 Task: Create an itinerary for attending a professional seminar in San Francisco, California, highlighting Airbnb stays near the seminar location.
Action: Mouse moved to (475, 87)
Screenshot: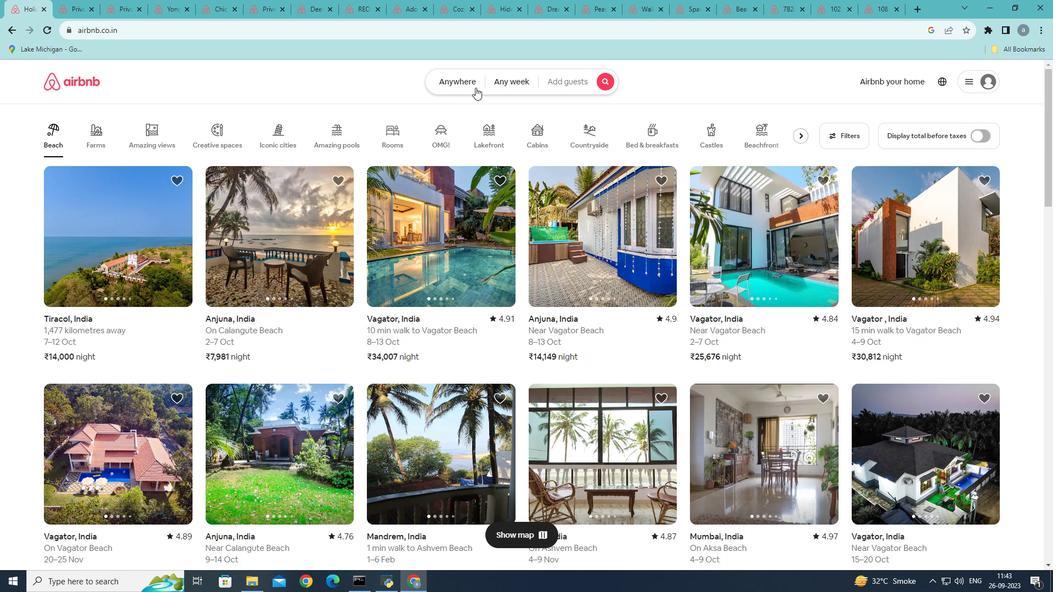
Action: Mouse pressed left at (475, 87)
Screenshot: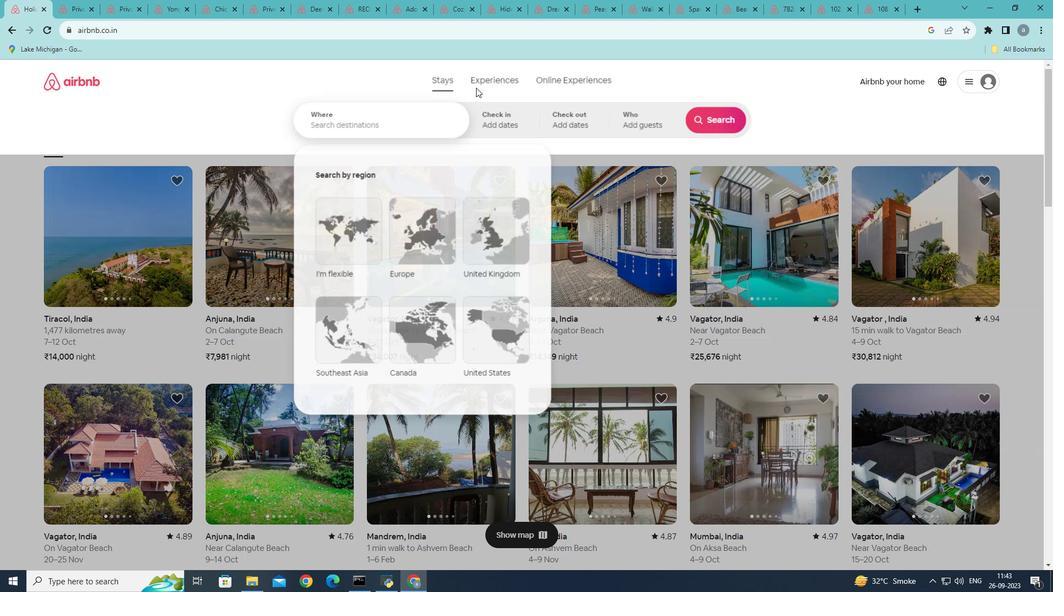 
Action: Mouse moved to (409, 121)
Screenshot: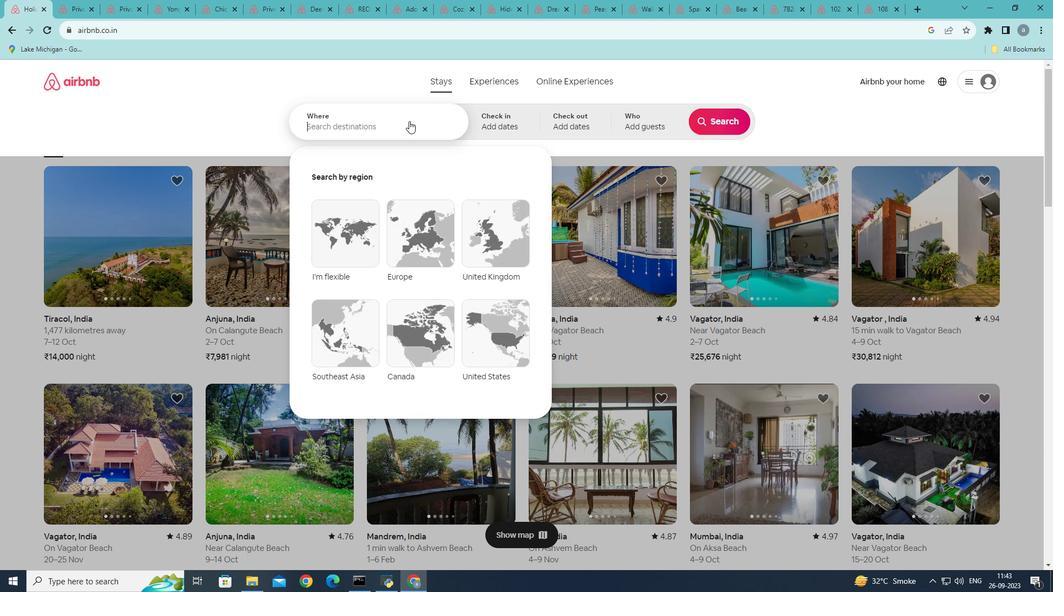 
Action: Mouse pressed left at (409, 121)
Screenshot: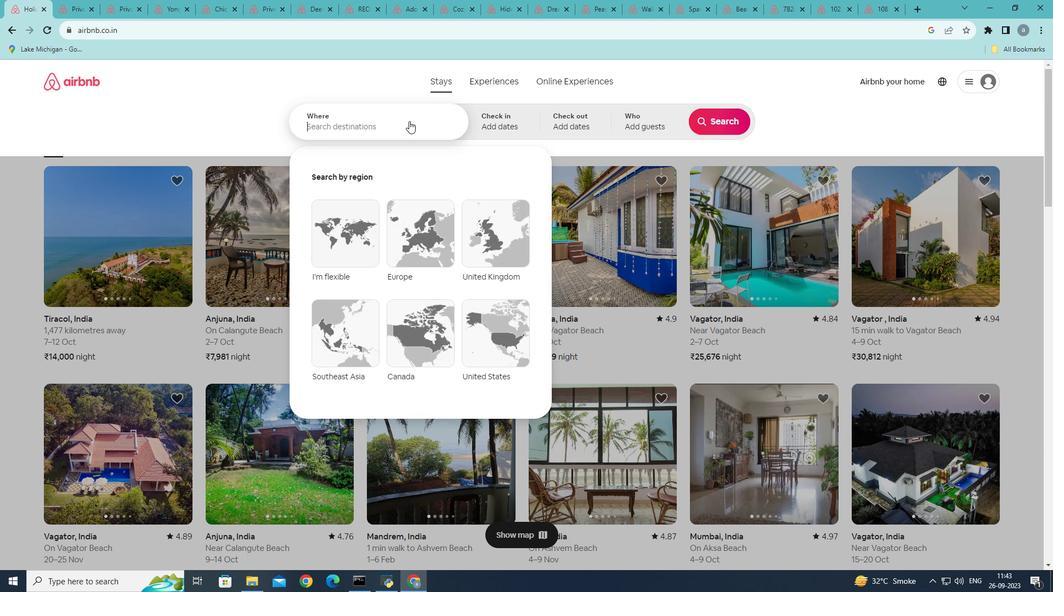 
Action: Key pressed <Key.shift><Key.shift>san<Key.space><Key.shift><Key.shift><Key.shift><Key.shift><Key.shift><Key.shift><Key.shift><Key.shift><Key.shift><Key.shift><Key.shift><Key.shift><Key.shift><Key.shift><Key.shift><Key.shift><Key.shift><Key.shift><Key.shift><Key.shift><Key.shift><Key.shift><Key.shift><Key.shift><Key.shift>Fransu<Key.backspace>
Screenshot: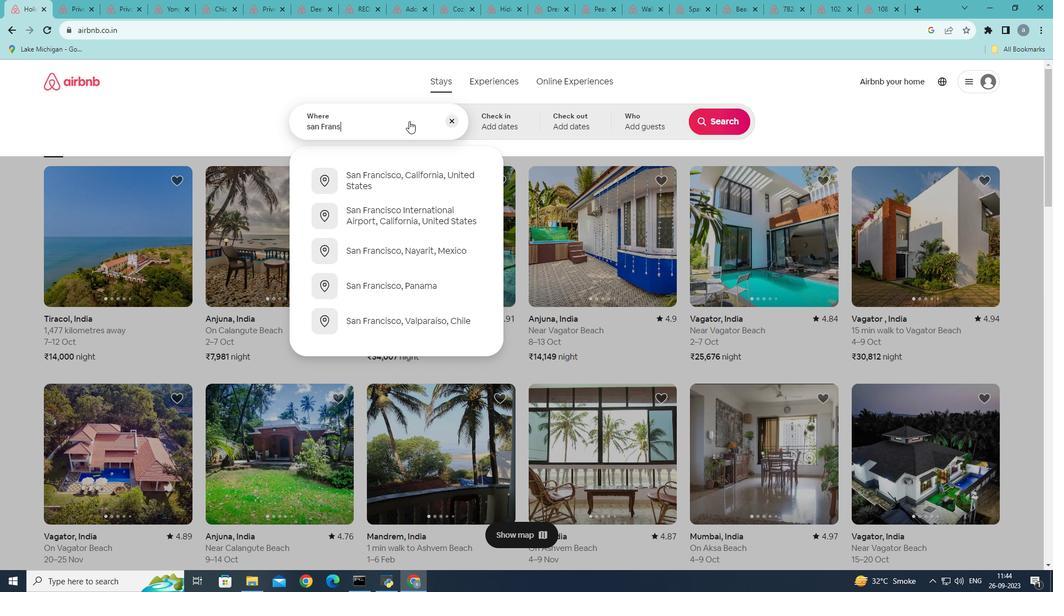 
Action: Mouse moved to (417, 194)
Screenshot: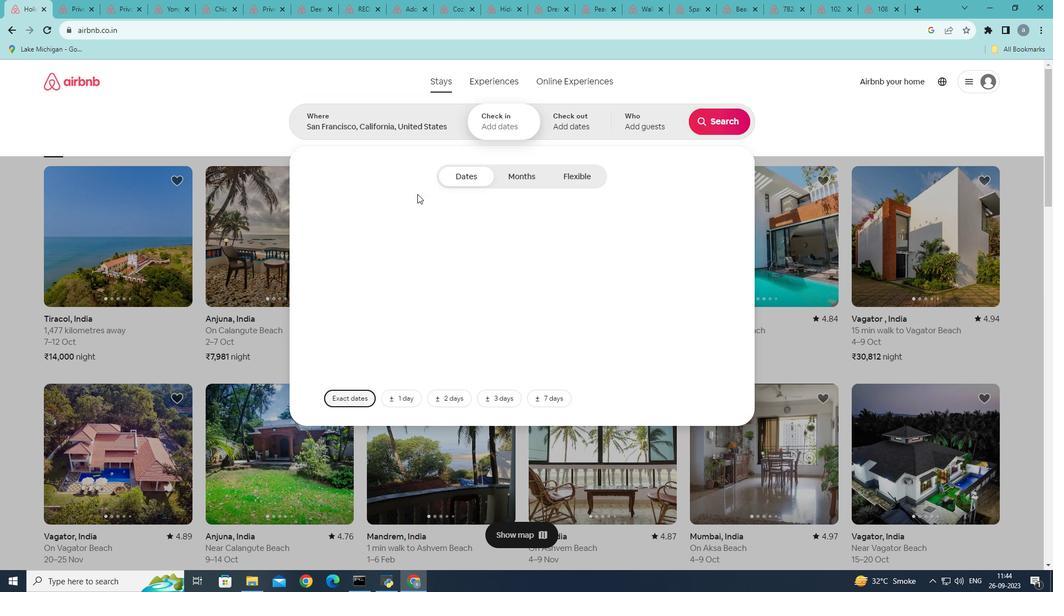 
Action: Mouse pressed left at (417, 194)
Screenshot: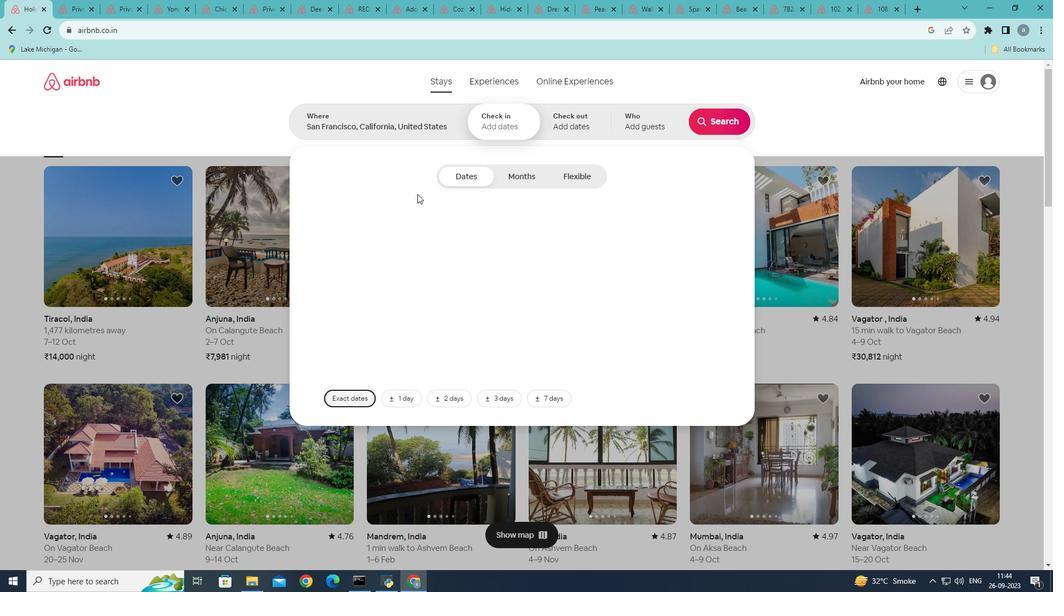 
Action: Mouse moved to (721, 128)
Screenshot: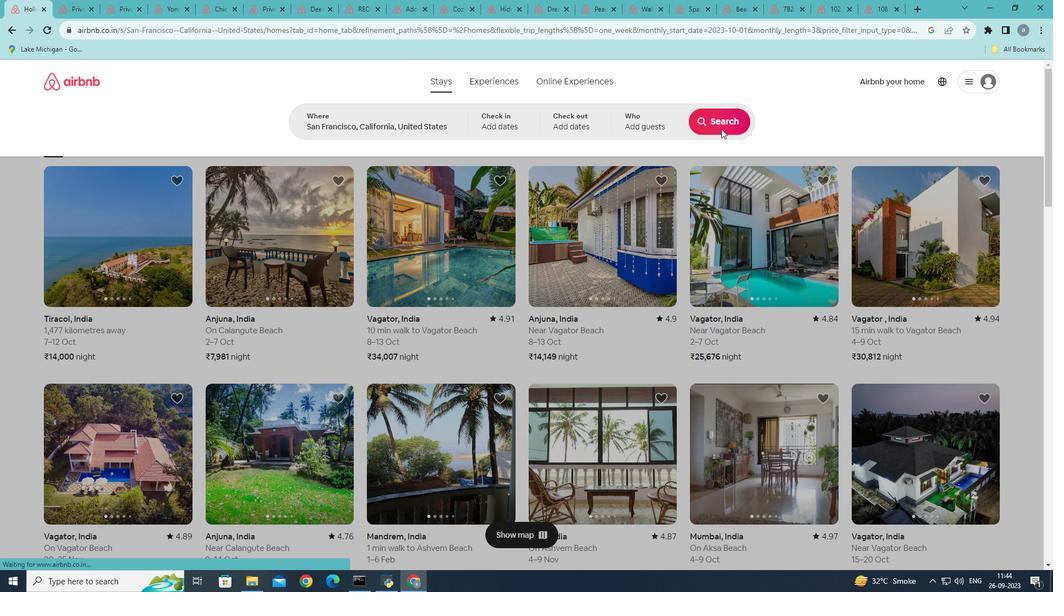 
Action: Mouse pressed left at (721, 128)
Screenshot: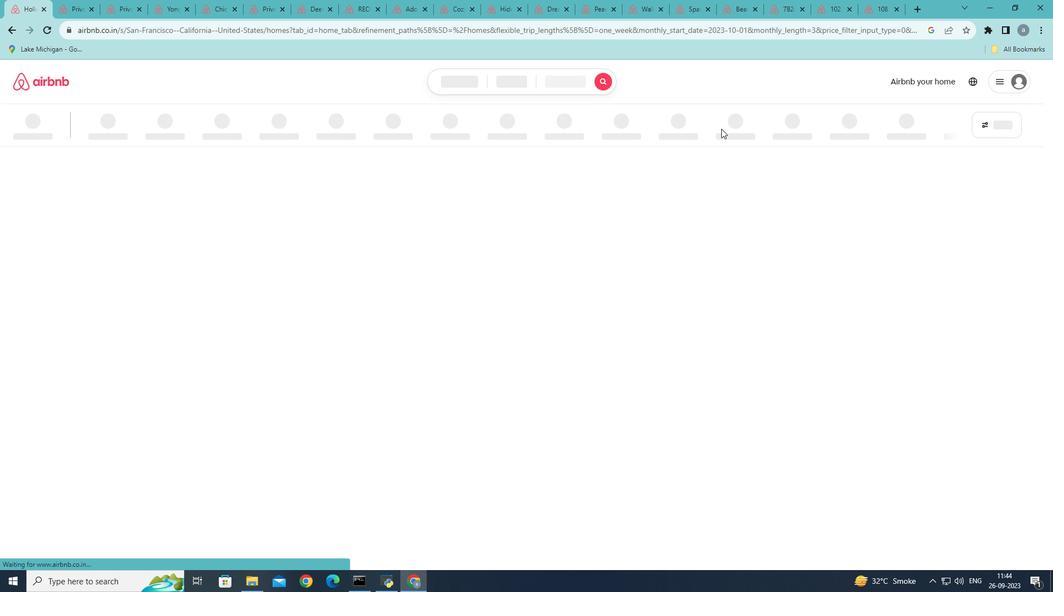 
Action: Mouse moved to (306, 273)
Screenshot: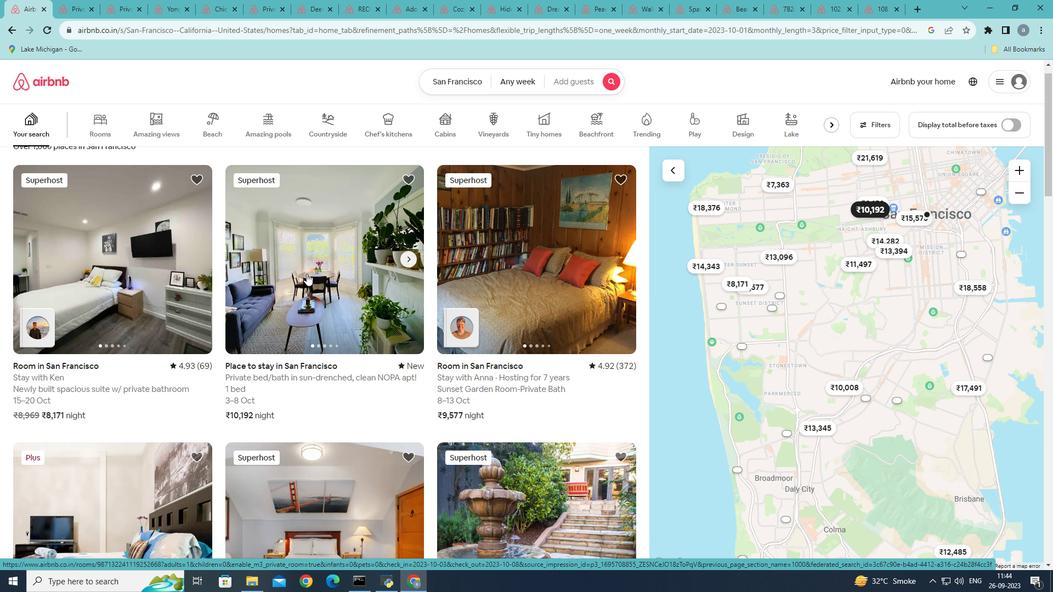 
Action: Mouse scrolled (306, 273) with delta (0, 0)
Screenshot: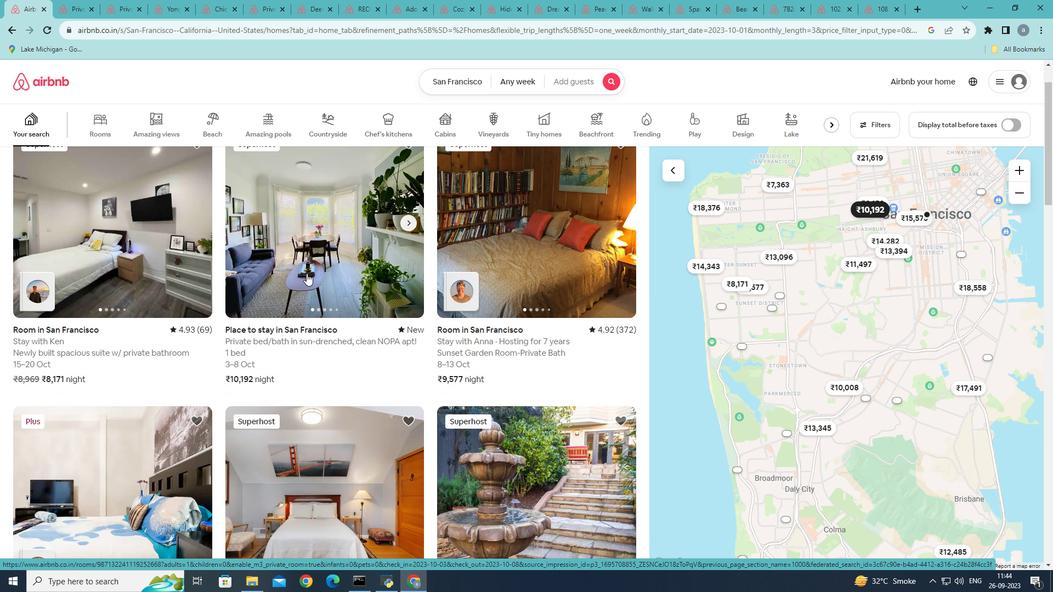 
Action: Mouse moved to (306, 276)
Screenshot: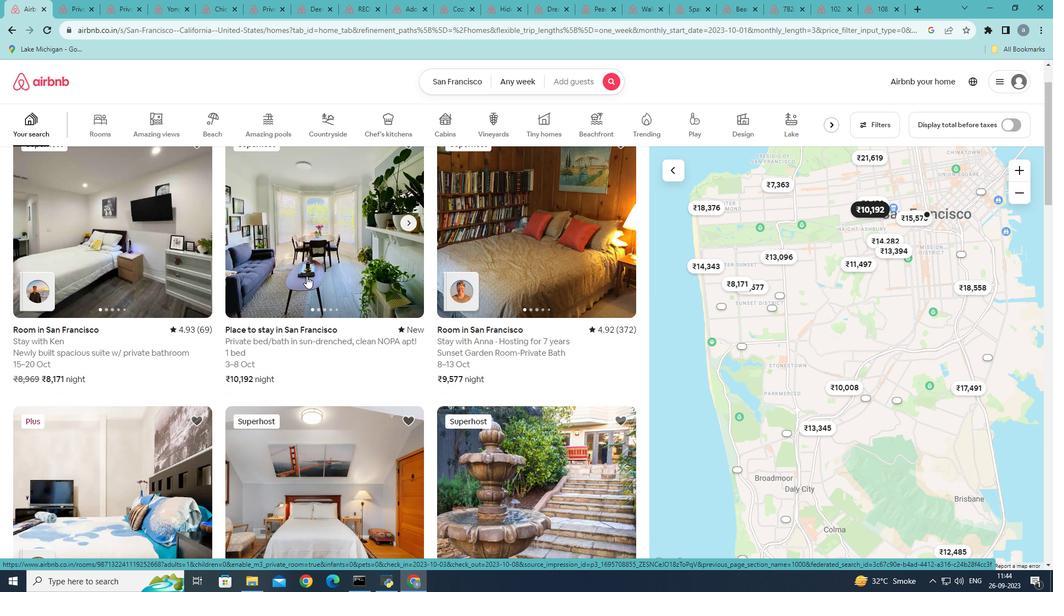 
Action: Mouse scrolled (306, 277) with delta (0, 0)
Screenshot: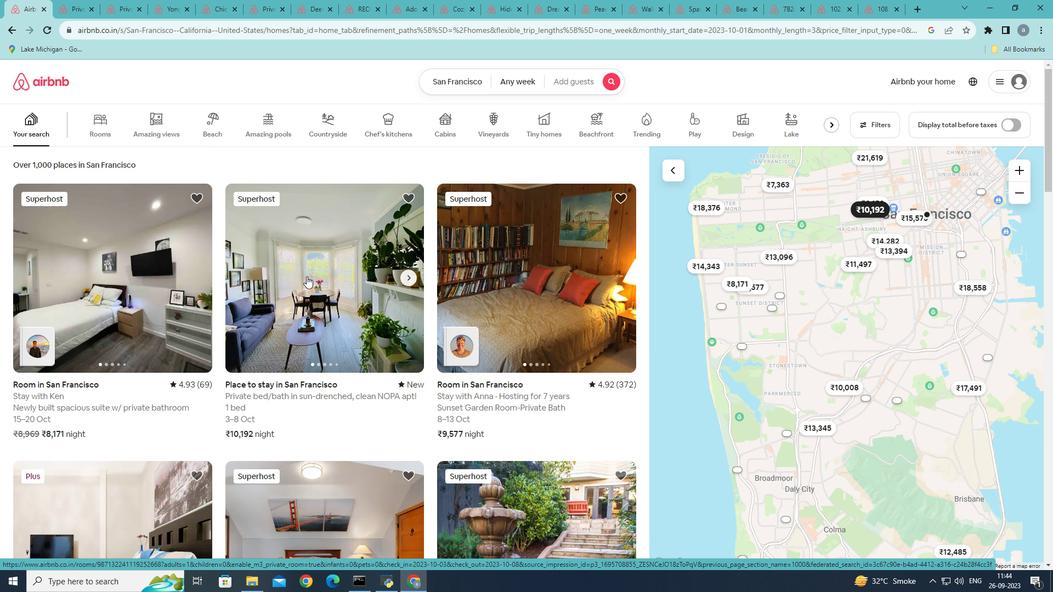 
Action: Mouse scrolled (306, 277) with delta (0, 0)
Screenshot: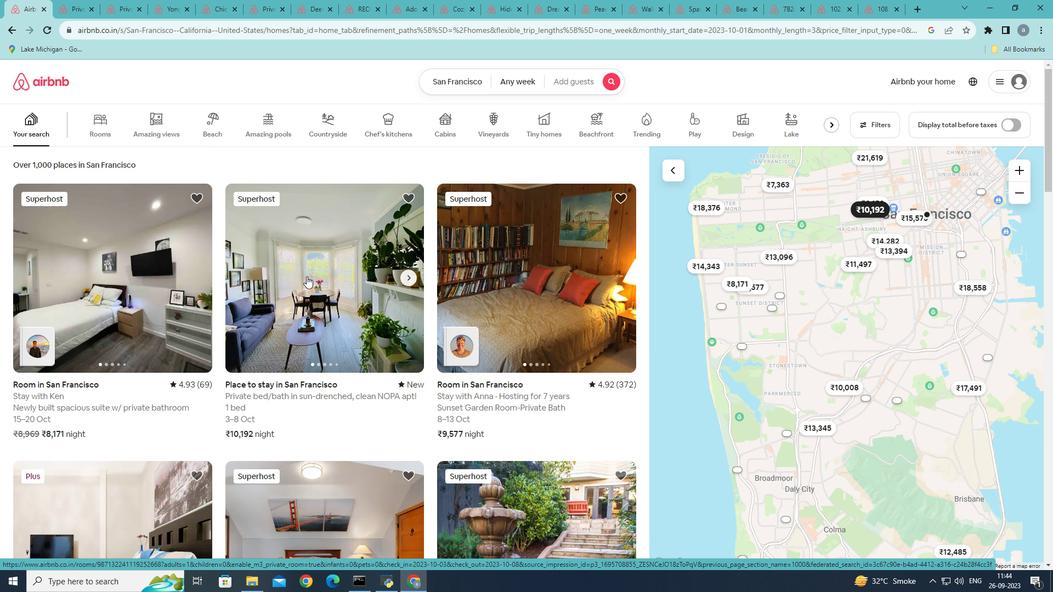 
Action: Mouse moved to (306, 278)
Screenshot: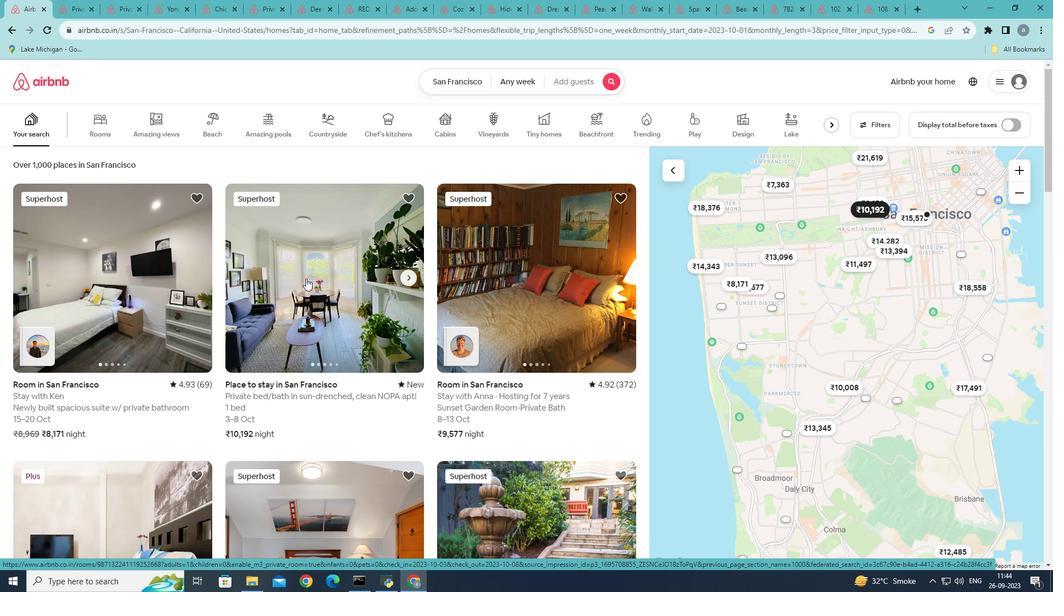 
Action: Mouse scrolled (306, 279) with delta (0, 0)
Screenshot: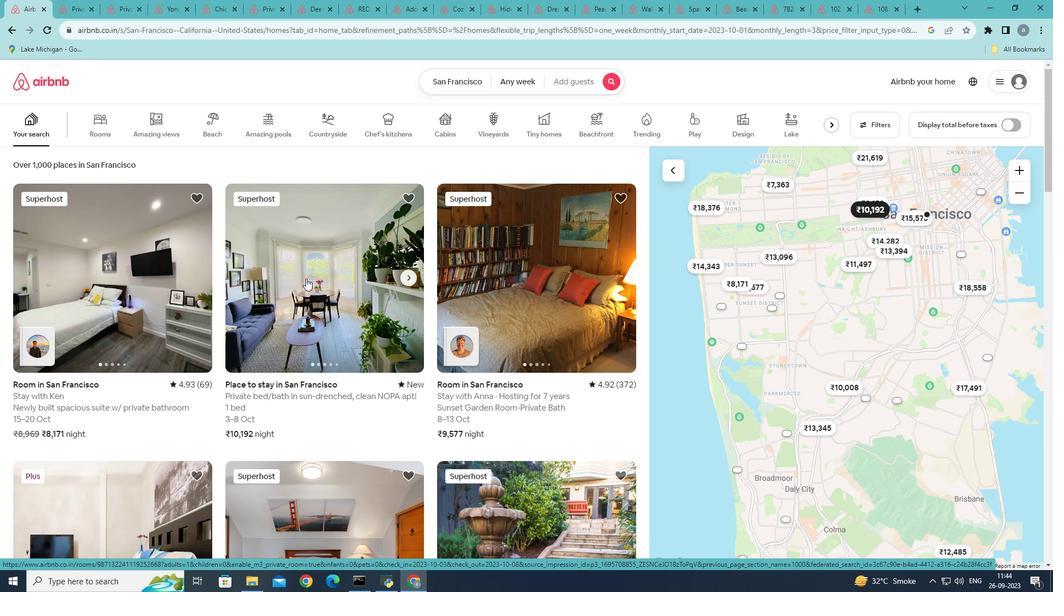 
Action: Mouse moved to (306, 278)
Screenshot: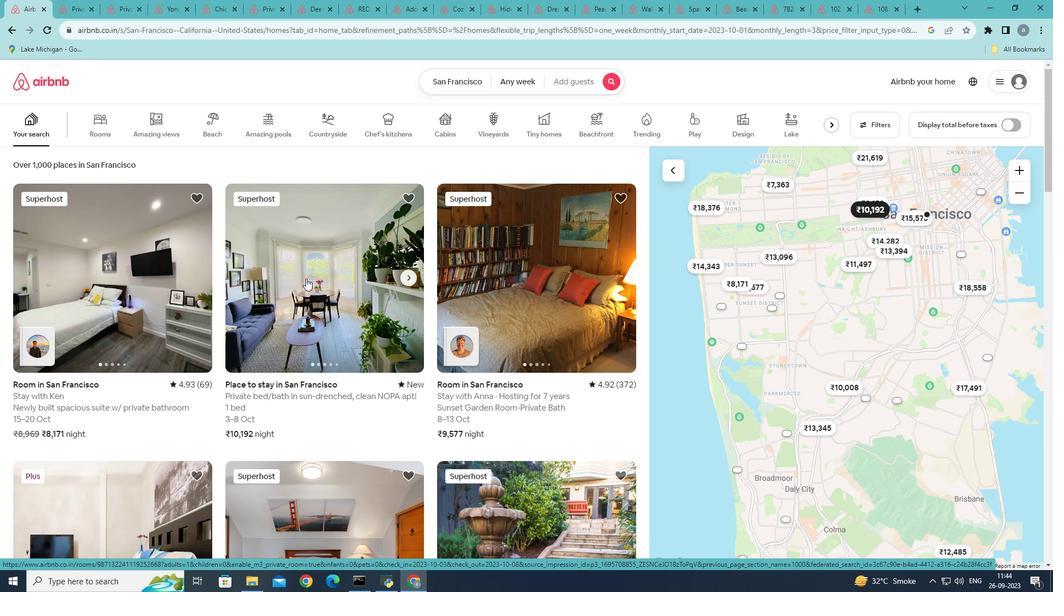 
Action: Mouse scrolled (306, 279) with delta (0, 0)
Screenshot: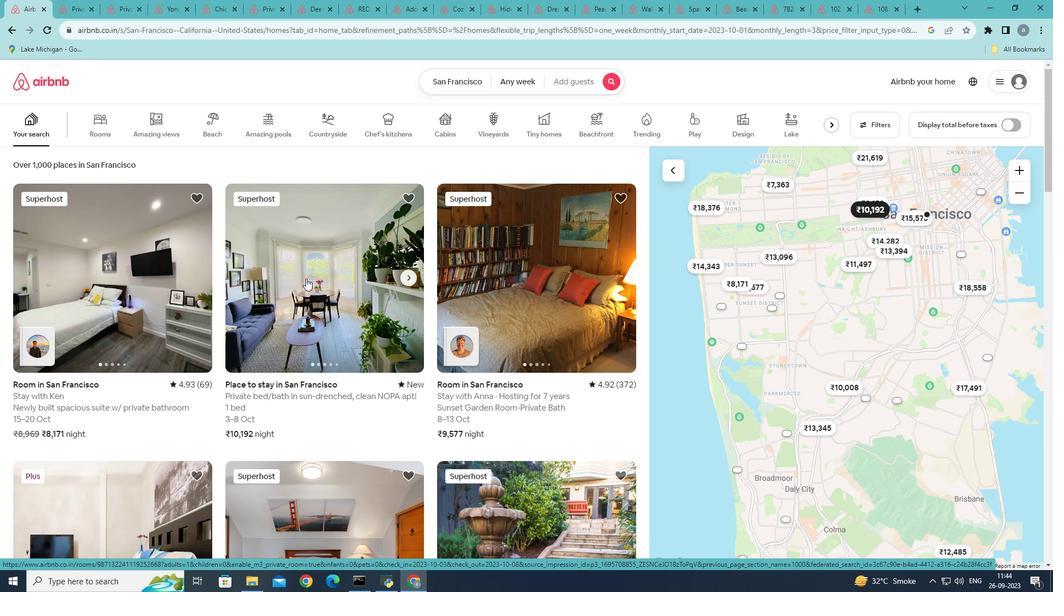 
Action: Mouse scrolled (306, 279) with delta (0, 0)
Screenshot: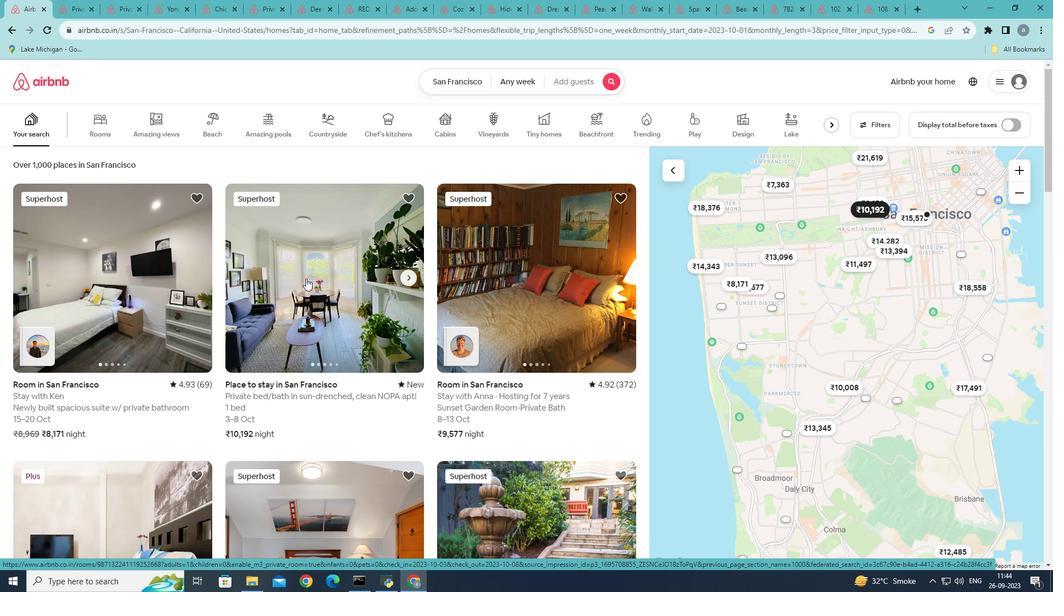 
Action: Mouse scrolled (306, 279) with delta (0, 0)
Screenshot: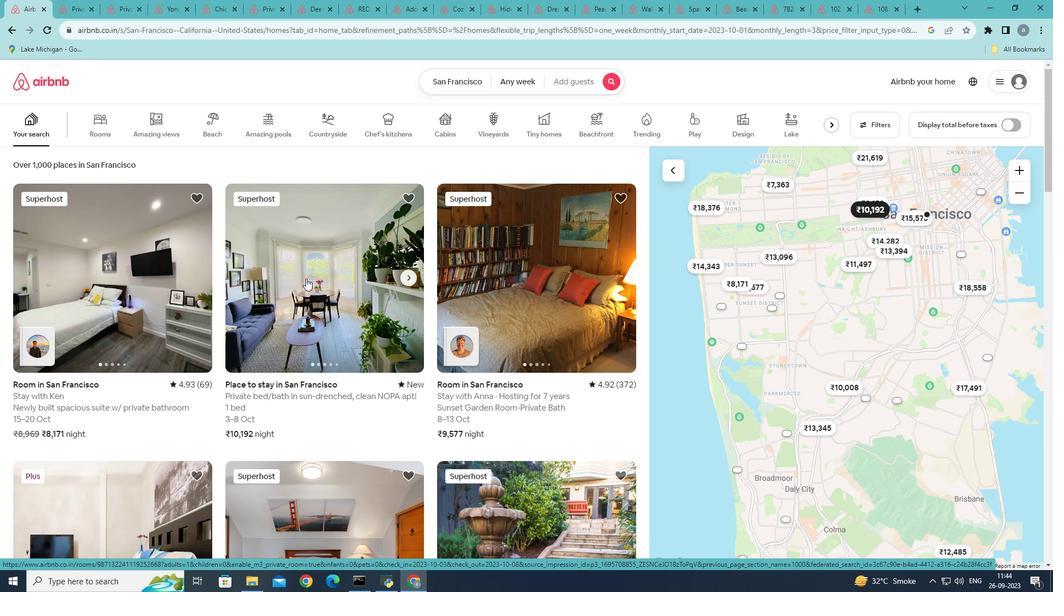 
Action: Mouse moved to (834, 126)
Screenshot: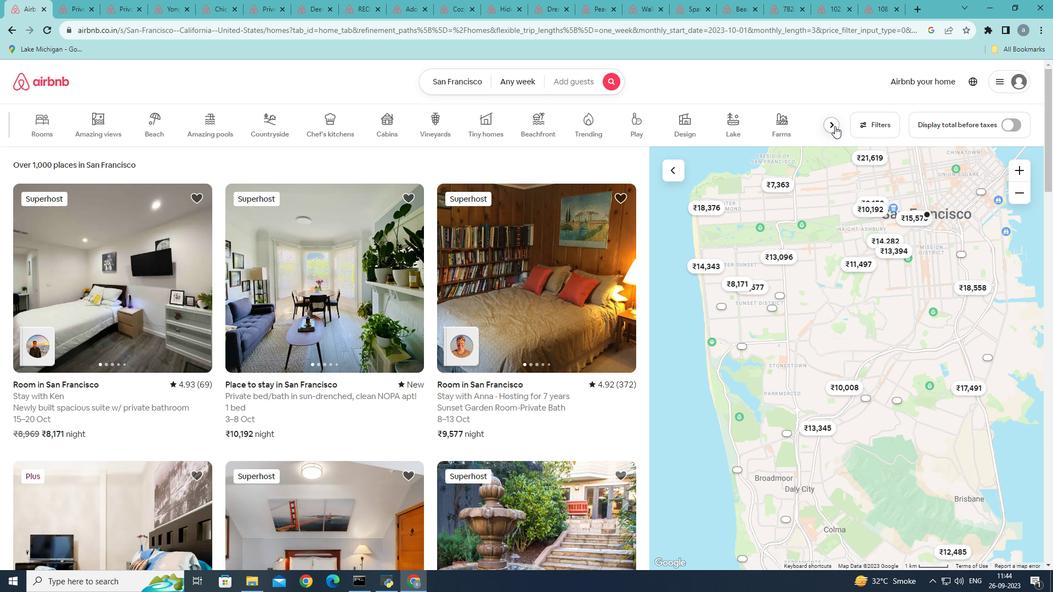 
Action: Mouse pressed left at (834, 126)
Screenshot: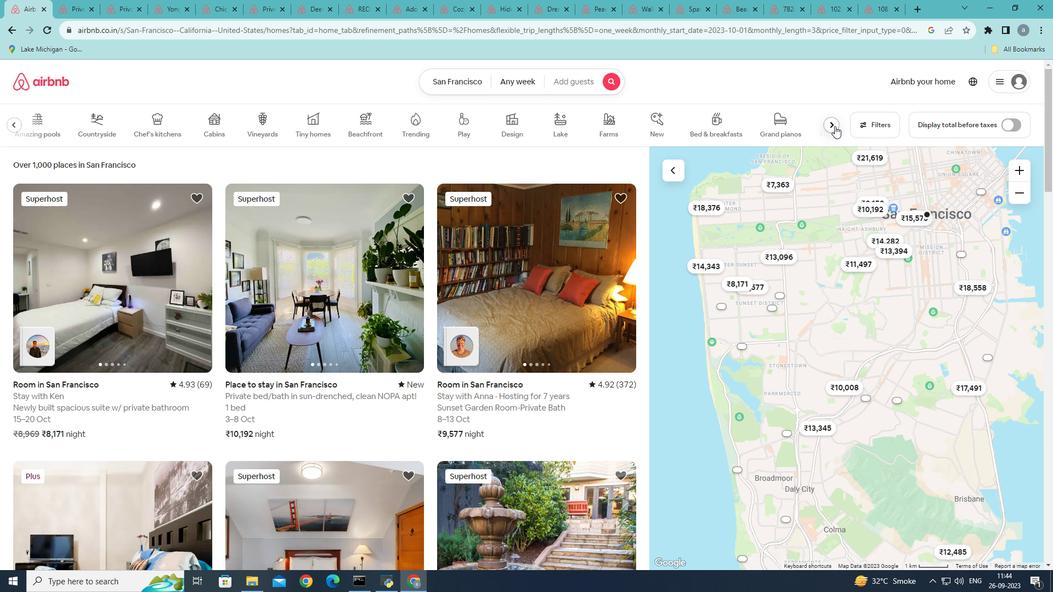 
Action: Mouse moved to (834, 128)
Screenshot: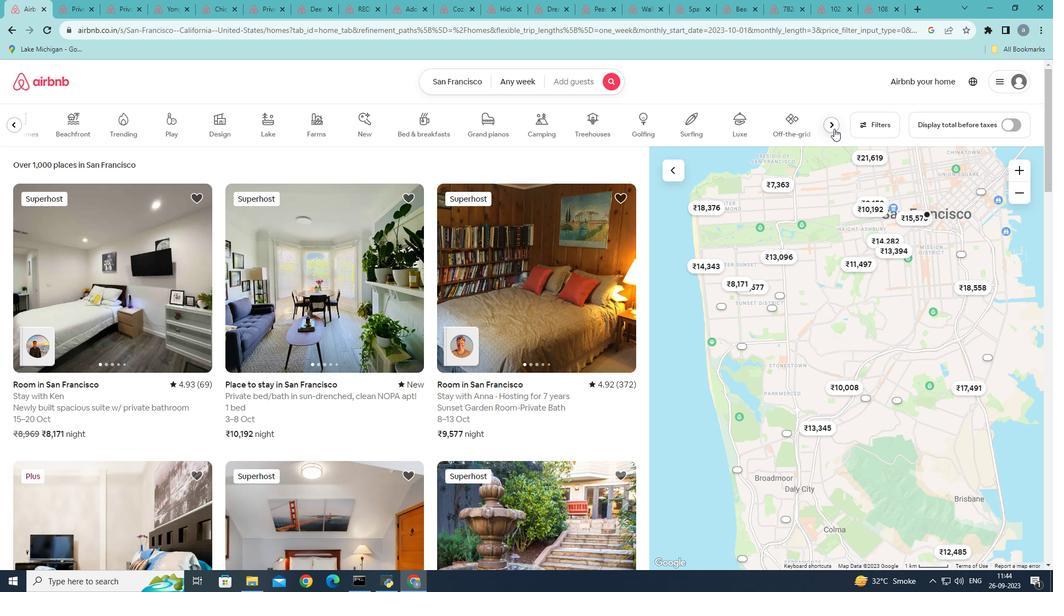 
Action: Mouse pressed left at (834, 128)
Screenshot: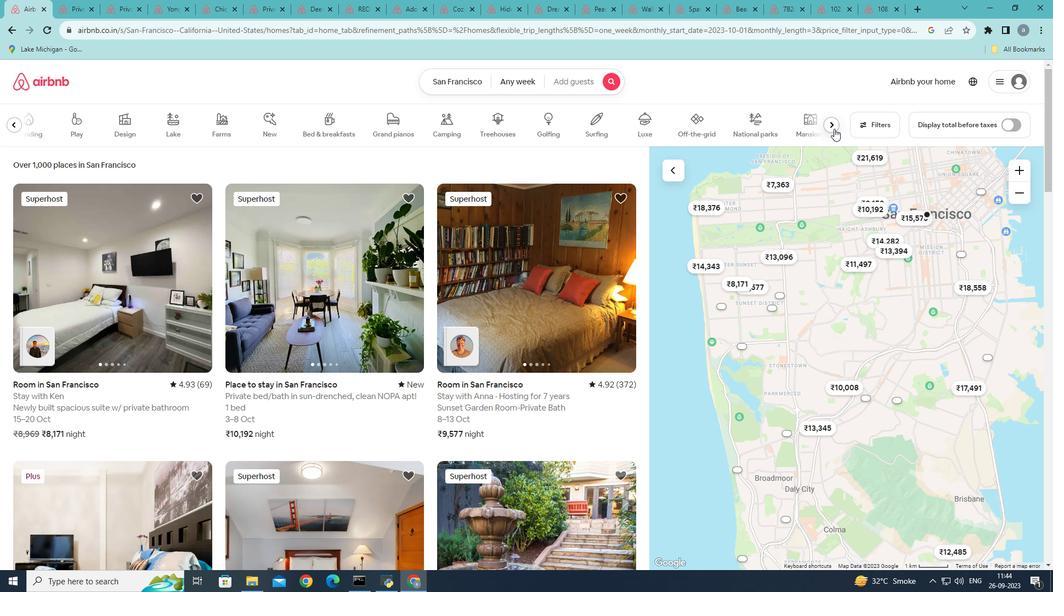 
Action: Mouse pressed left at (834, 128)
Screenshot: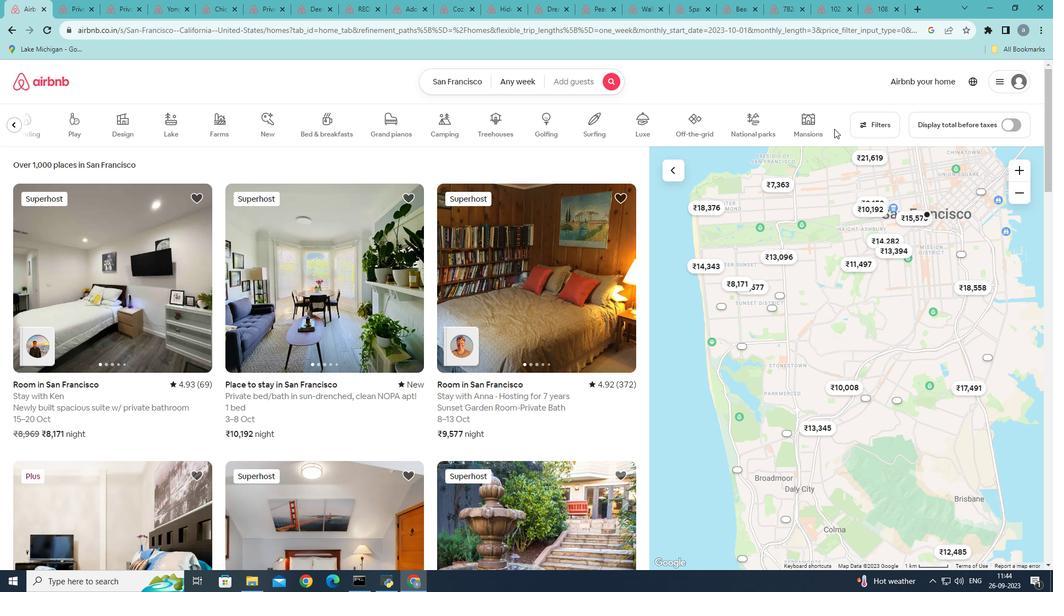 
Action: Mouse moved to (700, 131)
Screenshot: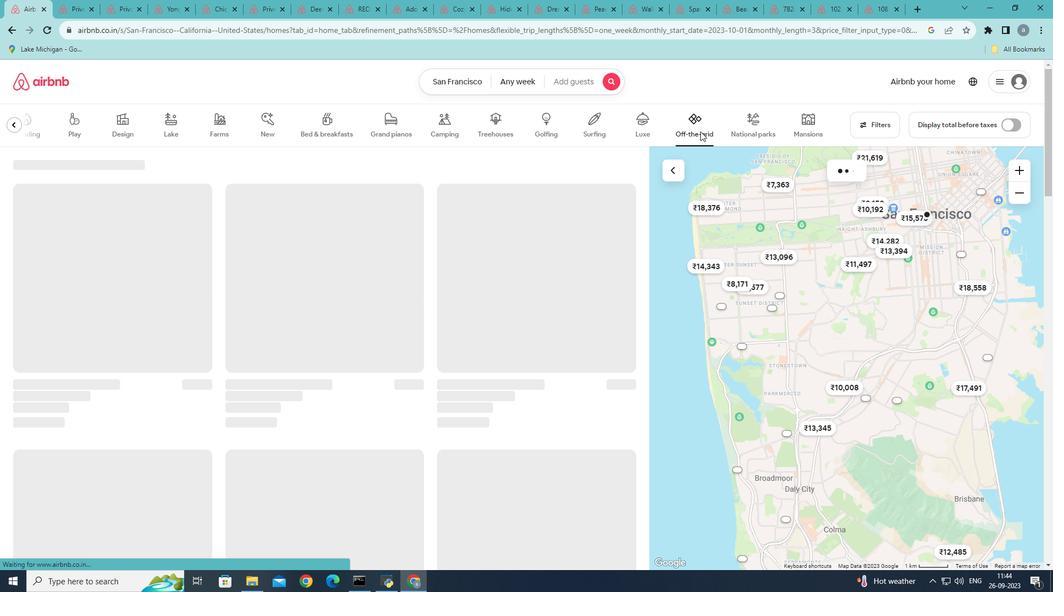 
Action: Mouse pressed left at (700, 131)
Screenshot: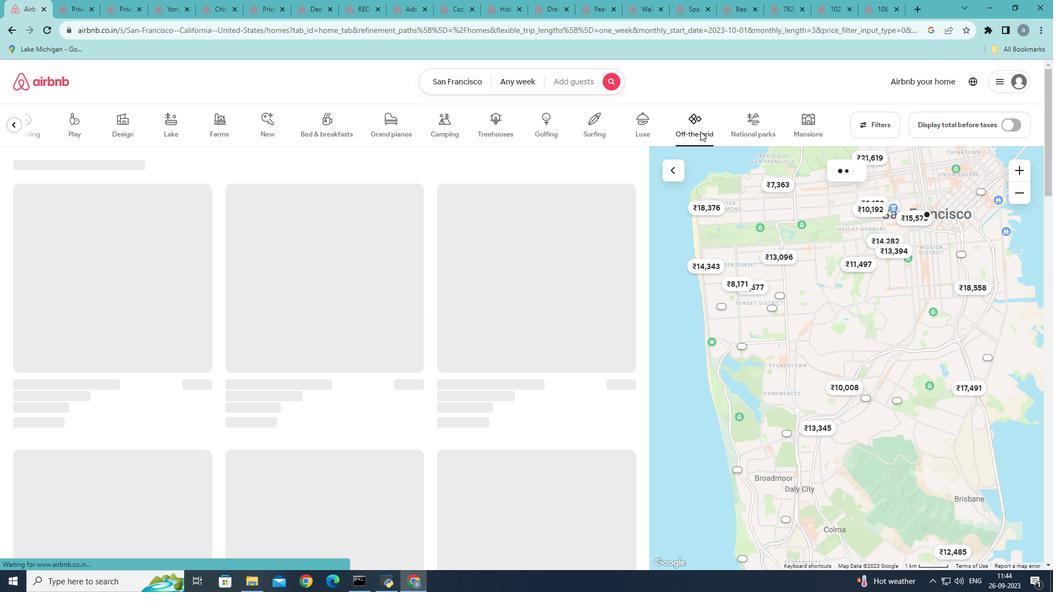 
Action: Mouse moved to (488, 265)
Screenshot: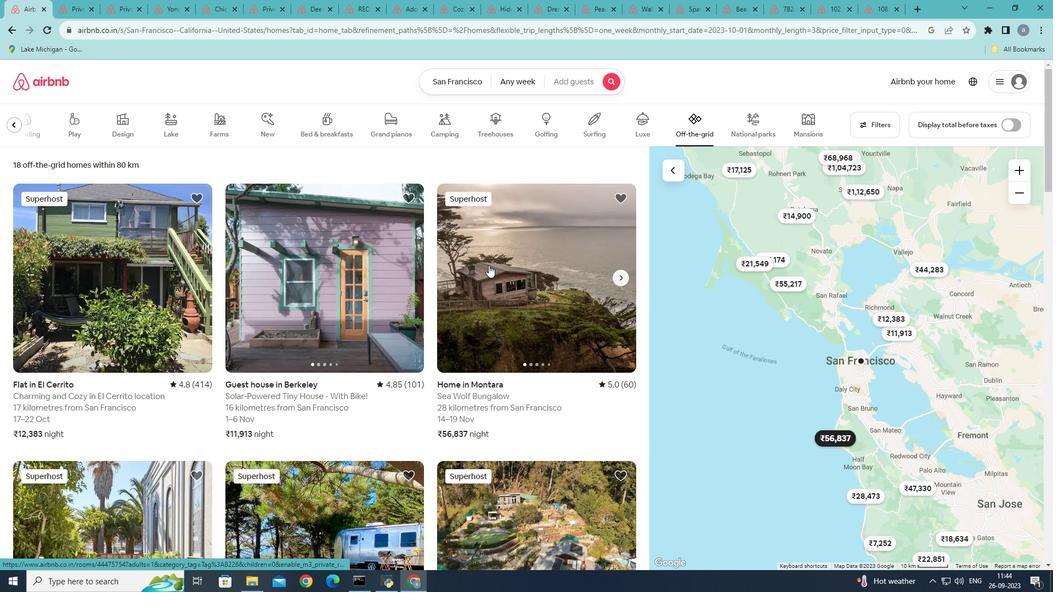 
Action: Mouse scrolled (488, 264) with delta (0, 0)
Screenshot: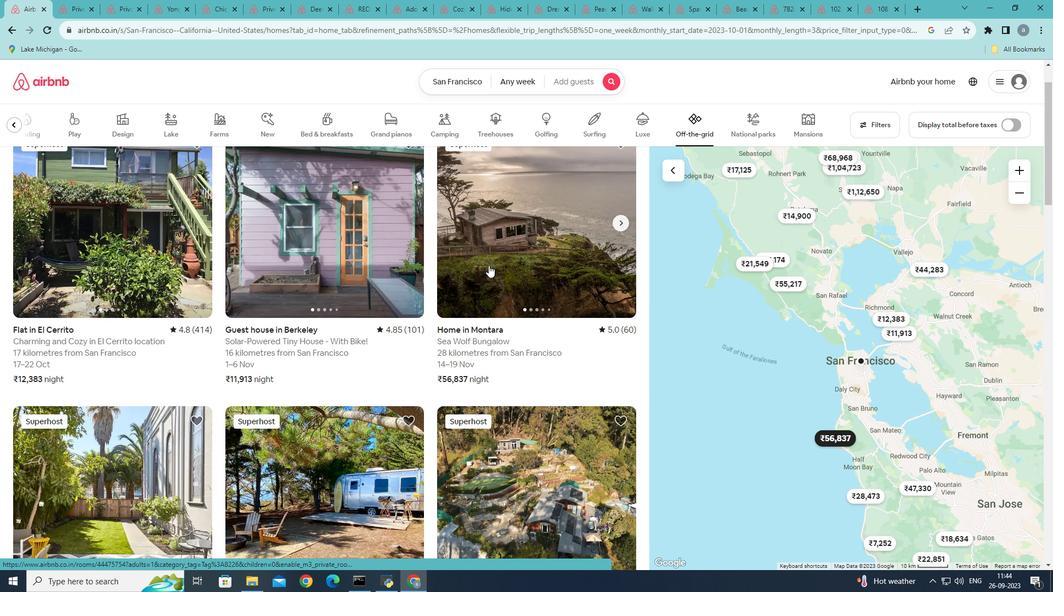 
Action: Mouse scrolled (488, 264) with delta (0, 0)
Screenshot: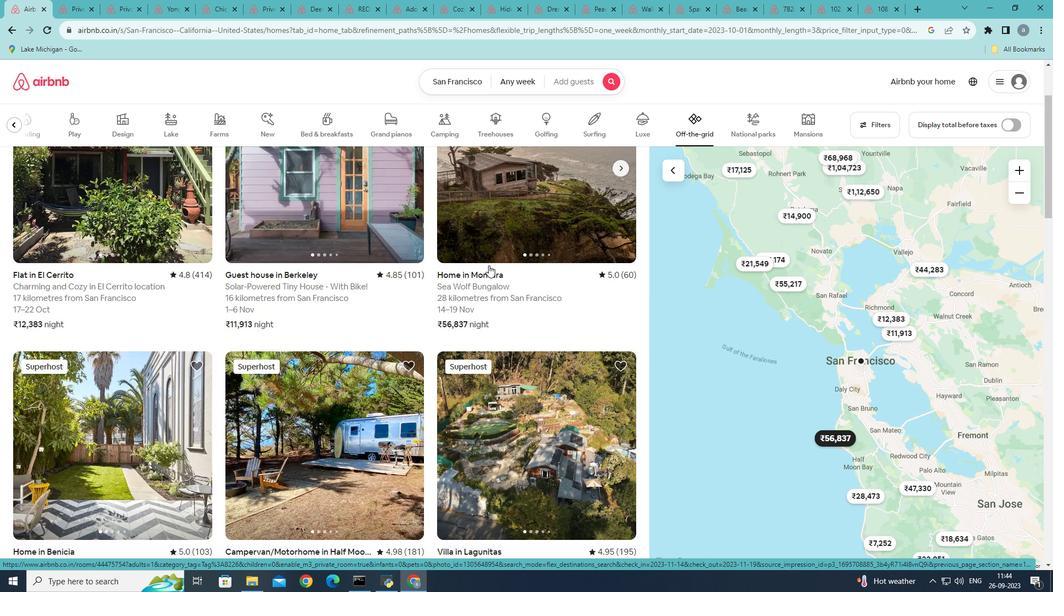 
Action: Mouse scrolled (488, 264) with delta (0, 0)
Screenshot: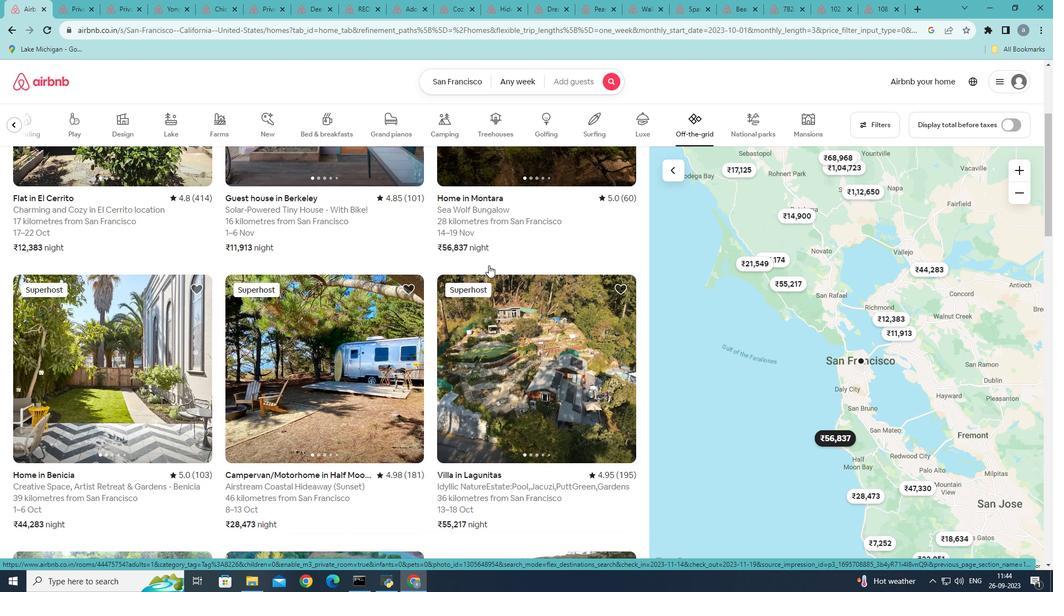 
Action: Mouse scrolled (488, 264) with delta (0, 0)
Screenshot: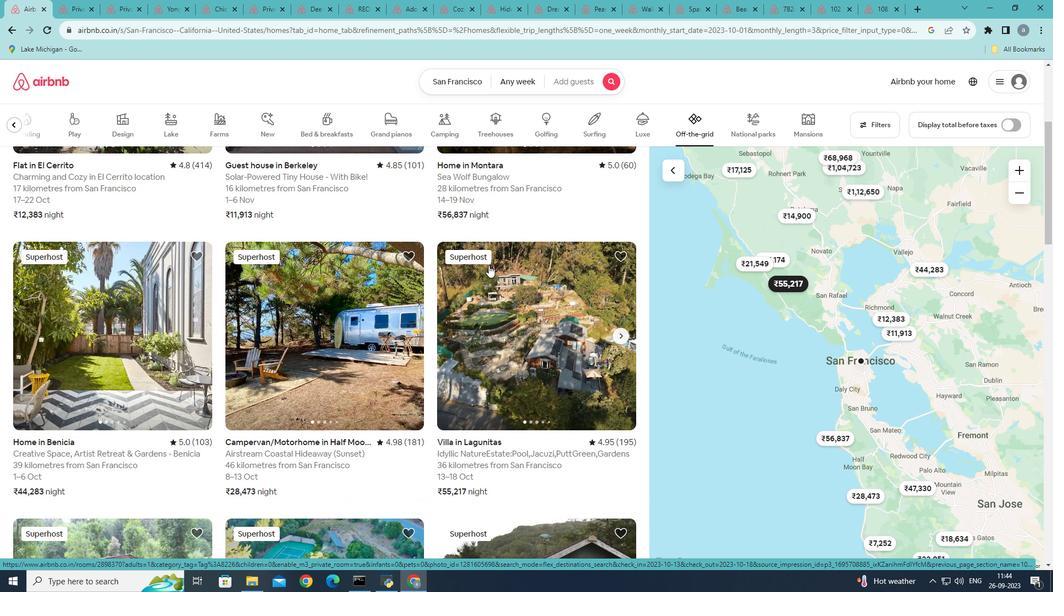 
Action: Mouse scrolled (488, 266) with delta (0, 0)
Screenshot: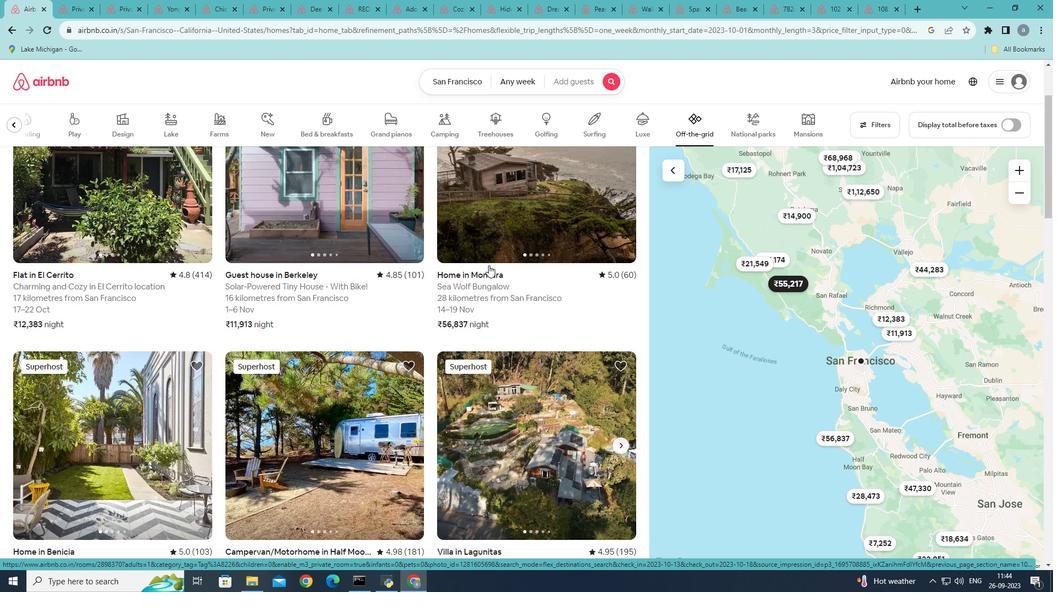 
Action: Mouse scrolled (488, 266) with delta (0, 0)
Screenshot: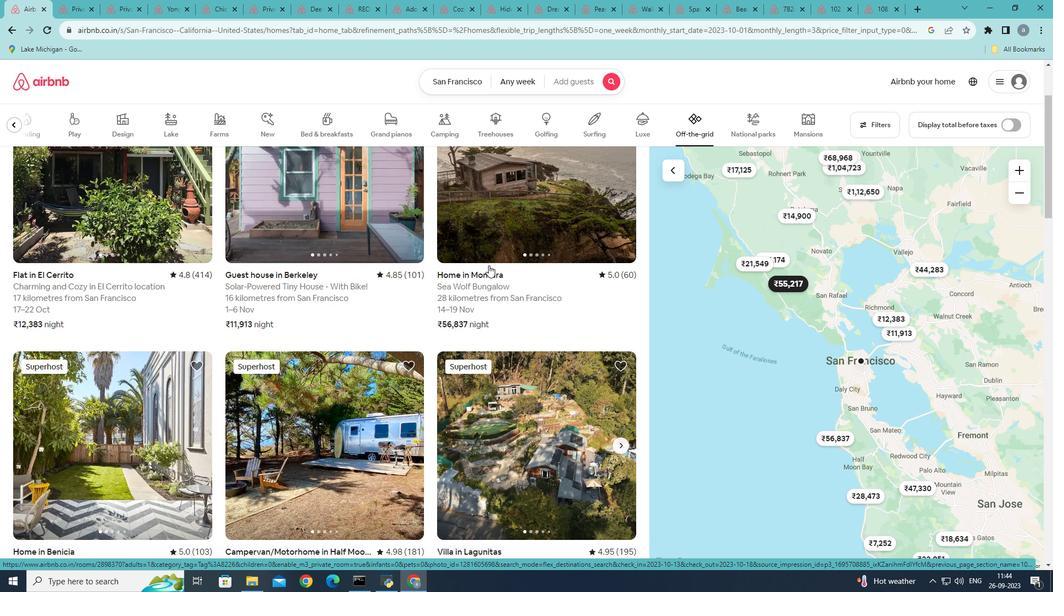 
Action: Mouse scrolled (488, 266) with delta (0, 0)
Screenshot: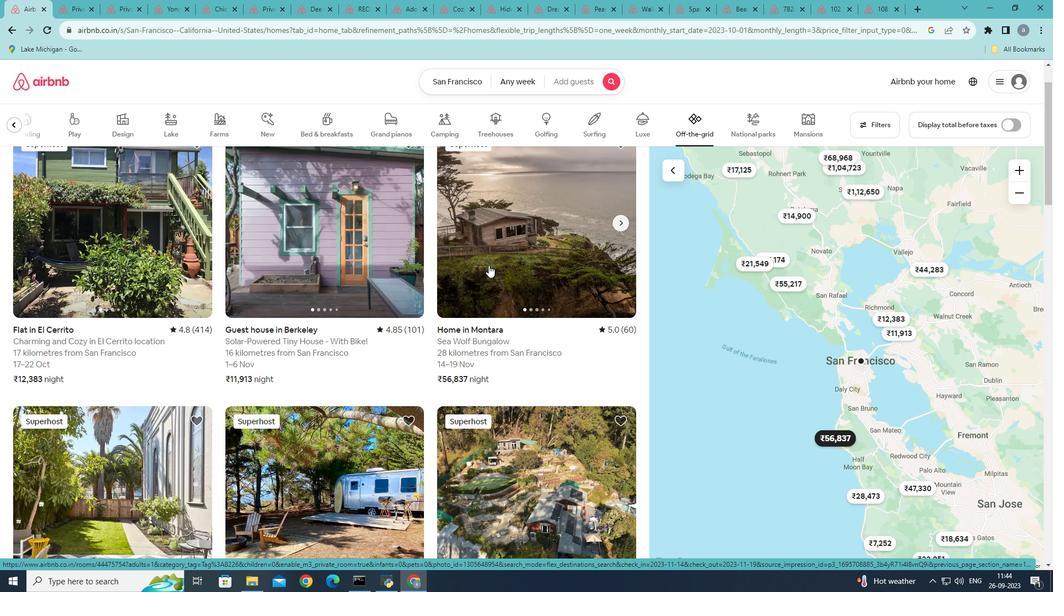 
Action: Mouse scrolled (488, 266) with delta (0, 0)
Screenshot: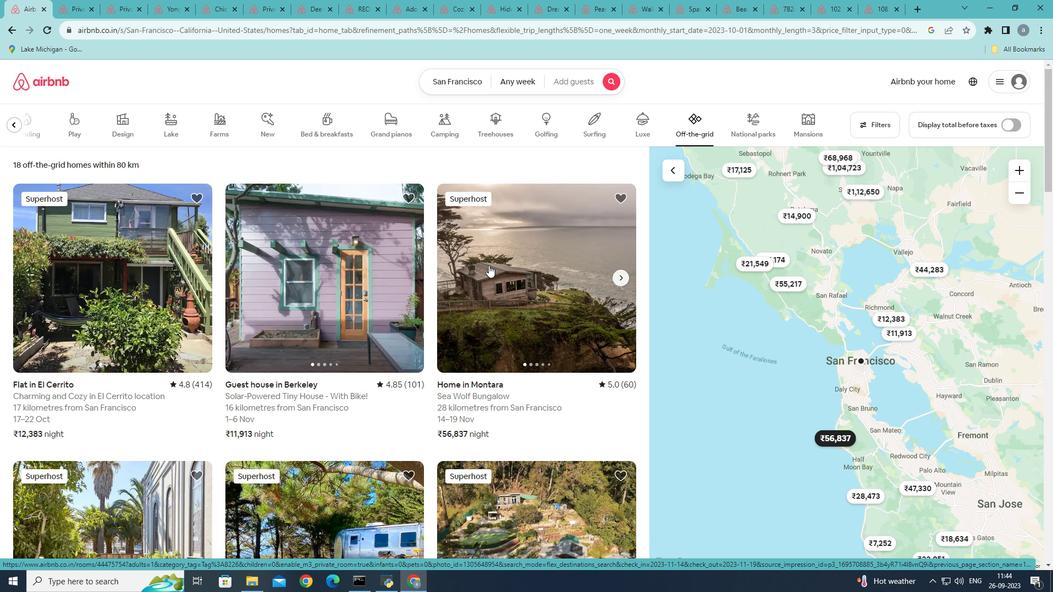 
Action: Mouse scrolled (488, 266) with delta (0, 0)
Screenshot: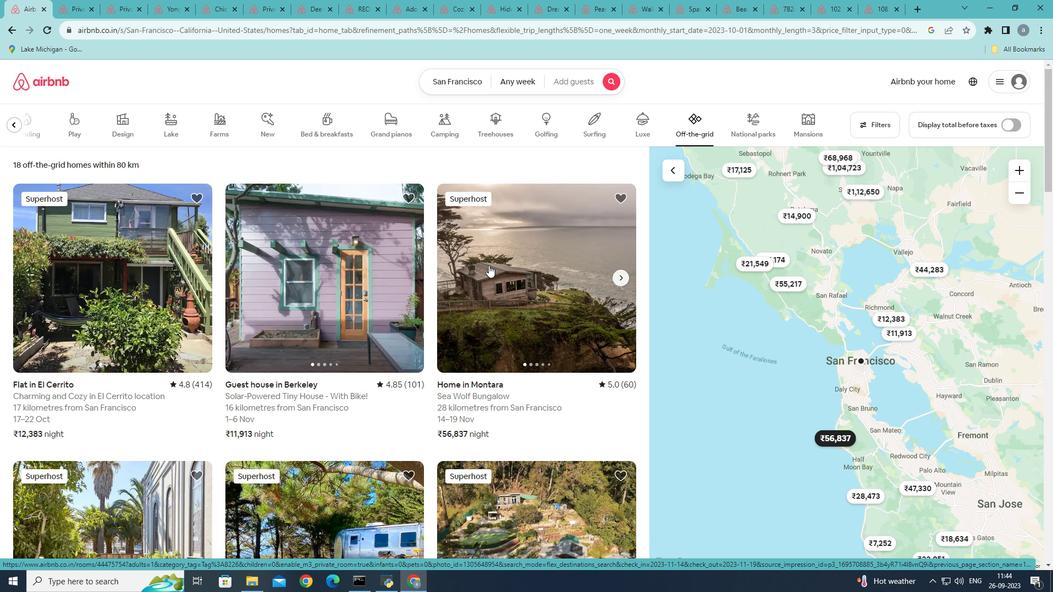 
Action: Mouse scrolled (488, 266) with delta (0, 0)
Screenshot: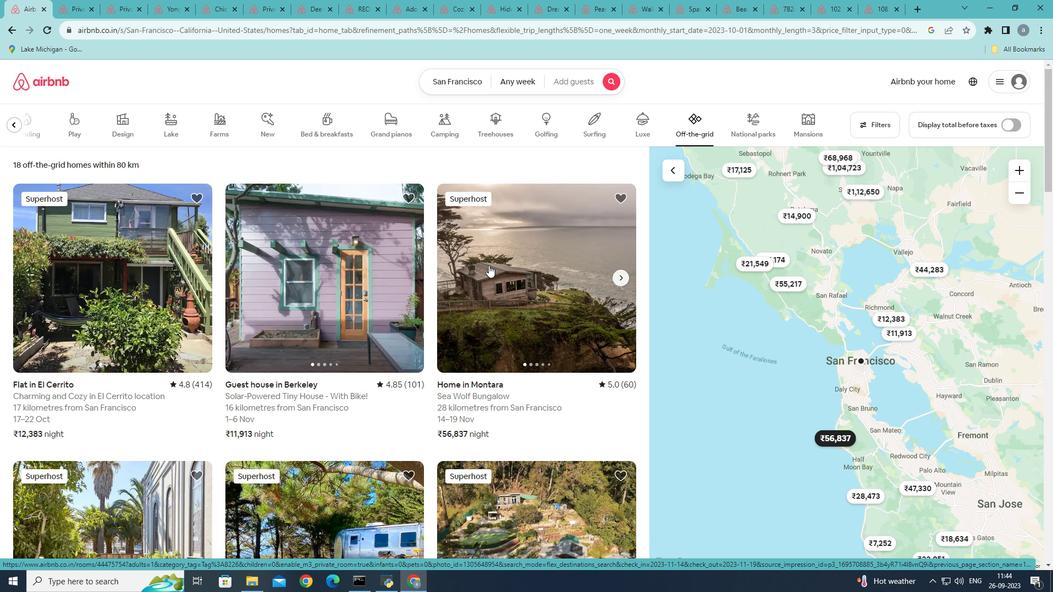 
Action: Mouse scrolled (488, 266) with delta (0, 0)
Screenshot: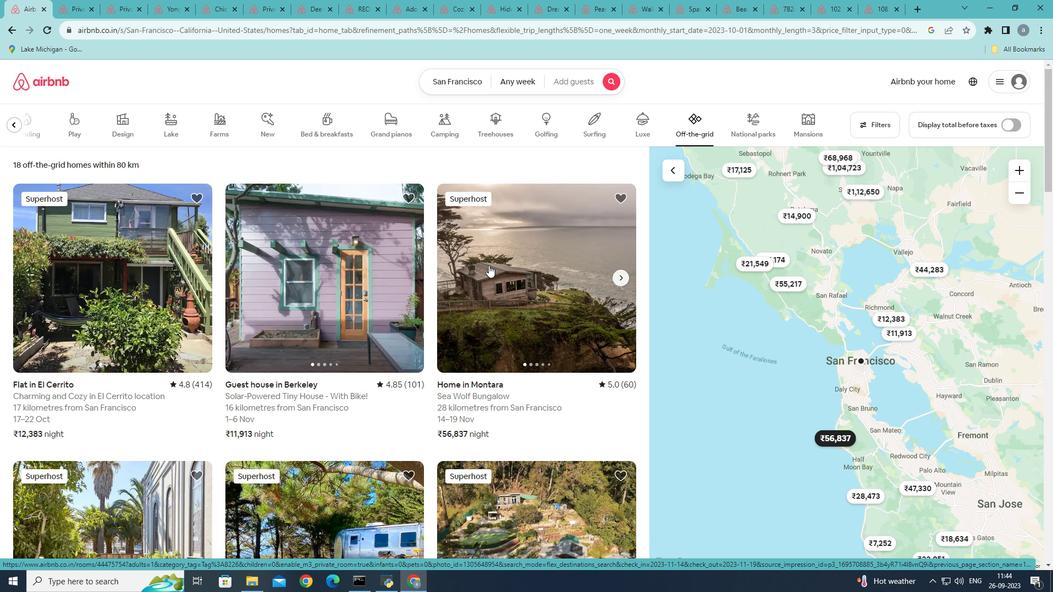 
Action: Mouse scrolled (488, 266) with delta (0, 0)
Screenshot: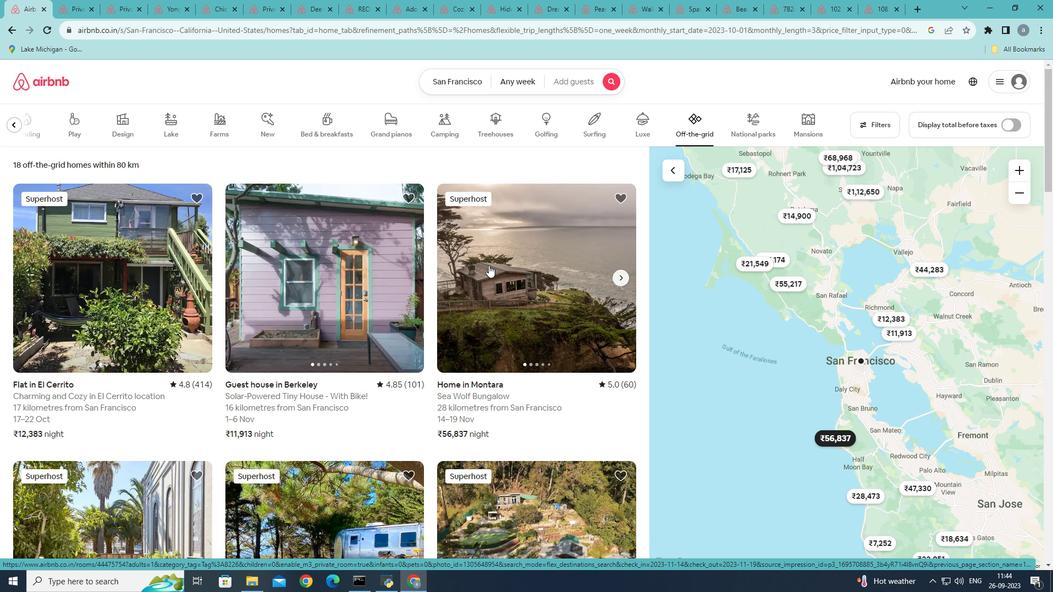 
Action: Mouse moved to (15, 122)
Screenshot: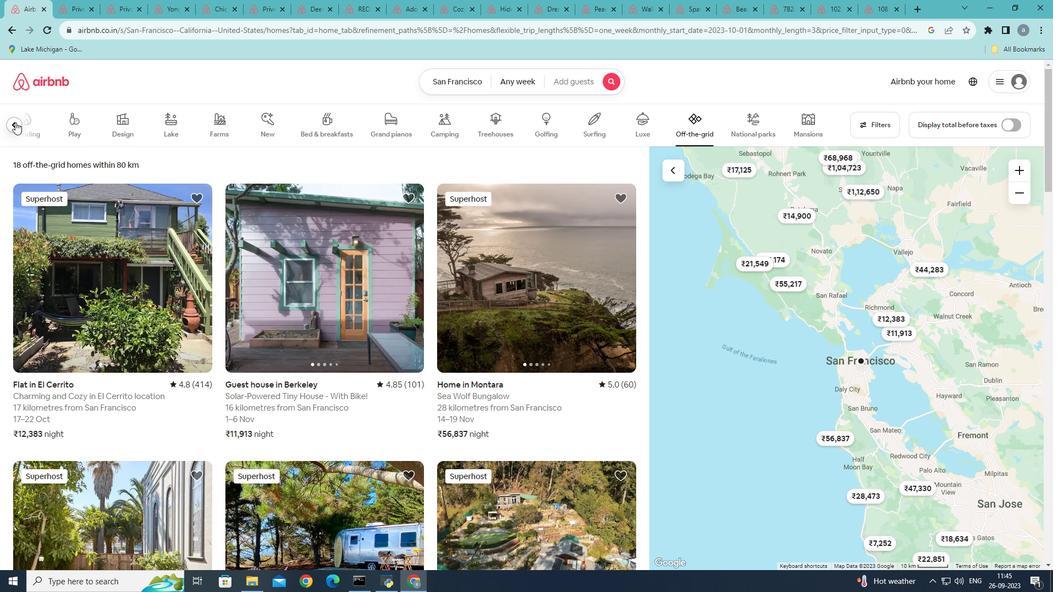 
Action: Mouse pressed left at (15, 122)
Screenshot: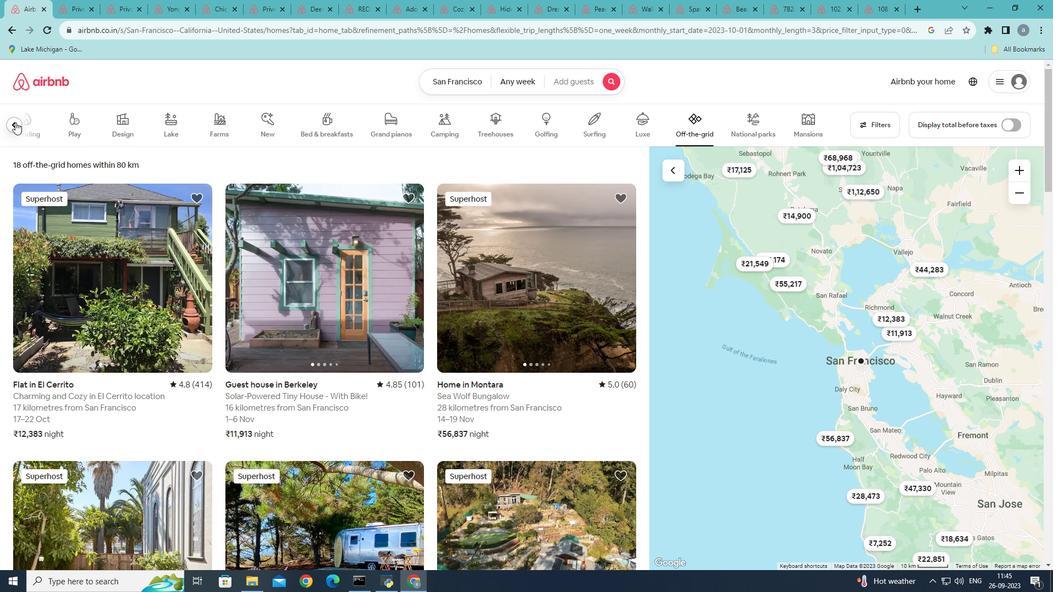 
Action: Mouse moved to (117, 212)
Screenshot: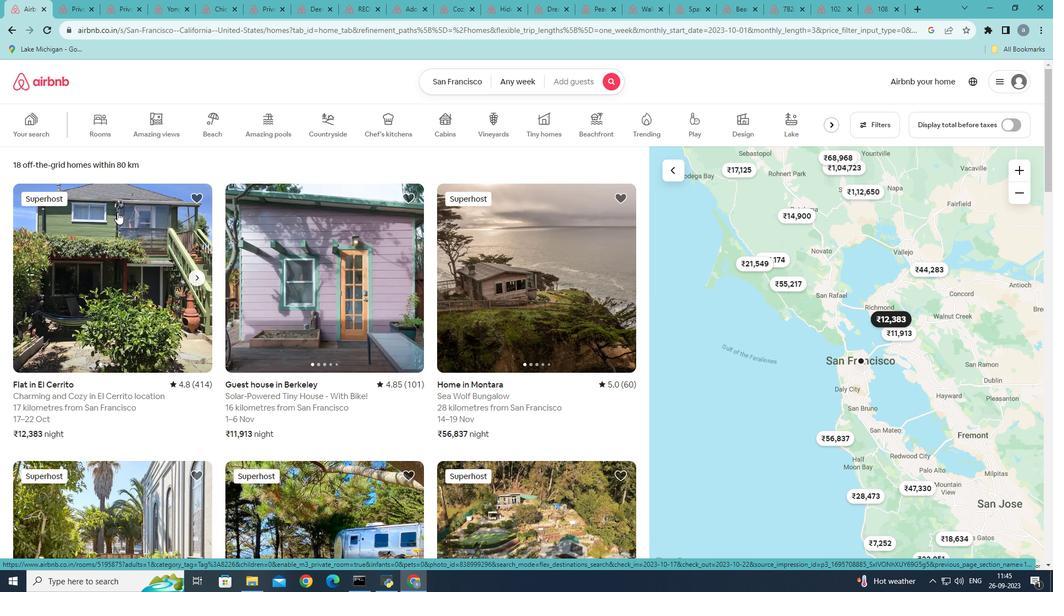 
Action: Mouse scrolled (117, 212) with delta (0, 0)
Screenshot: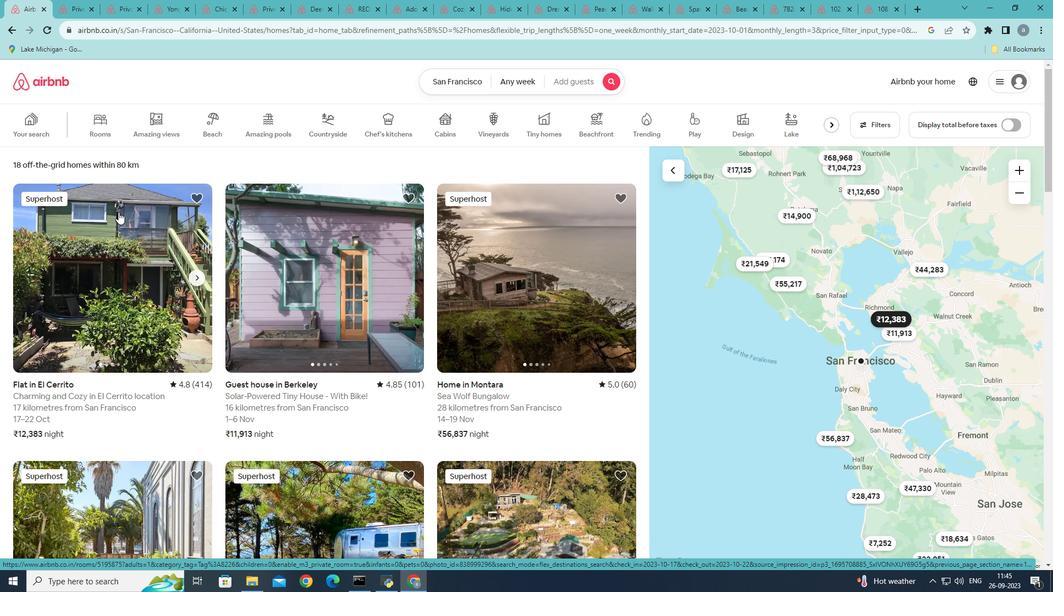 
Action: Mouse moved to (117, 212)
Screenshot: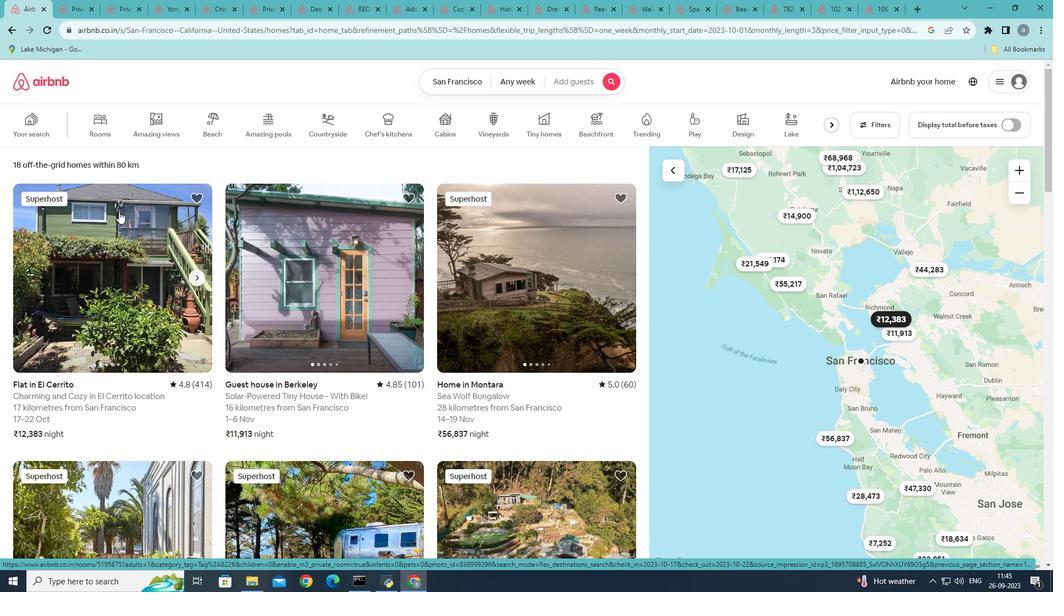 
Action: Mouse scrolled (117, 212) with delta (0, 0)
Screenshot: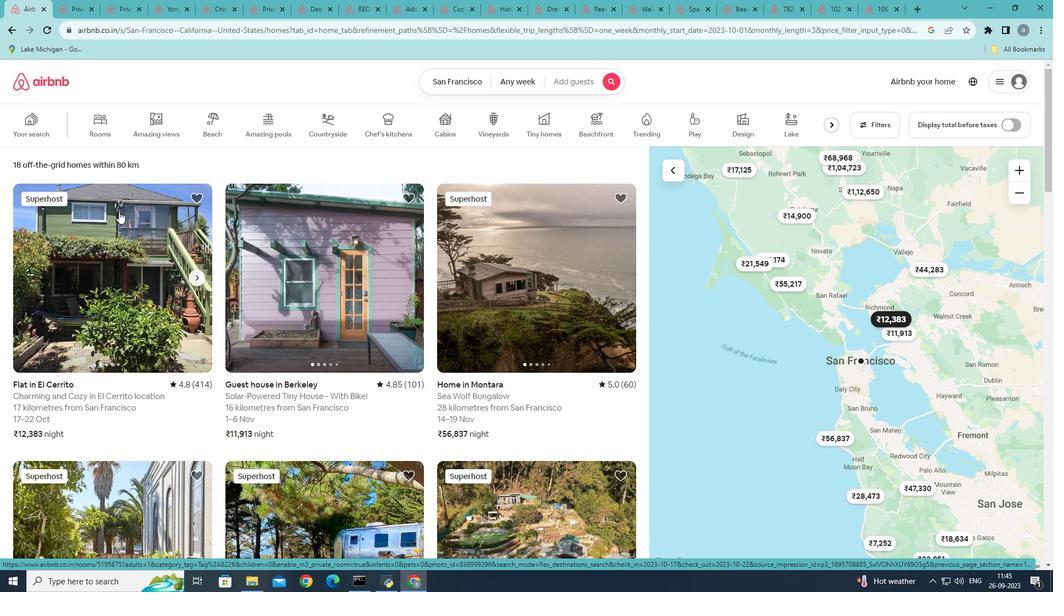 
Action: Mouse moved to (119, 211)
Screenshot: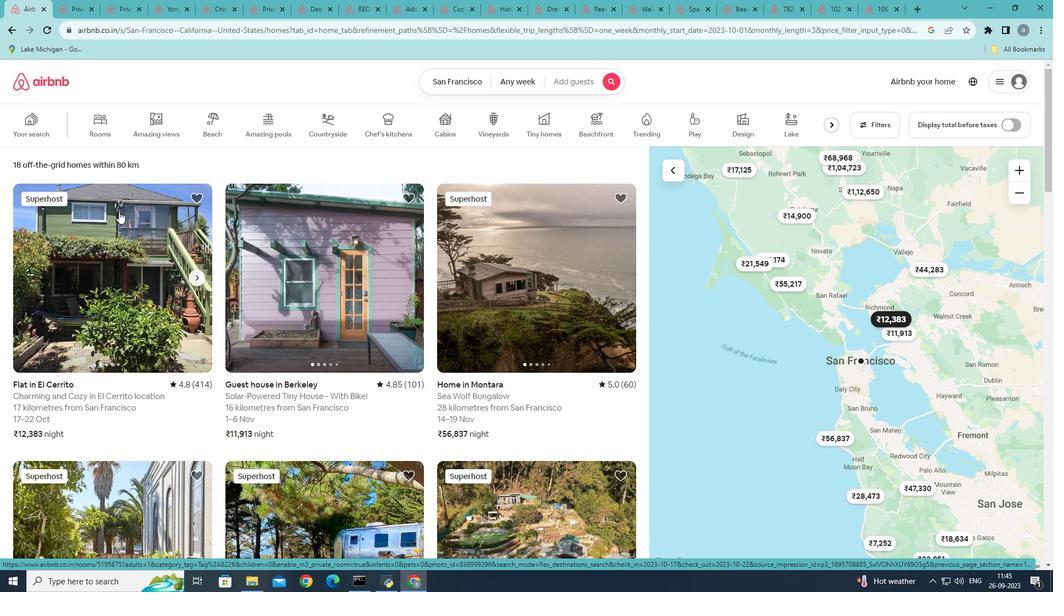 
Action: Mouse scrolled (119, 211) with delta (0, 0)
Screenshot: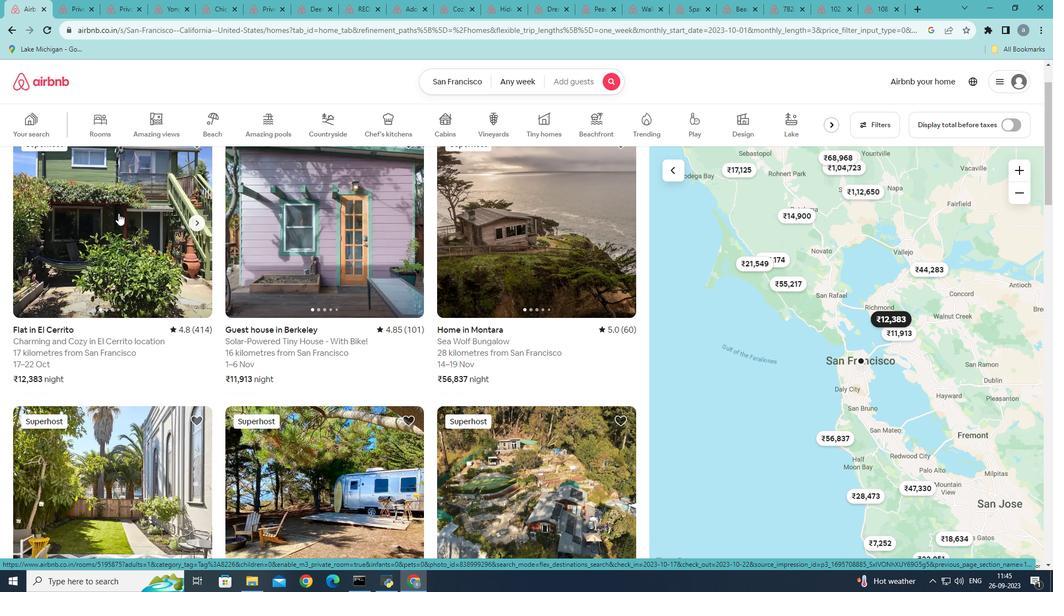 
Action: Mouse moved to (118, 213)
Screenshot: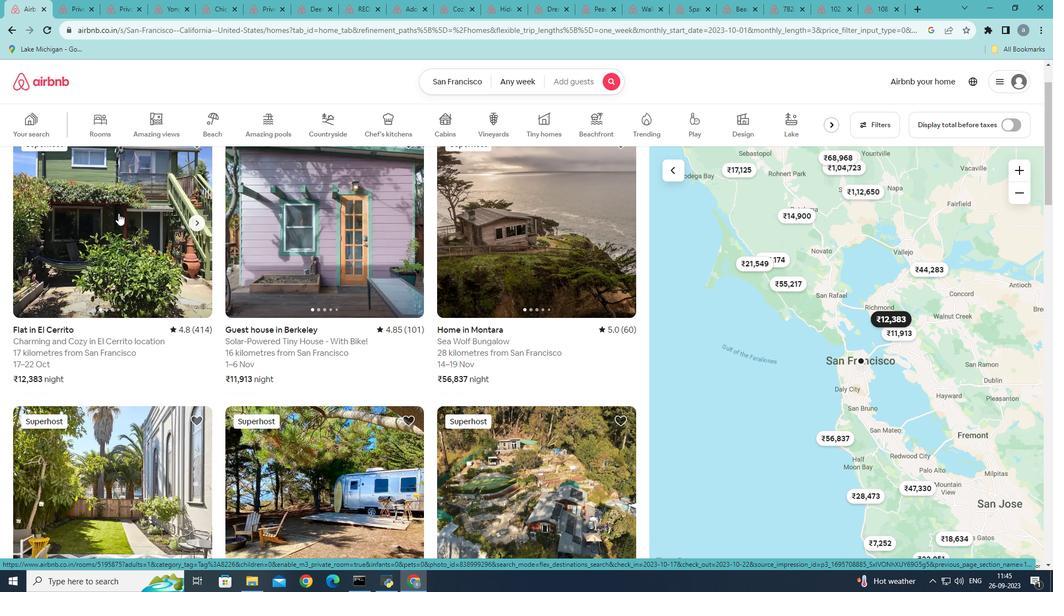 
Action: Mouse pressed left at (118, 213)
Screenshot: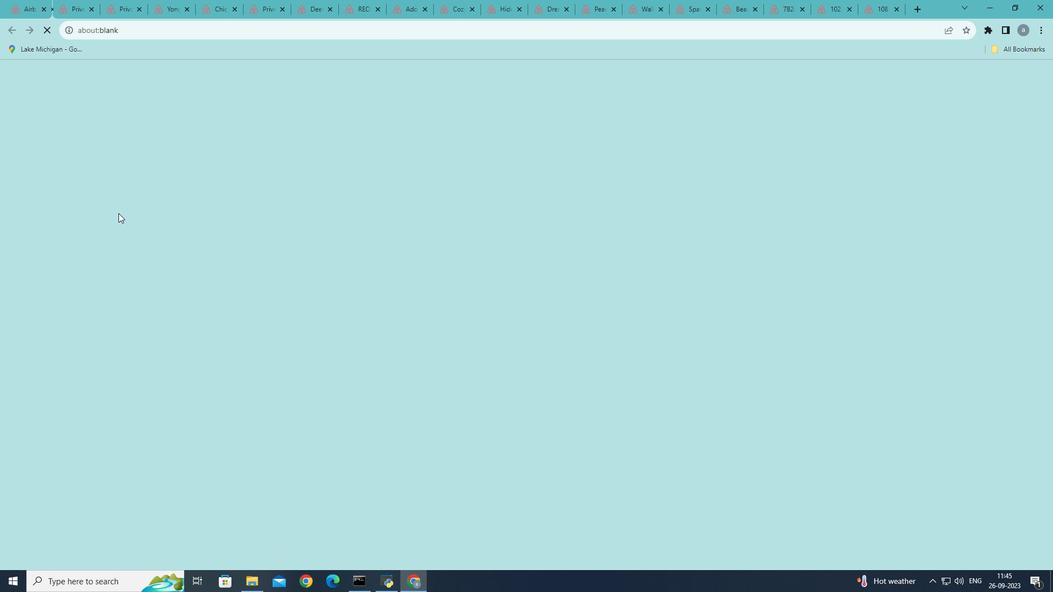 
Action: Mouse moved to (776, 397)
Screenshot: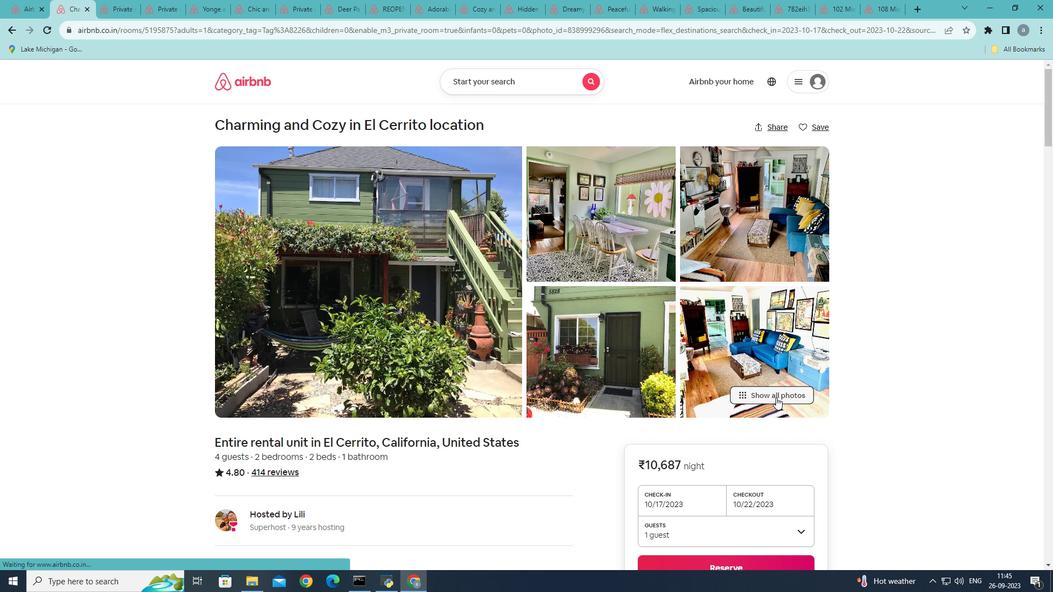 
Action: Mouse pressed left at (776, 397)
Screenshot: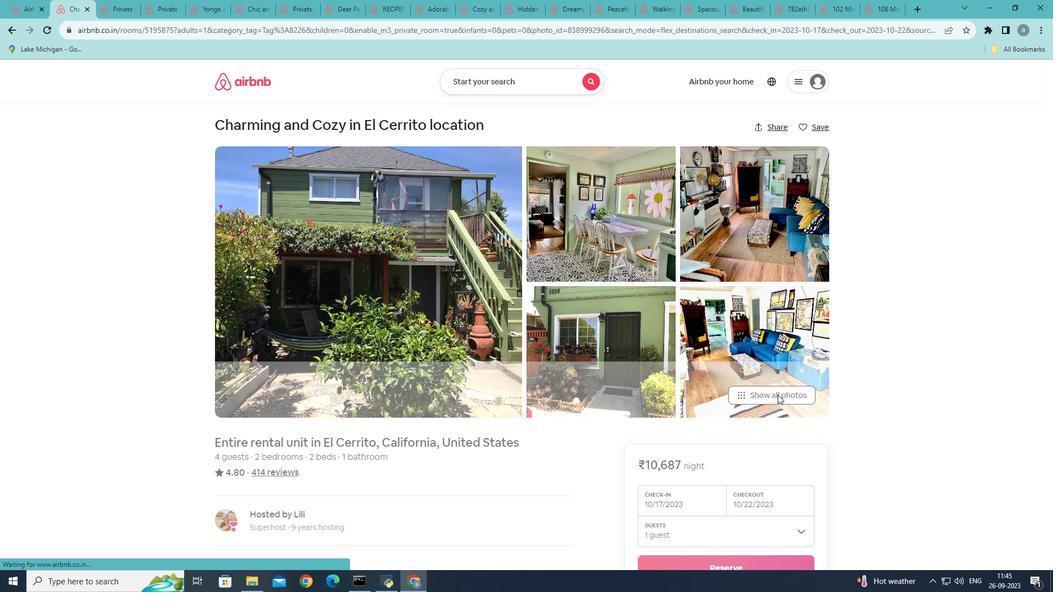 
Action: Mouse moved to (770, 355)
Screenshot: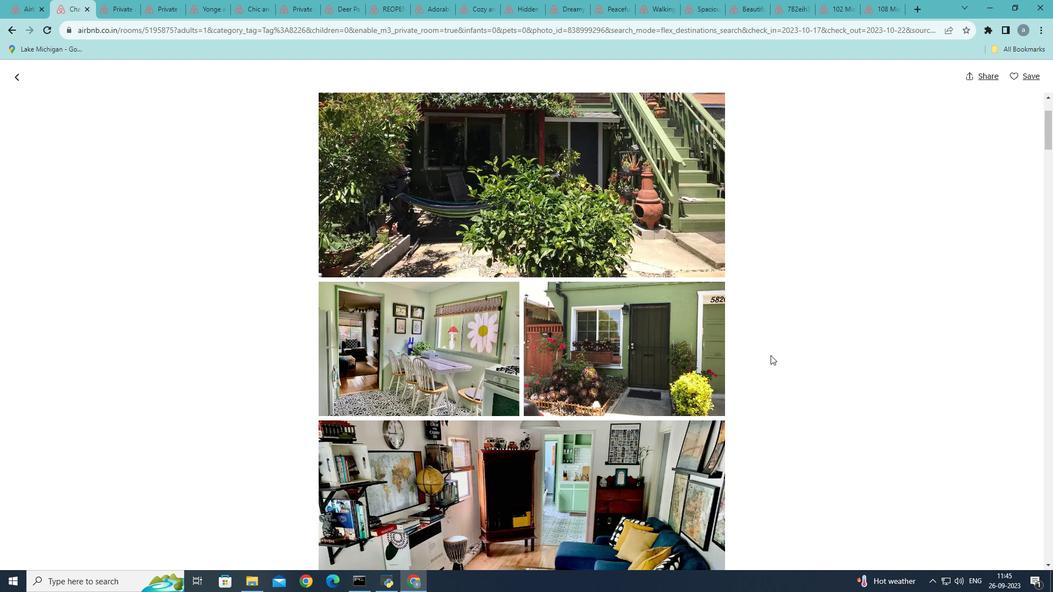 
Action: Mouse scrolled (770, 354) with delta (0, 0)
Screenshot: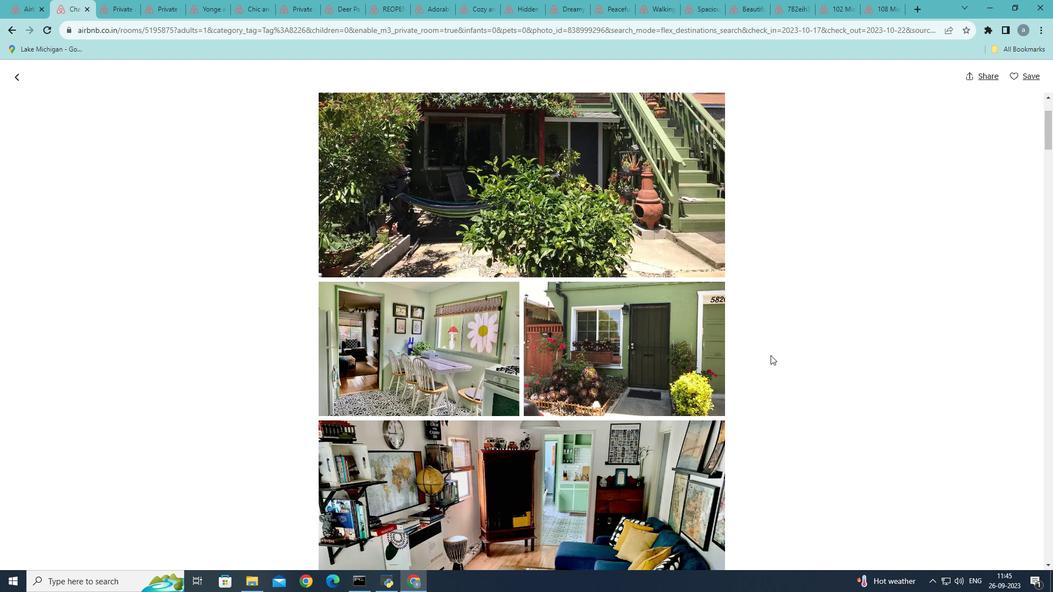
Action: Mouse scrolled (770, 354) with delta (0, 0)
Screenshot: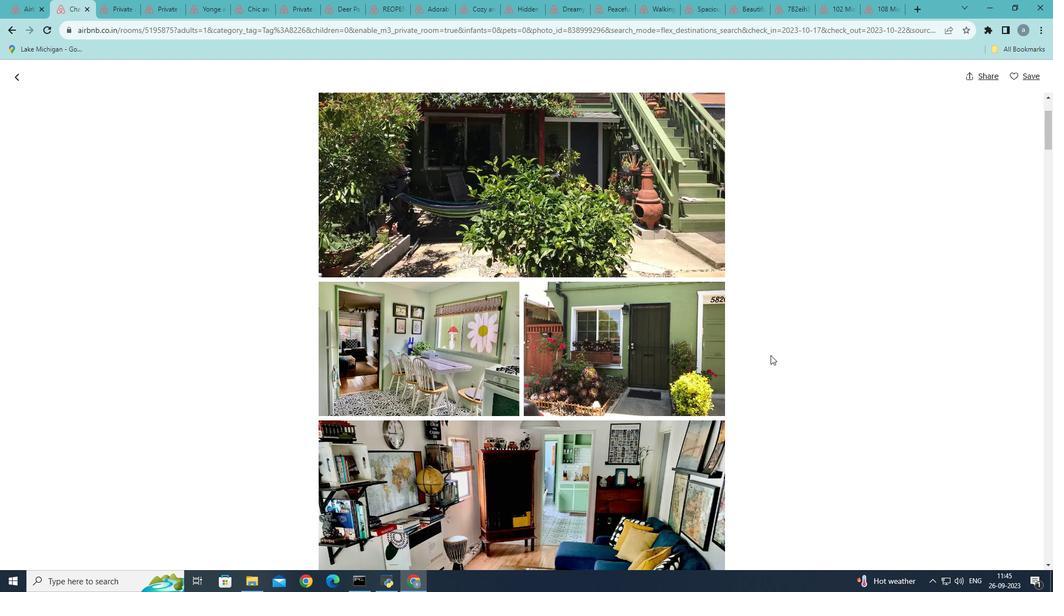 
Action: Mouse moved to (775, 332)
Screenshot: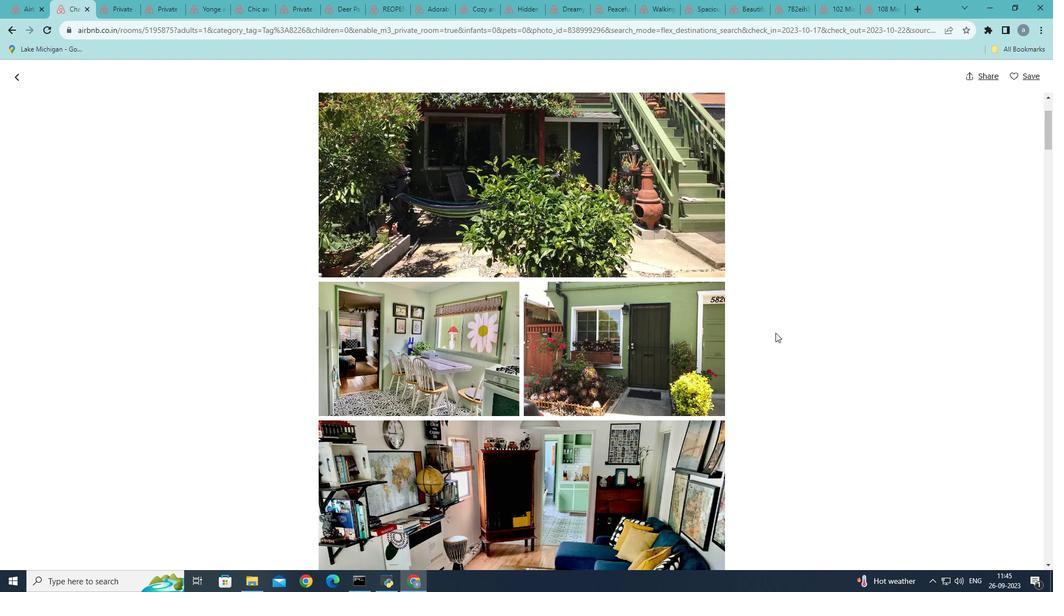 
Action: Mouse scrolled (775, 332) with delta (0, 0)
Screenshot: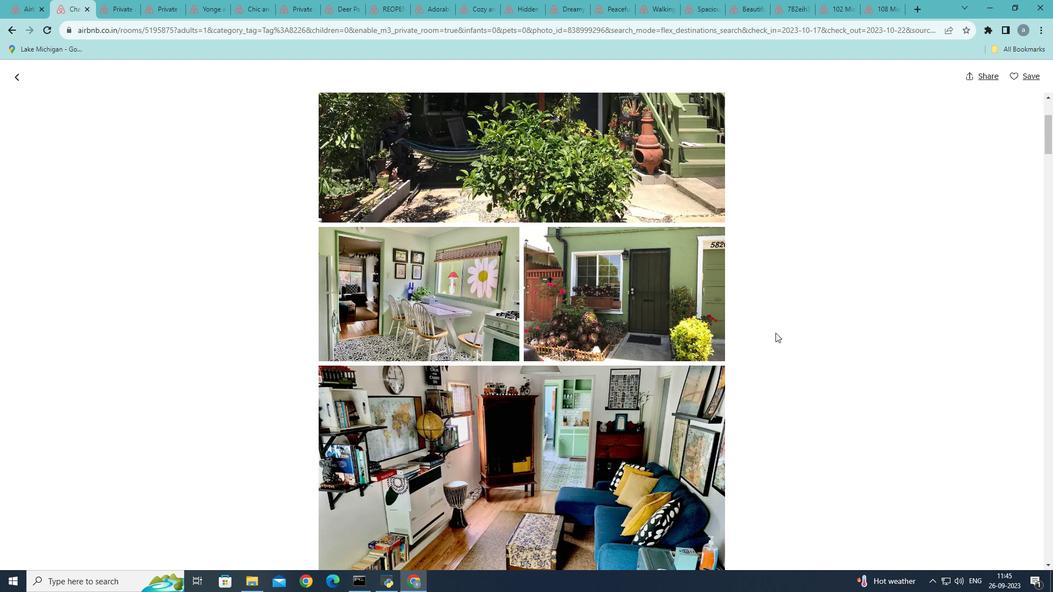 
Action: Mouse scrolled (775, 332) with delta (0, 0)
Screenshot: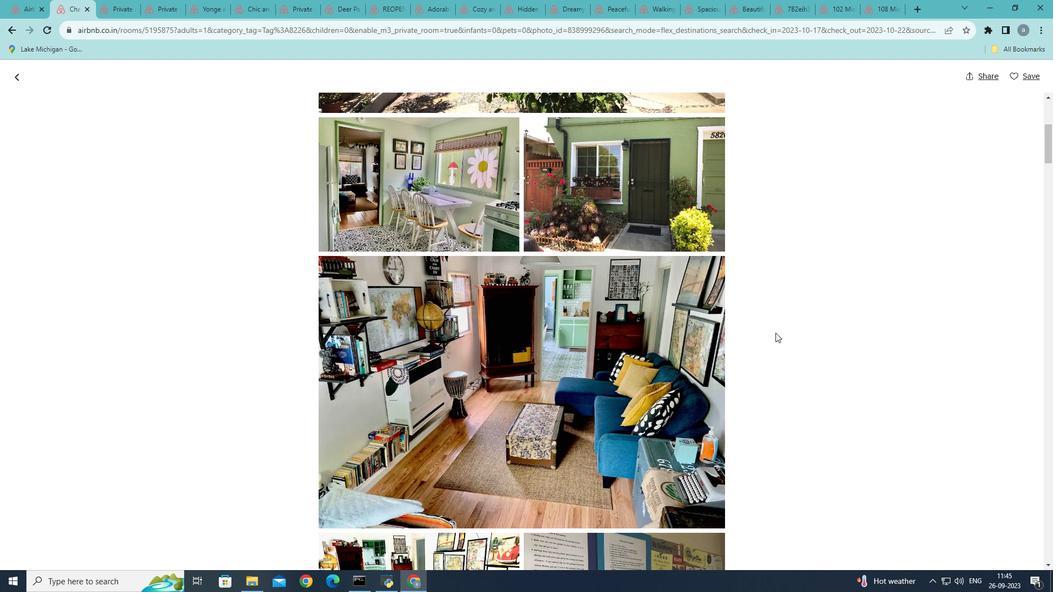 
Action: Mouse scrolled (775, 332) with delta (0, 0)
Screenshot: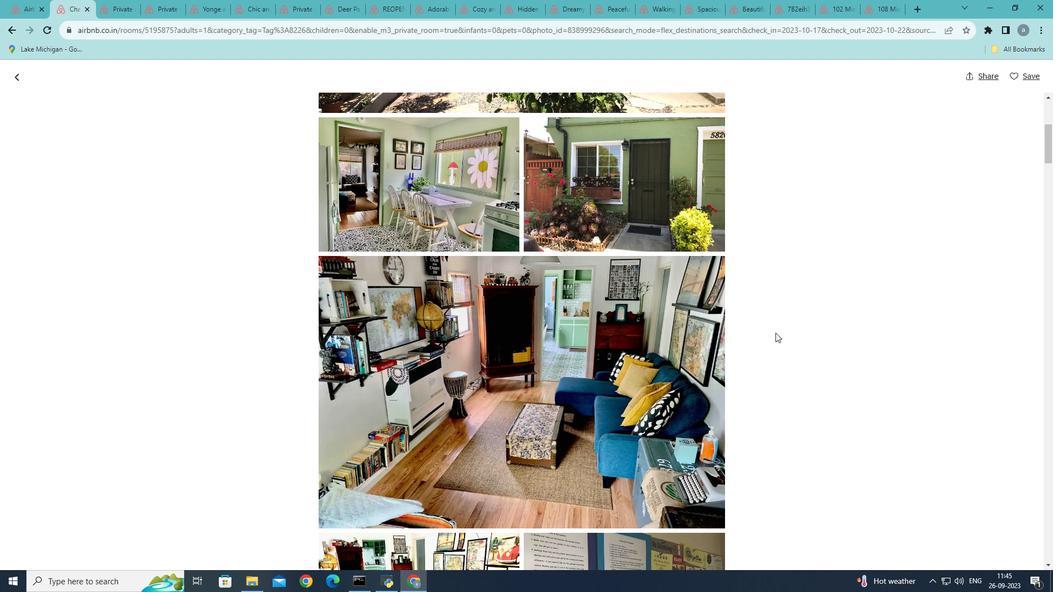 
Action: Mouse moved to (775, 332)
Screenshot: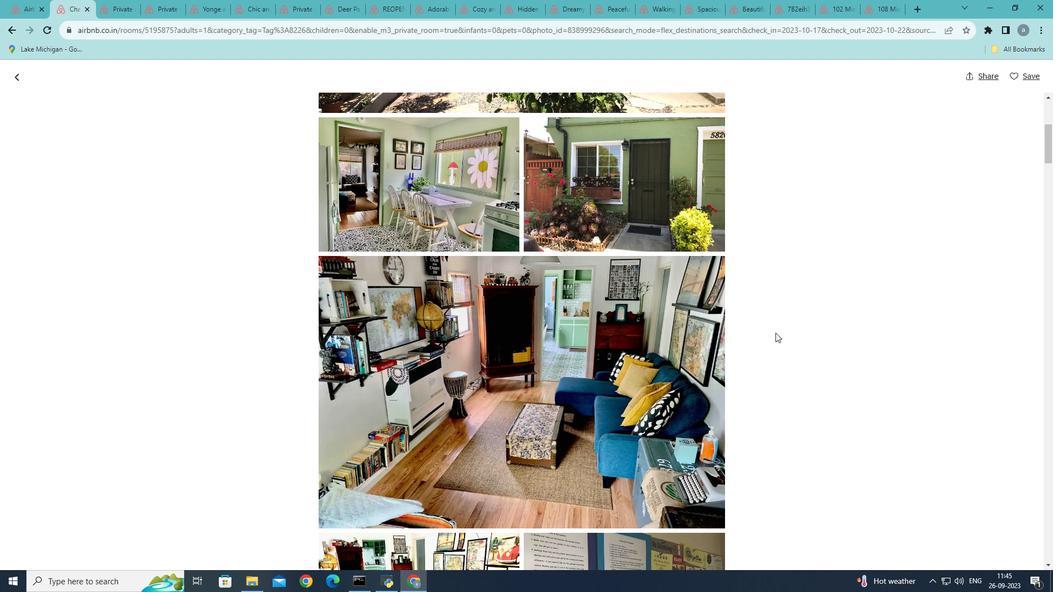 
Action: Mouse scrolled (775, 332) with delta (0, 0)
Screenshot: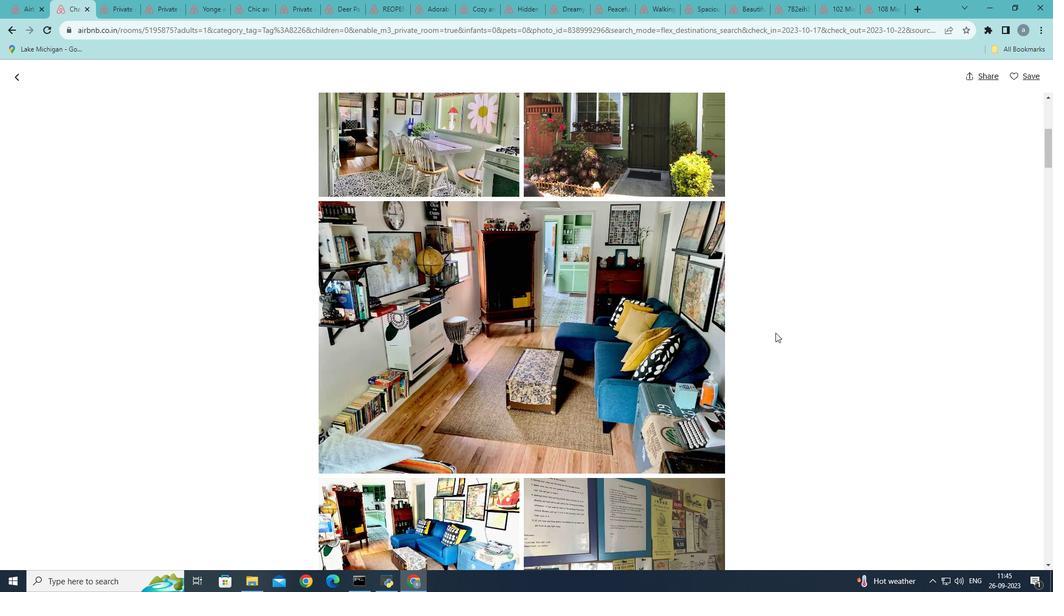 
Action: Mouse moved to (778, 311)
Screenshot: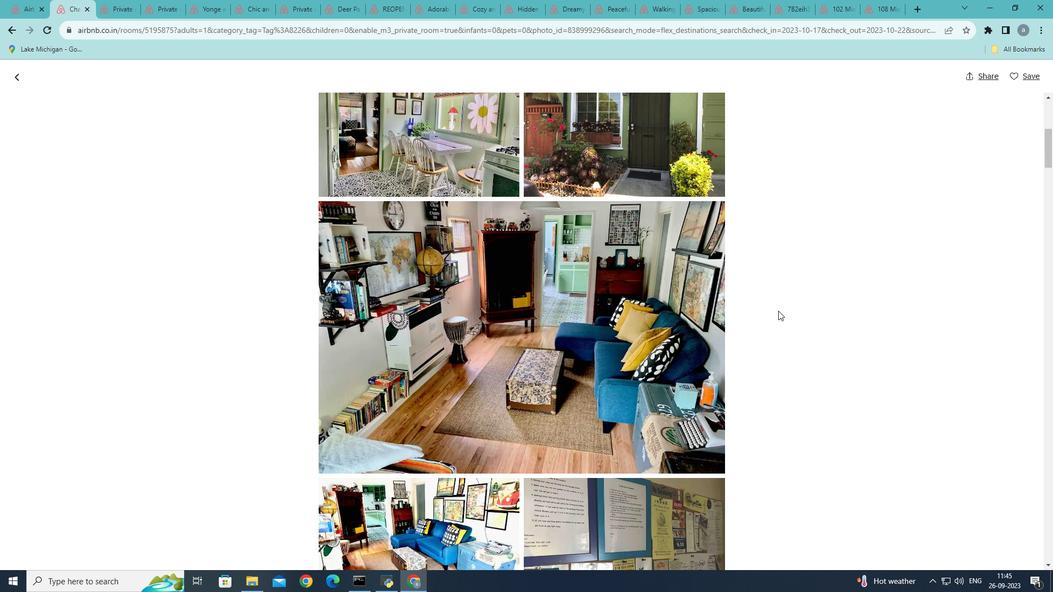 
Action: Mouse scrolled (778, 310) with delta (0, 0)
Screenshot: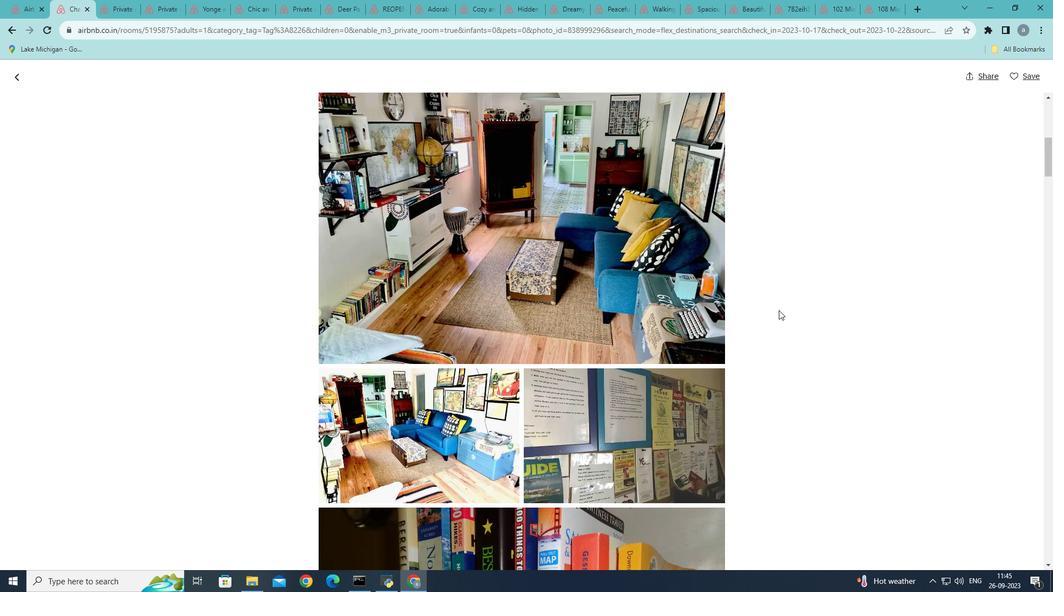 
Action: Mouse scrolled (778, 310) with delta (0, 0)
Screenshot: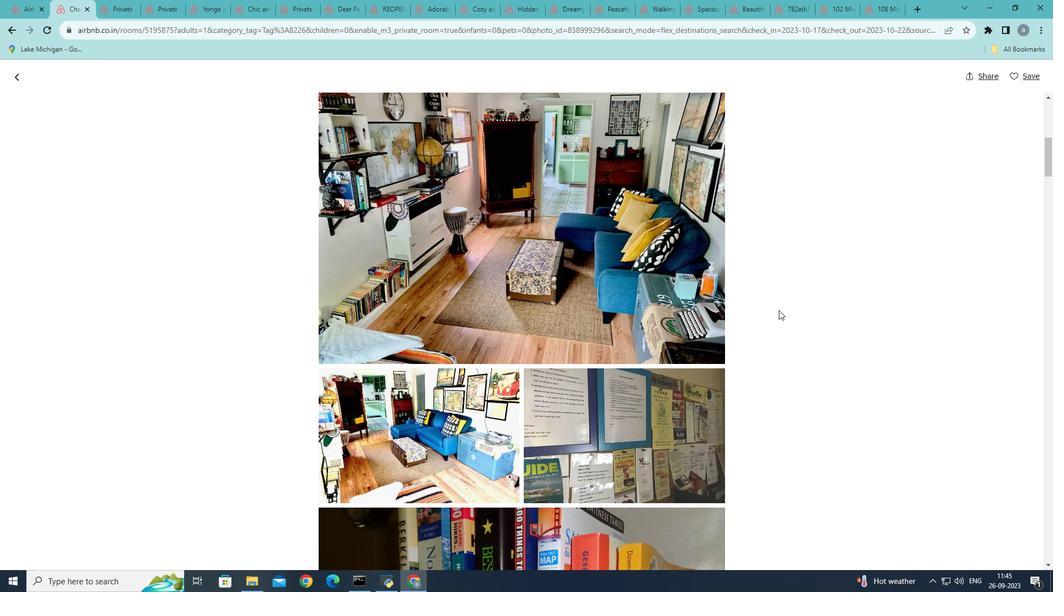 
Action: Mouse moved to (778, 310)
Screenshot: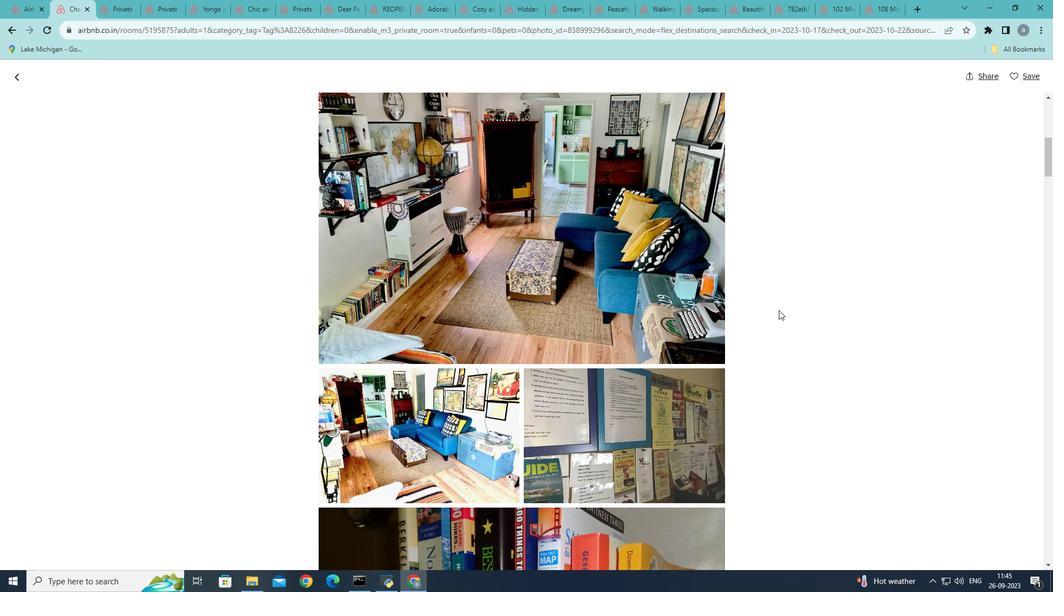 
Action: Mouse scrolled (778, 309) with delta (0, 0)
Screenshot: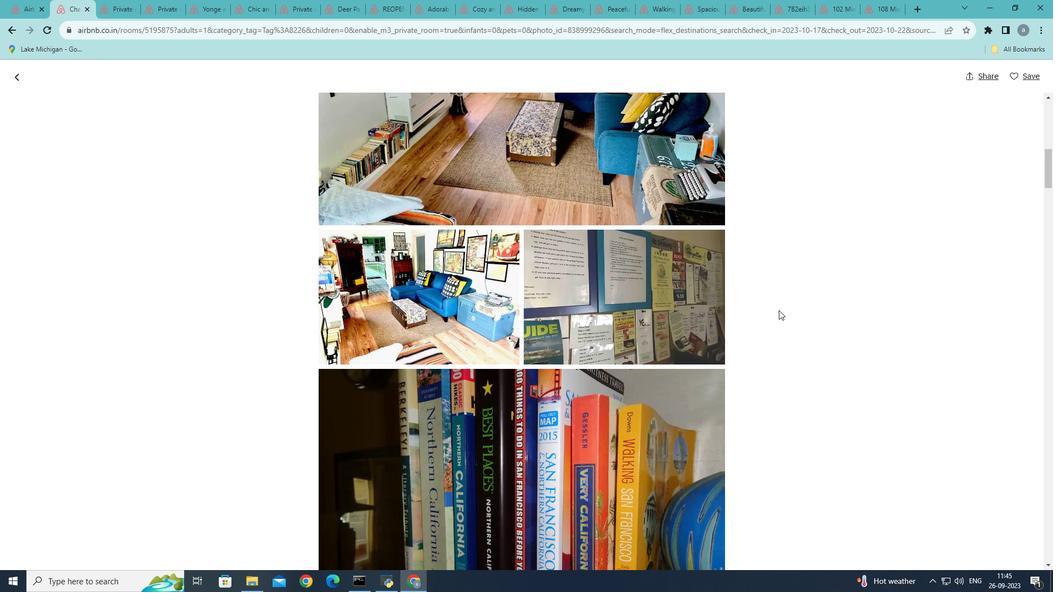
Action: Mouse scrolled (778, 309) with delta (0, 0)
Screenshot: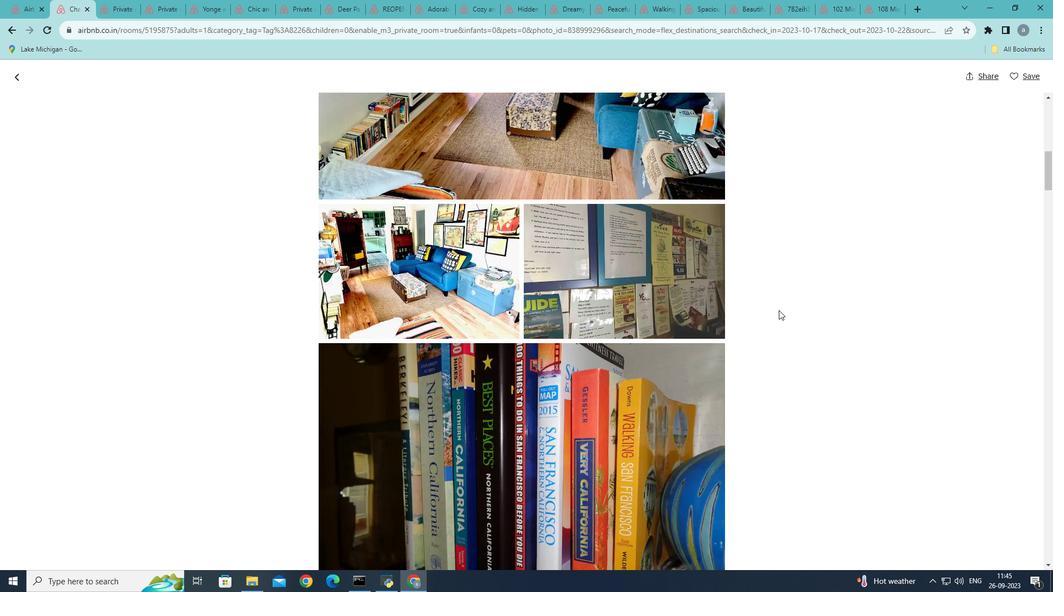 
Action: Mouse scrolled (778, 309) with delta (0, 0)
Screenshot: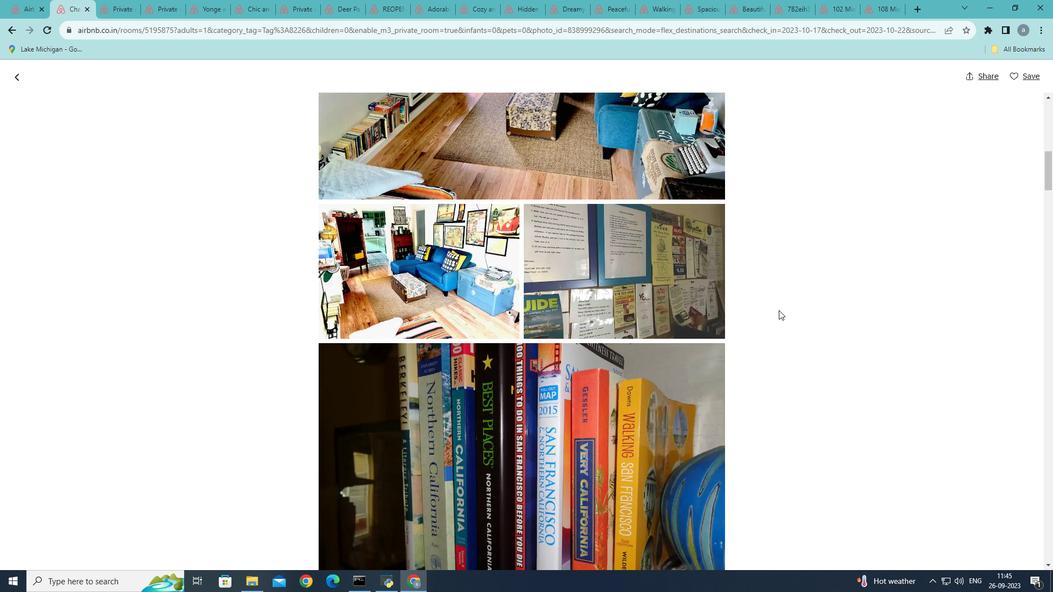 
Action: Mouse scrolled (778, 309) with delta (0, 0)
Screenshot: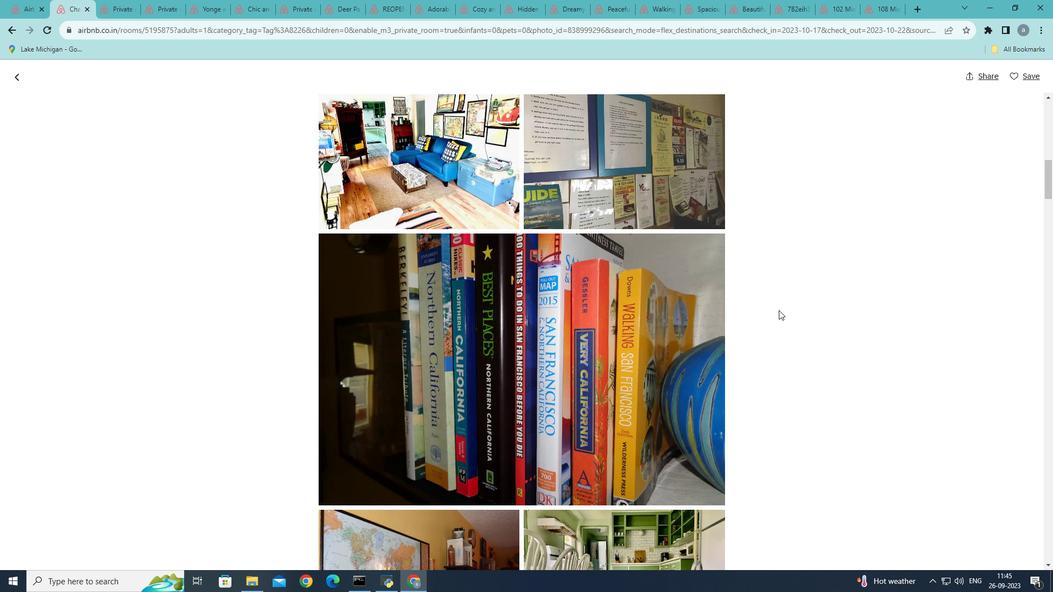 
Action: Mouse scrolled (778, 309) with delta (0, 0)
Screenshot: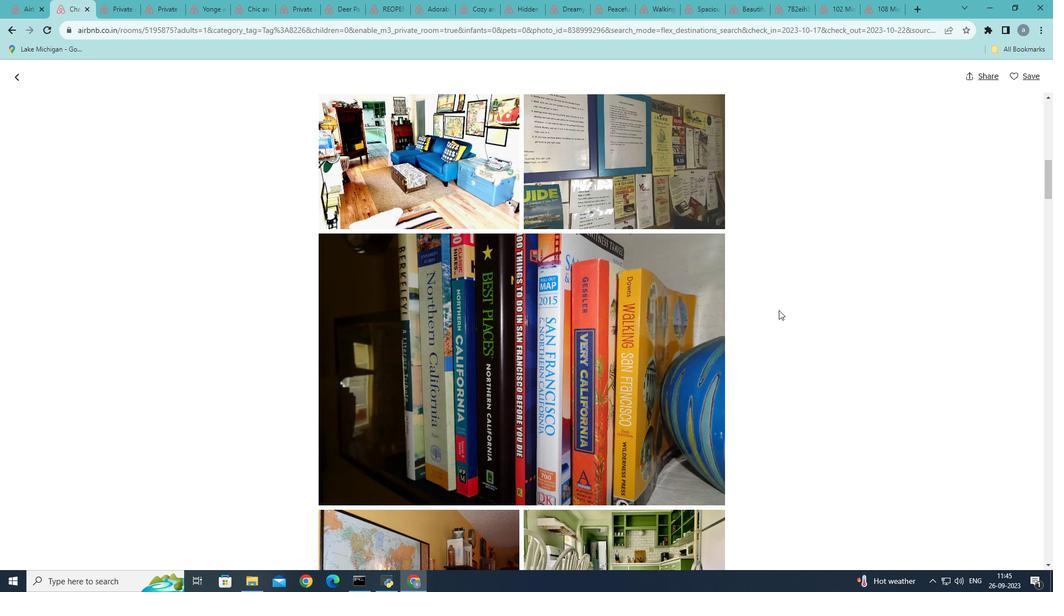 
Action: Mouse moved to (752, 295)
Screenshot: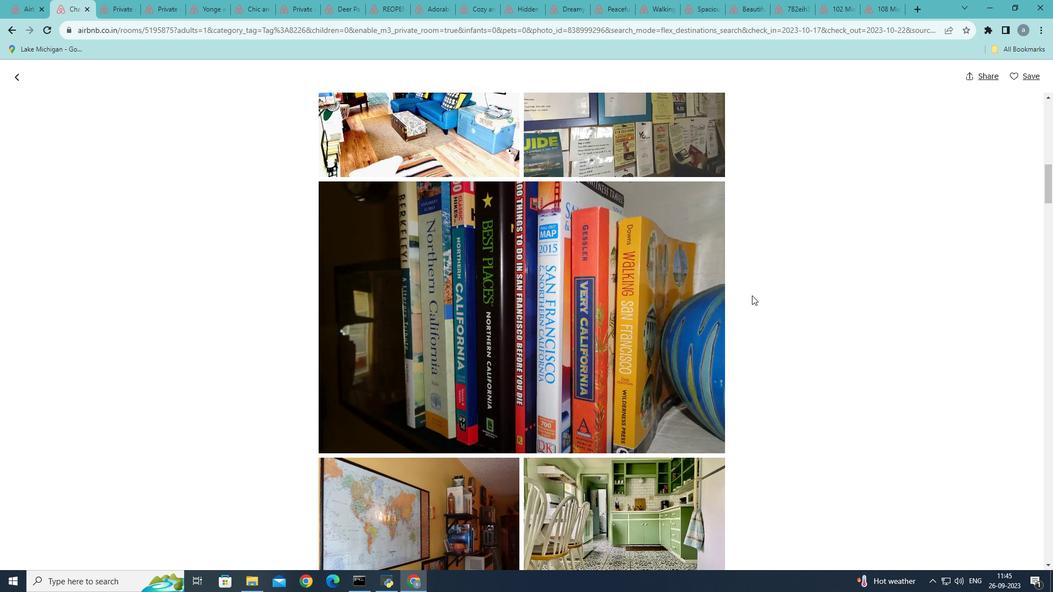 
Action: Mouse scrolled (752, 295) with delta (0, 0)
Screenshot: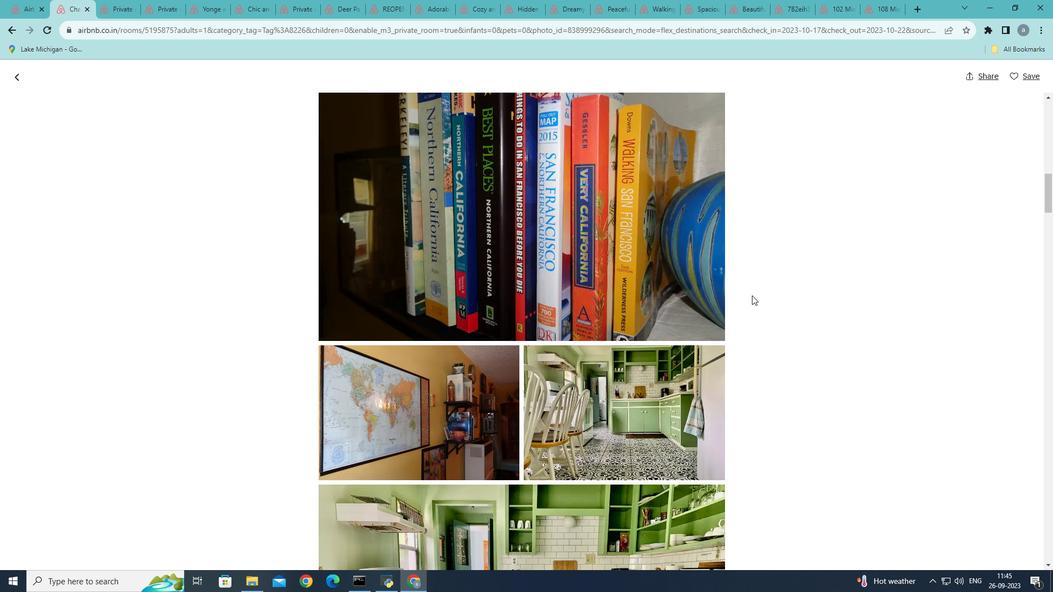 
Action: Mouse scrolled (752, 295) with delta (0, 0)
Screenshot: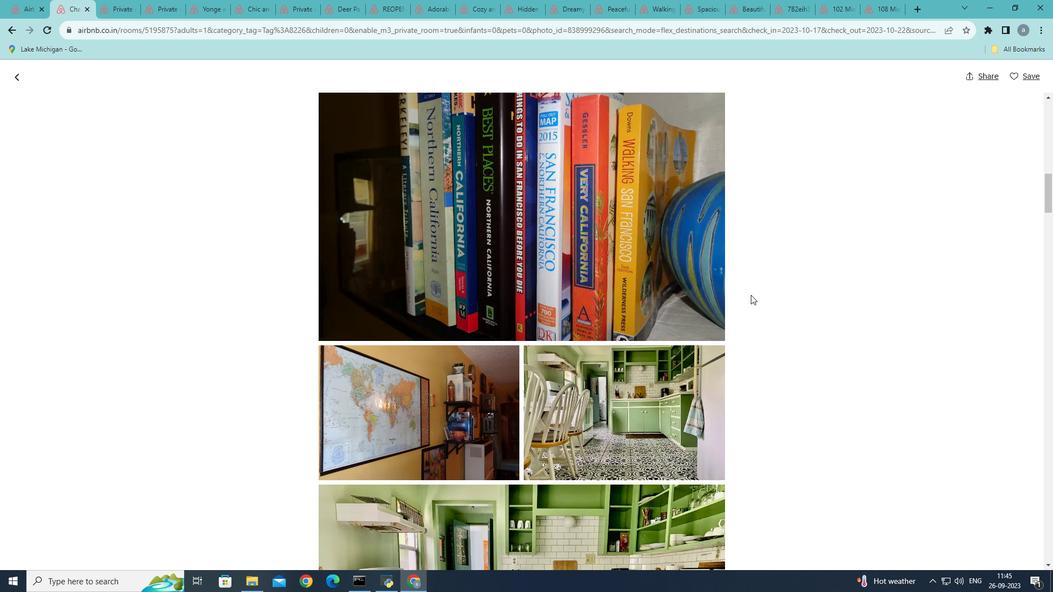 
Action: Mouse scrolled (752, 295) with delta (0, 0)
Screenshot: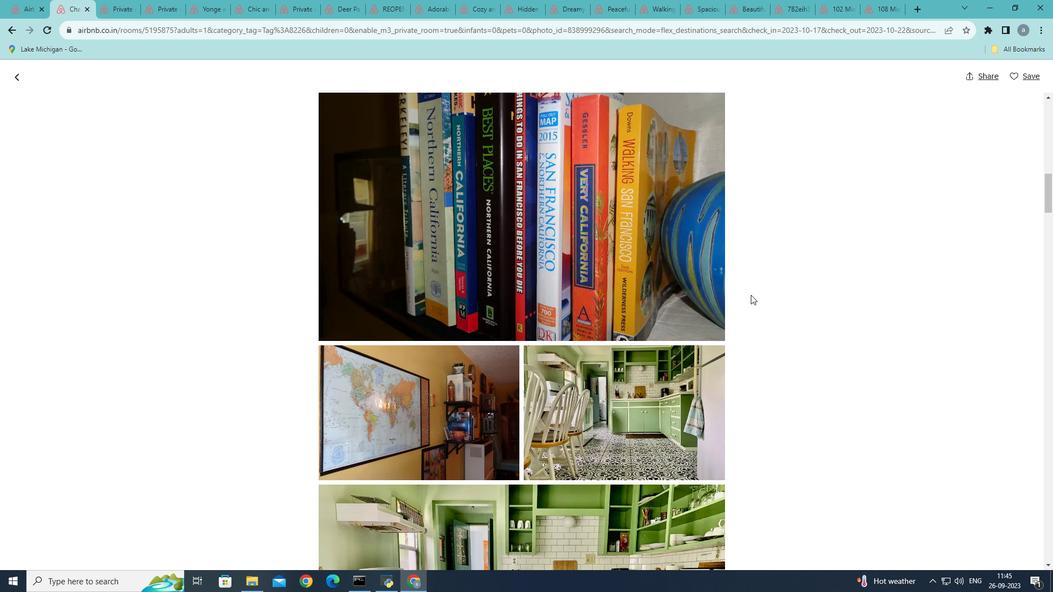 
Action: Mouse moved to (743, 290)
Screenshot: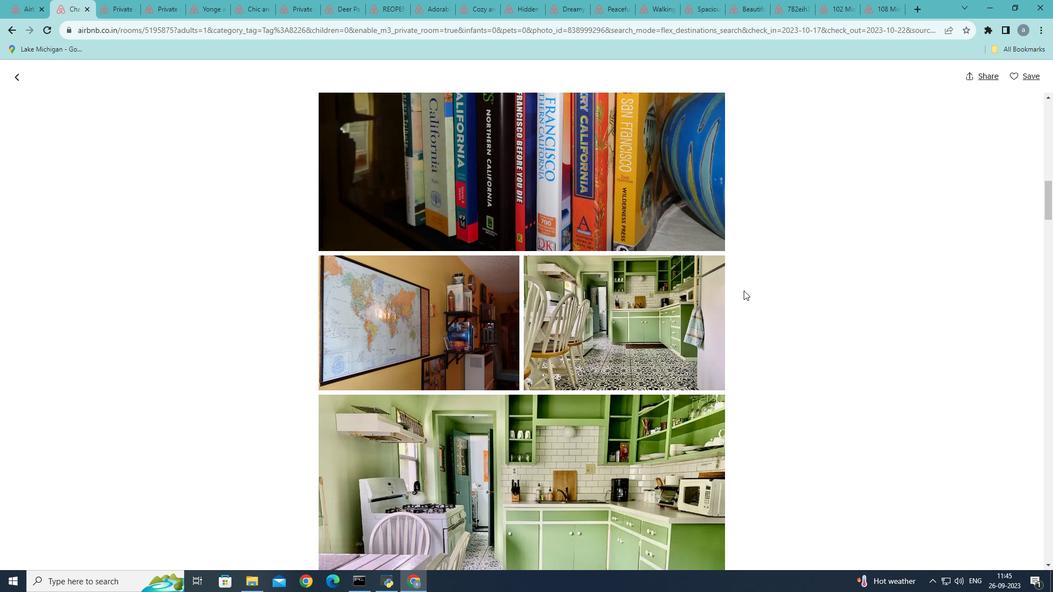 
Action: Mouse scrolled (743, 290) with delta (0, 0)
Screenshot: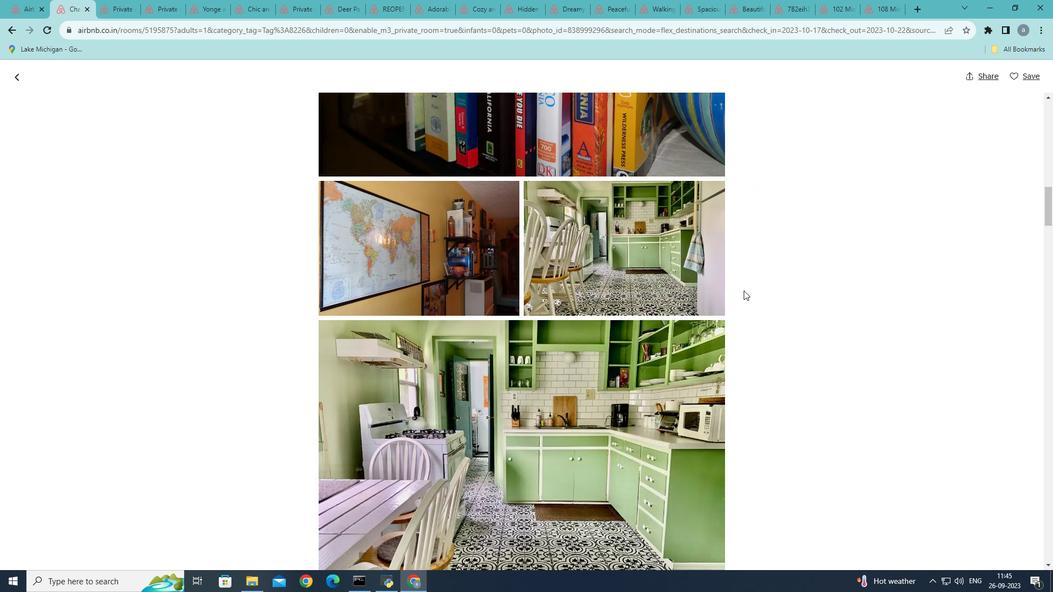 
Action: Mouse scrolled (743, 290) with delta (0, 0)
Screenshot: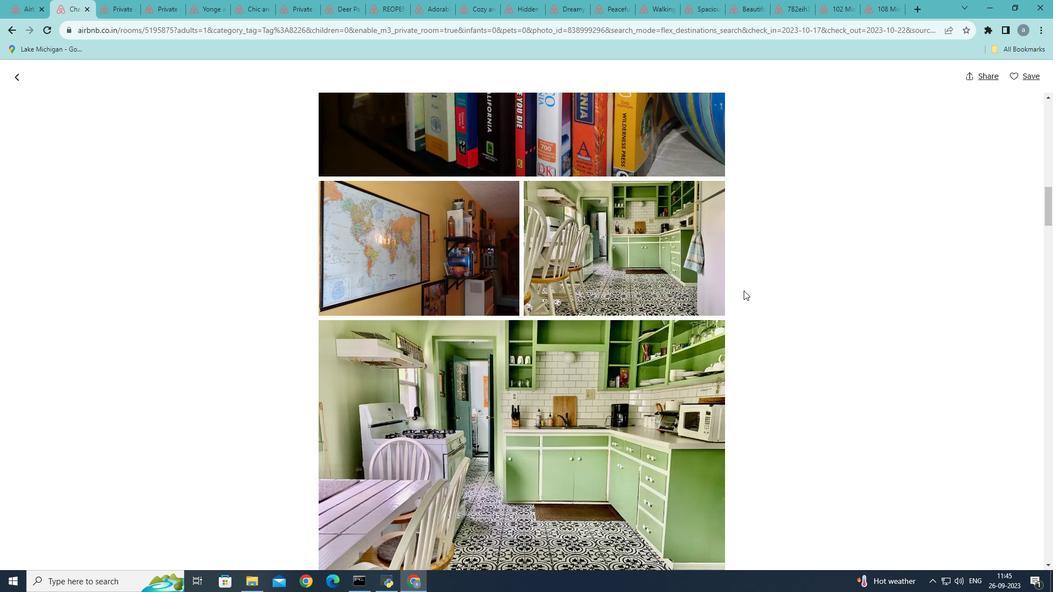 
Action: Mouse scrolled (743, 290) with delta (0, 0)
Screenshot: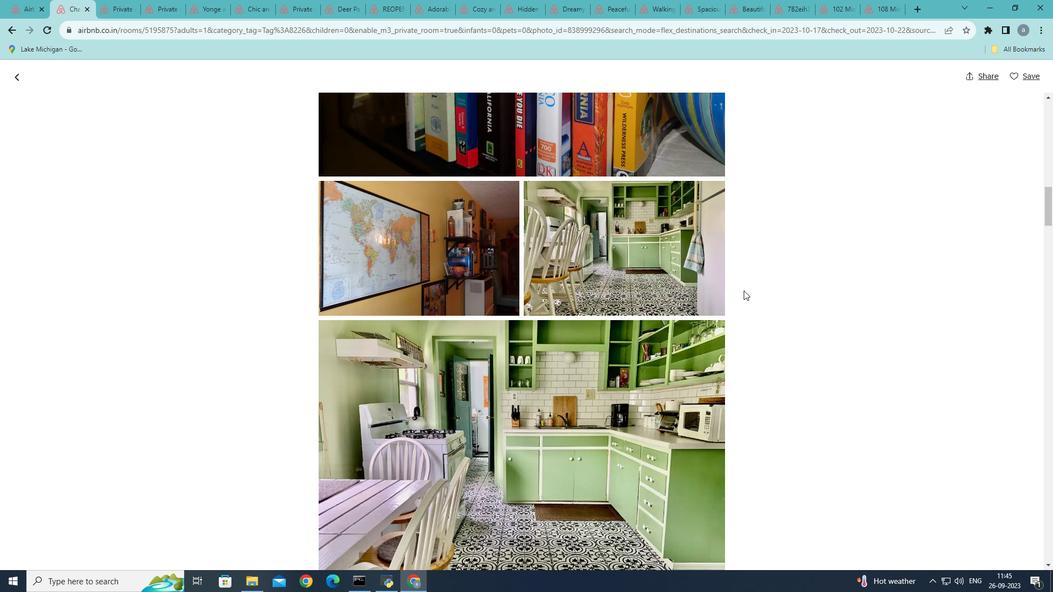 
Action: Mouse scrolled (743, 290) with delta (0, 0)
Screenshot: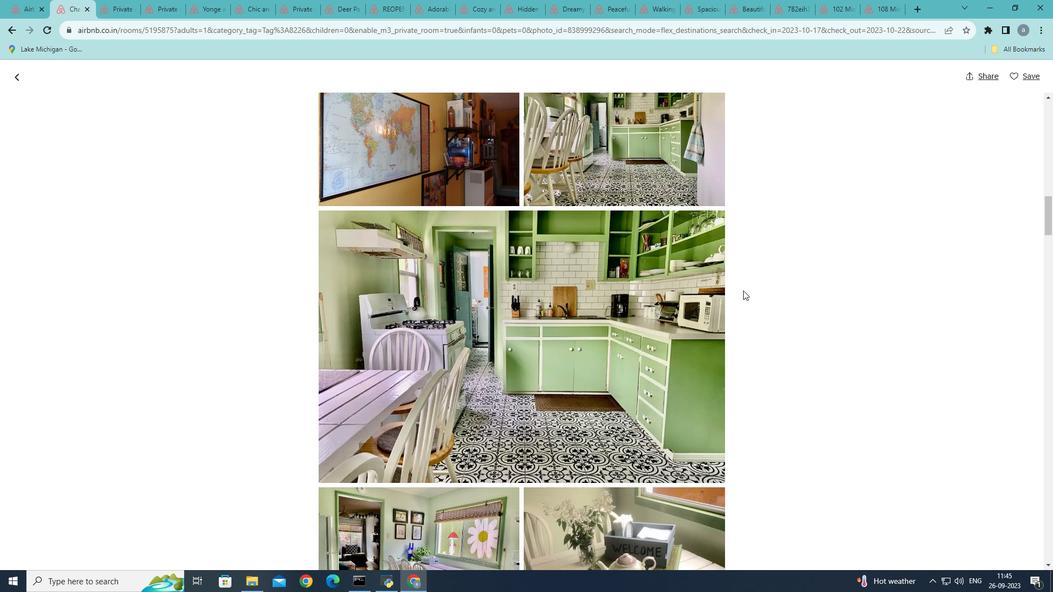 
Action: Mouse scrolled (743, 290) with delta (0, 0)
Screenshot: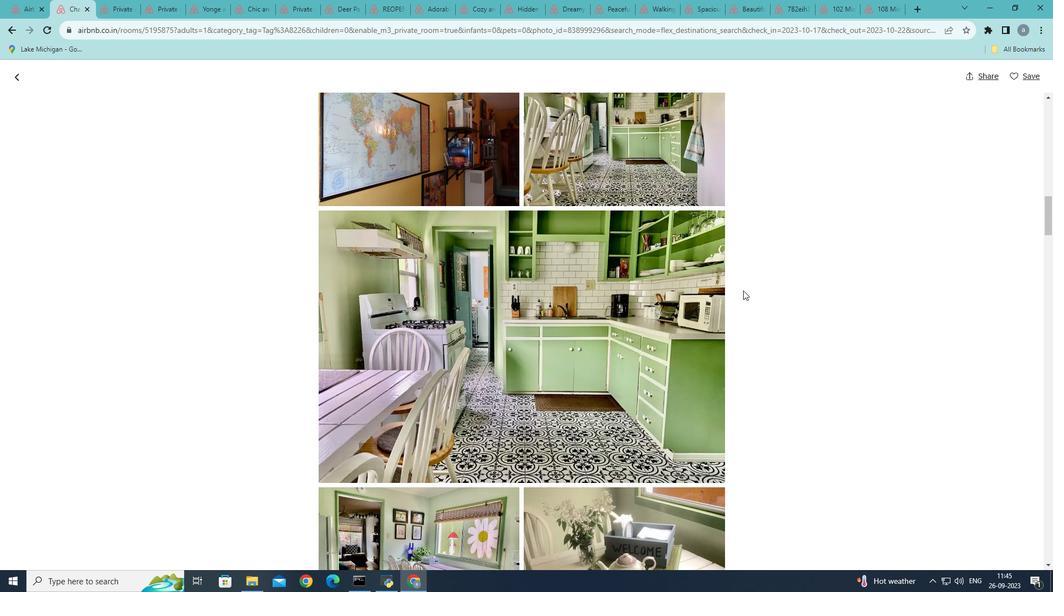 
Action: Mouse moved to (742, 290)
Screenshot: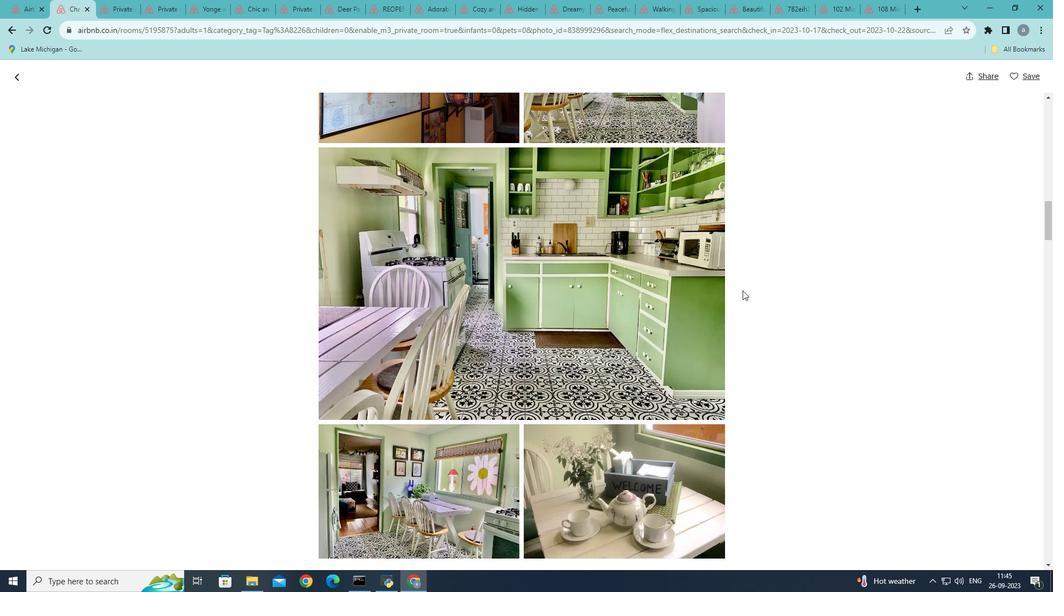 
Action: Mouse scrolled (742, 290) with delta (0, 0)
Screenshot: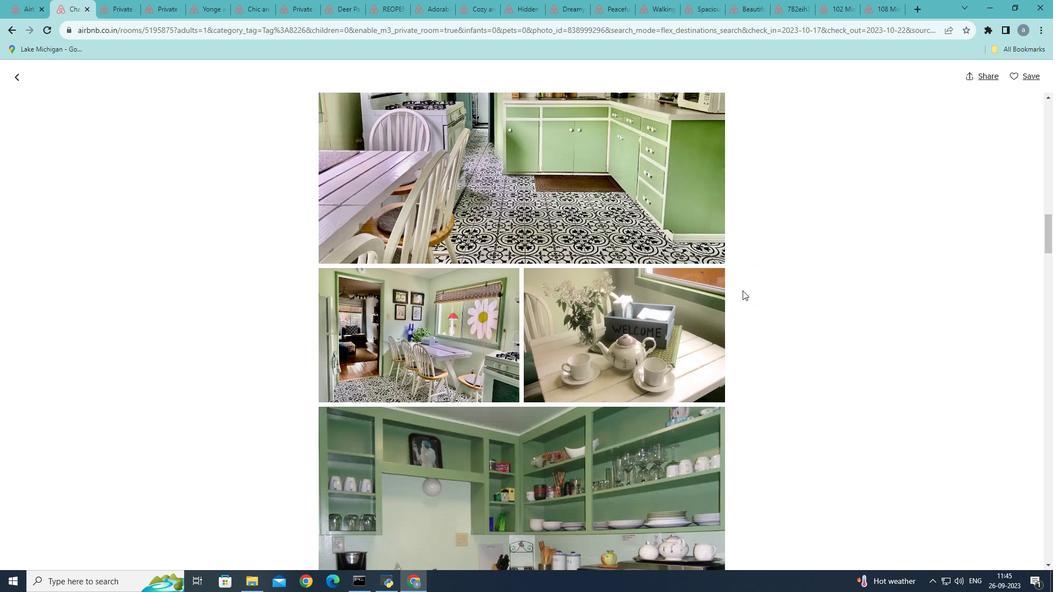 
Action: Mouse scrolled (742, 290) with delta (0, 0)
Screenshot: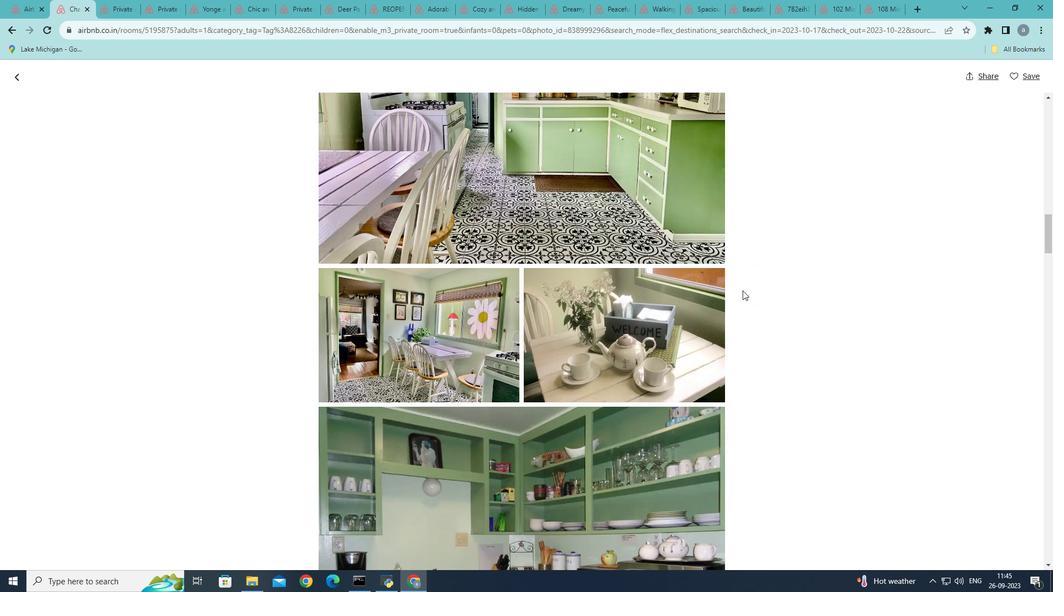 
Action: Mouse scrolled (742, 290) with delta (0, 0)
Screenshot: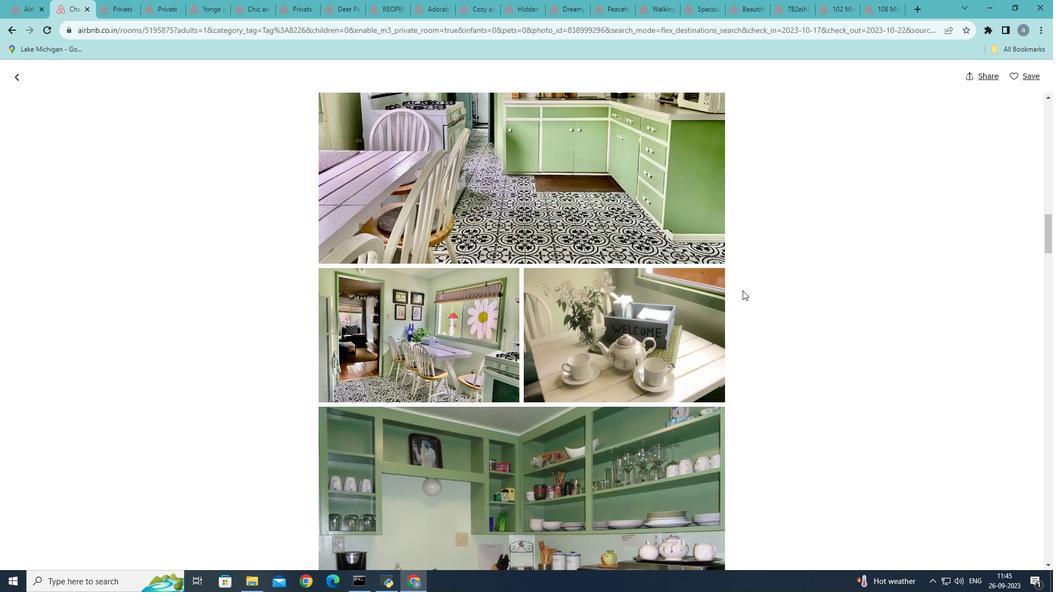 
Action: Mouse scrolled (742, 290) with delta (0, 0)
Screenshot: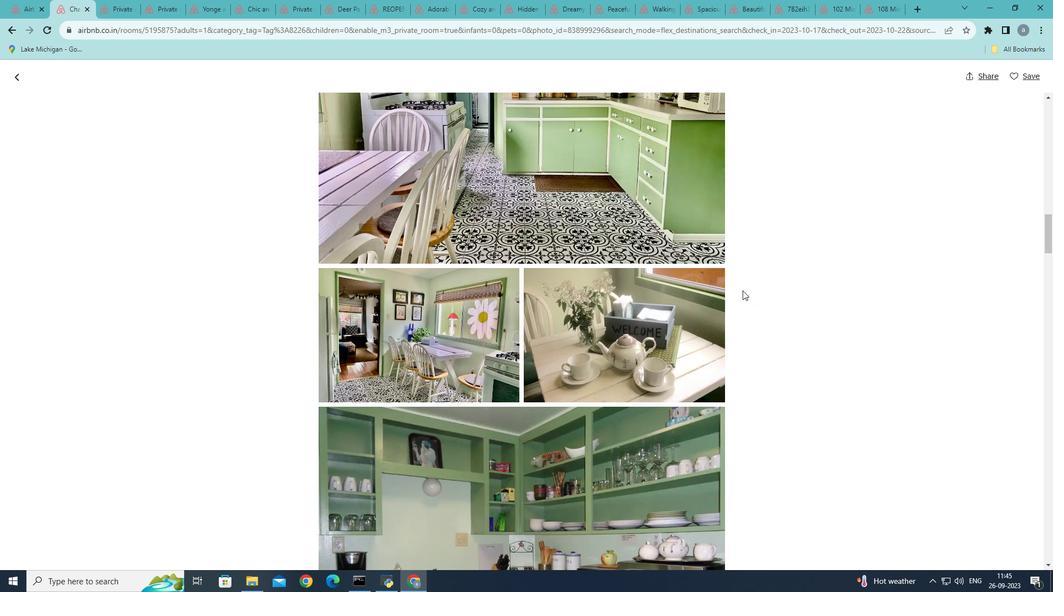 
Action: Mouse scrolled (742, 290) with delta (0, 0)
Screenshot: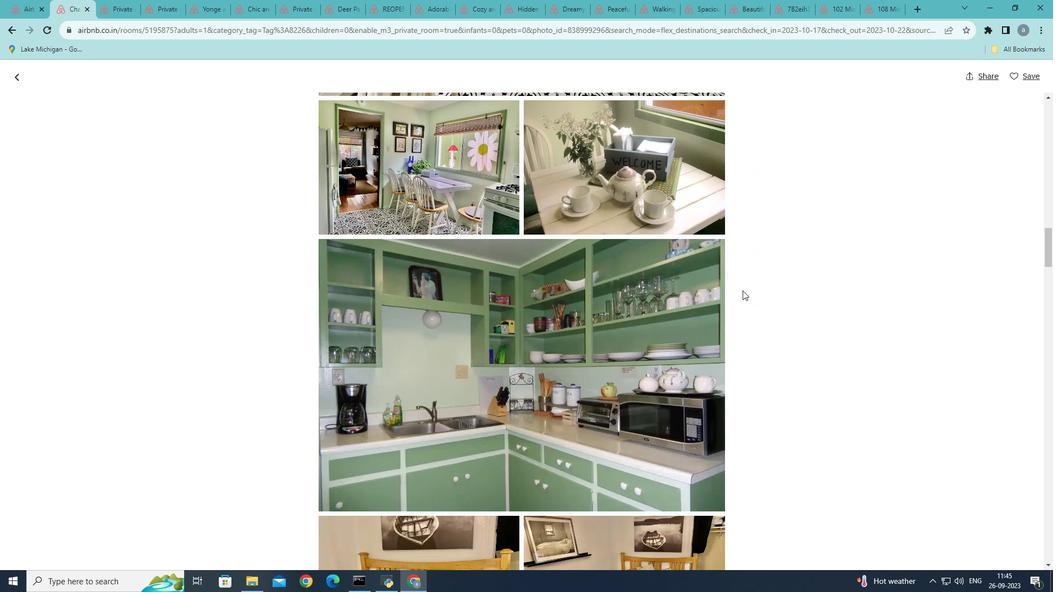 
Action: Mouse scrolled (742, 290) with delta (0, 0)
Screenshot: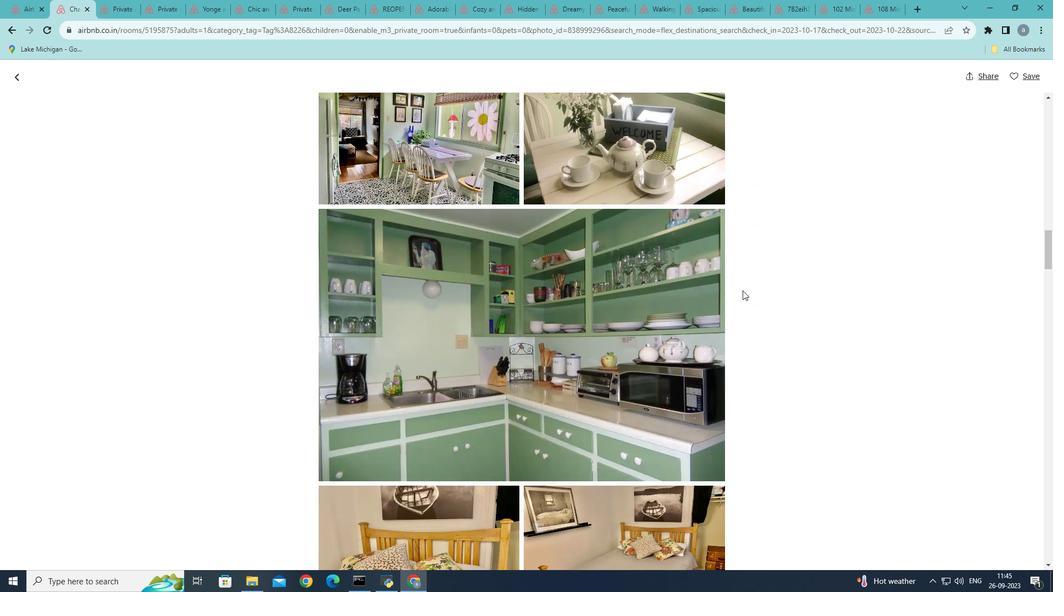 
Action: Mouse scrolled (742, 290) with delta (0, 0)
Screenshot: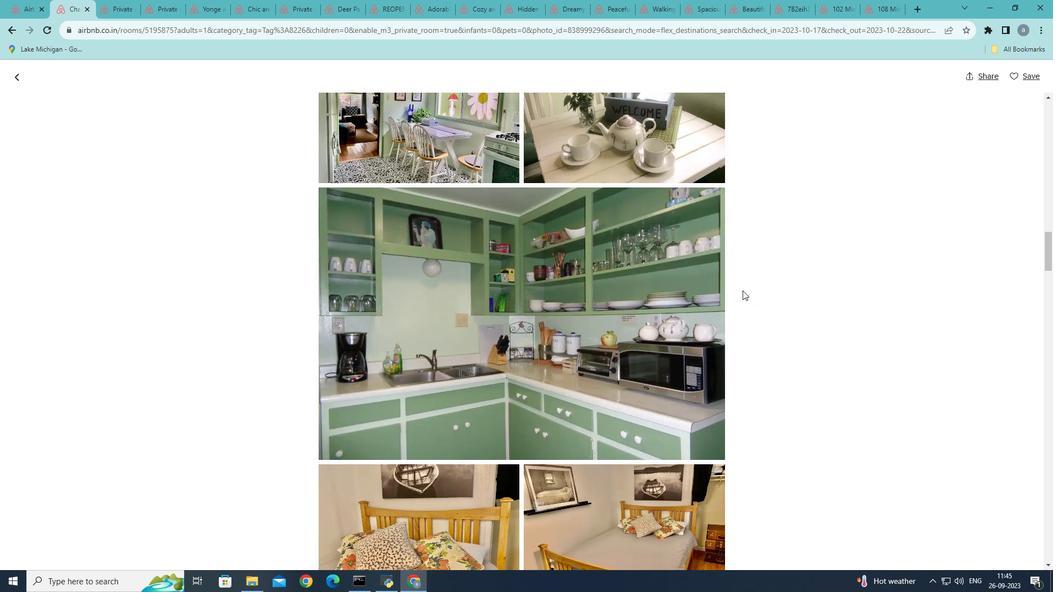 
Action: Mouse scrolled (742, 290) with delta (0, 0)
Screenshot: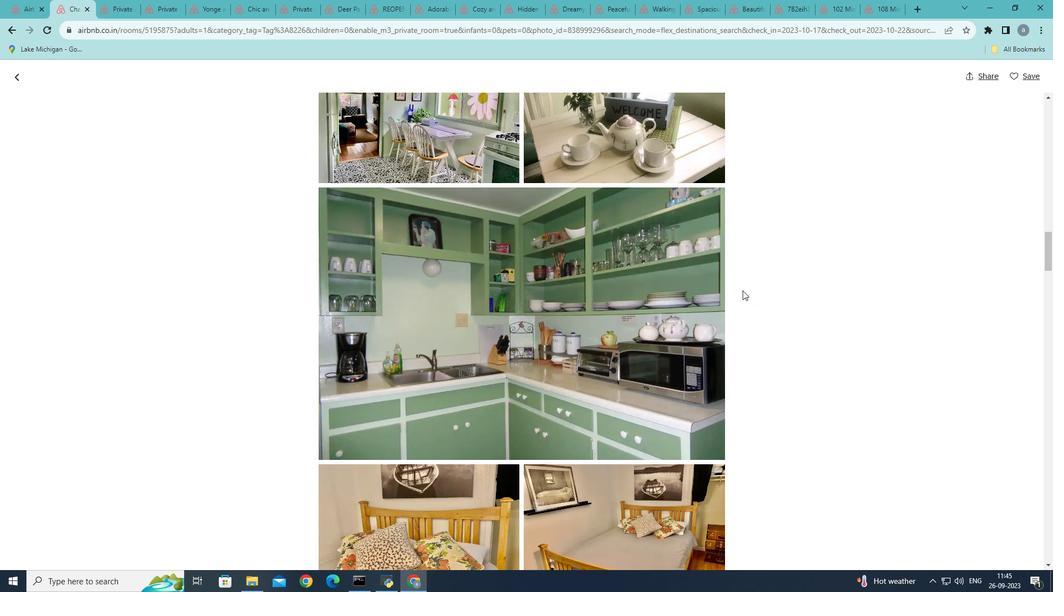 
Action: Mouse moved to (742, 290)
Screenshot: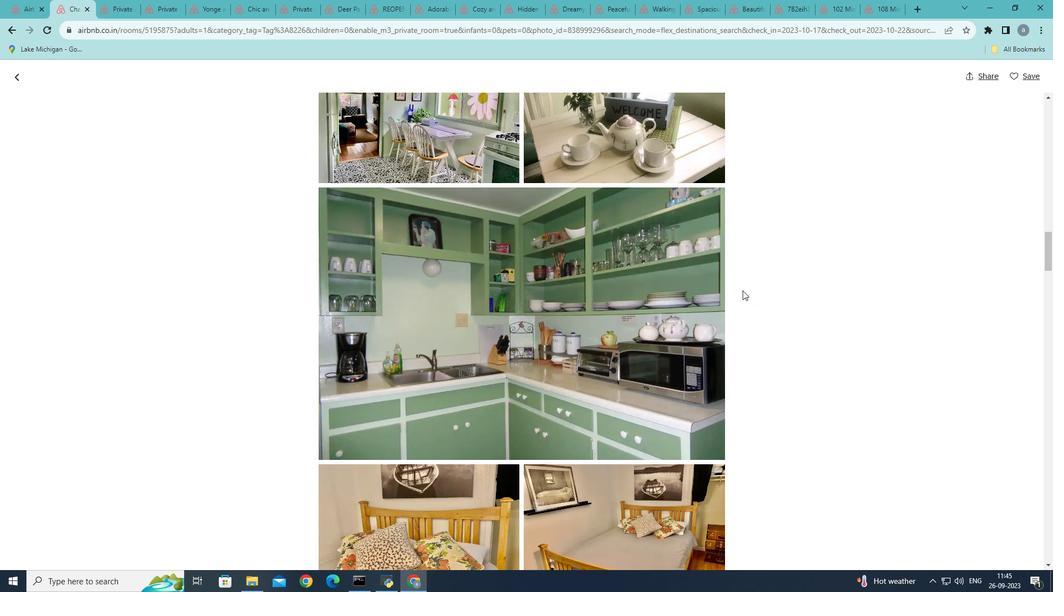 
Action: Mouse scrolled (742, 290) with delta (0, 0)
Screenshot: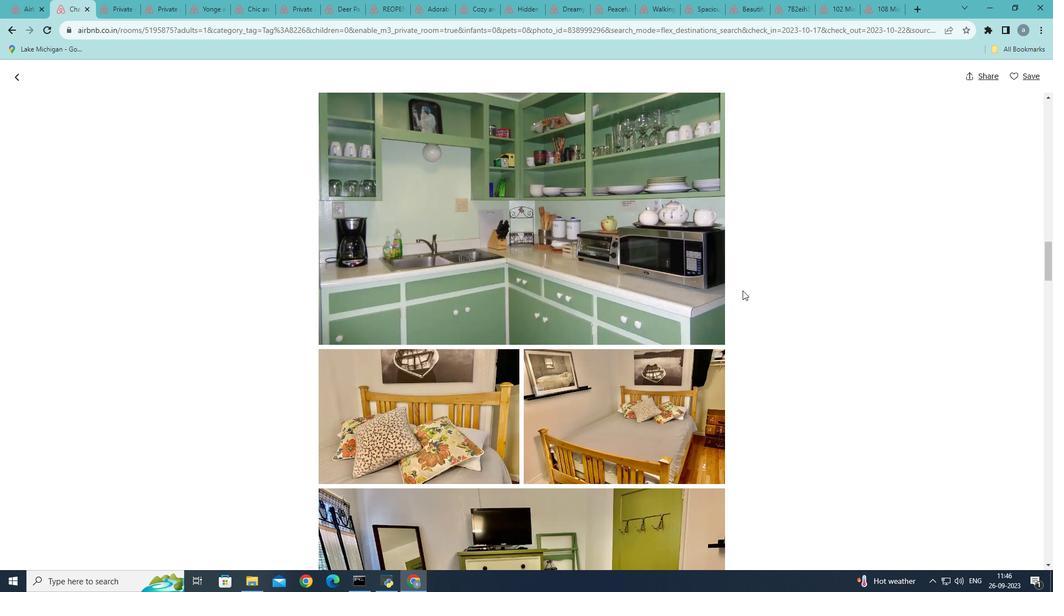 
Action: Mouse scrolled (742, 290) with delta (0, 0)
Screenshot: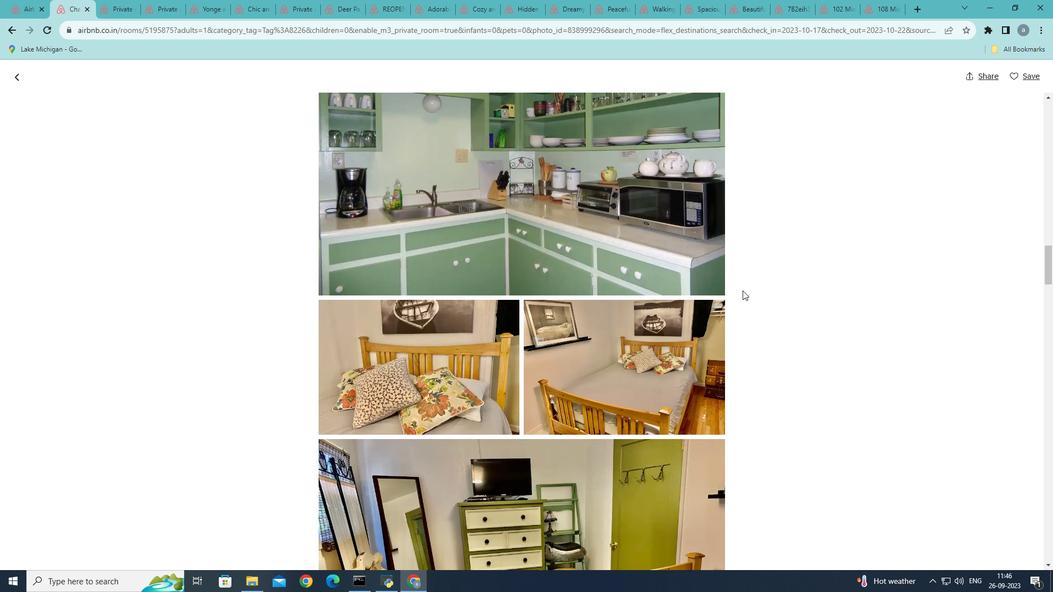 
Action: Mouse scrolled (742, 290) with delta (0, 0)
Screenshot: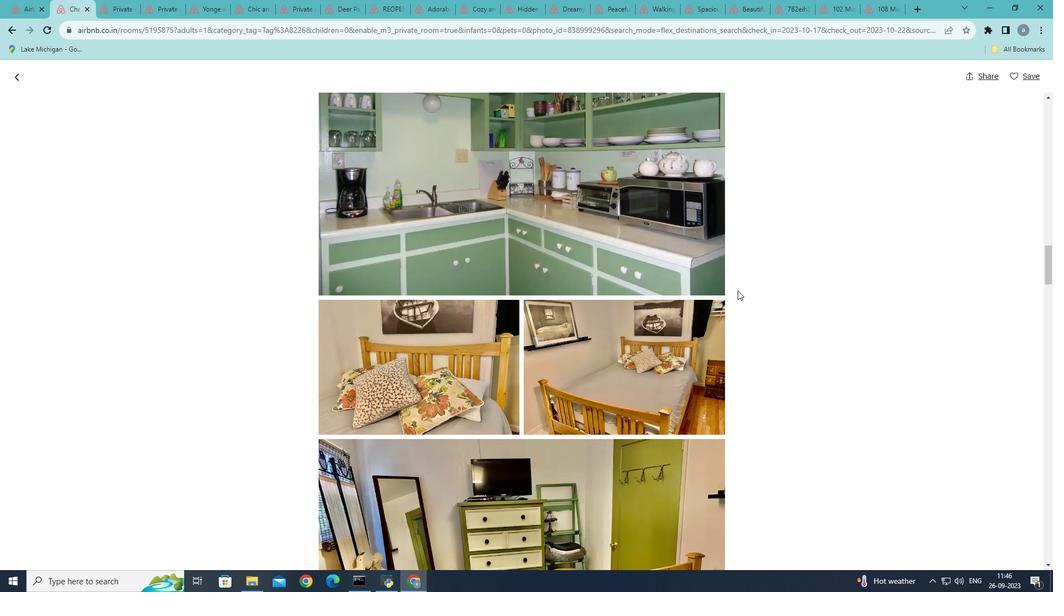 
Action: Mouse moved to (737, 290)
Screenshot: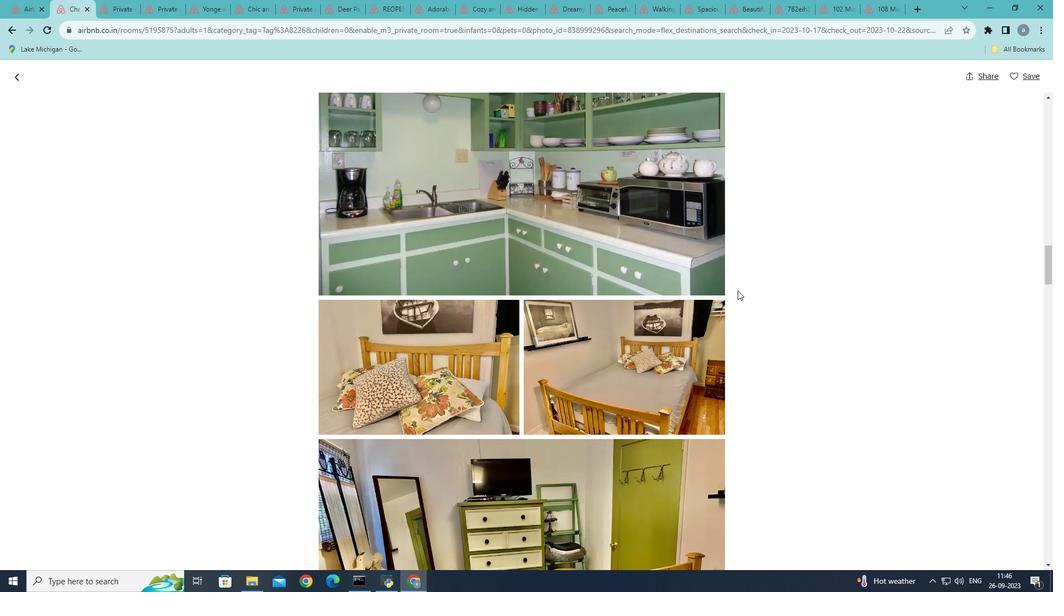 
Action: Mouse scrolled (737, 290) with delta (0, 0)
Screenshot: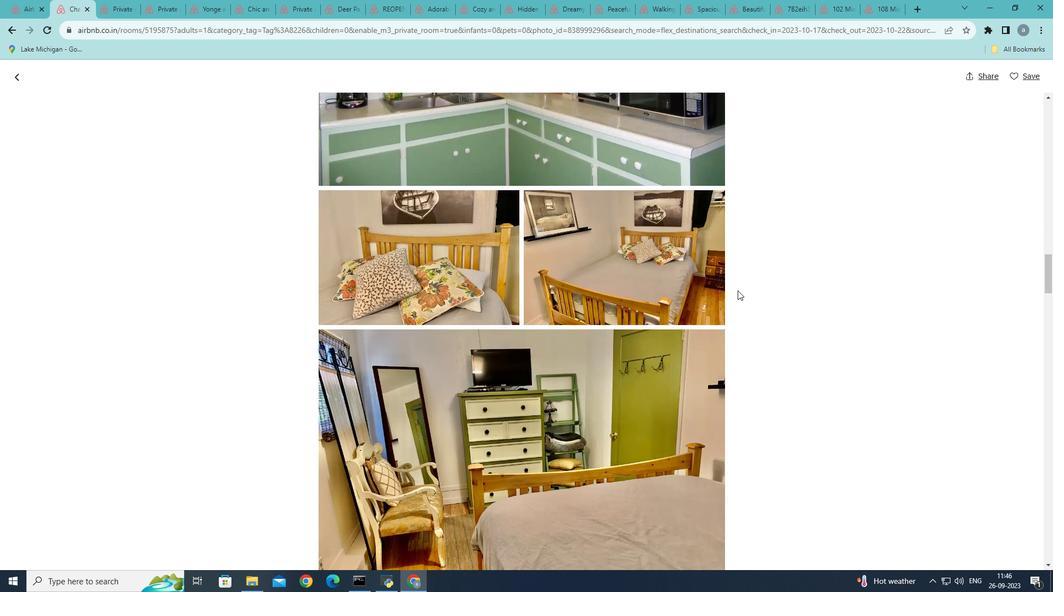 
Action: Mouse scrolled (737, 290) with delta (0, 0)
Screenshot: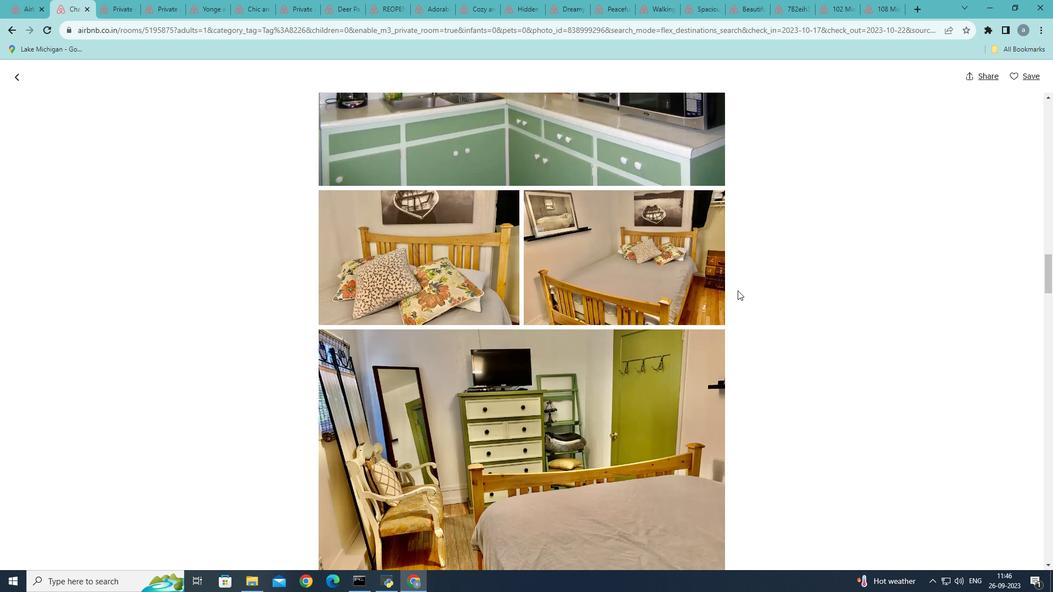 
Action: Mouse scrolled (737, 290) with delta (0, 0)
Screenshot: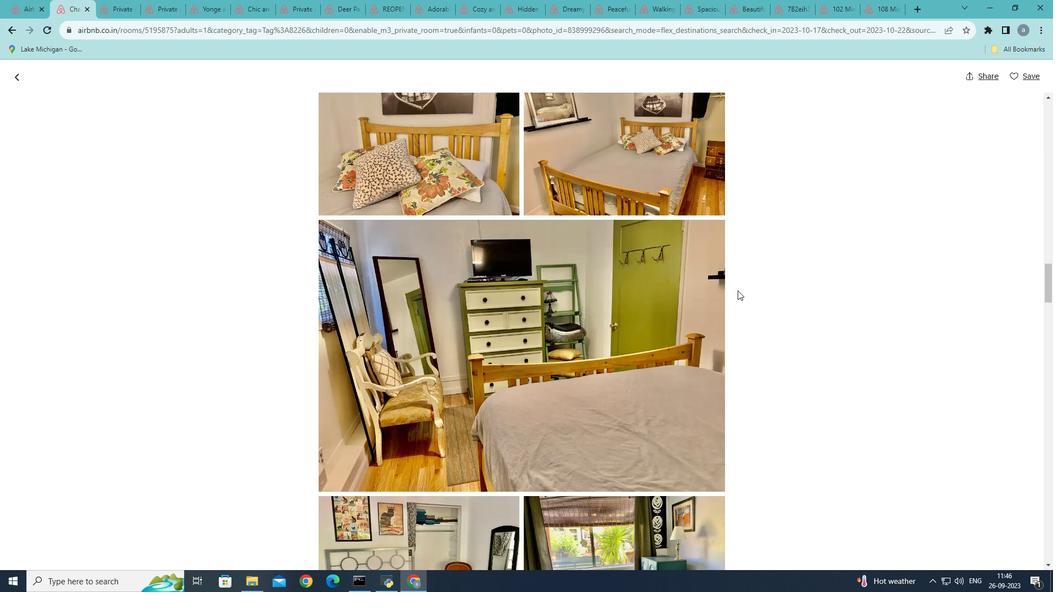 
Action: Mouse scrolled (737, 290) with delta (0, 0)
Screenshot: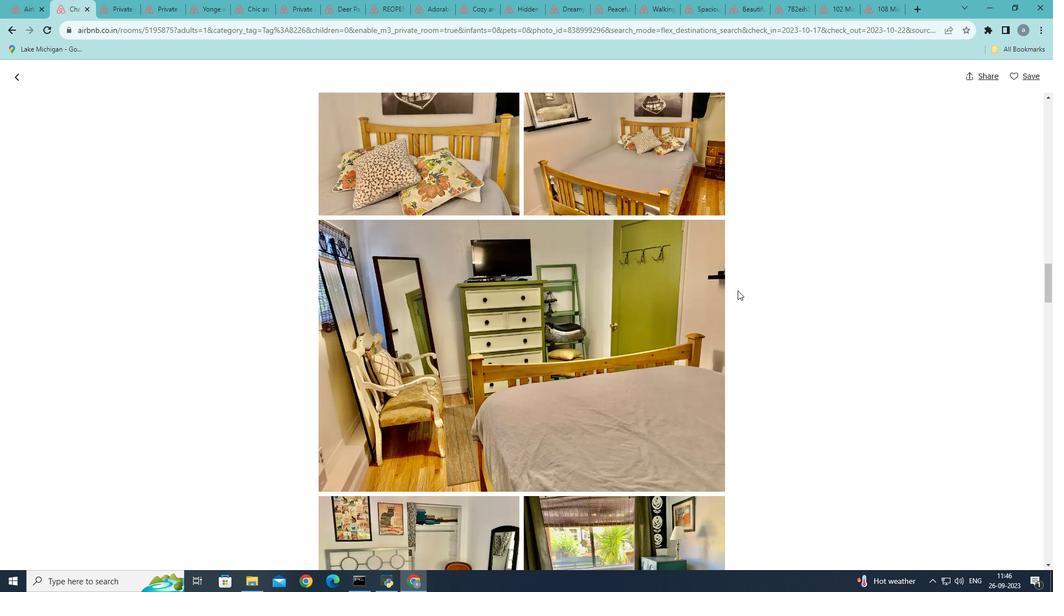 
Action: Mouse scrolled (737, 290) with delta (0, 0)
Screenshot: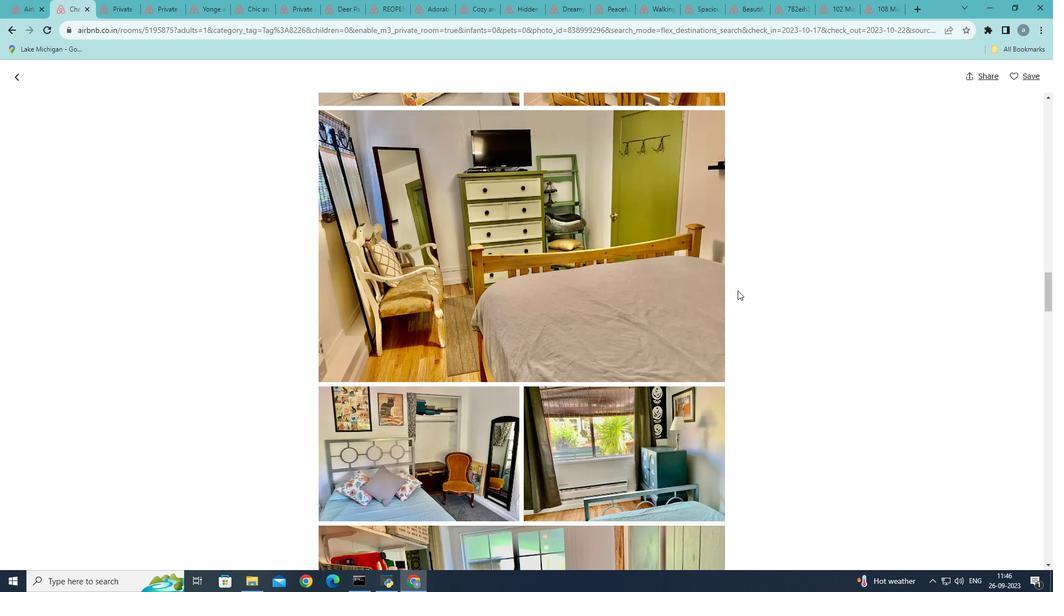 
Action: Mouse scrolled (737, 290) with delta (0, 0)
Screenshot: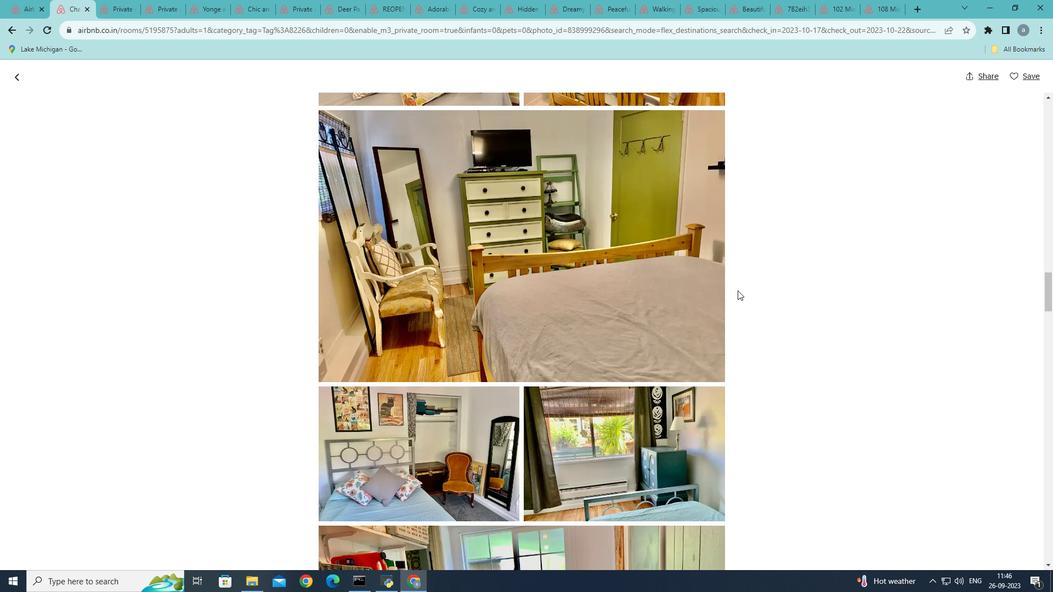 
Action: Mouse scrolled (737, 290) with delta (0, 0)
Screenshot: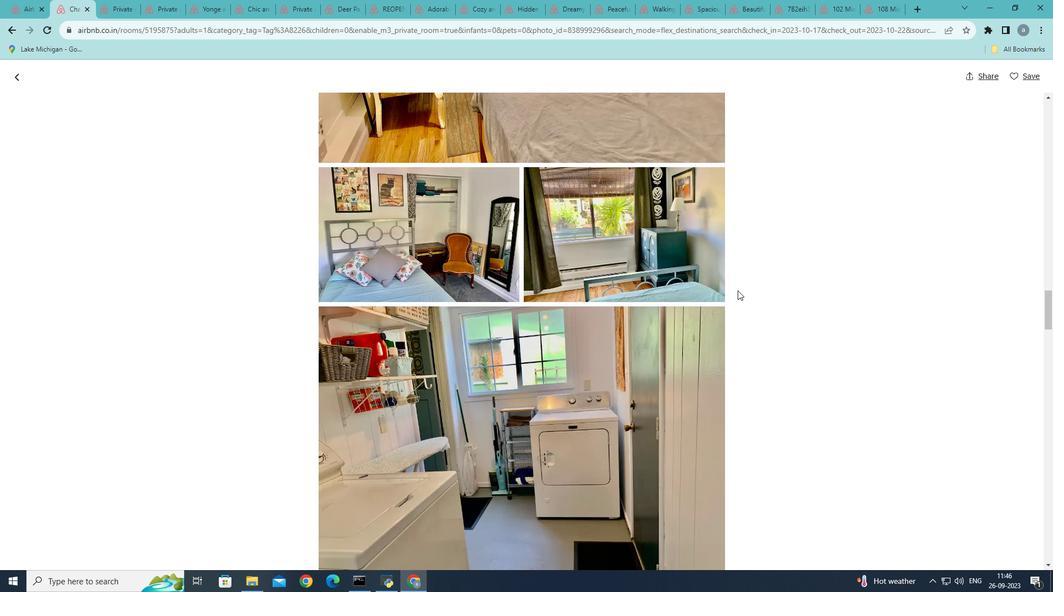 
Action: Mouse scrolled (737, 290) with delta (0, 0)
Screenshot: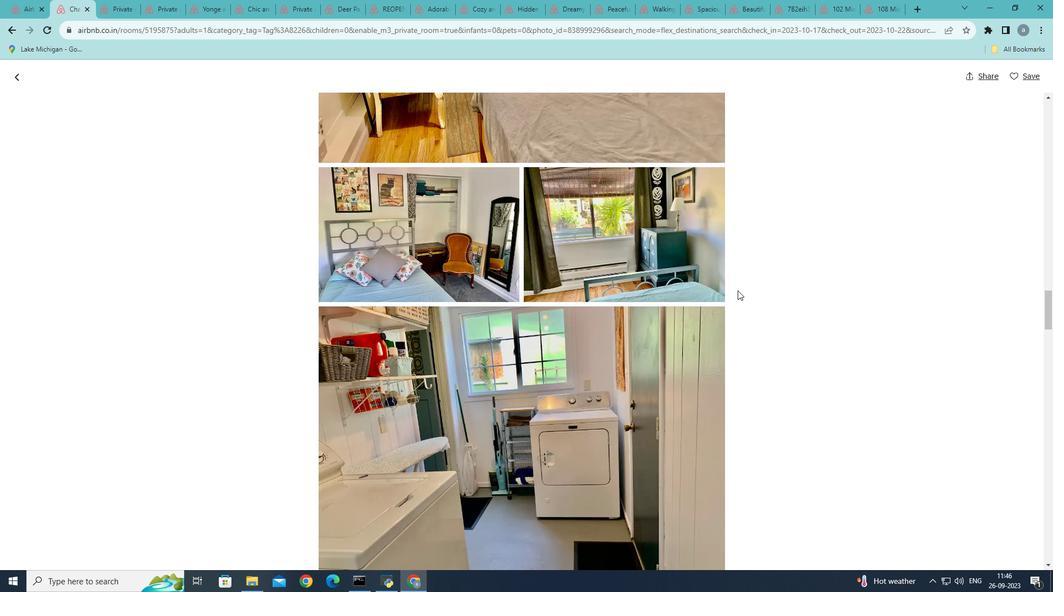 
Action: Mouse scrolled (737, 290) with delta (0, 0)
Screenshot: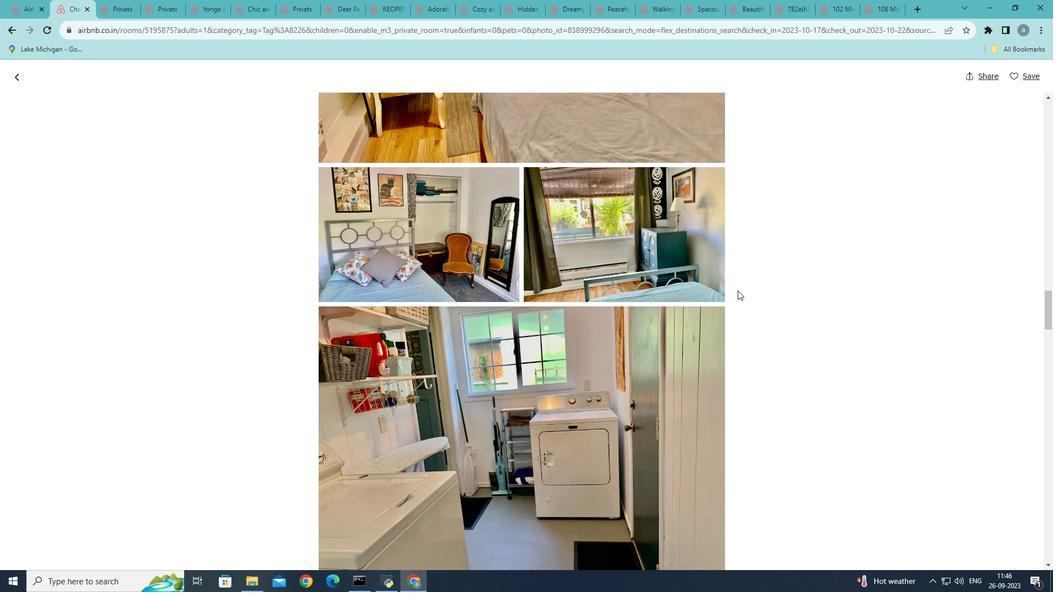 
Action: Mouse scrolled (737, 290) with delta (0, 0)
Screenshot: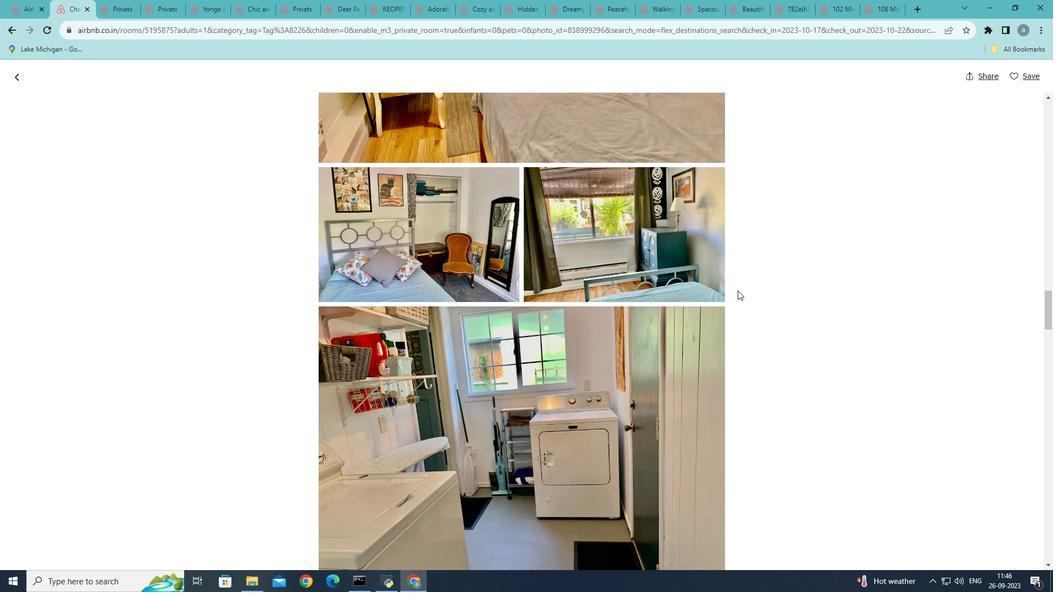 
Action: Mouse scrolled (737, 290) with delta (0, 0)
Screenshot: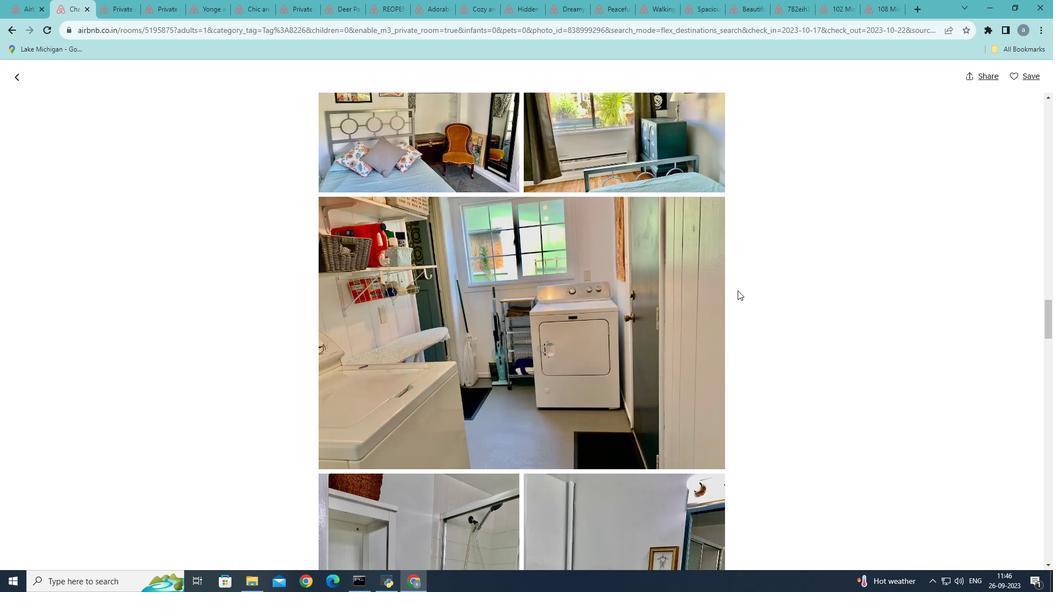 
Action: Mouse scrolled (737, 290) with delta (0, 0)
Screenshot: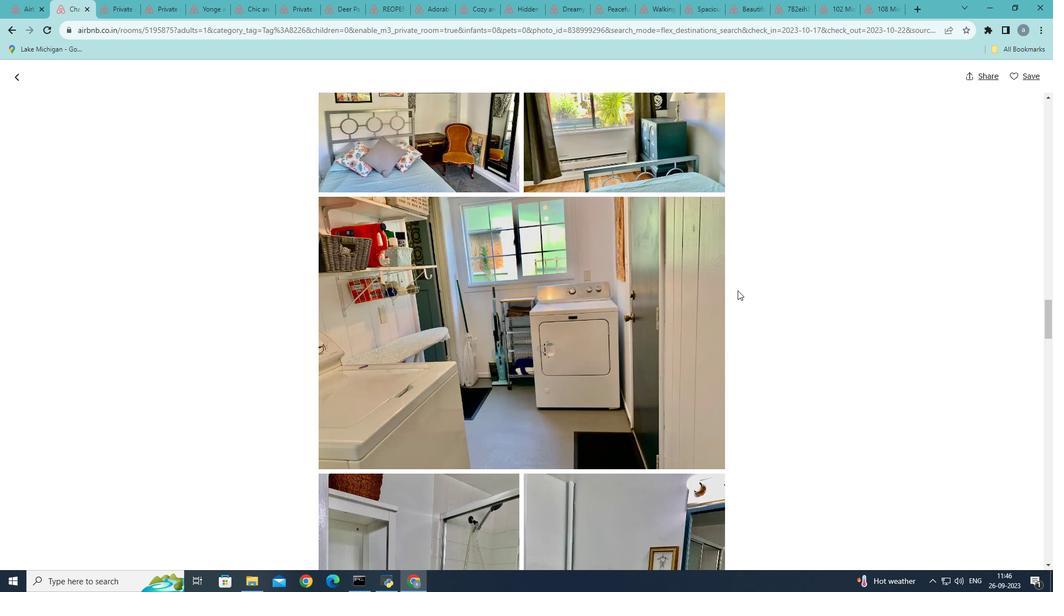 
Action: Mouse moved to (737, 290)
Screenshot: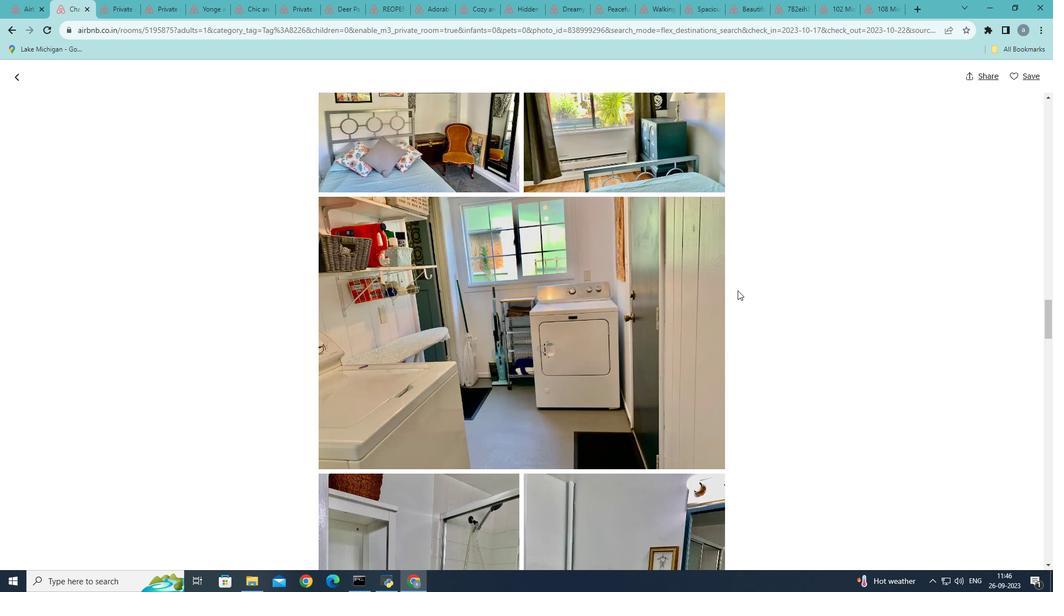 
Action: Mouse scrolled (737, 290) with delta (0, 0)
Screenshot: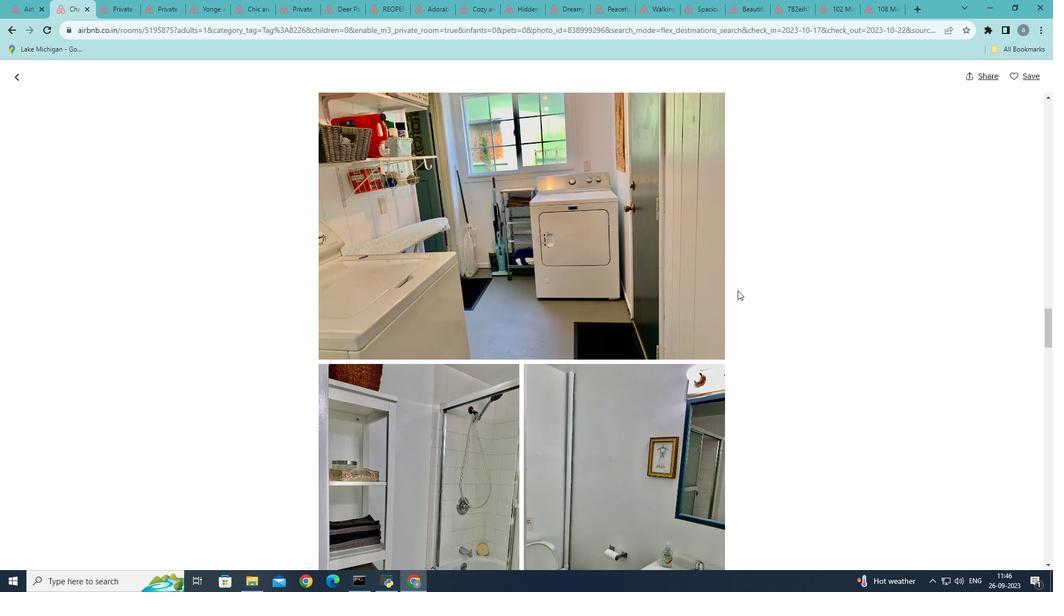 
Action: Mouse scrolled (737, 290) with delta (0, 0)
Screenshot: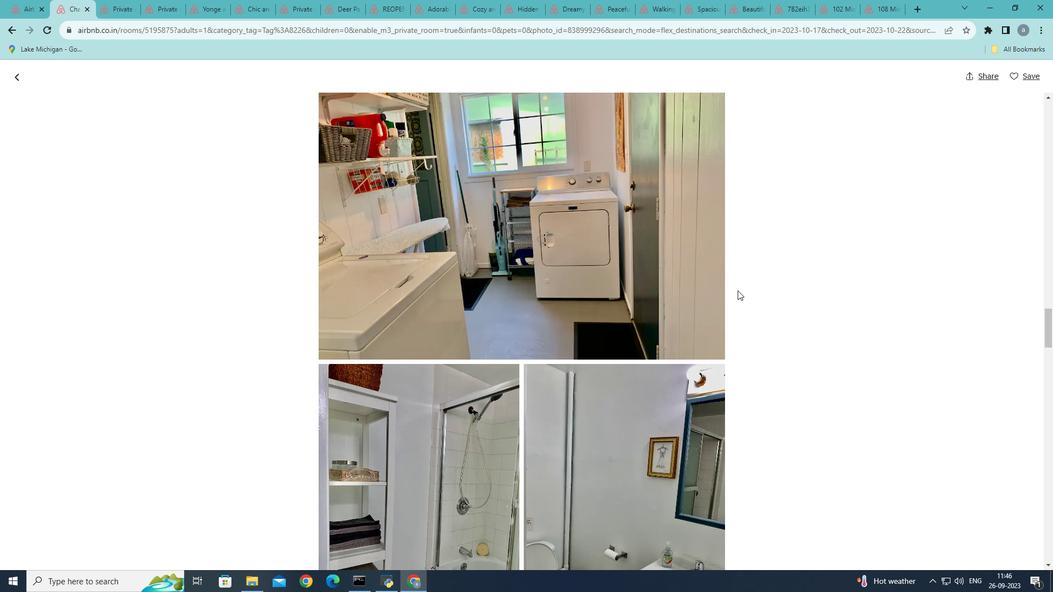 
Action: Mouse scrolled (737, 290) with delta (0, 0)
Screenshot: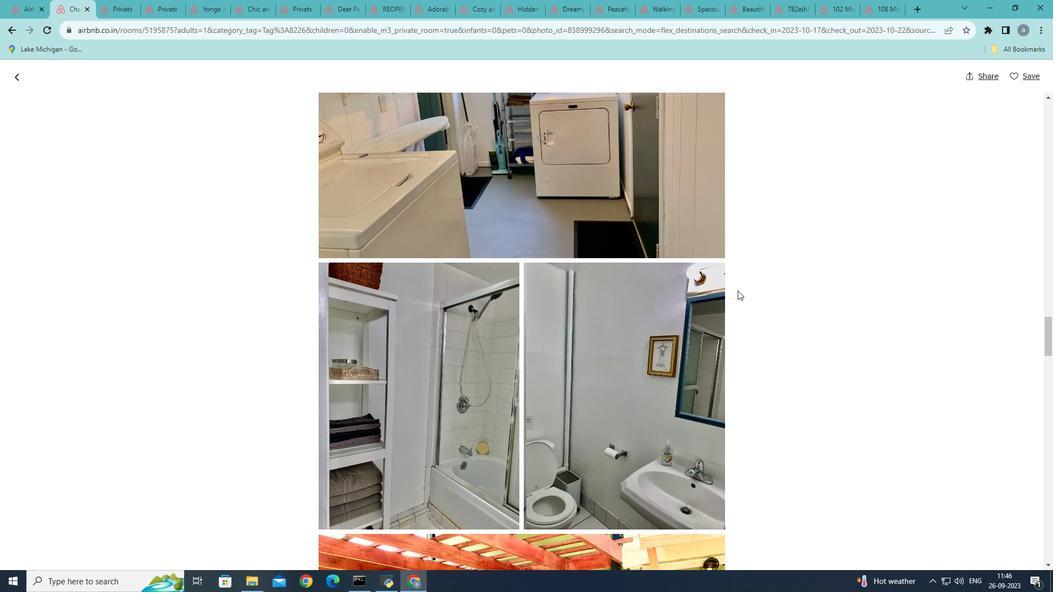 
Action: Mouse scrolled (737, 290) with delta (0, 0)
Screenshot: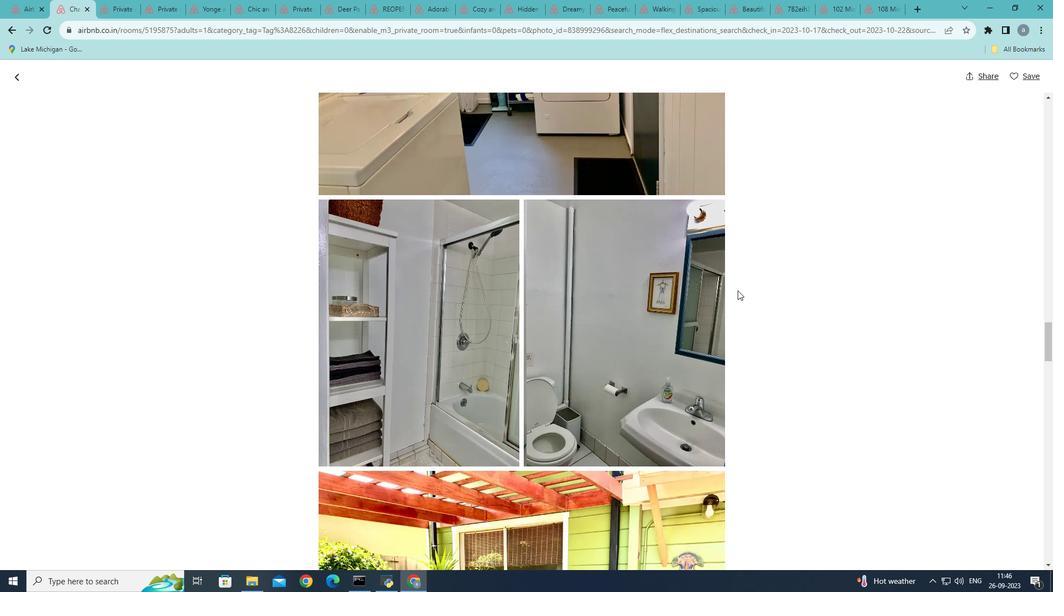 
Action: Mouse scrolled (737, 290) with delta (0, 0)
Screenshot: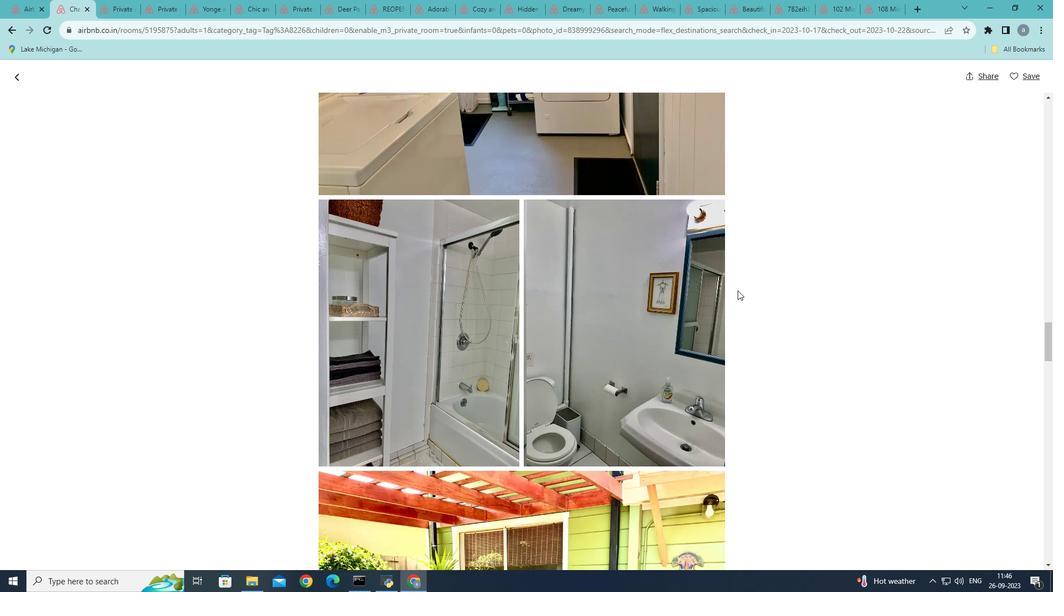 
Action: Mouse moved to (729, 284)
Screenshot: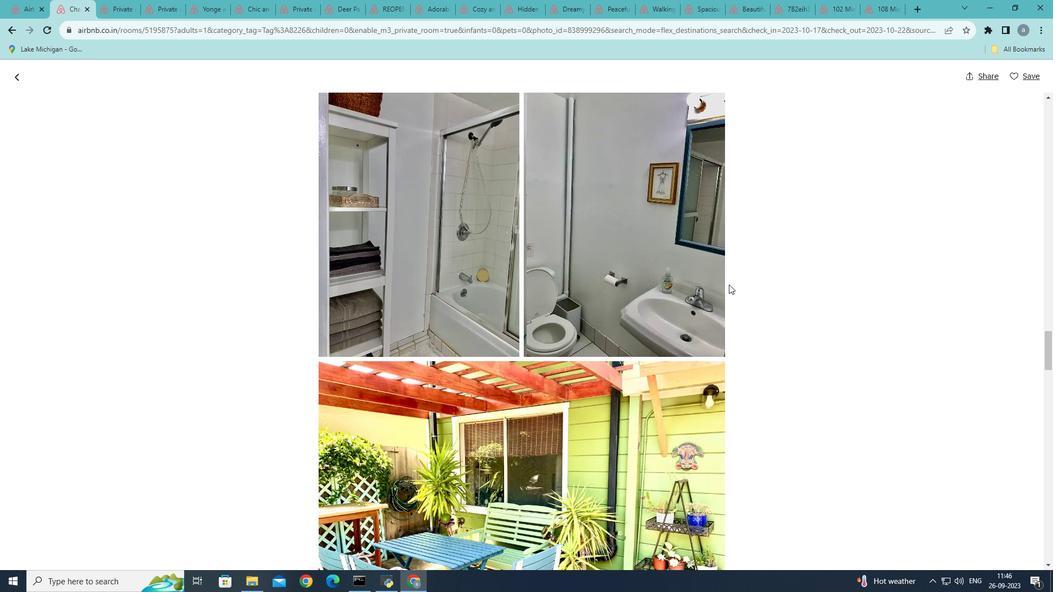 
Action: Mouse scrolled (729, 284) with delta (0, 0)
Screenshot: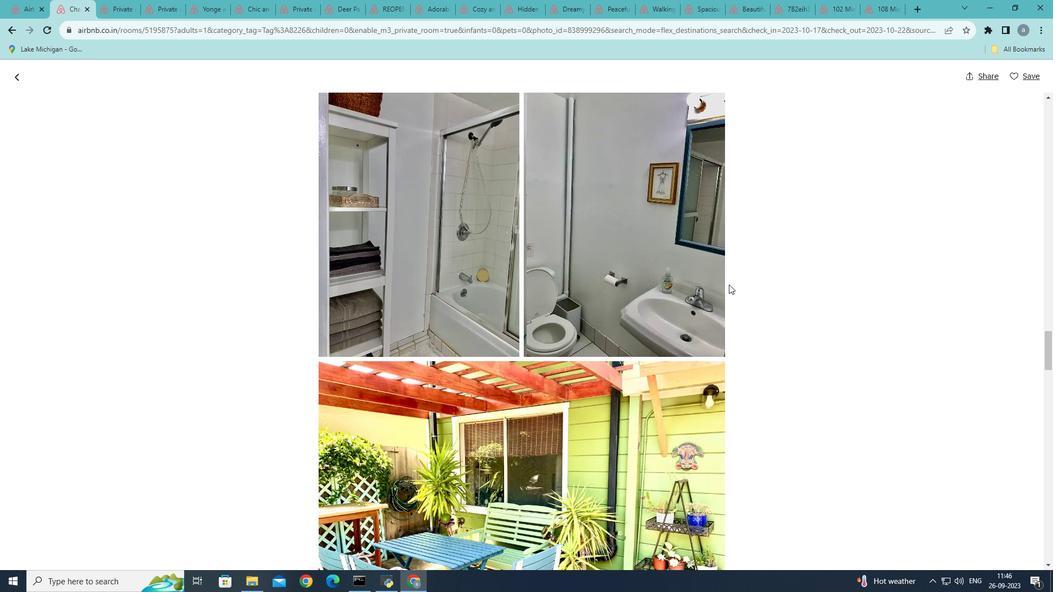 
Action: Mouse scrolled (729, 284) with delta (0, 0)
Screenshot: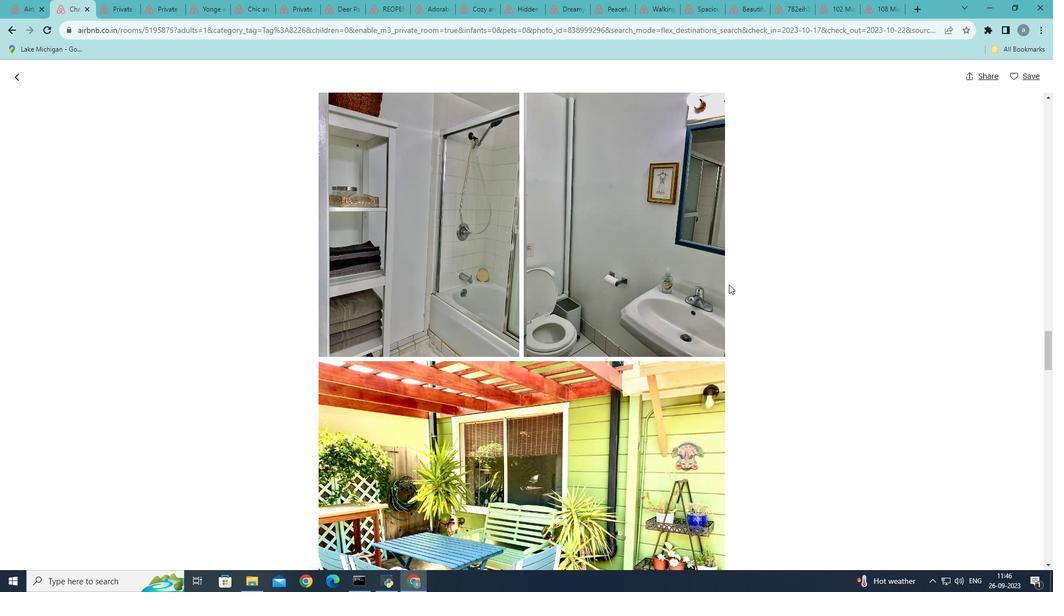 
Action: Mouse moved to (733, 277)
Screenshot: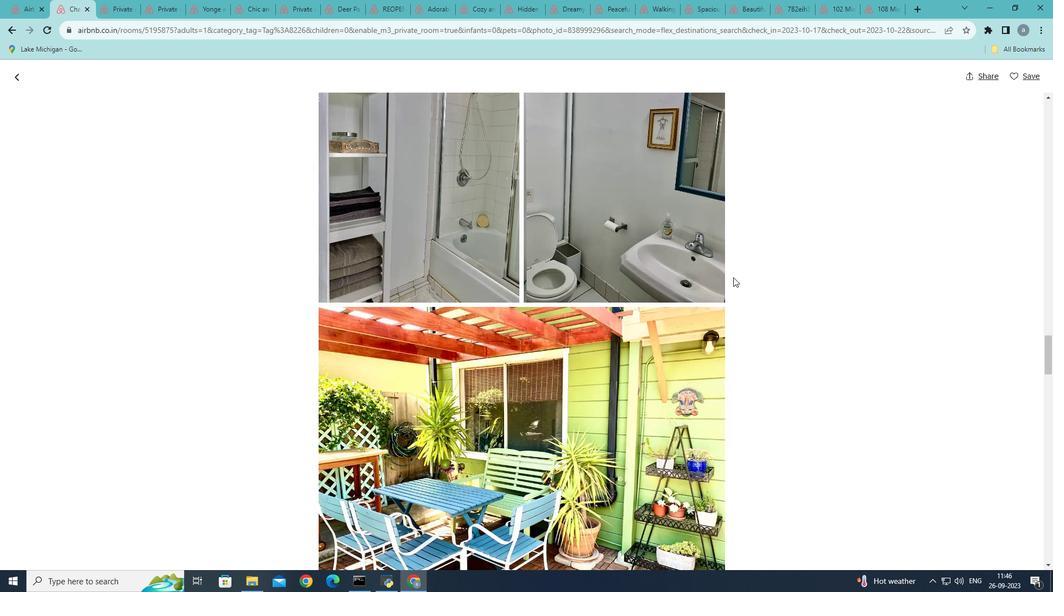 
Action: Mouse scrolled (733, 277) with delta (0, 0)
Screenshot: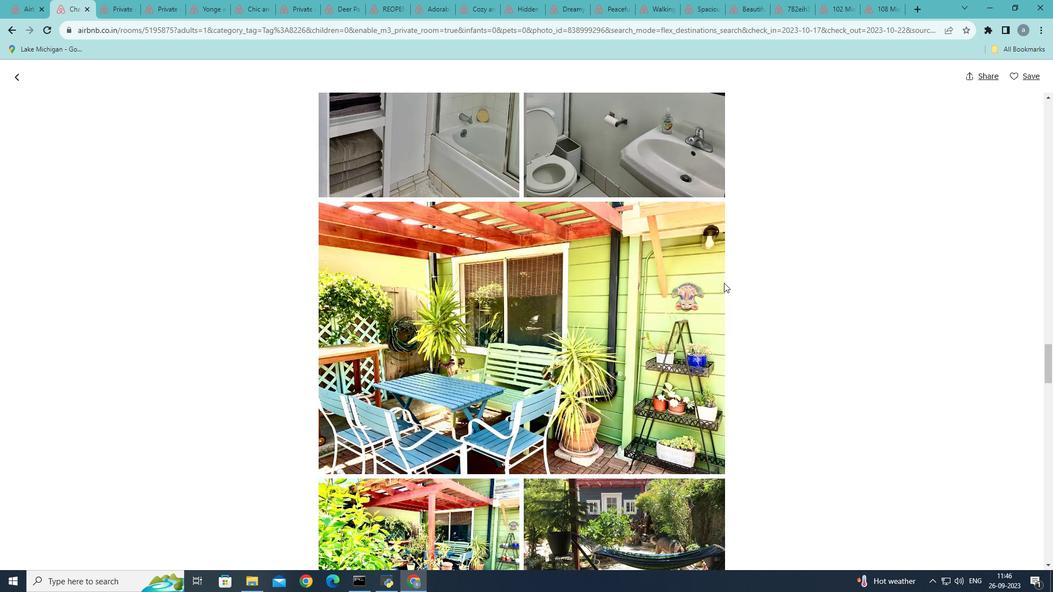 
Action: Mouse scrolled (733, 277) with delta (0, 0)
Screenshot: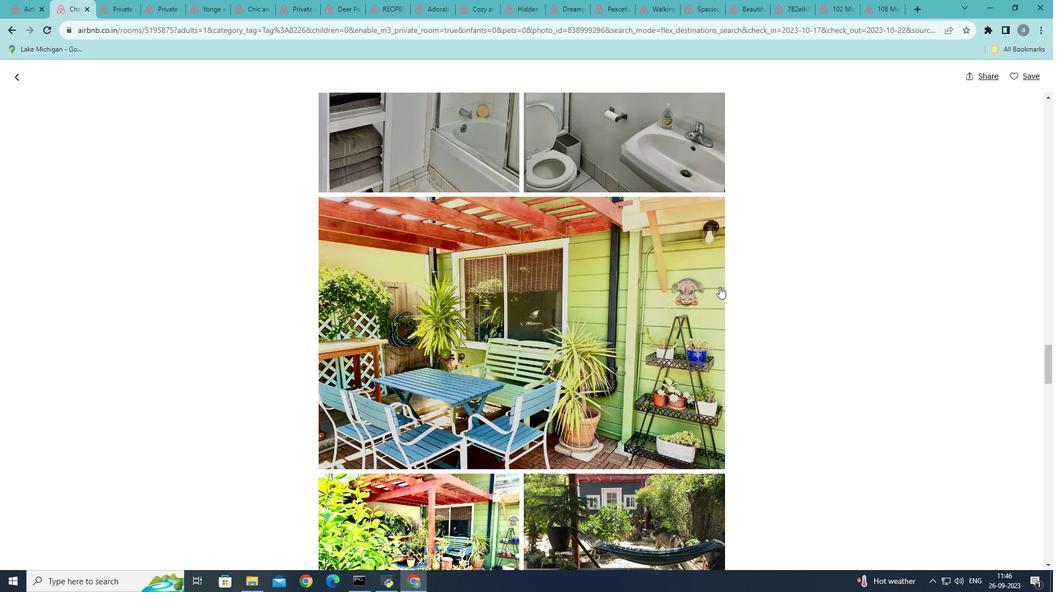 
Action: Mouse moved to (733, 277)
Screenshot: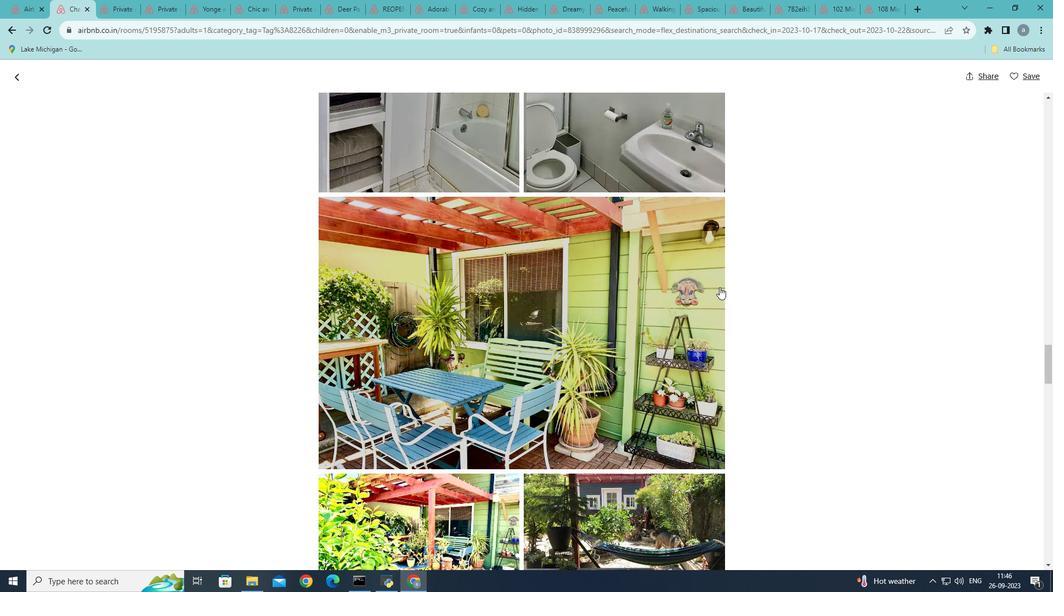 
Action: Mouse scrolled (733, 276) with delta (0, 0)
Screenshot: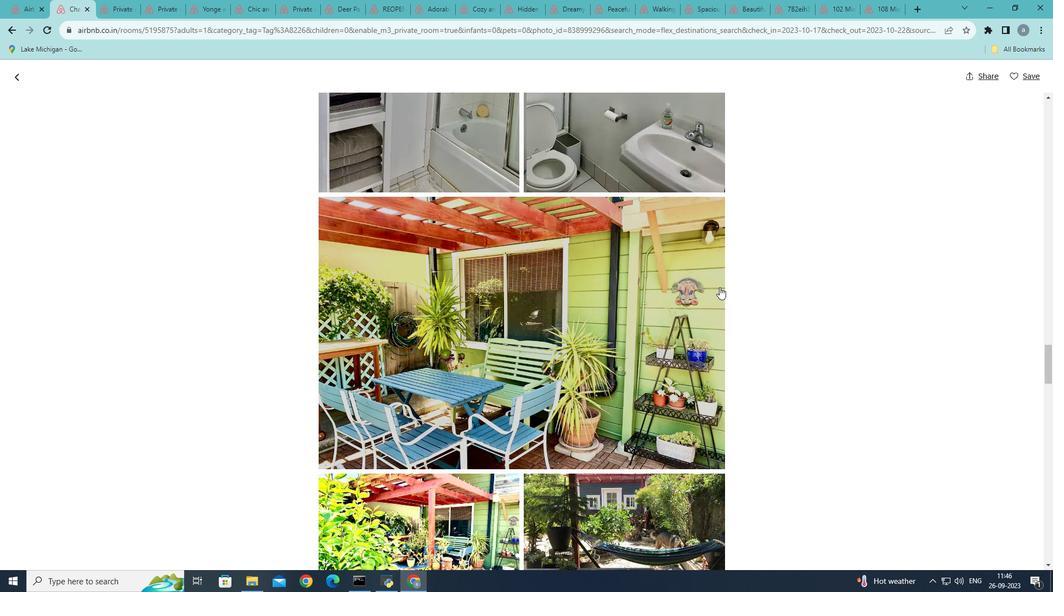
Action: Mouse moved to (703, 293)
Screenshot: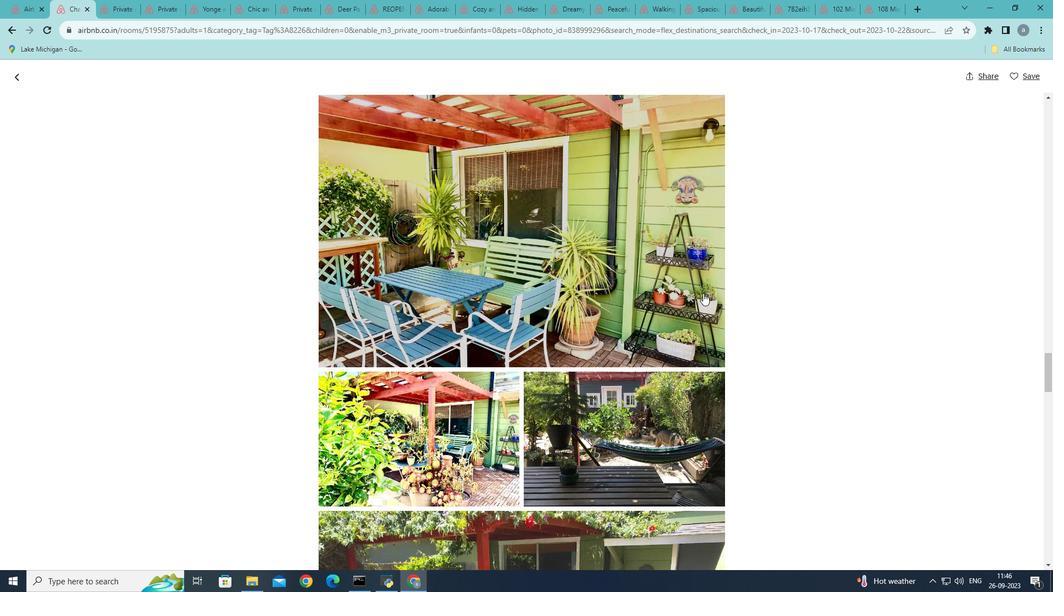 
Action: Mouse scrolled (703, 292) with delta (0, 0)
Screenshot: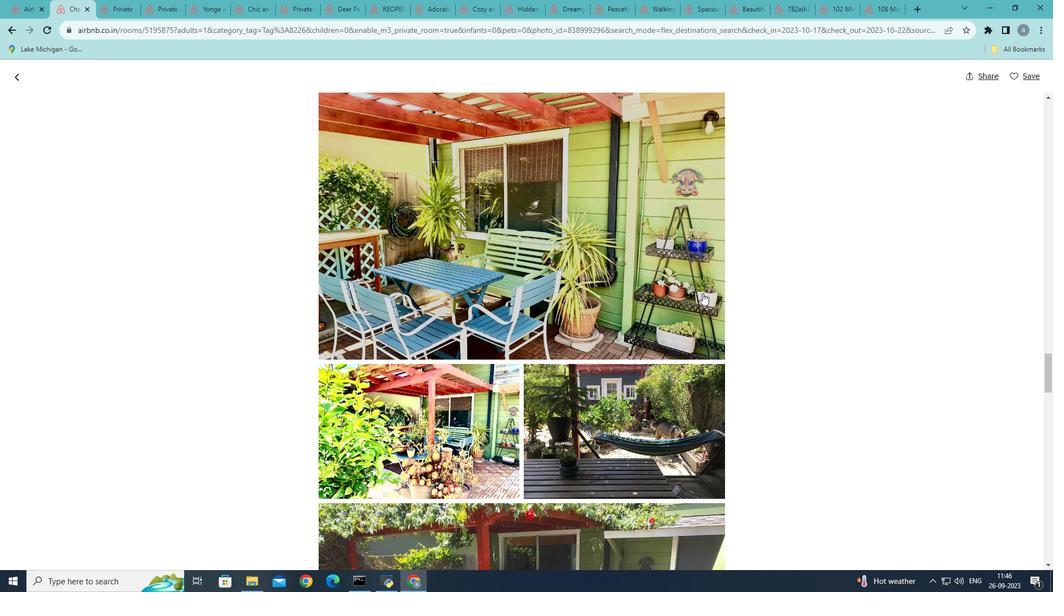 
Action: Mouse scrolled (703, 292) with delta (0, 0)
Screenshot: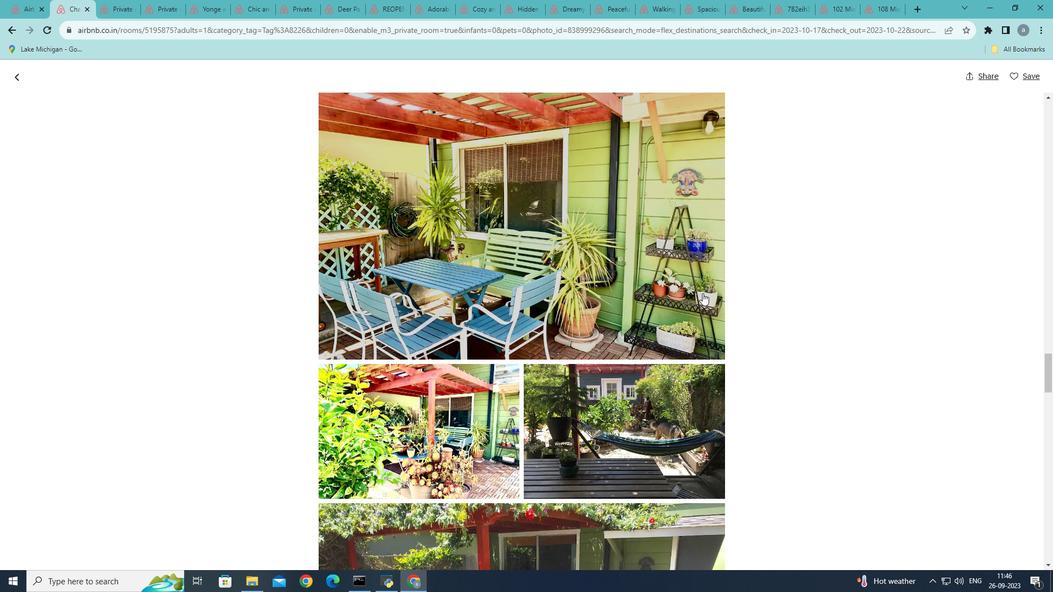 
Action: Mouse moved to (702, 292)
Screenshot: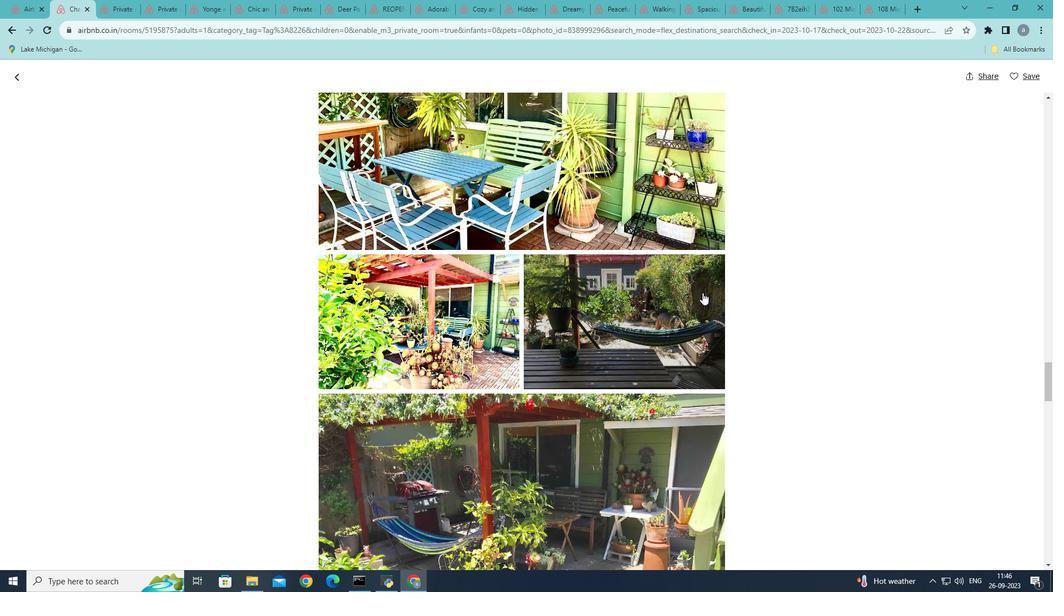 
Action: Mouse scrolled (702, 292) with delta (0, 0)
Screenshot: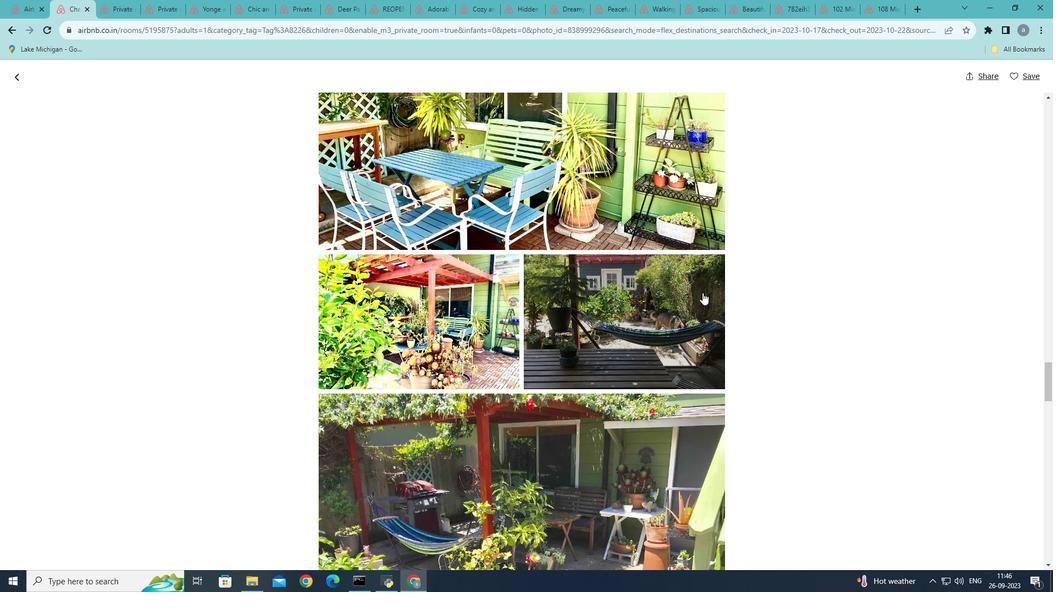 
Action: Mouse scrolled (702, 292) with delta (0, 0)
Screenshot: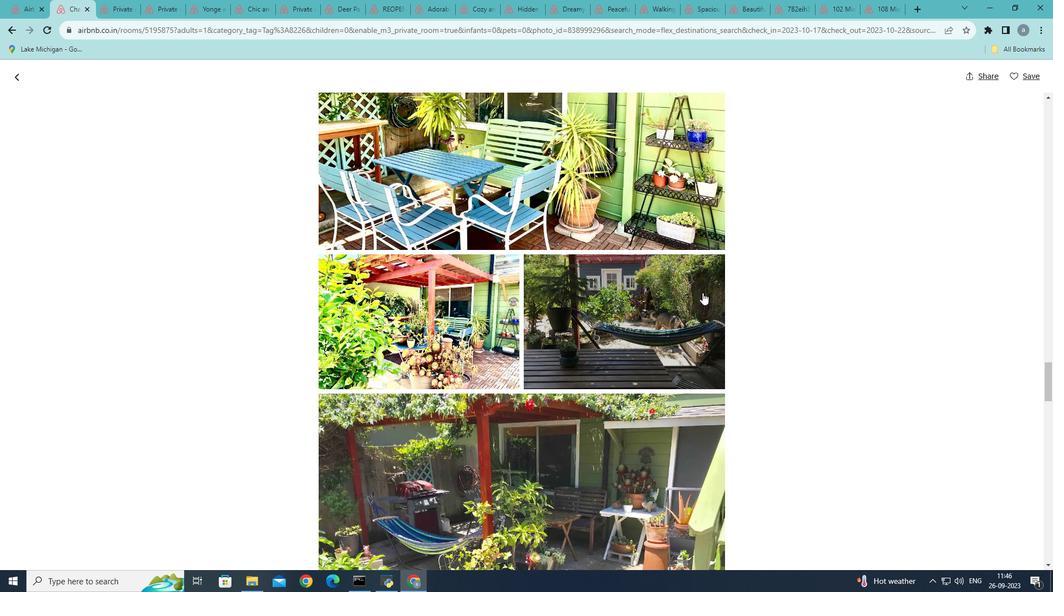 
Action: Mouse moved to (691, 303)
Screenshot: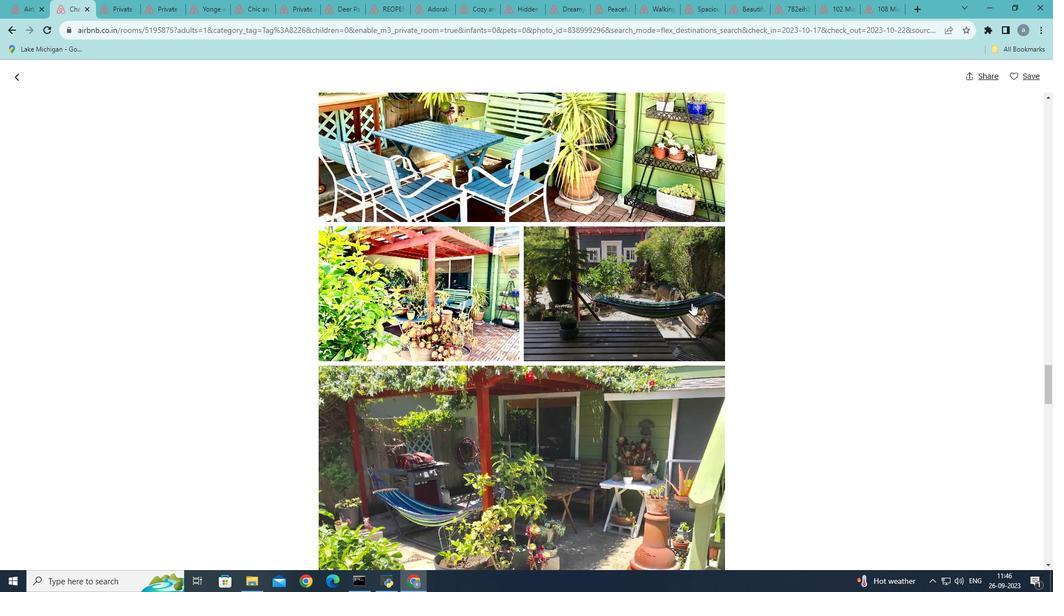 
Action: Mouse scrolled (691, 302) with delta (0, 0)
Screenshot: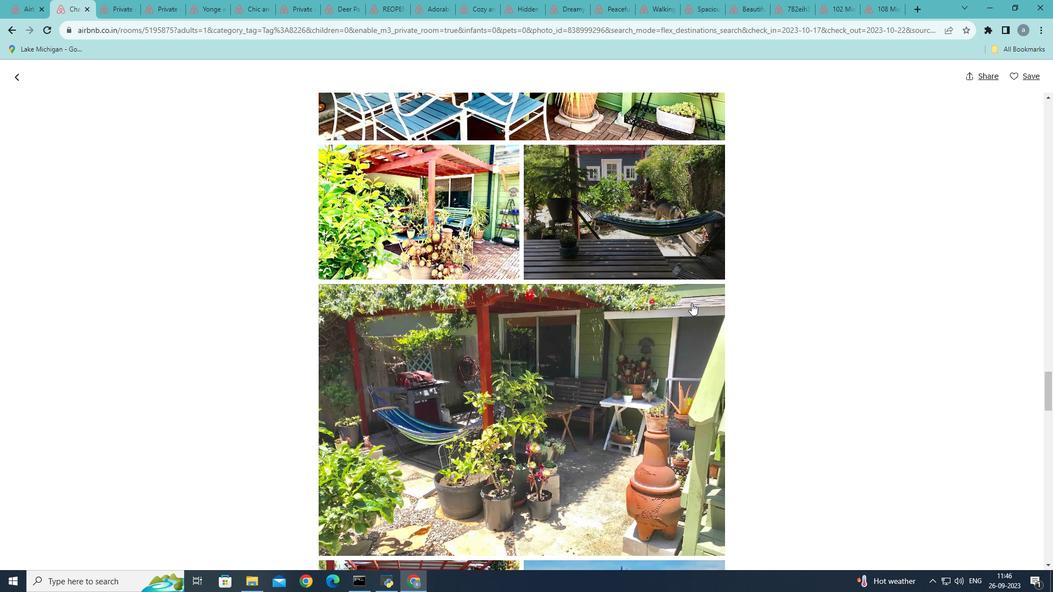 
Action: Mouse scrolled (691, 302) with delta (0, 0)
Screenshot: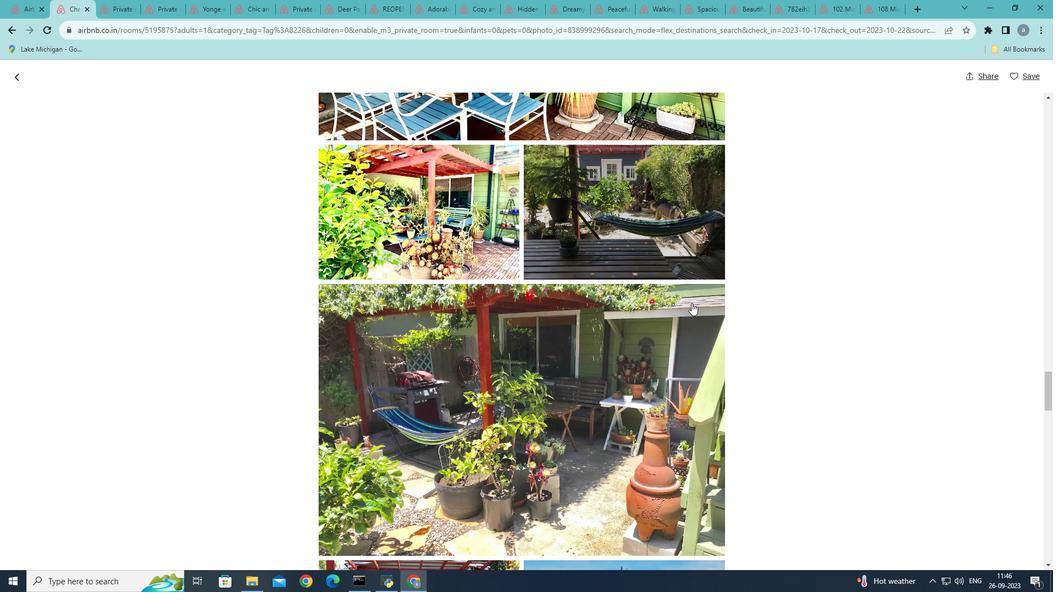 
Action: Mouse moved to (680, 302)
Screenshot: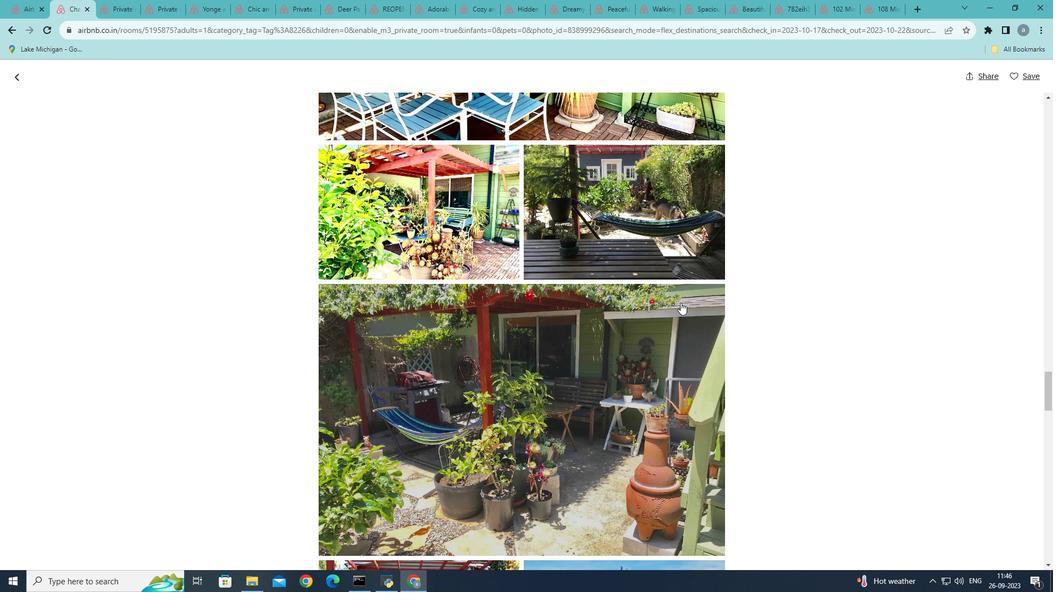 
Action: Mouse scrolled (680, 302) with delta (0, 0)
Screenshot: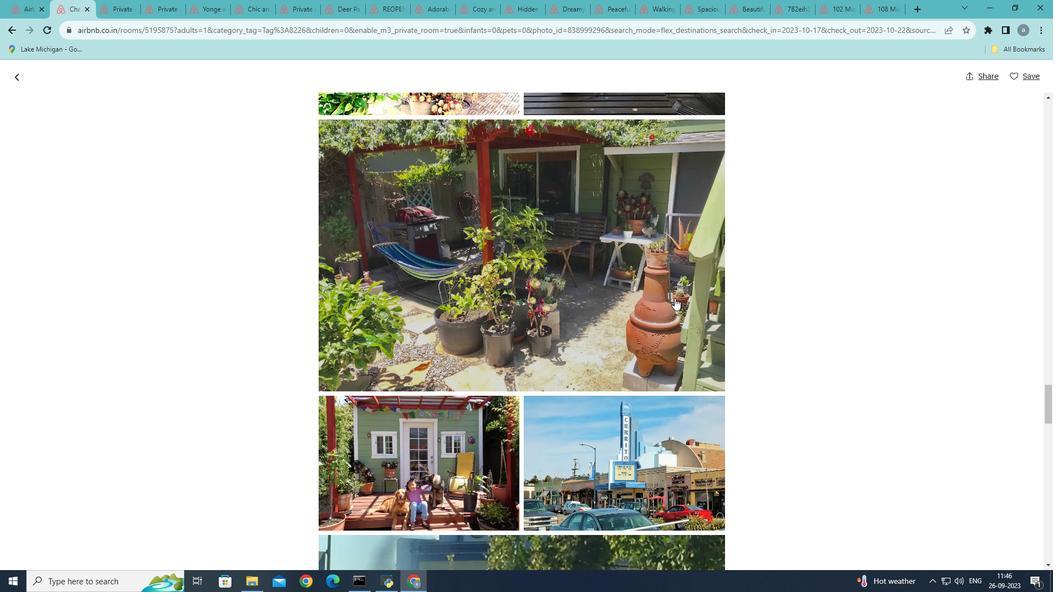 
Action: Mouse scrolled (680, 302) with delta (0, 0)
Screenshot: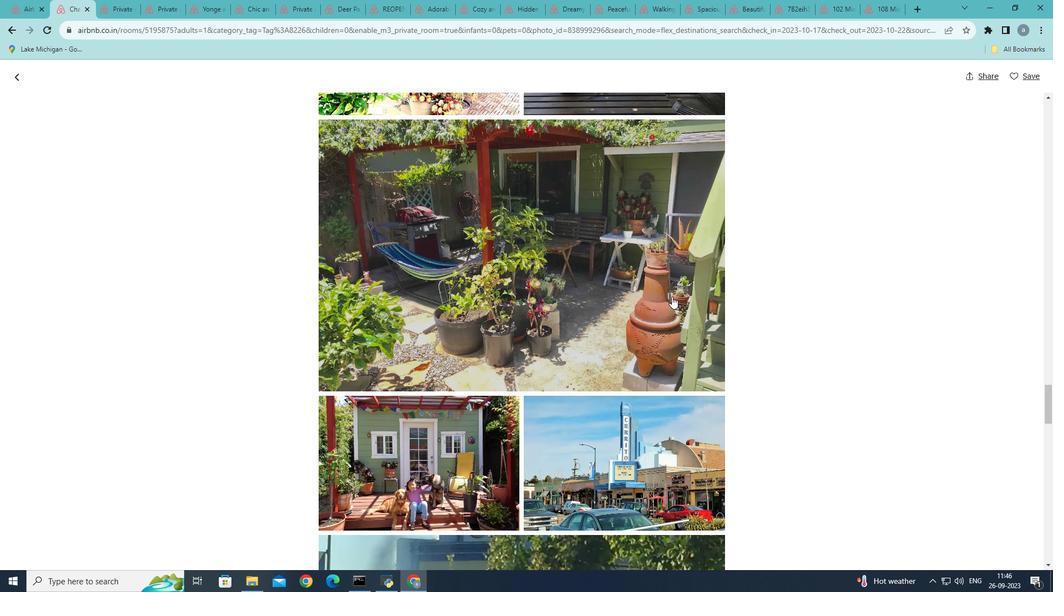 
Action: Mouse scrolled (680, 302) with delta (0, 0)
Screenshot: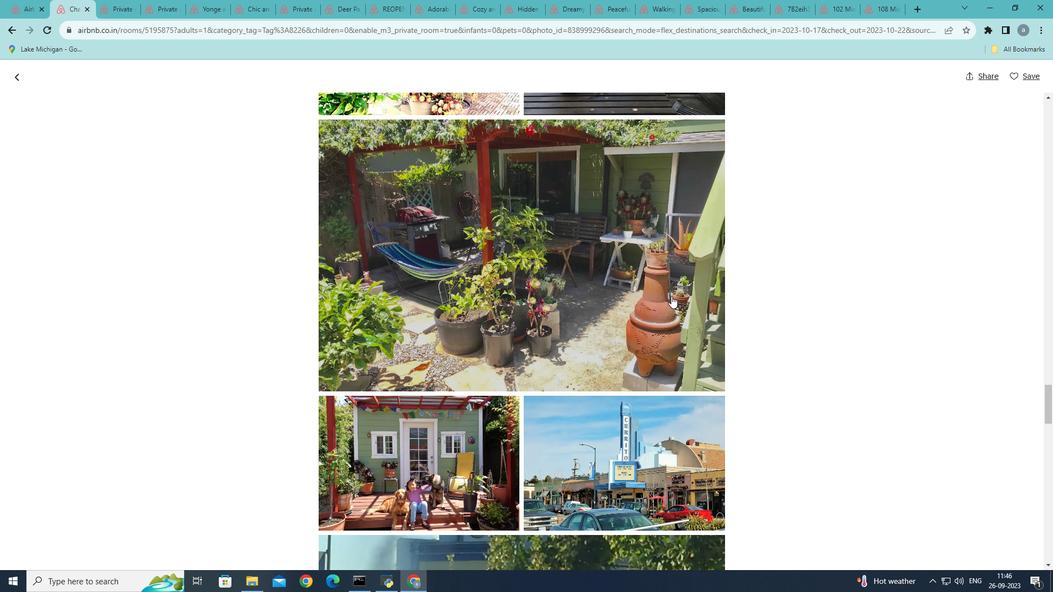 
Action: Mouse moved to (664, 286)
Screenshot: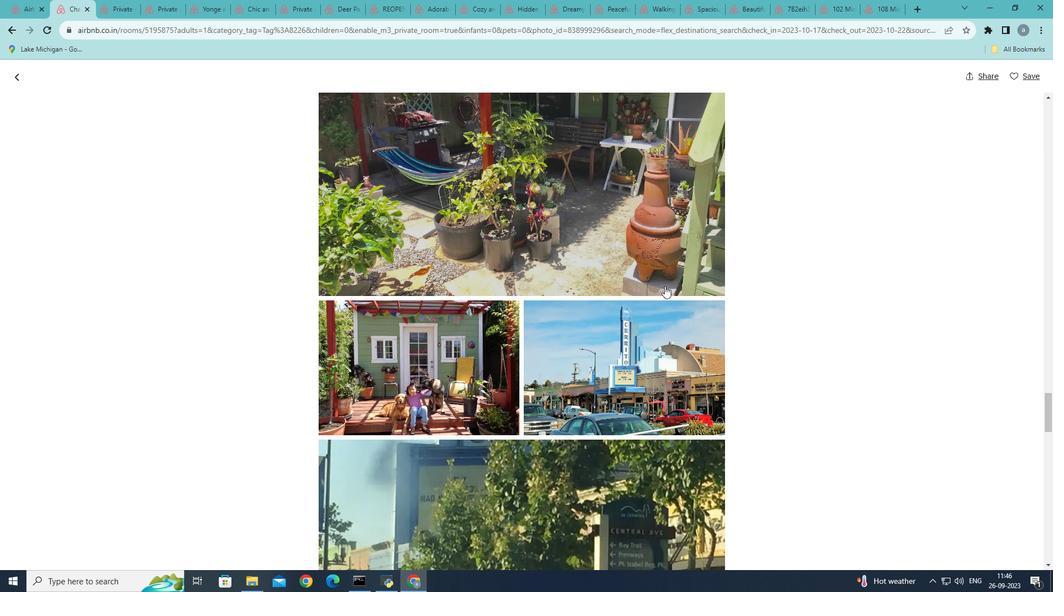 
Action: Mouse scrolled (664, 285) with delta (0, 0)
Screenshot: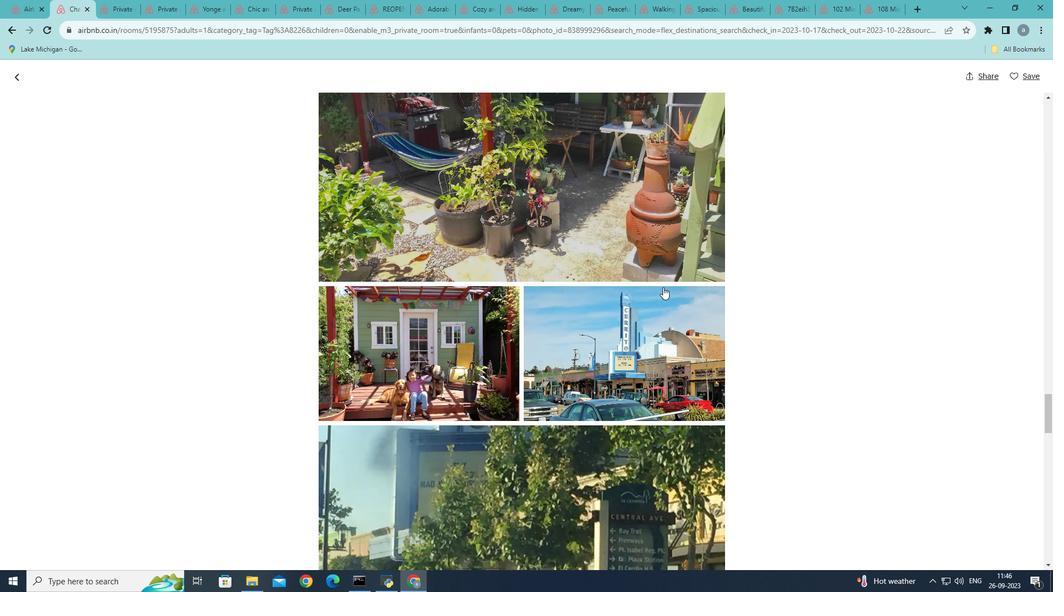 
Action: Mouse scrolled (664, 285) with delta (0, 0)
Screenshot: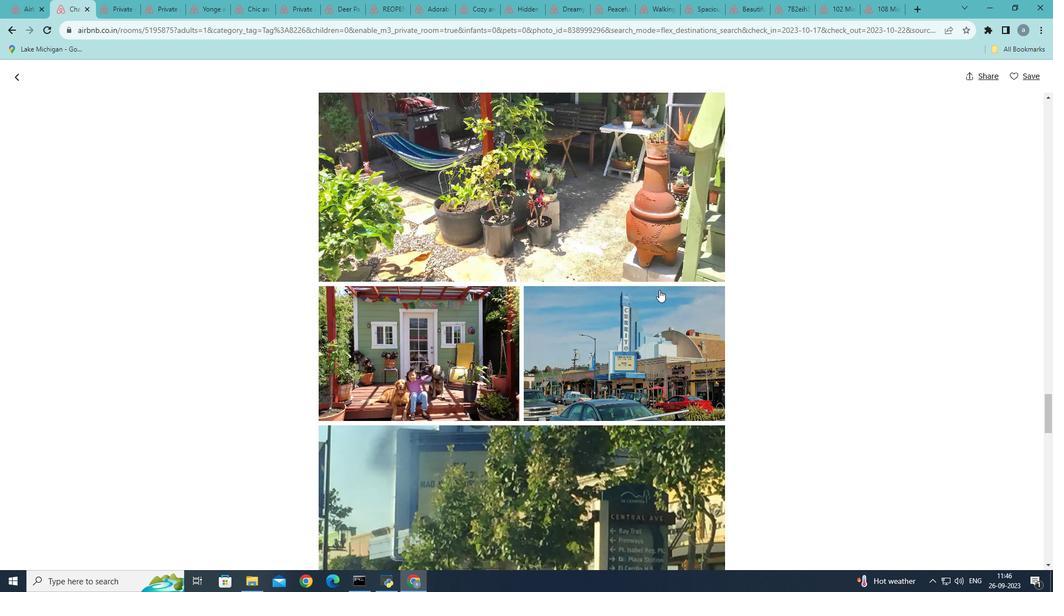 
Action: Mouse moved to (654, 293)
Screenshot: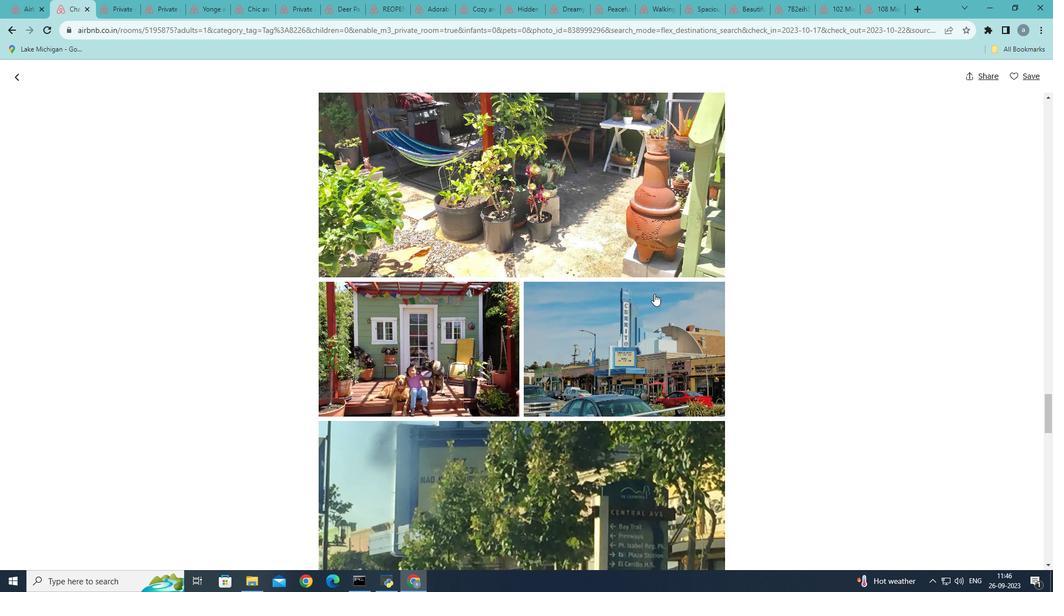 
Action: Mouse scrolled (654, 292) with delta (0, 0)
Screenshot: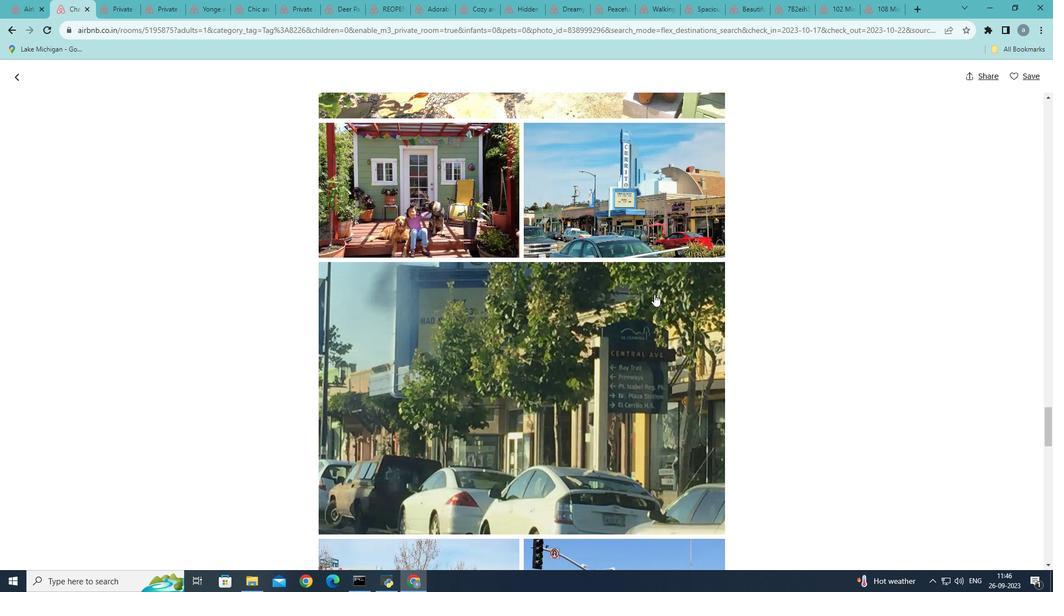 
Action: Mouse moved to (654, 294)
Screenshot: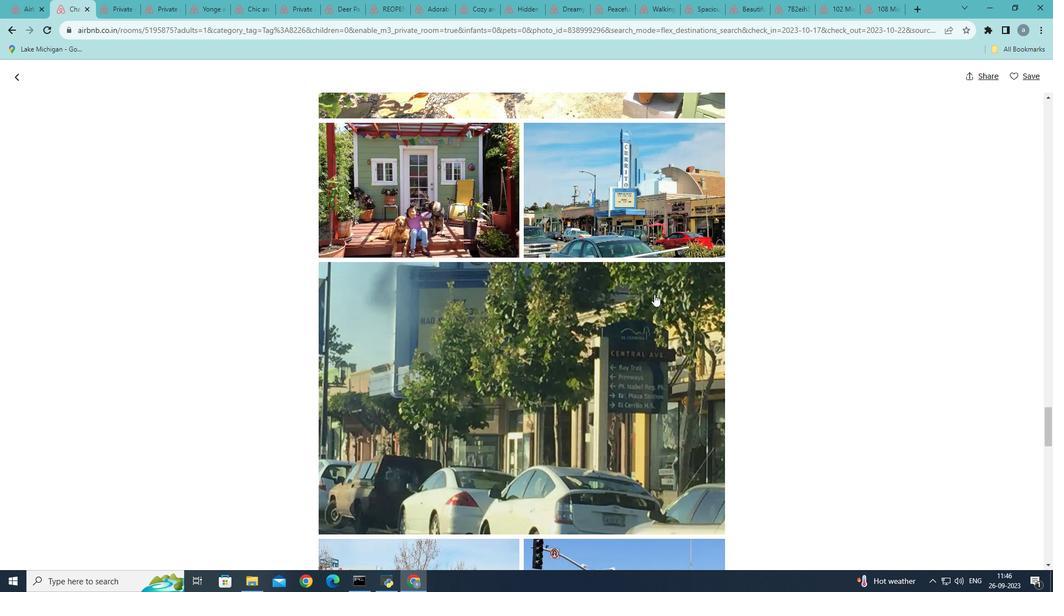 
Action: Mouse scrolled (654, 293) with delta (0, 0)
Screenshot: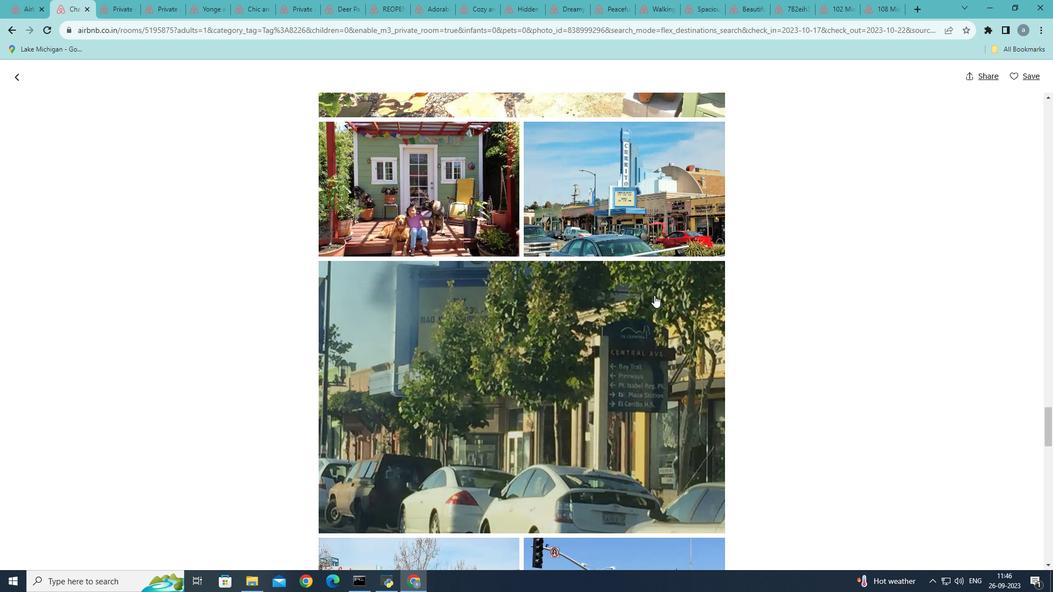 
Action: Mouse scrolled (654, 293) with delta (0, 0)
Screenshot: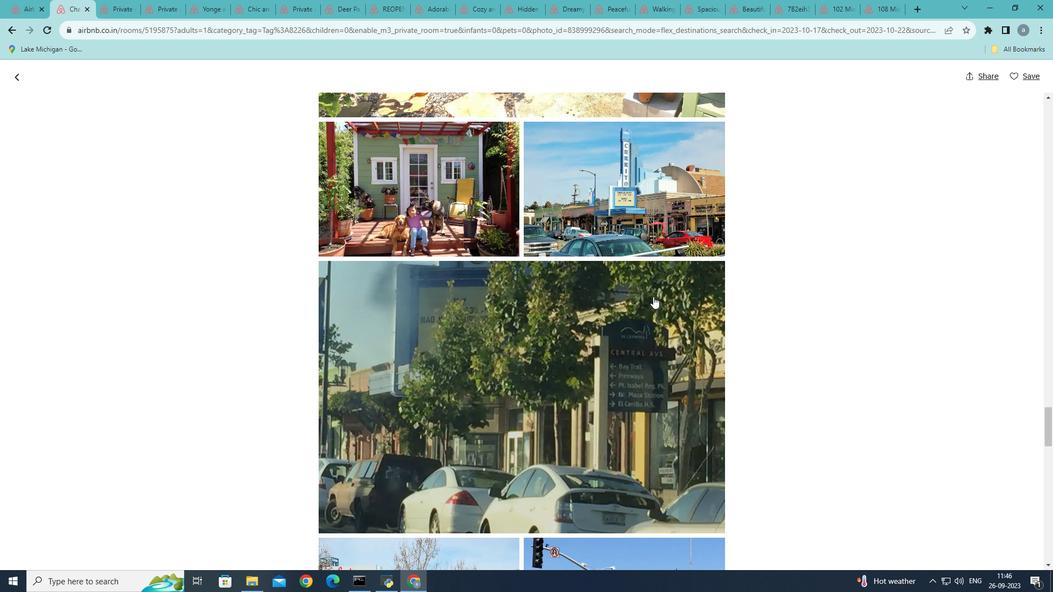 
Action: Mouse moved to (653, 296)
Screenshot: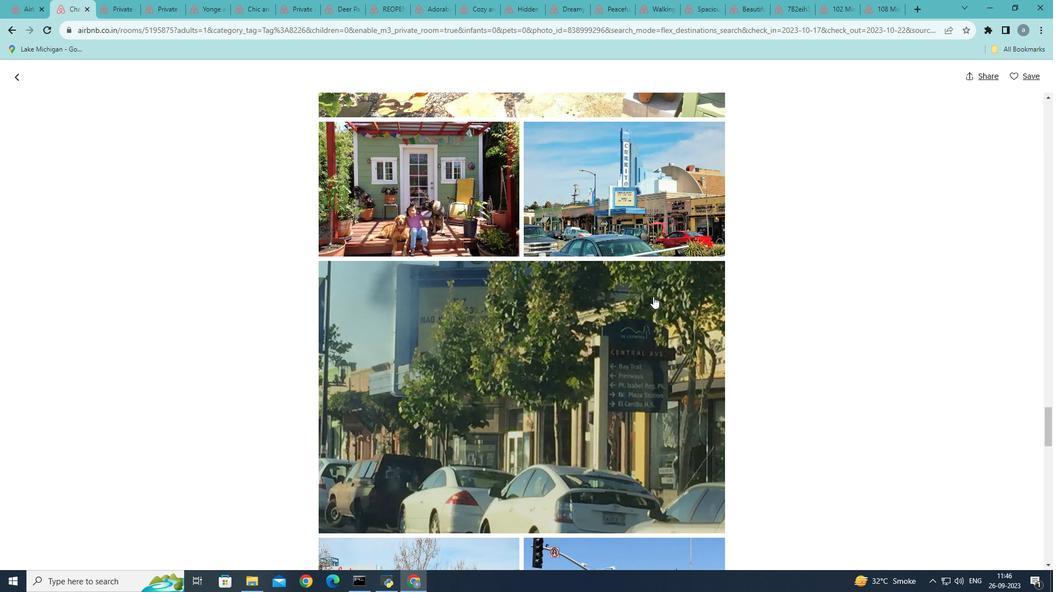 
Action: Mouse scrolled (653, 296) with delta (0, 0)
Screenshot: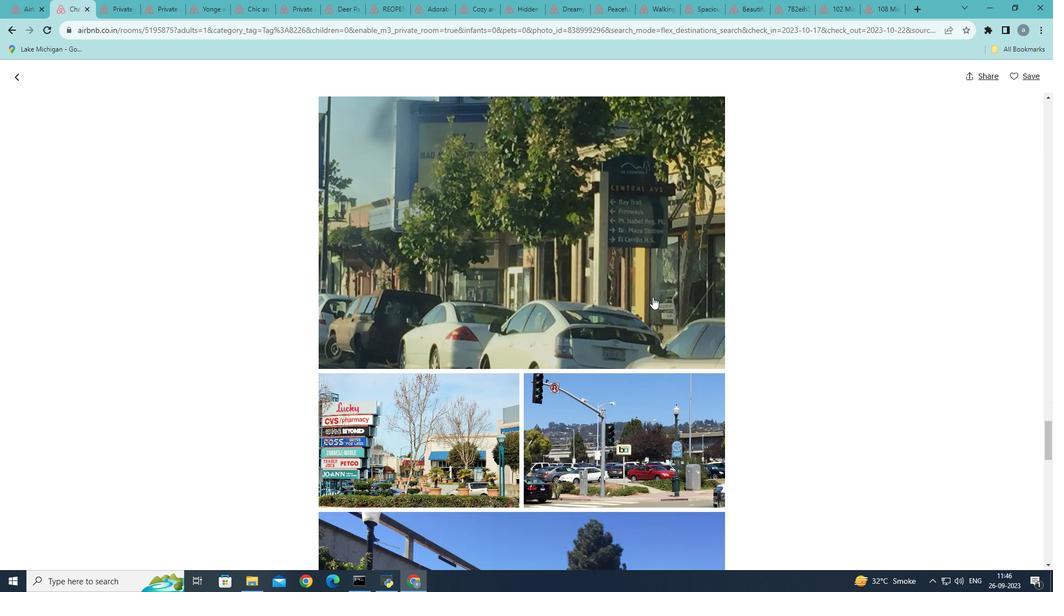 
Action: Mouse scrolled (653, 296) with delta (0, 0)
Screenshot: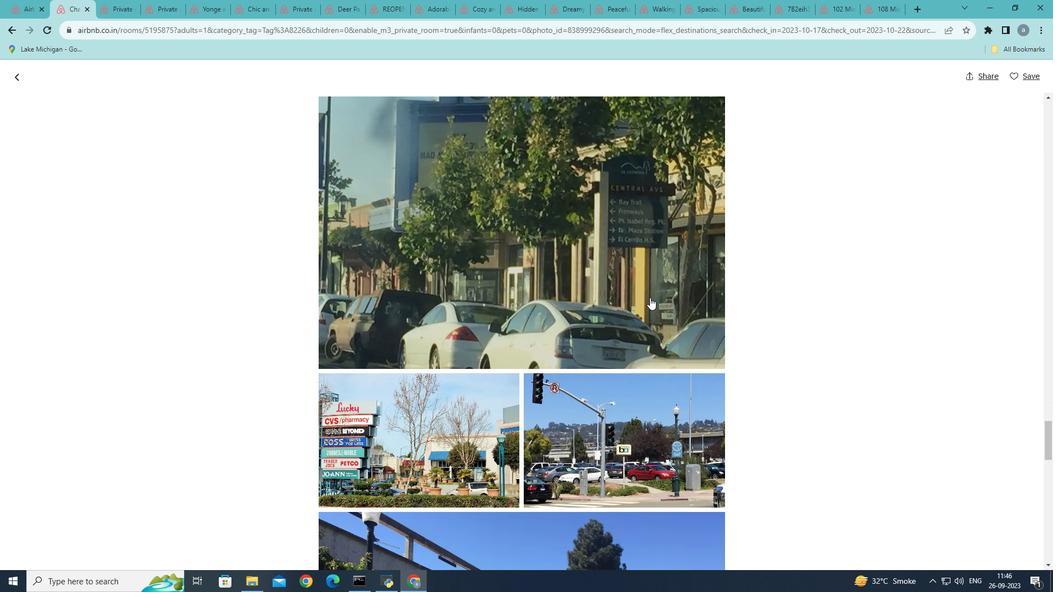 
Action: Mouse scrolled (653, 296) with delta (0, 0)
Screenshot: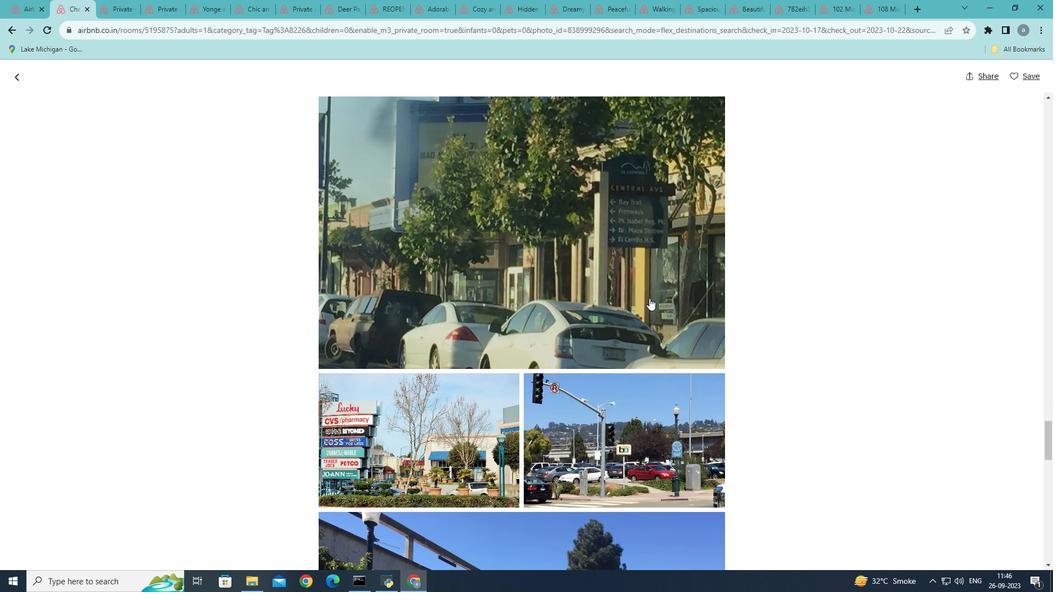 
Action: Mouse moved to (645, 300)
Screenshot: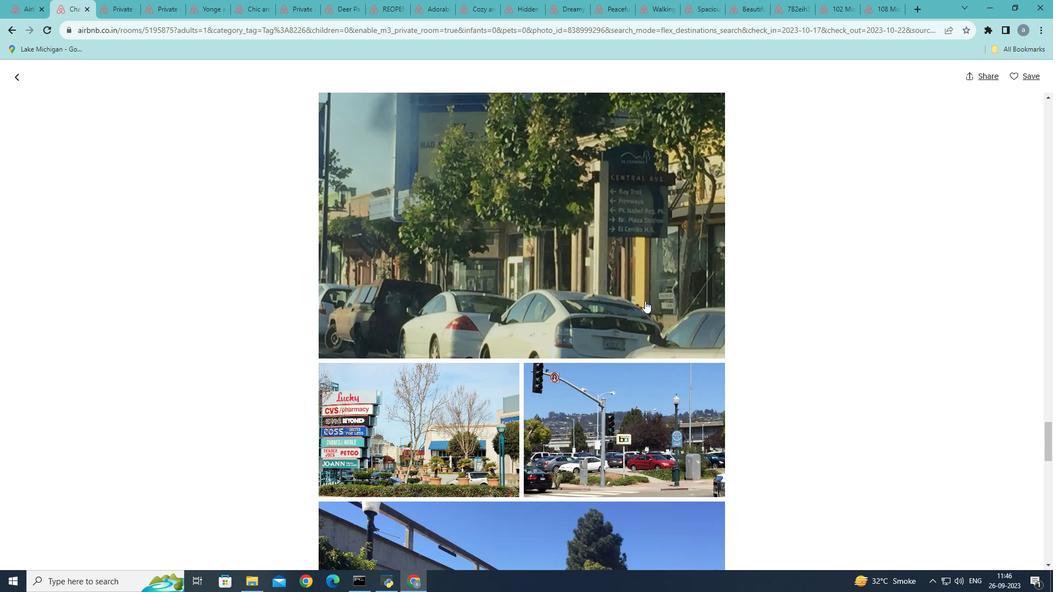 
Action: Mouse scrolled (645, 299) with delta (0, 0)
Screenshot: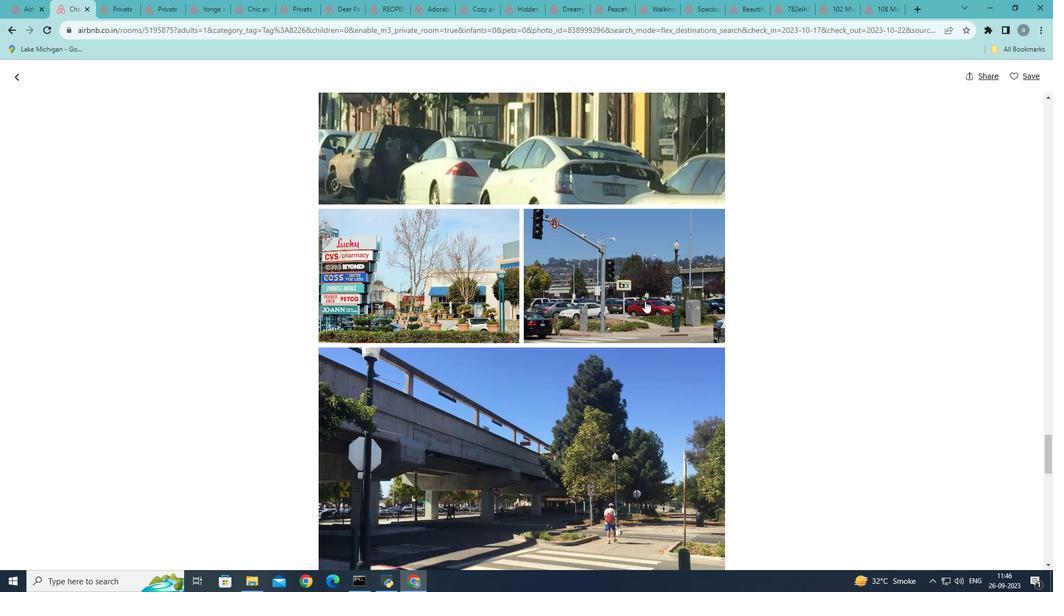
Action: Mouse moved to (645, 301)
Screenshot: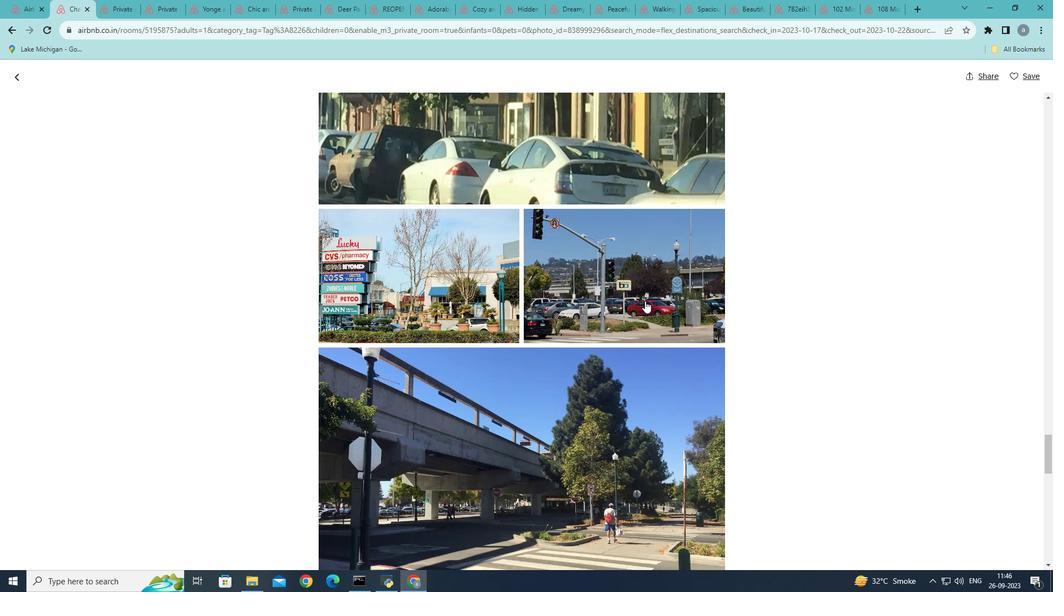 
Action: Mouse scrolled (645, 300) with delta (0, 0)
Screenshot: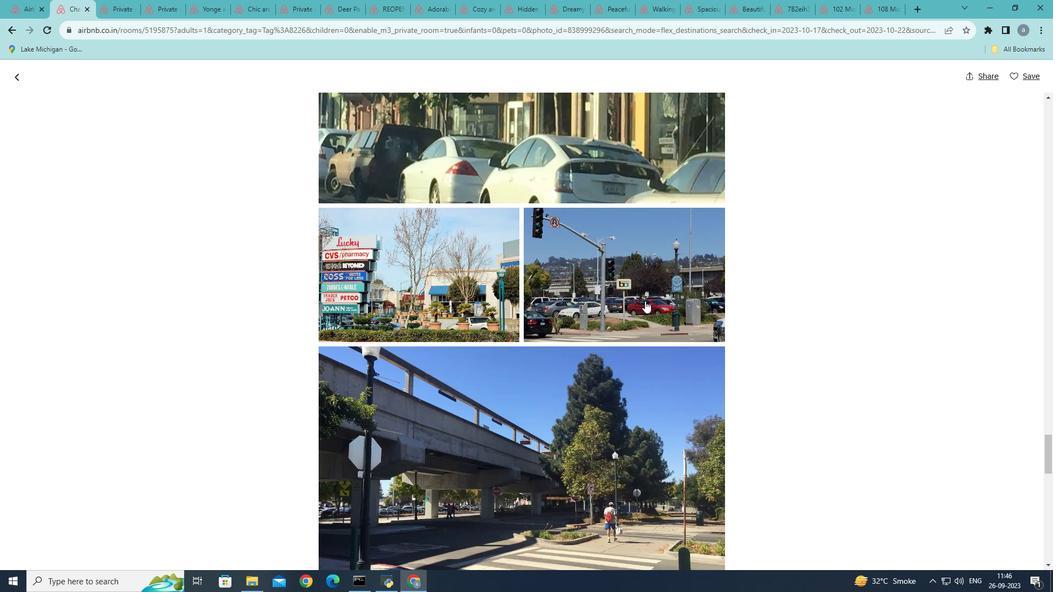 
Action: Mouse scrolled (645, 300) with delta (0, 0)
Screenshot: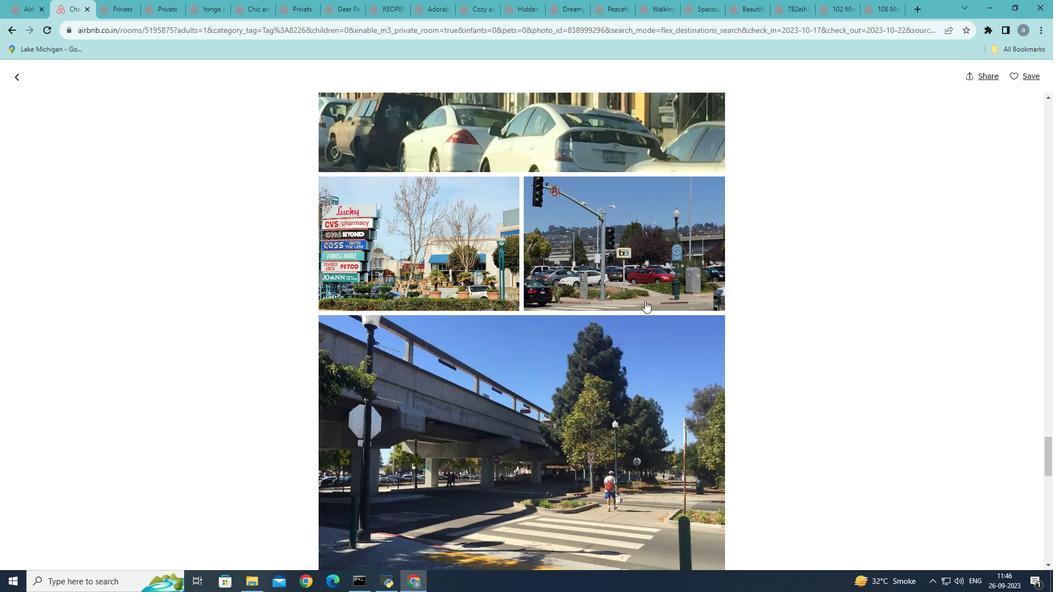 
Action: Mouse scrolled (645, 300) with delta (0, 0)
Screenshot: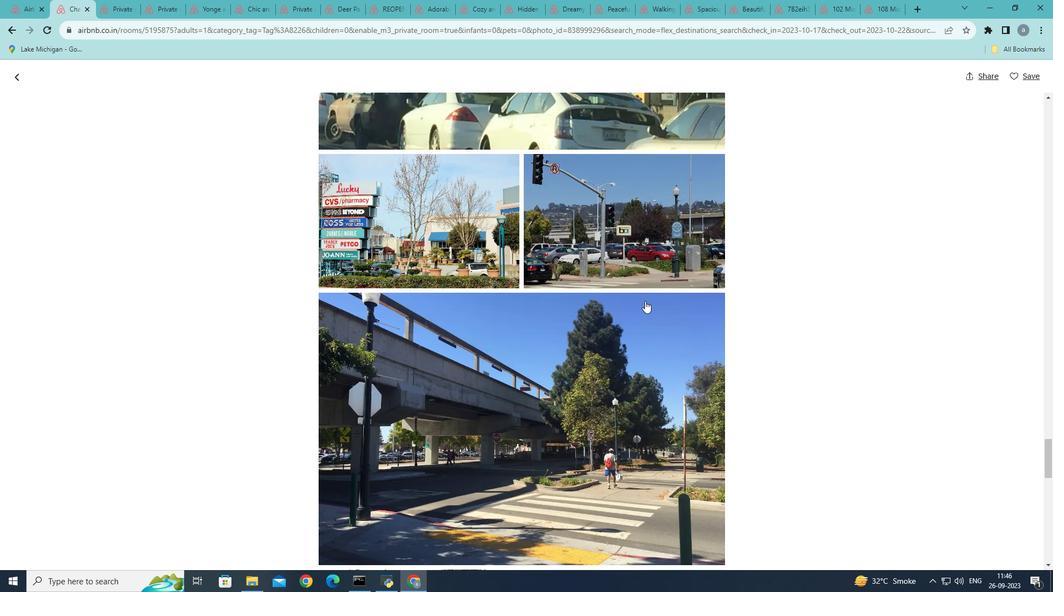 
Action: Mouse scrolled (645, 300) with delta (0, 0)
Screenshot: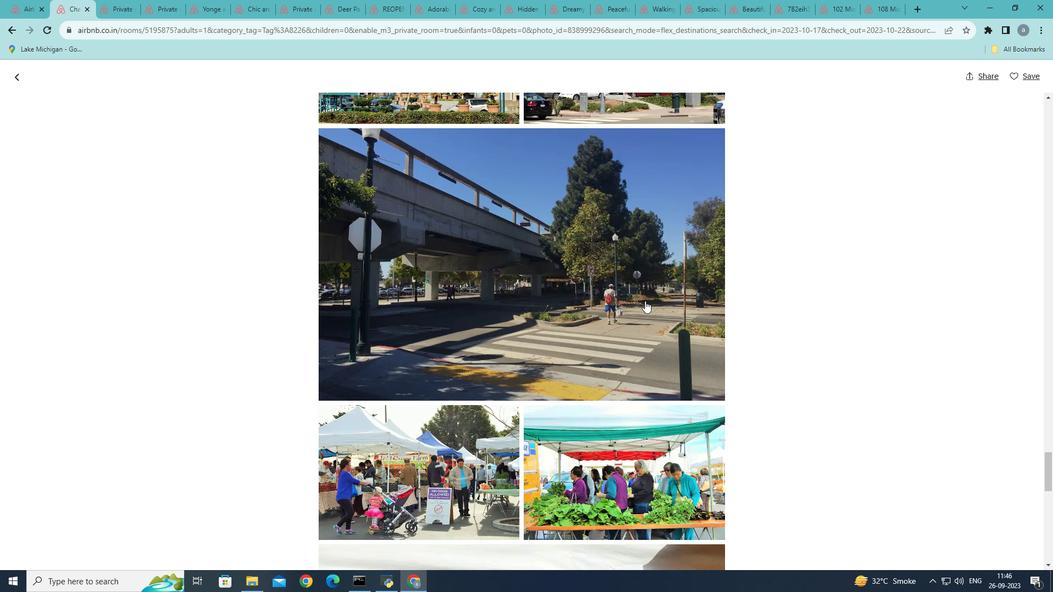 
Action: Mouse scrolled (645, 300) with delta (0, 0)
Screenshot: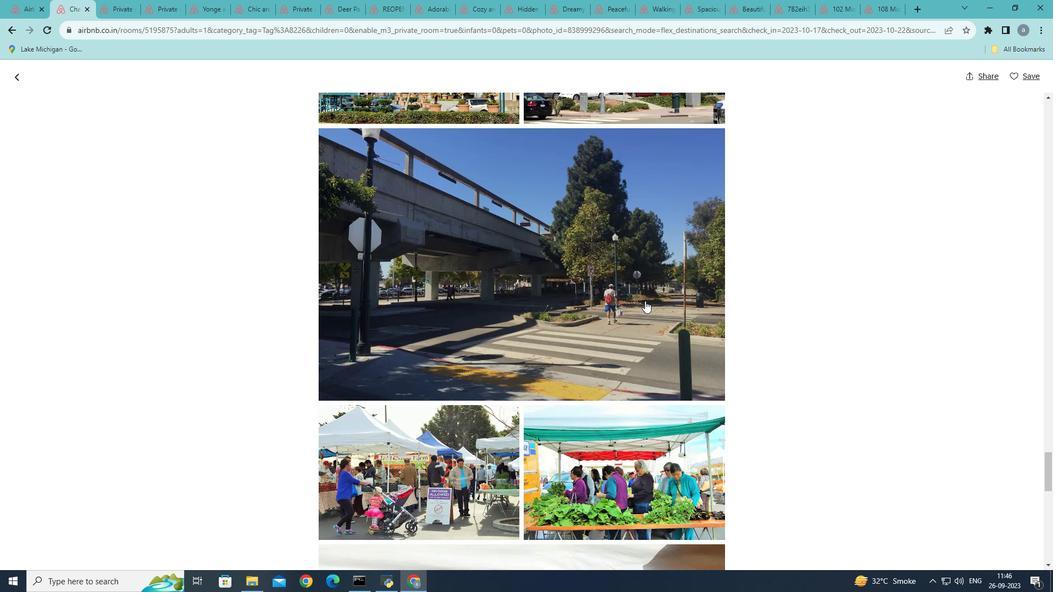
Action: Mouse scrolled (645, 300) with delta (0, 0)
Screenshot: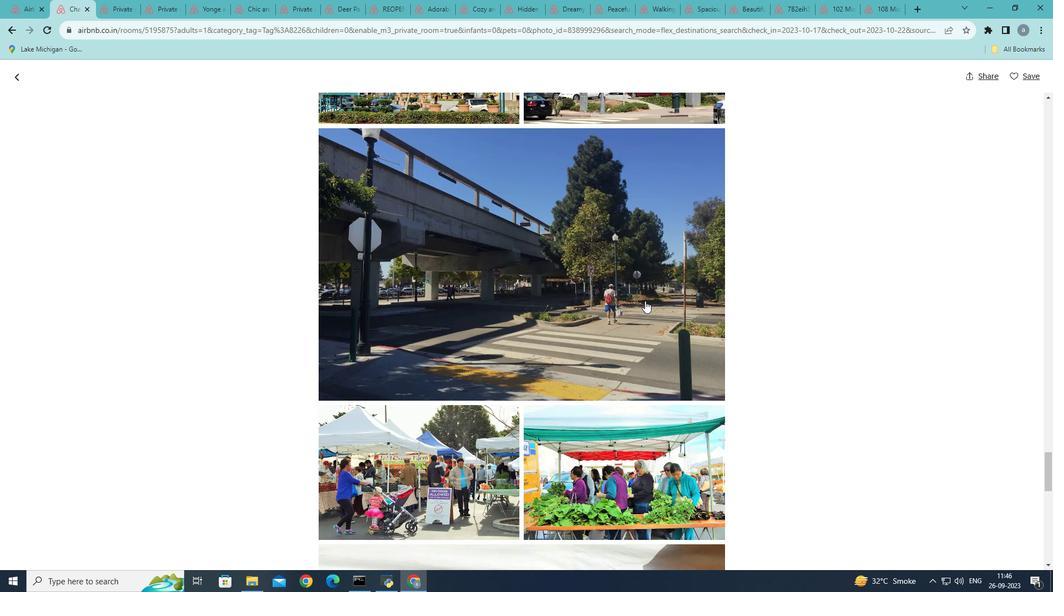 
Action: Mouse scrolled (645, 300) with delta (0, 0)
Screenshot: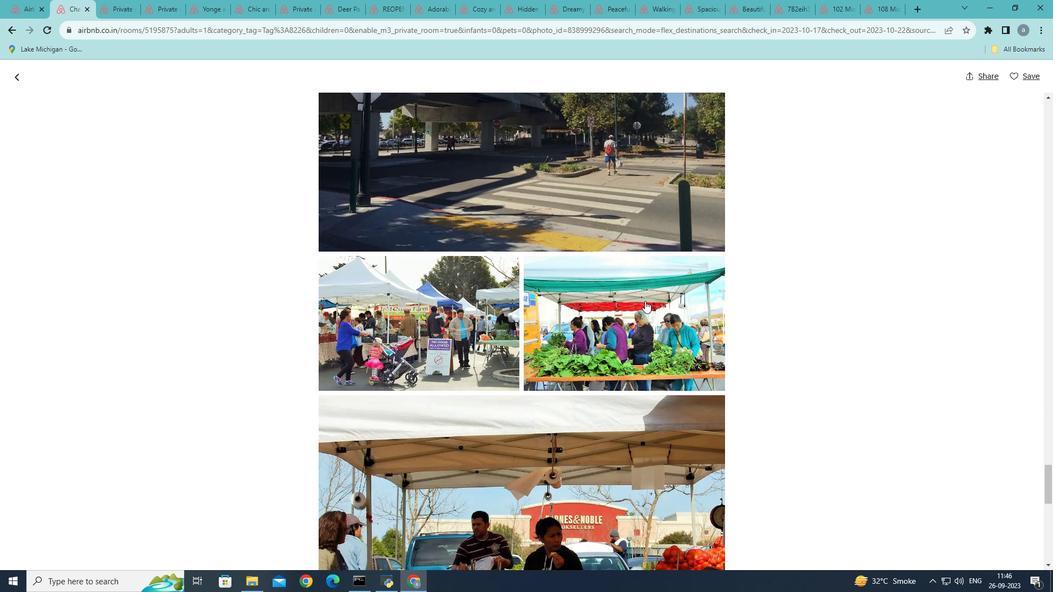 
Action: Mouse scrolled (645, 300) with delta (0, 0)
Screenshot: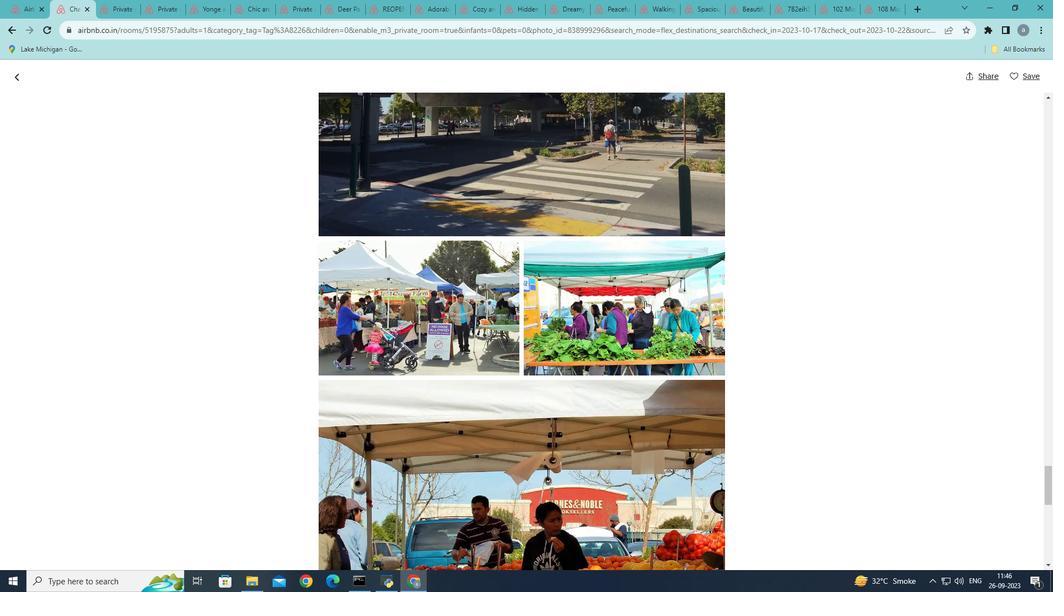 
Action: Mouse scrolled (645, 300) with delta (0, 0)
Screenshot: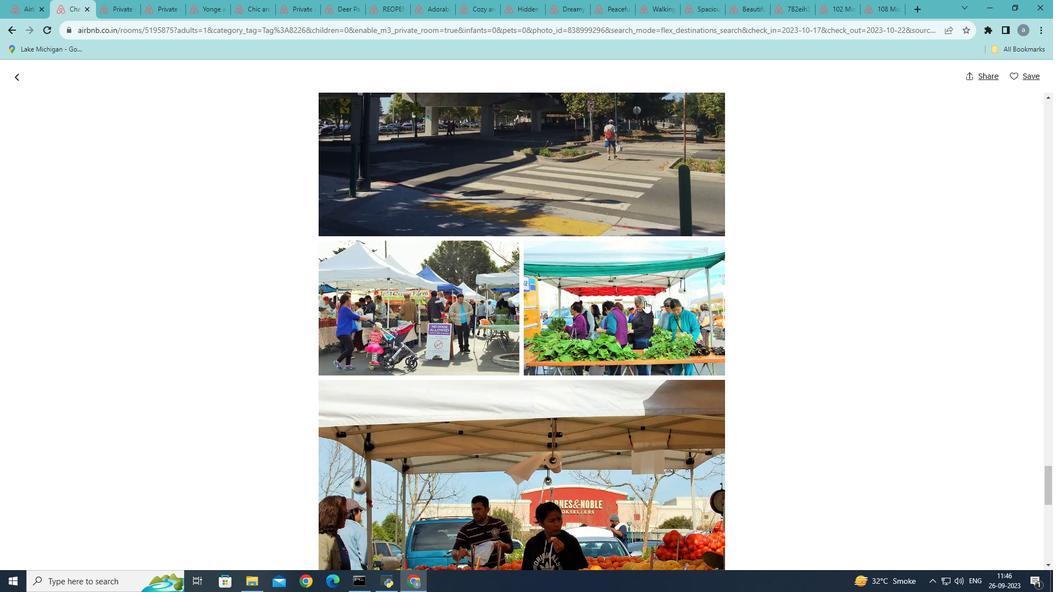 
Action: Mouse scrolled (645, 300) with delta (0, 0)
Screenshot: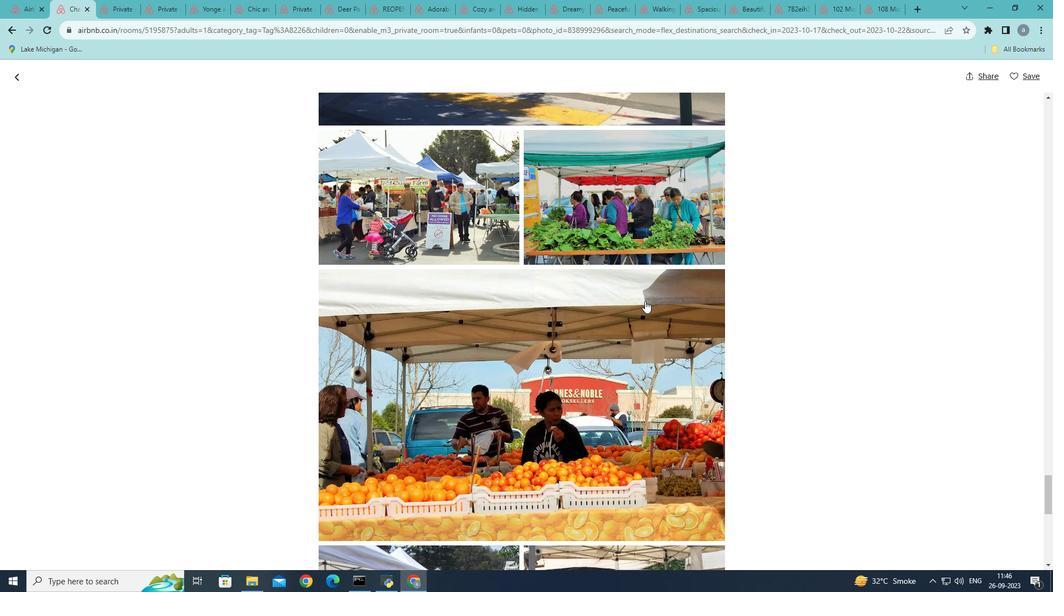 
Action: Mouse scrolled (645, 300) with delta (0, 0)
Screenshot: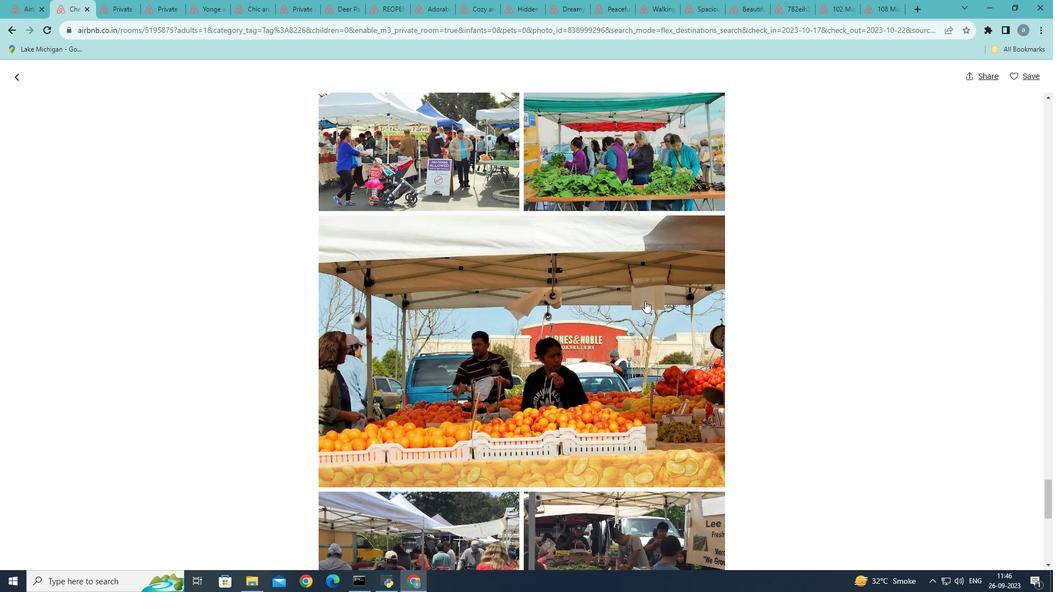 
Action: Mouse scrolled (645, 300) with delta (0, 0)
Screenshot: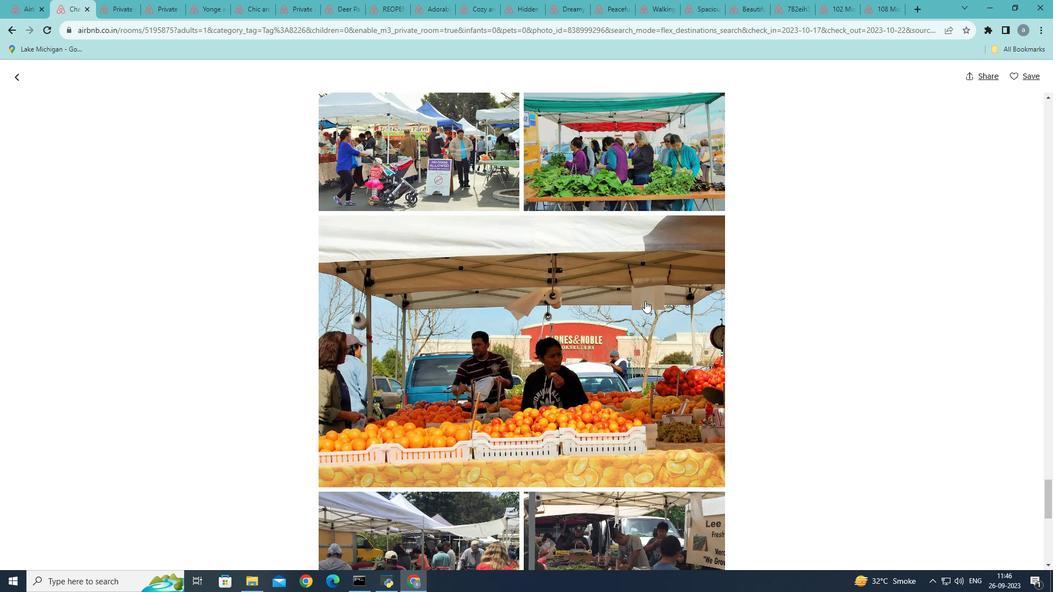 
Action: Mouse moved to (641, 303)
Screenshot: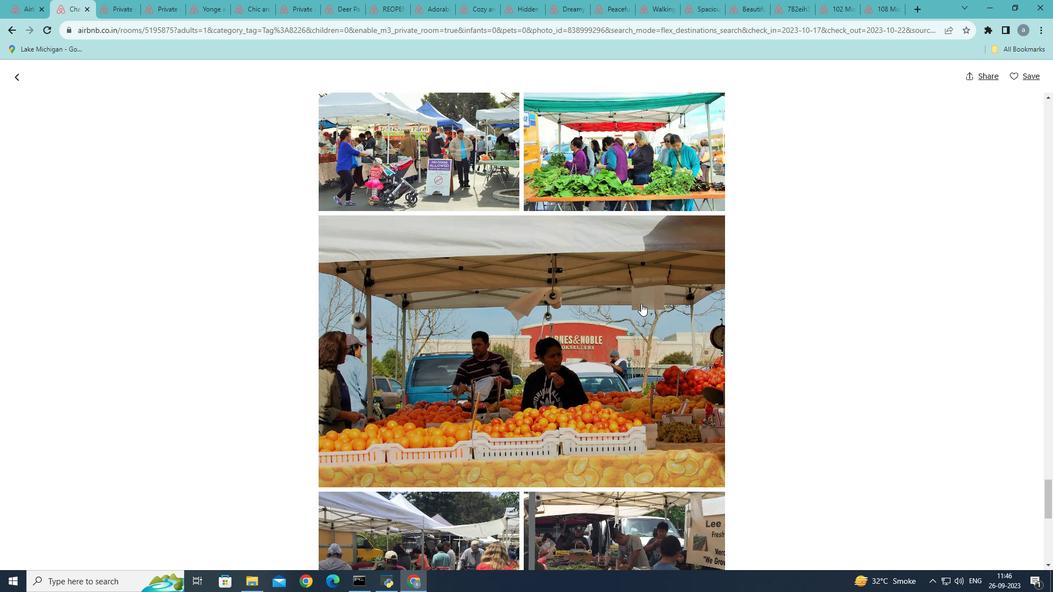 
Action: Mouse scrolled (641, 303) with delta (0, 0)
Screenshot: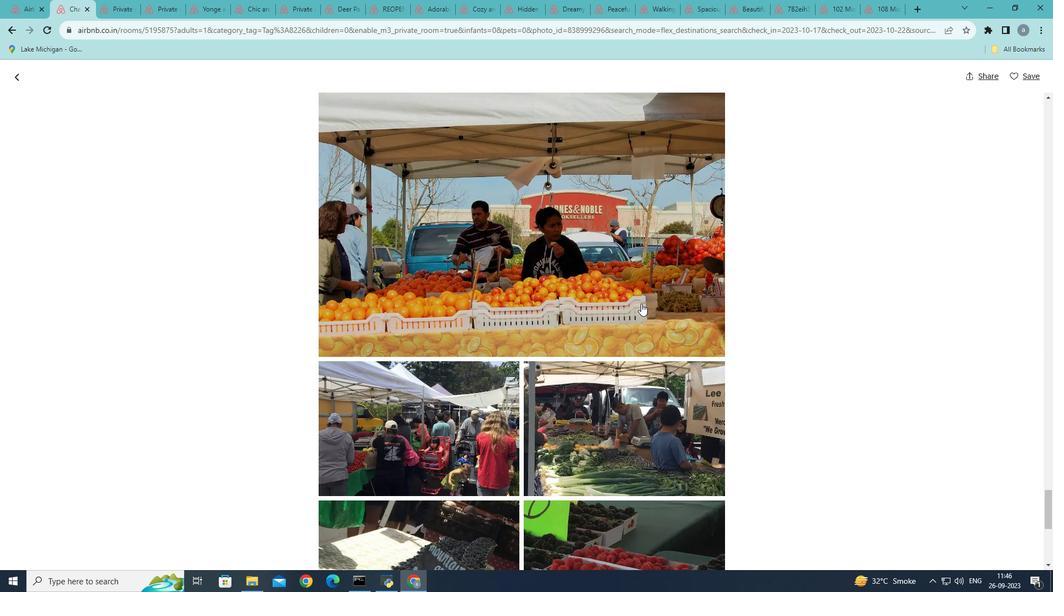 
Action: Mouse scrolled (641, 303) with delta (0, 0)
Screenshot: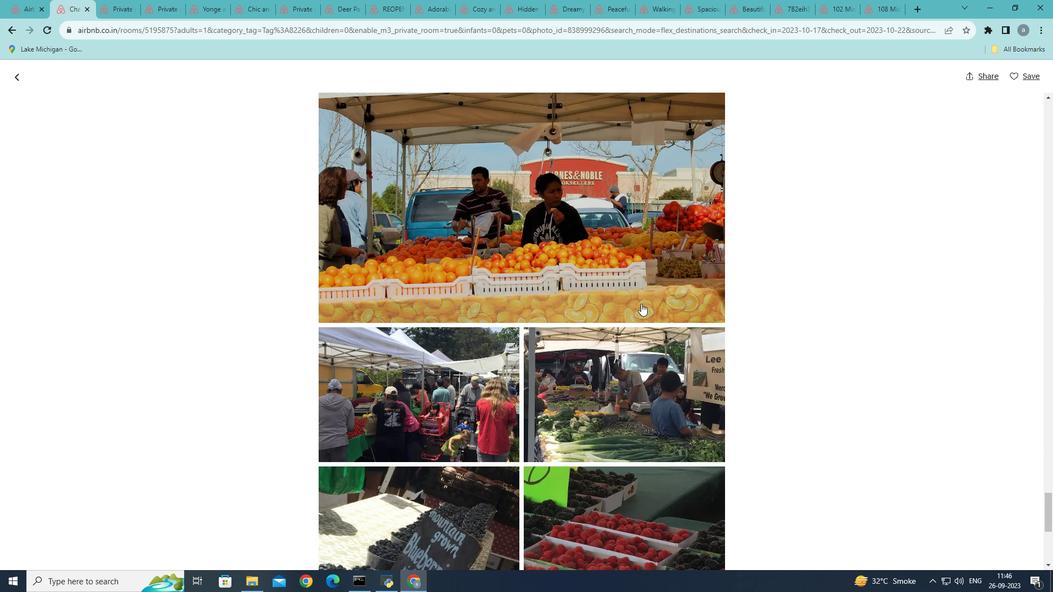 
Action: Mouse scrolled (641, 303) with delta (0, 0)
Screenshot: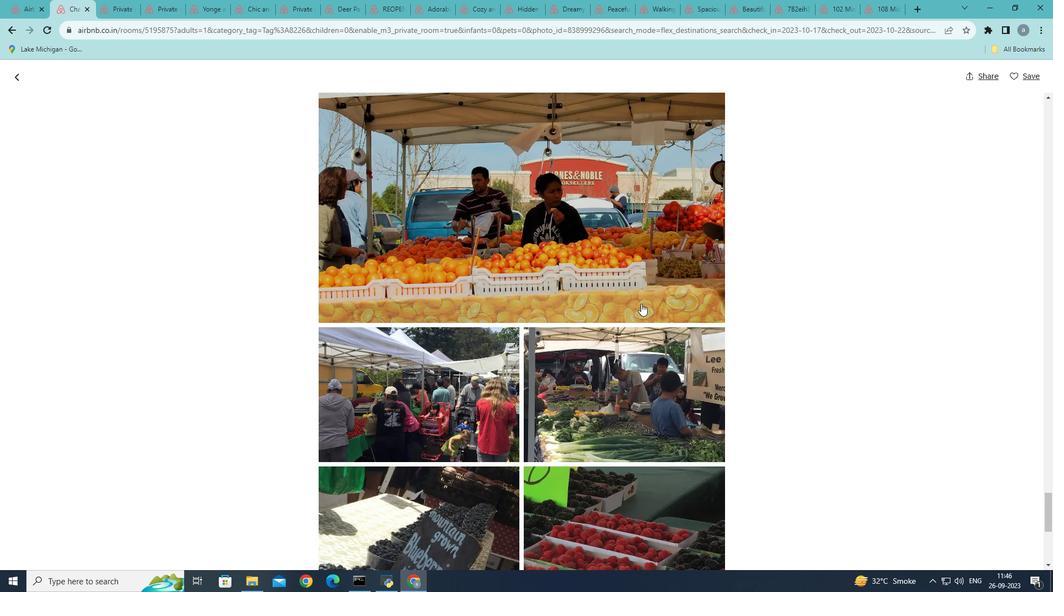 
Action: Mouse scrolled (641, 303) with delta (0, 0)
Screenshot: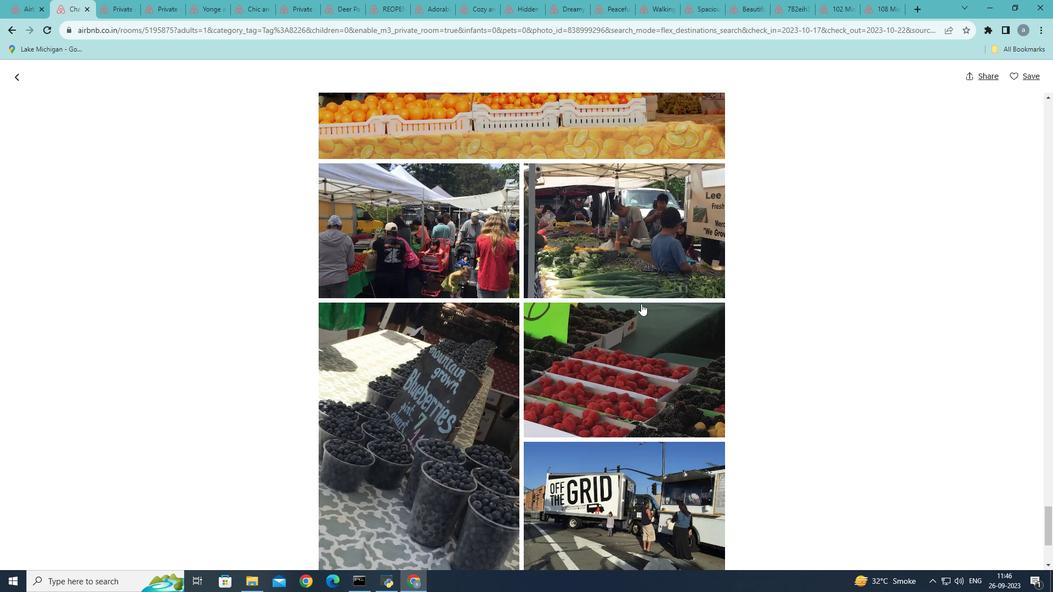 
Action: Mouse scrolled (641, 303) with delta (0, 0)
Screenshot: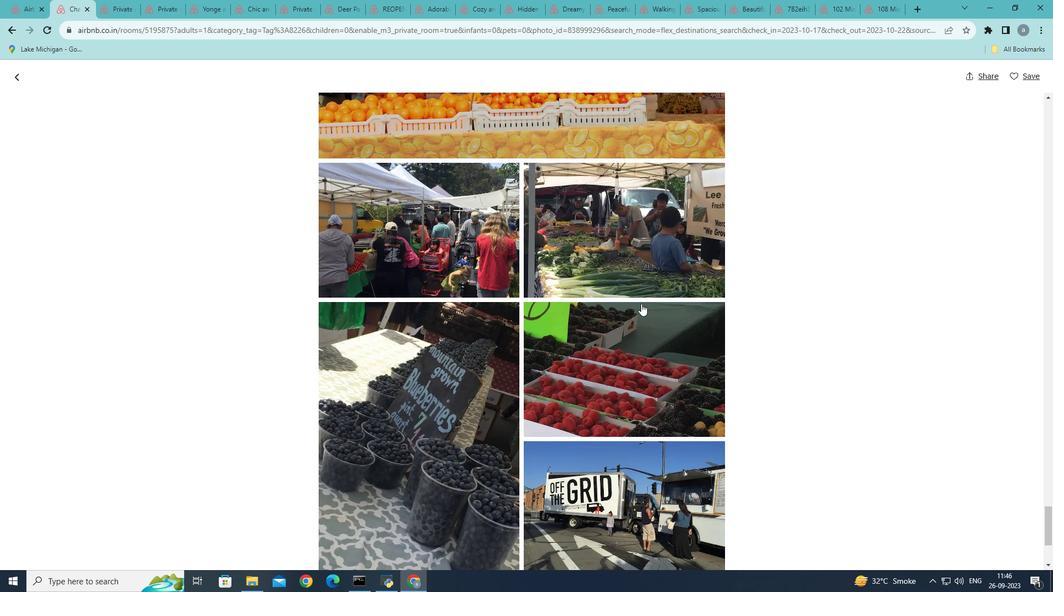 
Action: Mouse scrolled (641, 303) with delta (0, 0)
Screenshot: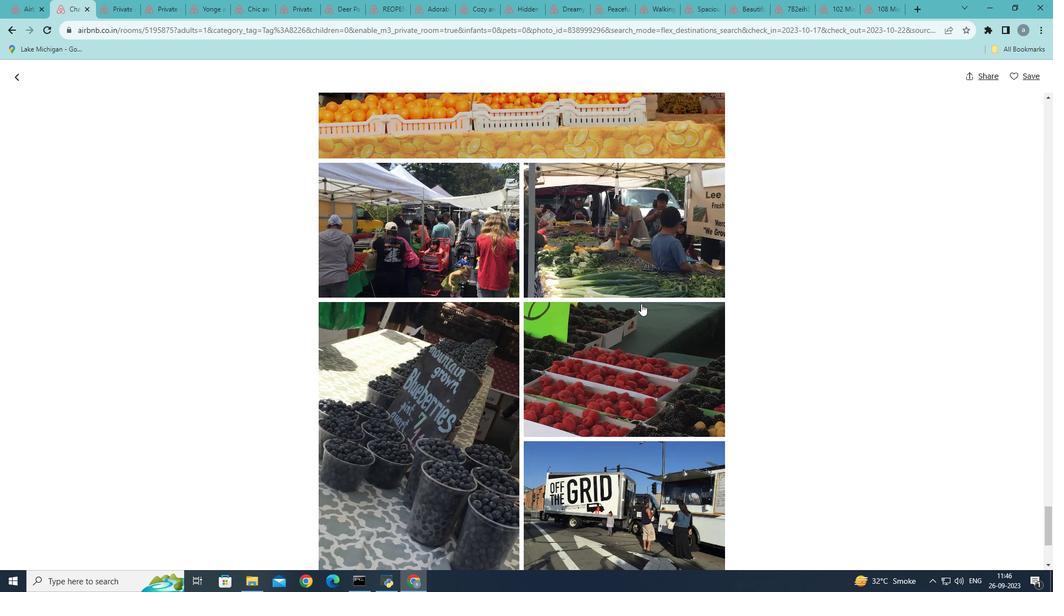 
Action: Mouse scrolled (641, 303) with delta (0, 0)
Screenshot: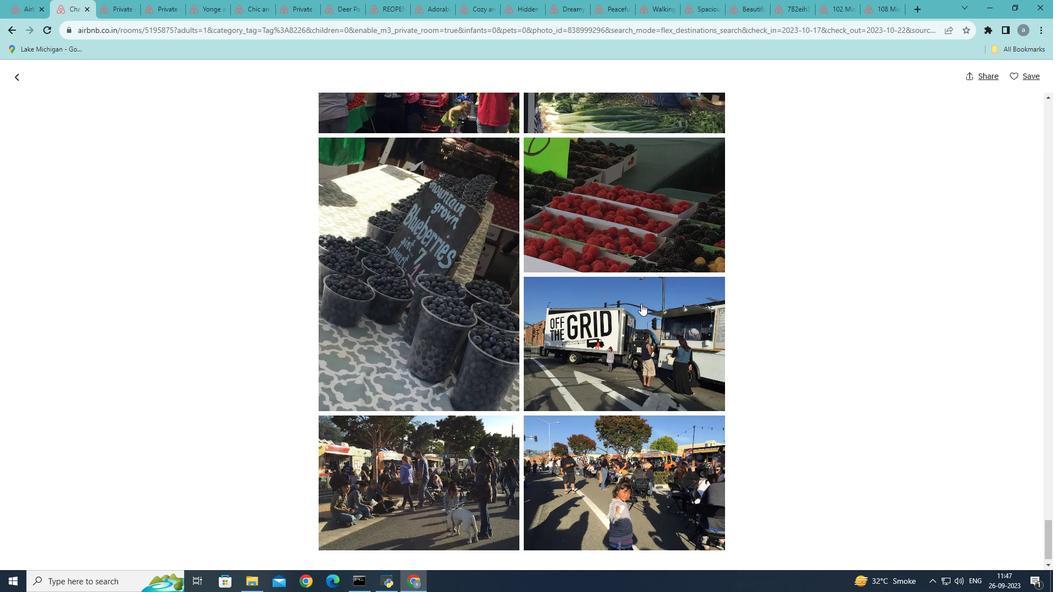 
Action: Mouse scrolled (641, 303) with delta (0, 0)
Screenshot: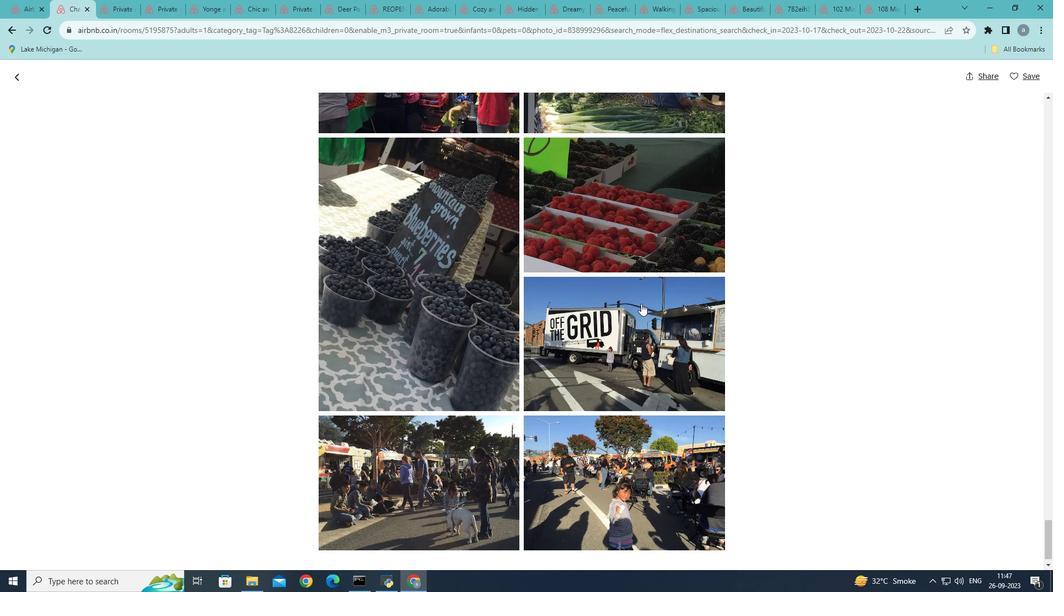 
Action: Mouse scrolled (641, 303) with delta (0, 0)
Screenshot: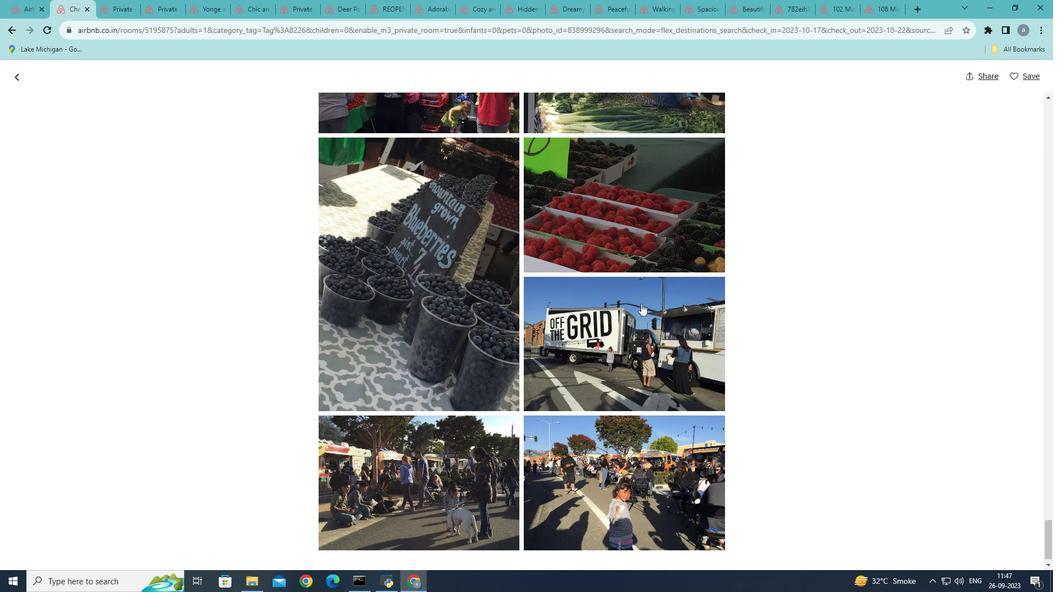 
Action: Mouse scrolled (641, 303) with delta (0, 0)
Screenshot: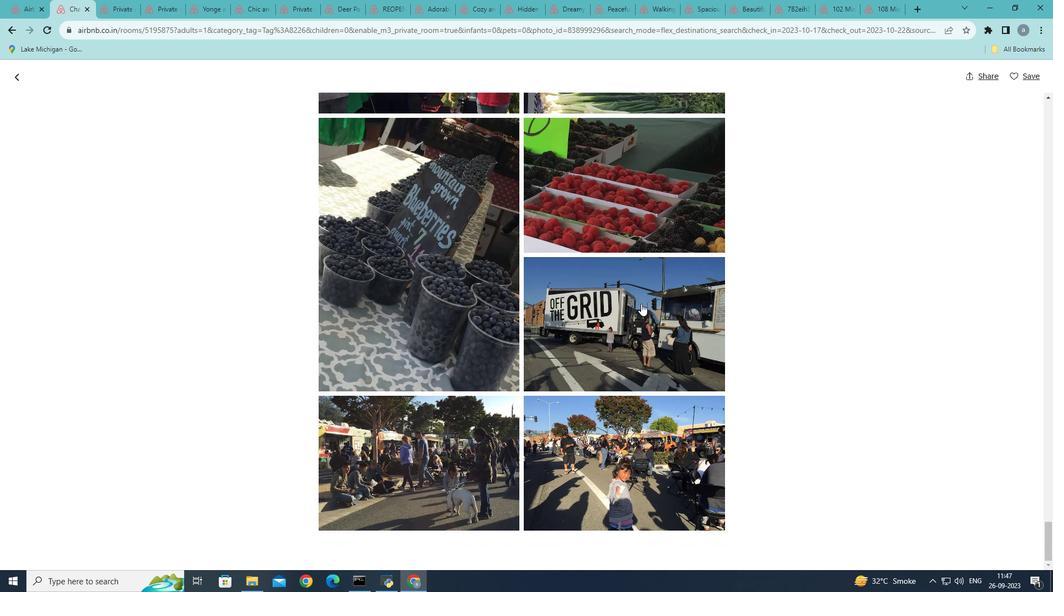 
Action: Mouse scrolled (641, 303) with delta (0, 0)
Screenshot: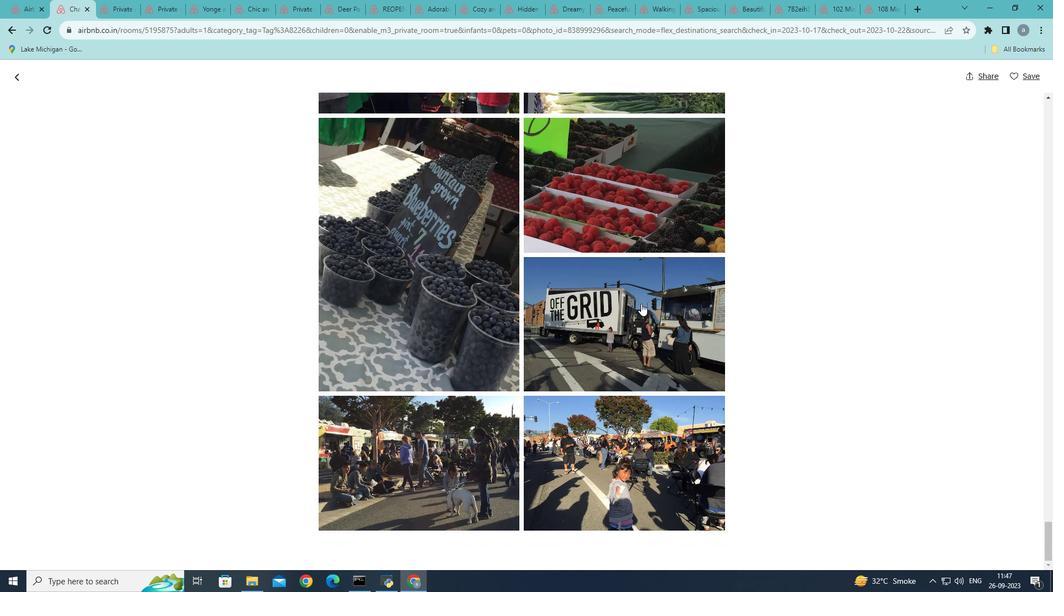 
Action: Mouse scrolled (641, 303) with delta (0, 0)
Screenshot: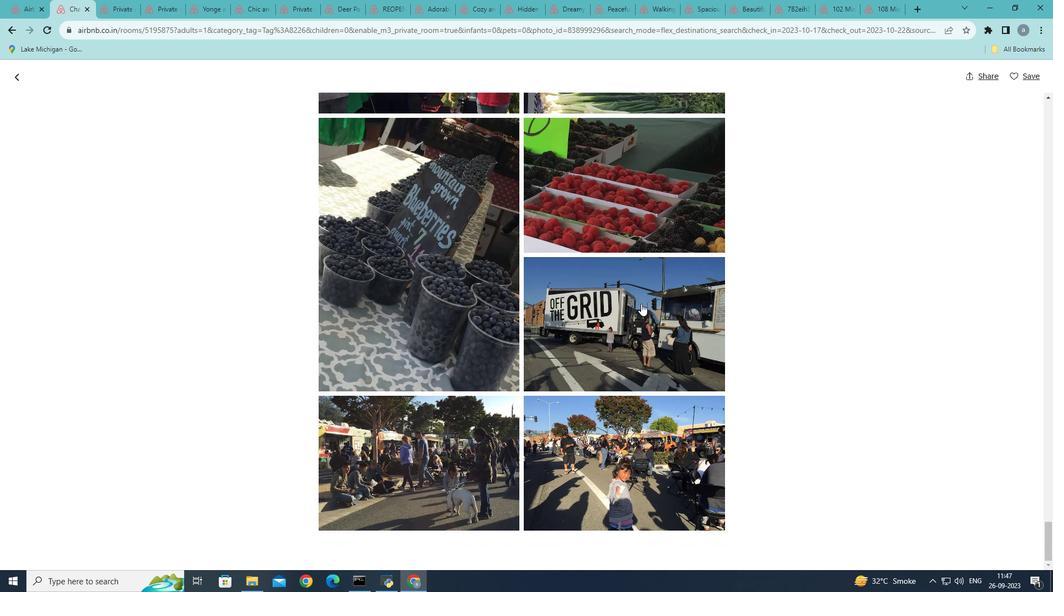 
Action: Mouse scrolled (641, 303) with delta (0, 0)
Screenshot: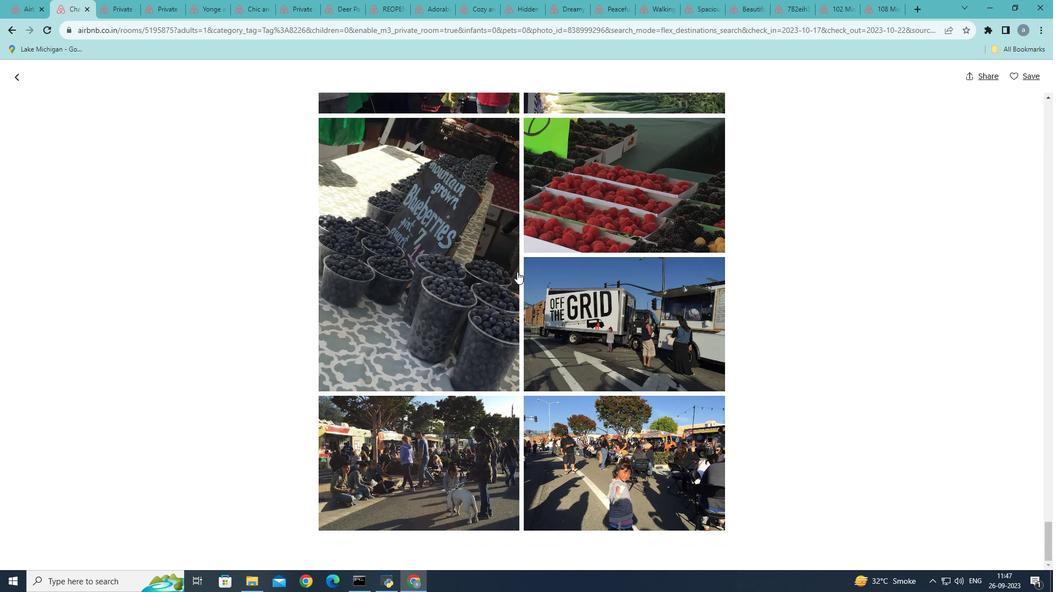 
Action: Mouse scrolled (641, 303) with delta (0, 0)
Screenshot: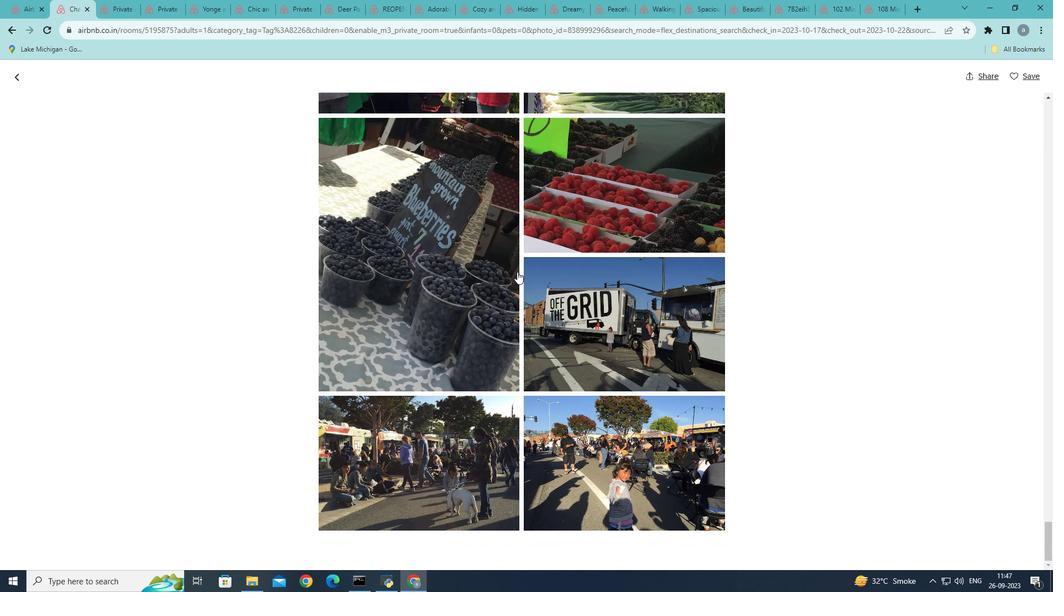 
Action: Mouse scrolled (641, 303) with delta (0, 0)
Screenshot: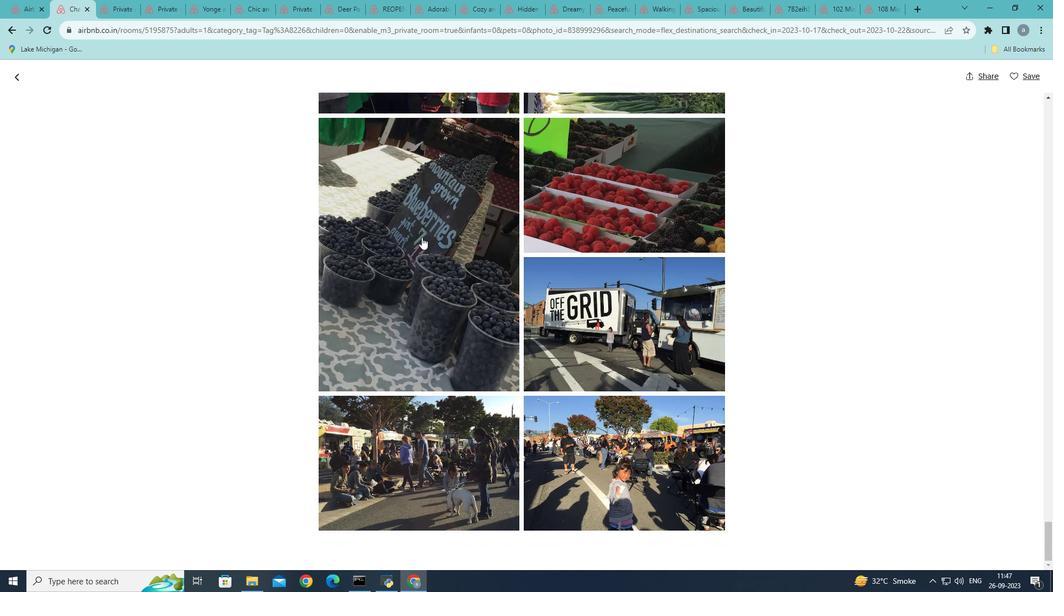 
Action: Mouse scrolled (641, 303) with delta (0, 0)
Screenshot: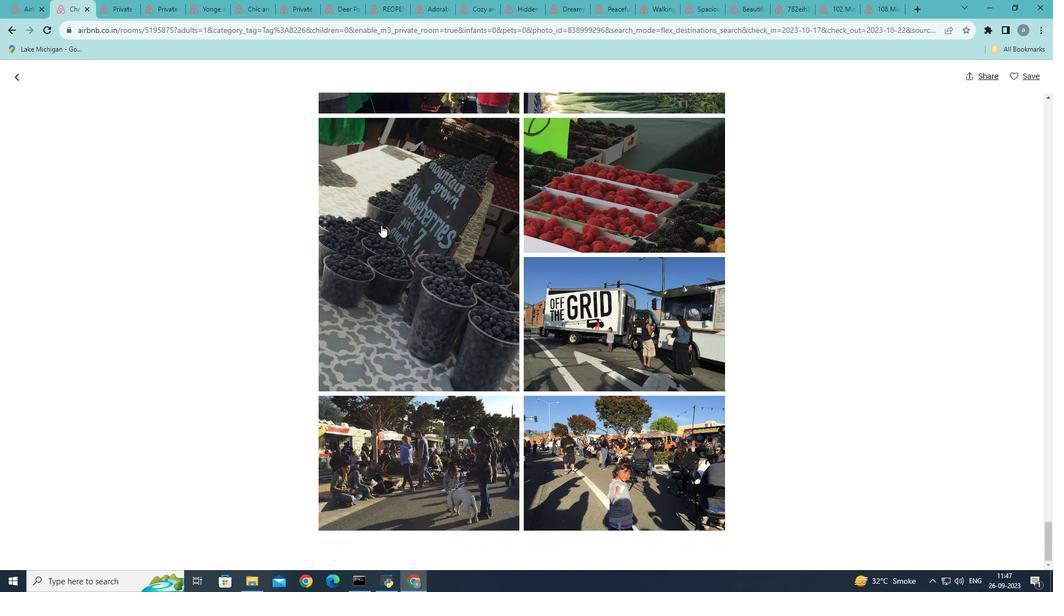 
Action: Mouse moved to (14, 78)
Screenshot: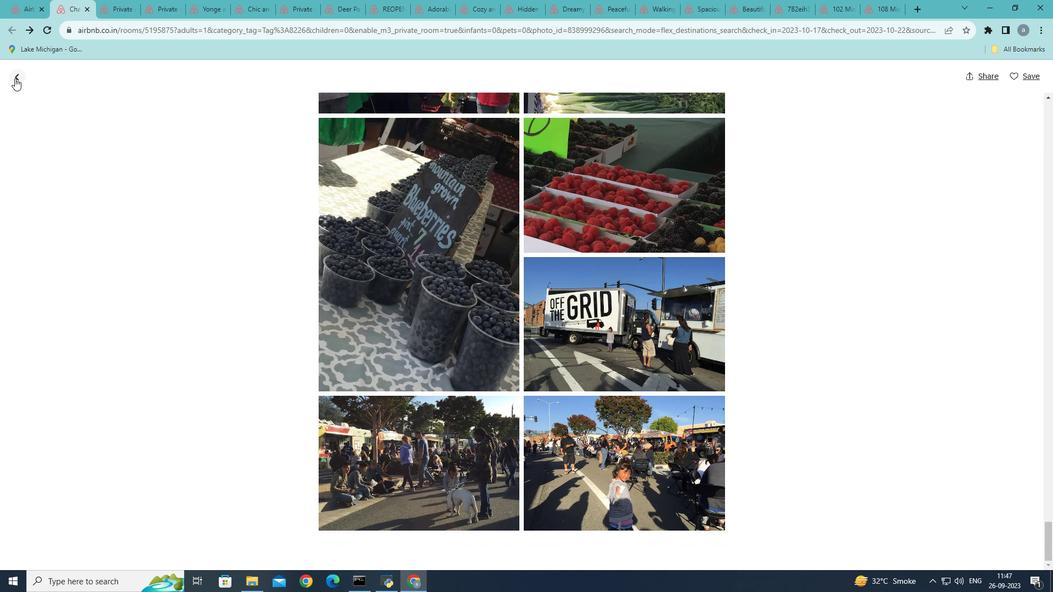 
Action: Mouse pressed left at (14, 78)
Screenshot: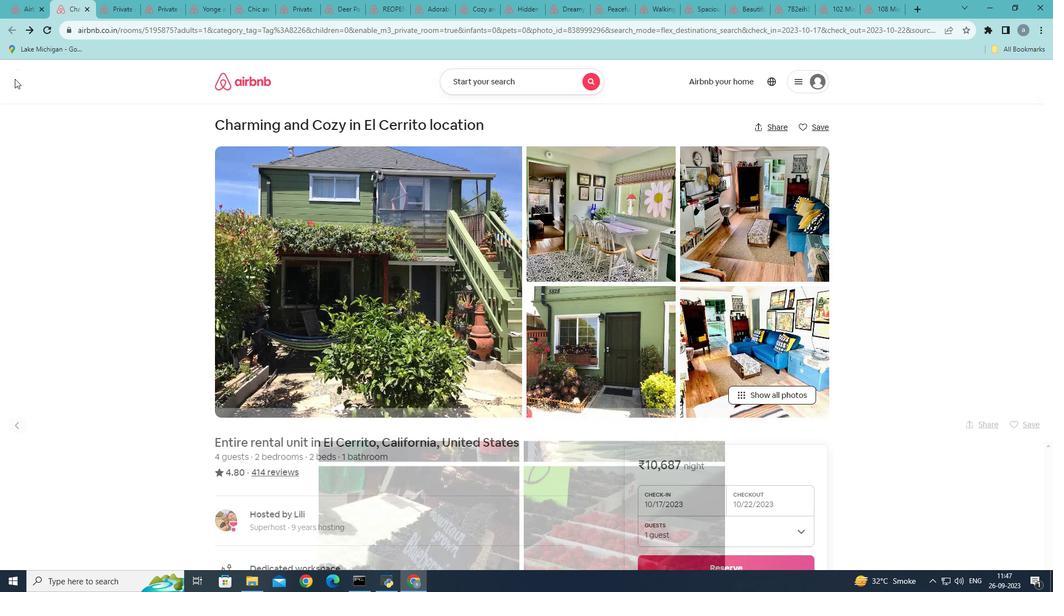 
Action: Mouse moved to (318, 140)
Screenshot: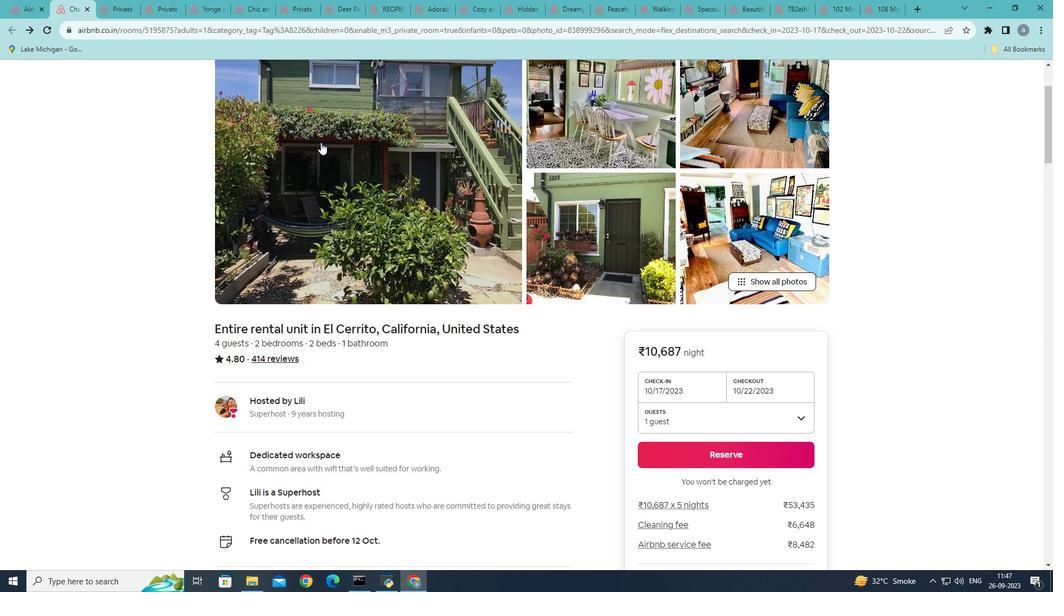 
Action: Mouse scrolled (318, 140) with delta (0, 0)
Screenshot: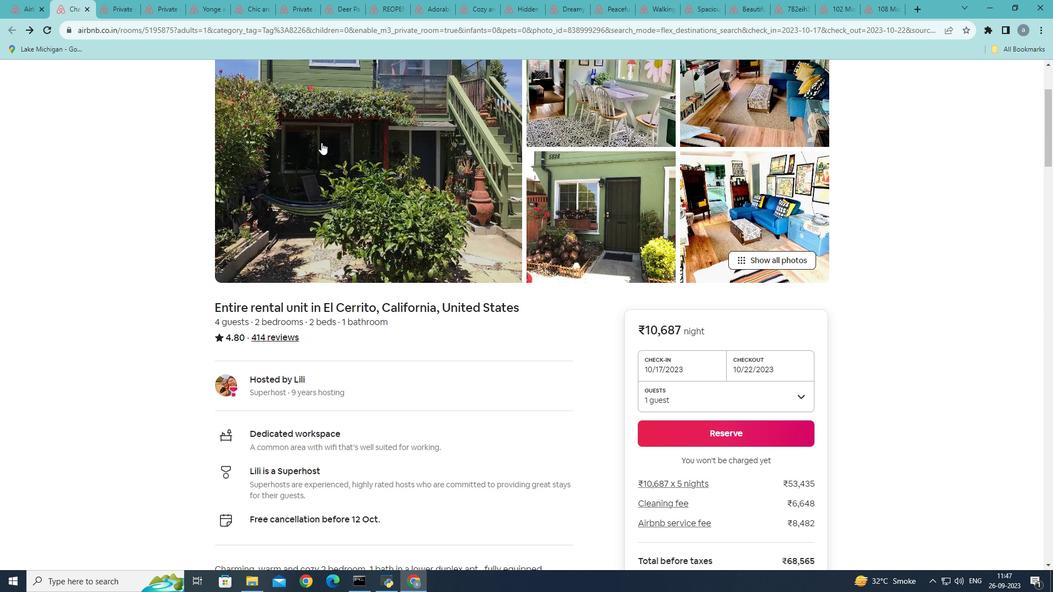 
Action: Mouse moved to (319, 141)
Screenshot: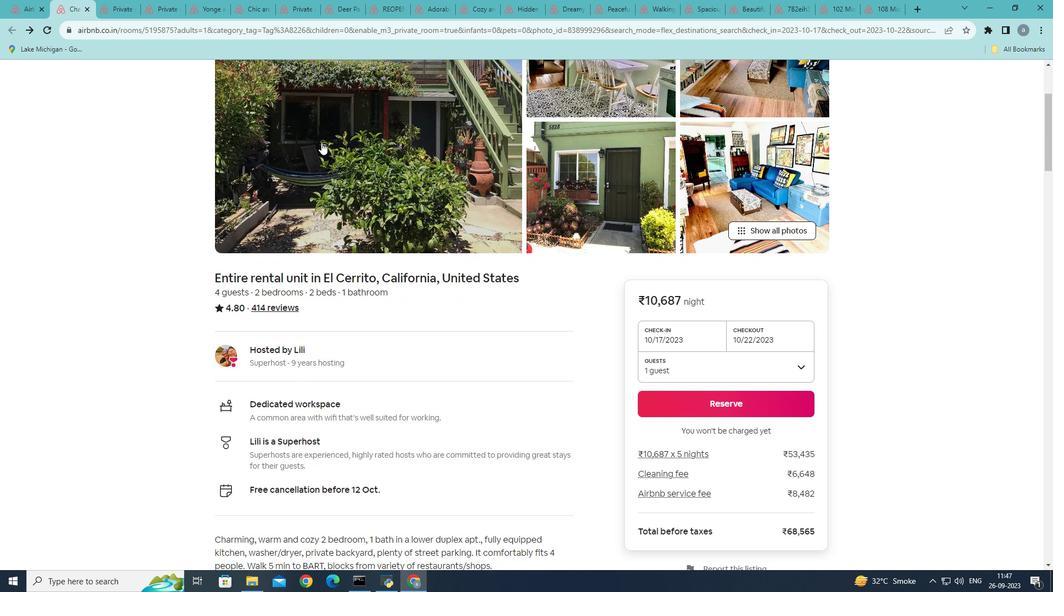 
Action: Mouse scrolled (319, 140) with delta (0, 0)
Screenshot: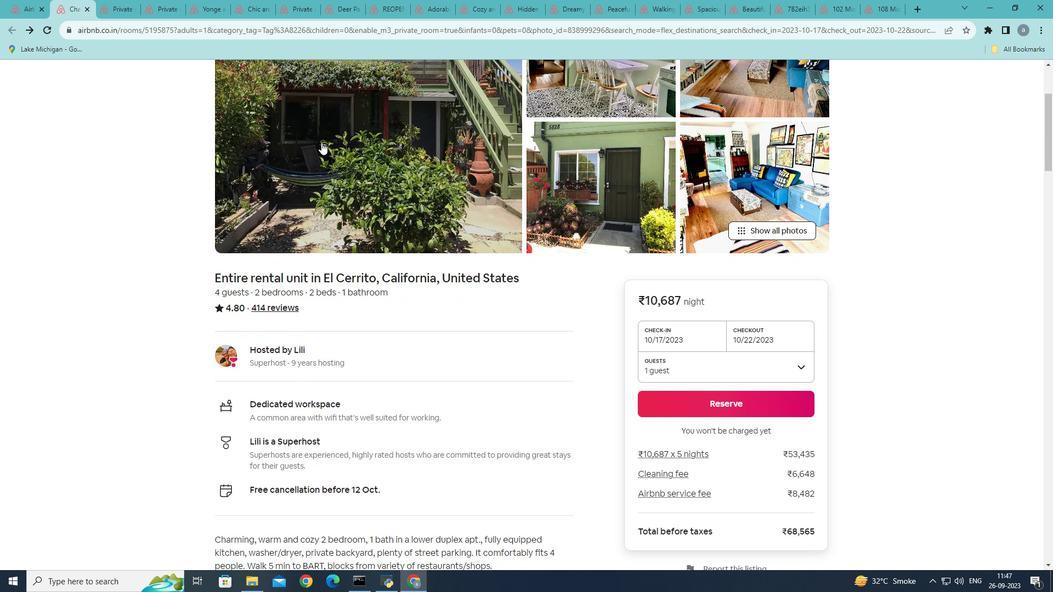 
Action: Mouse moved to (319, 141)
Screenshot: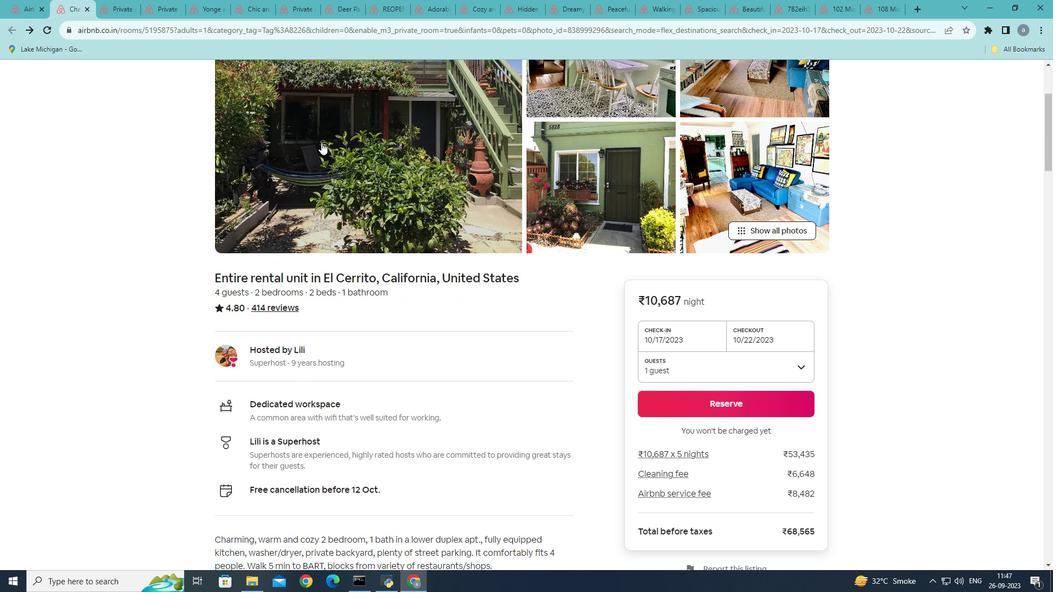 
Action: Mouse scrolled (319, 140) with delta (0, 0)
Screenshot: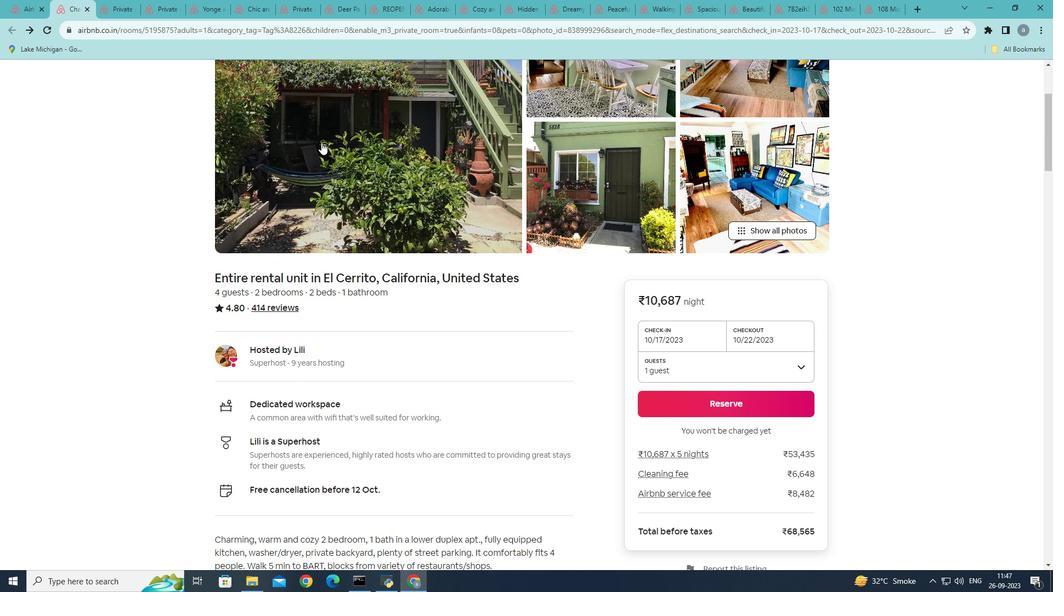 
Action: Mouse moved to (321, 142)
Screenshot: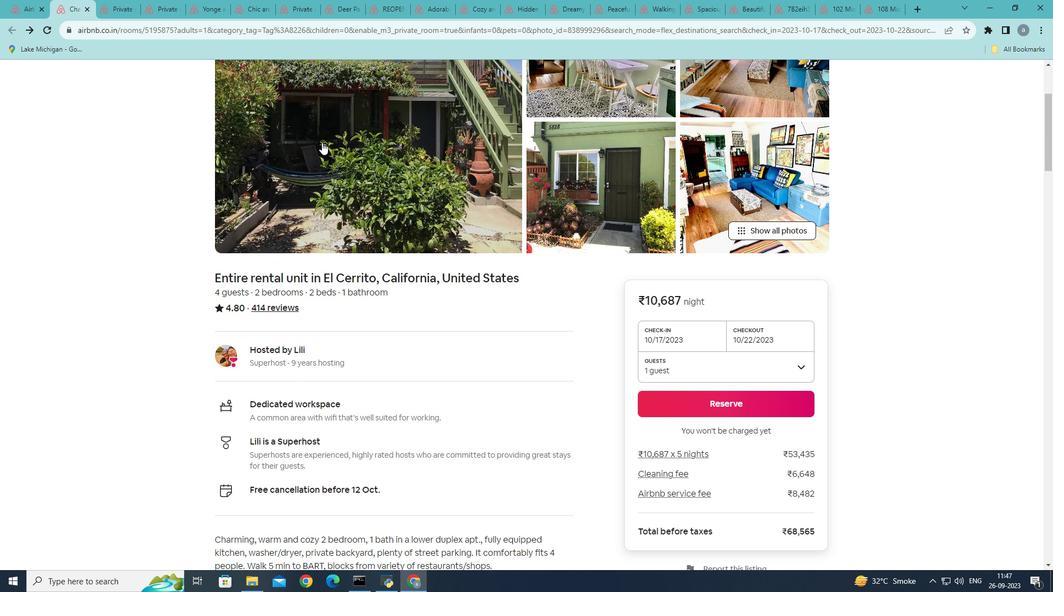 
Action: Mouse scrolled (321, 142) with delta (0, 0)
Screenshot: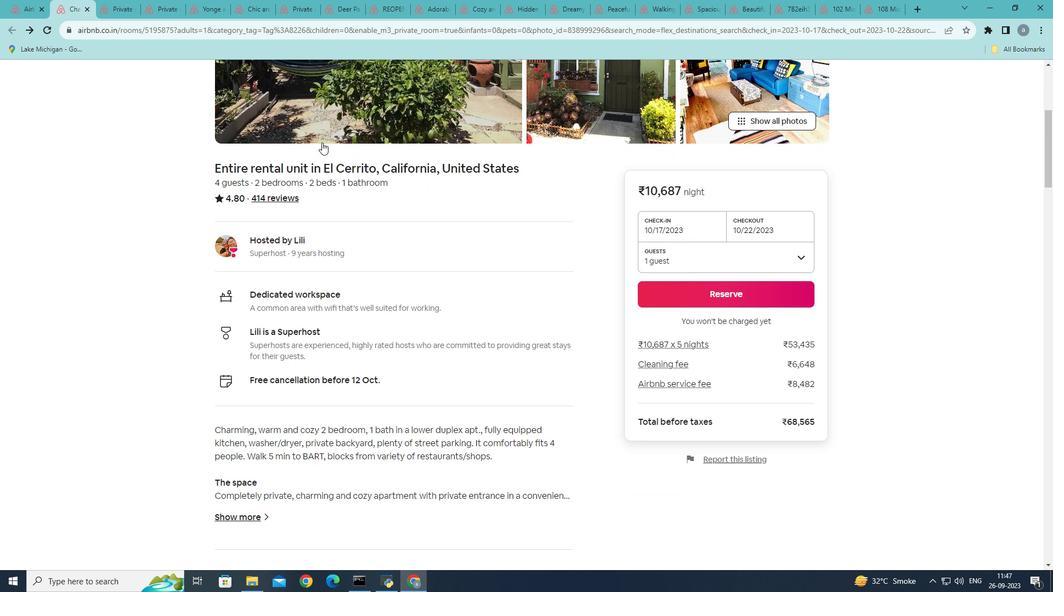 
Action: Mouse scrolled (321, 142) with delta (0, 0)
Screenshot: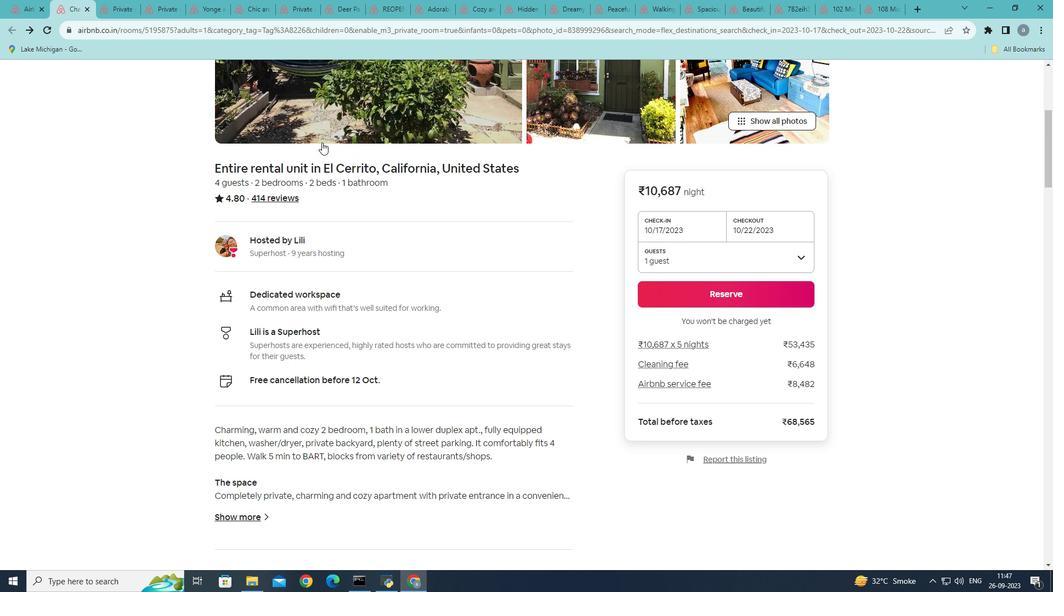 
Action: Mouse moved to (326, 136)
Screenshot: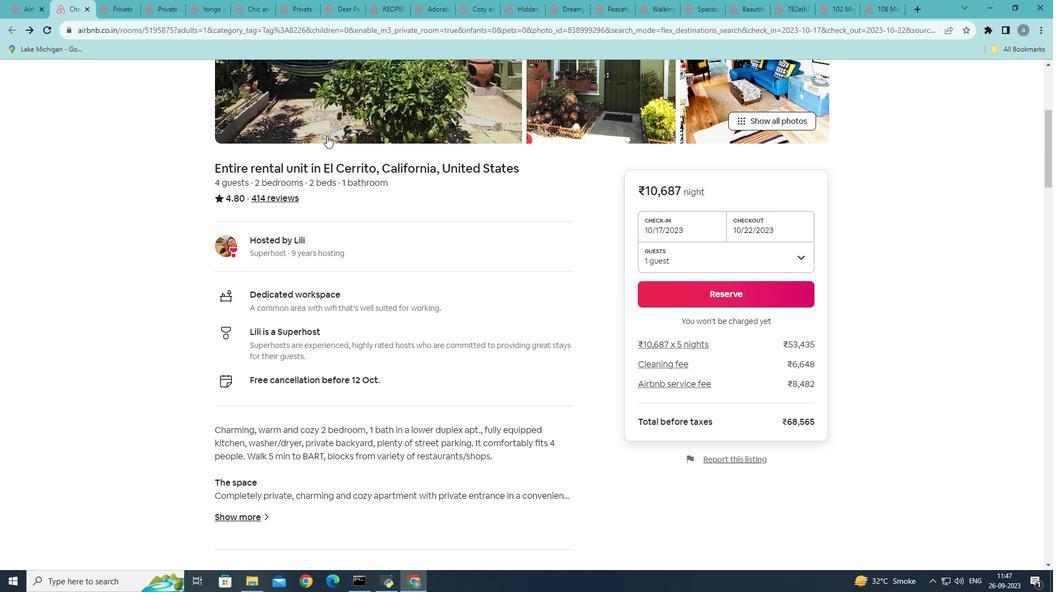 
Action: Mouse scrolled (326, 135) with delta (0, 0)
Screenshot: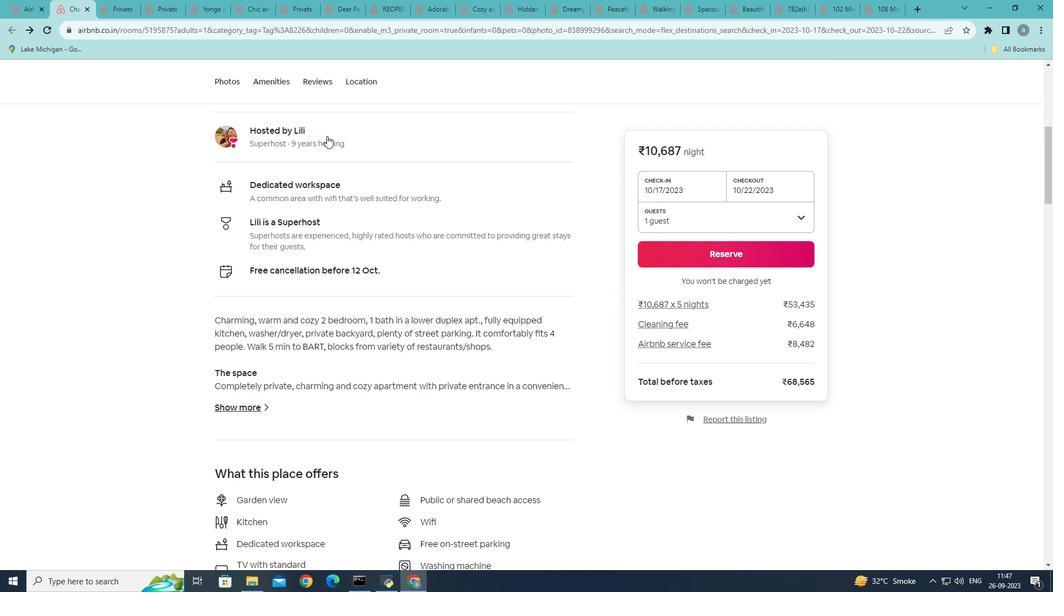 
Action: Mouse scrolled (326, 135) with delta (0, 0)
Screenshot: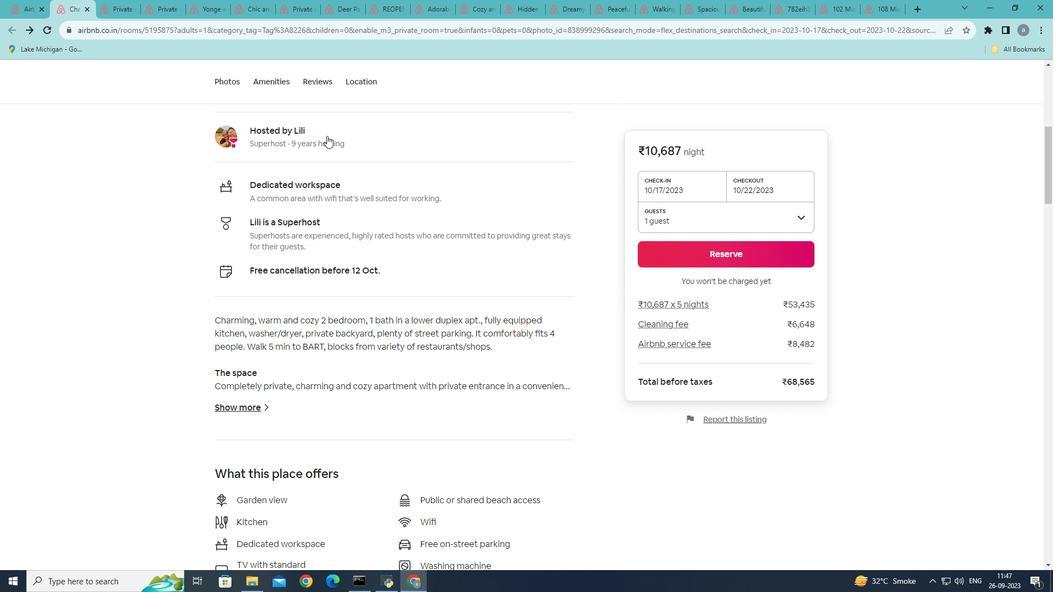 
Action: Mouse moved to (326, 136)
Screenshot: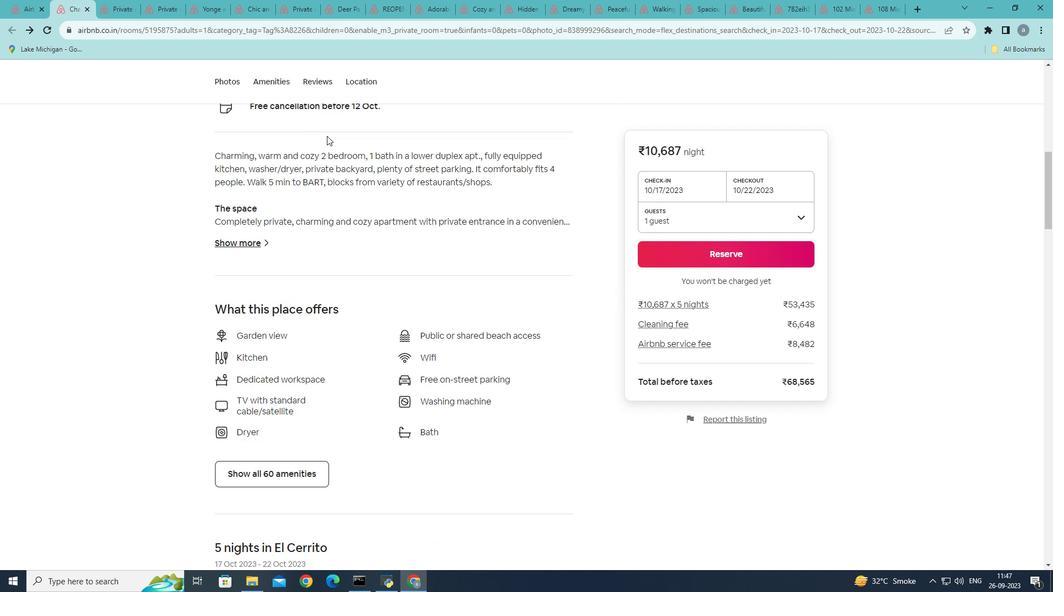 
Action: Mouse scrolled (326, 135) with delta (0, 0)
Screenshot: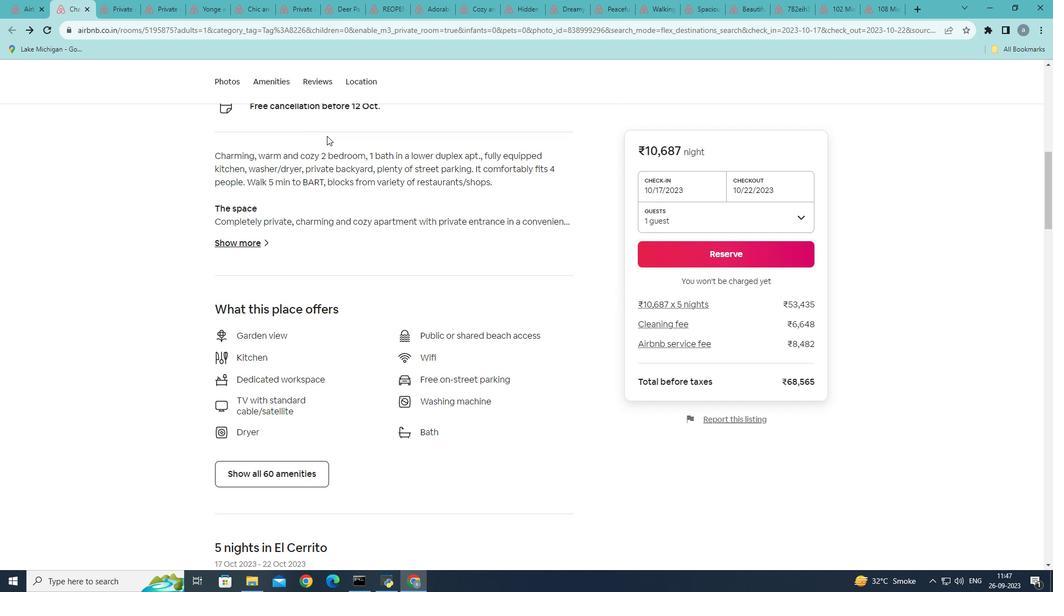 
Action: Mouse scrolled (326, 135) with delta (0, 0)
Screenshot: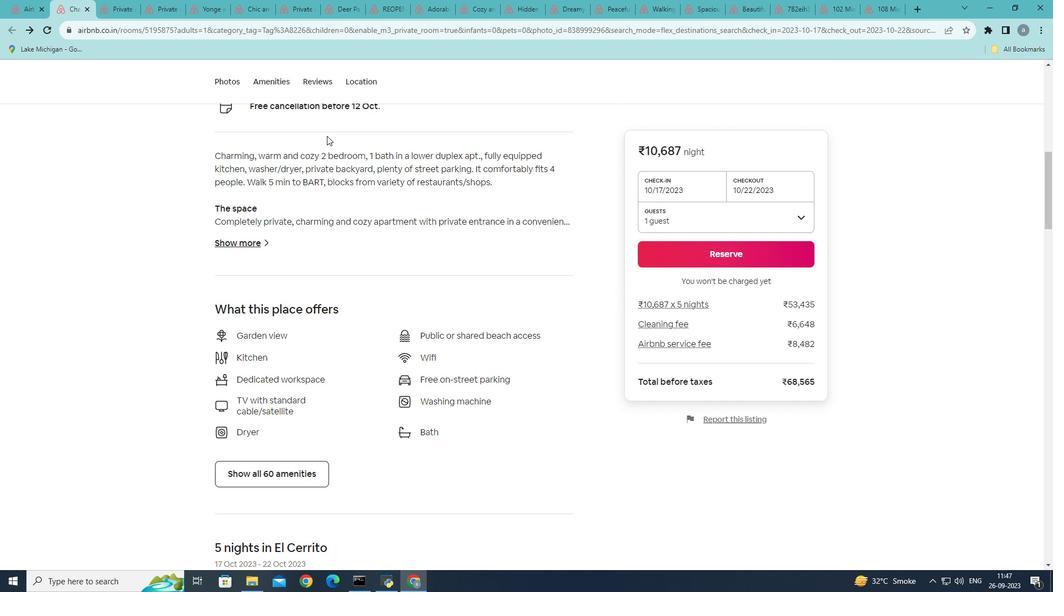 
Action: Mouse scrolled (326, 135) with delta (0, 0)
Screenshot: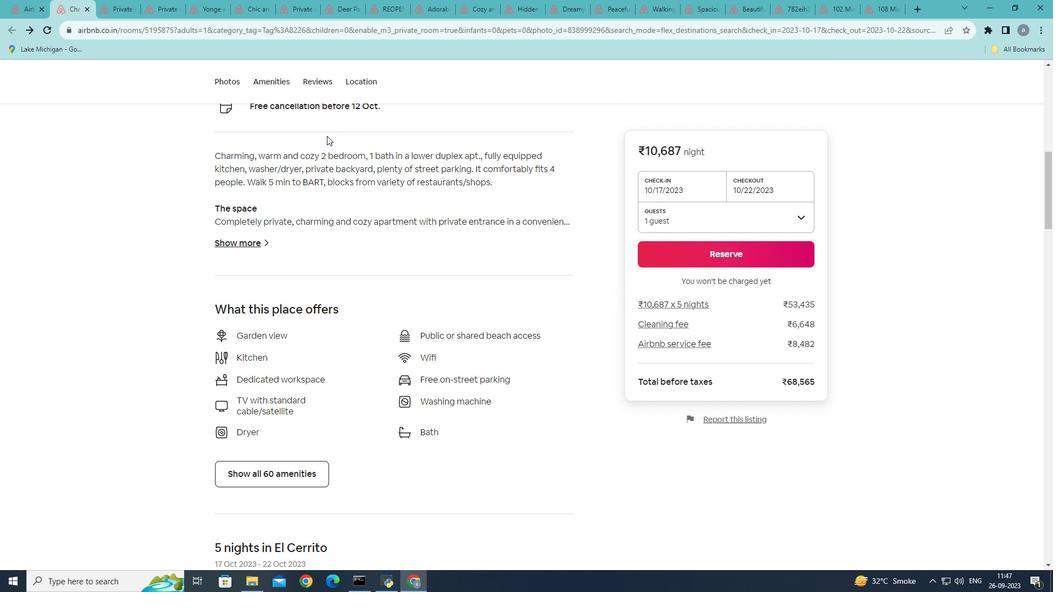 
Action: Mouse moved to (326, 136)
Screenshot: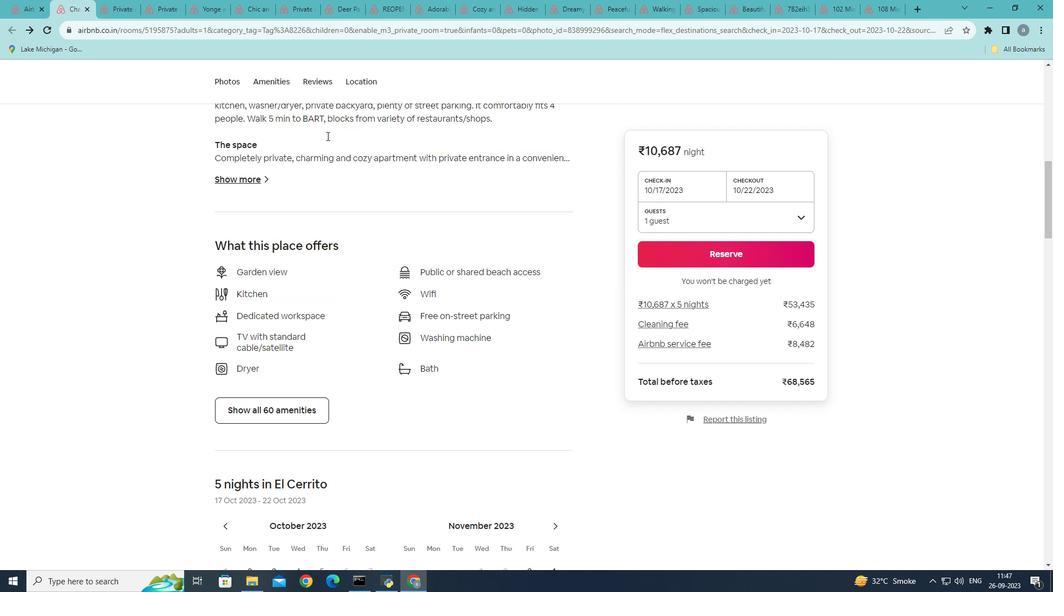 
Action: Mouse scrolled (326, 135) with delta (0, 0)
Screenshot: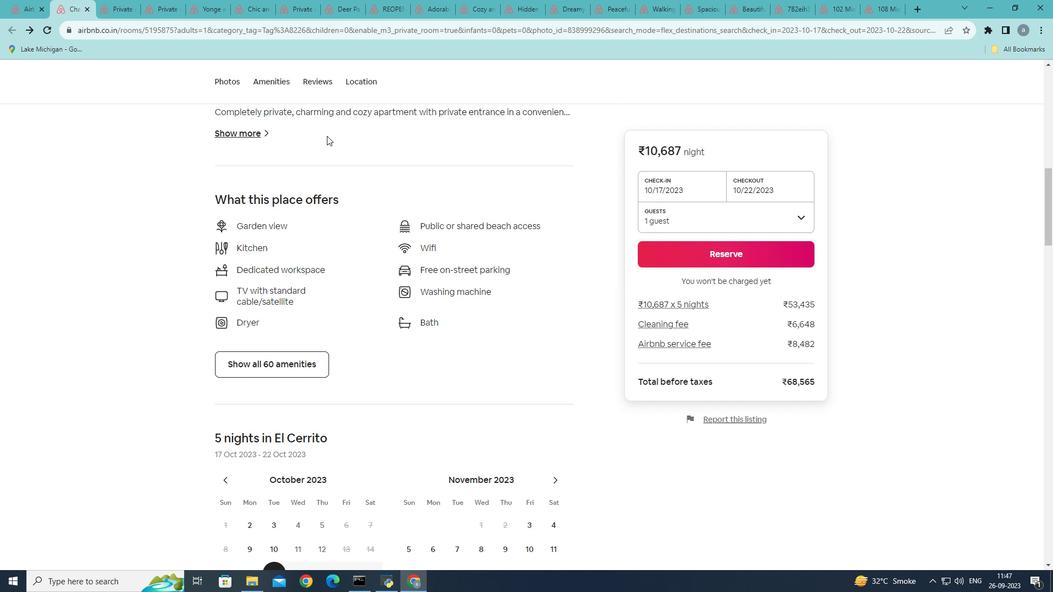 
Action: Mouse scrolled (326, 135) with delta (0, 0)
Screenshot: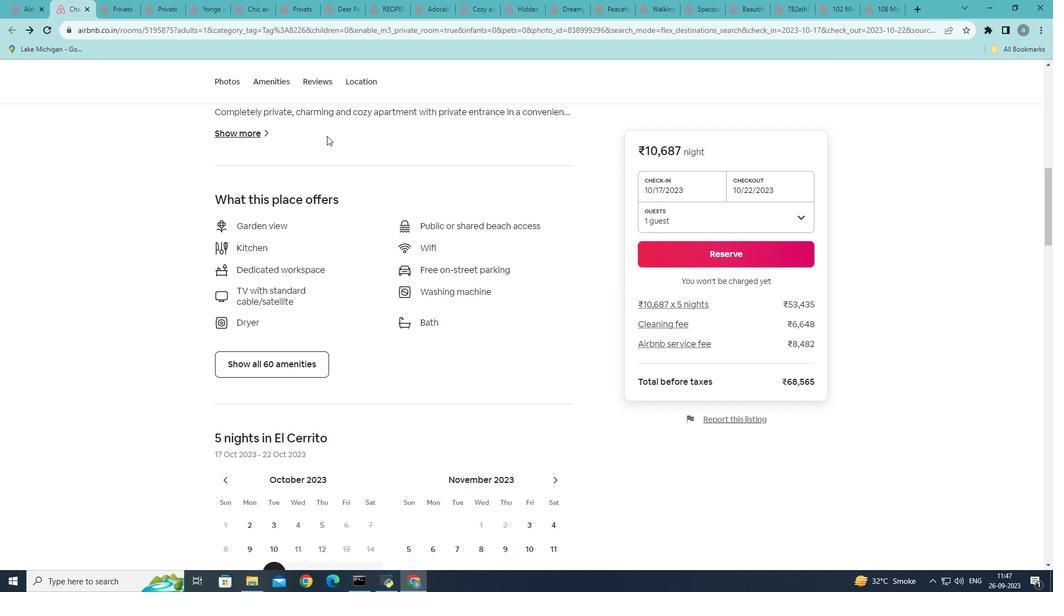 
Action: Mouse moved to (326, 136)
Screenshot: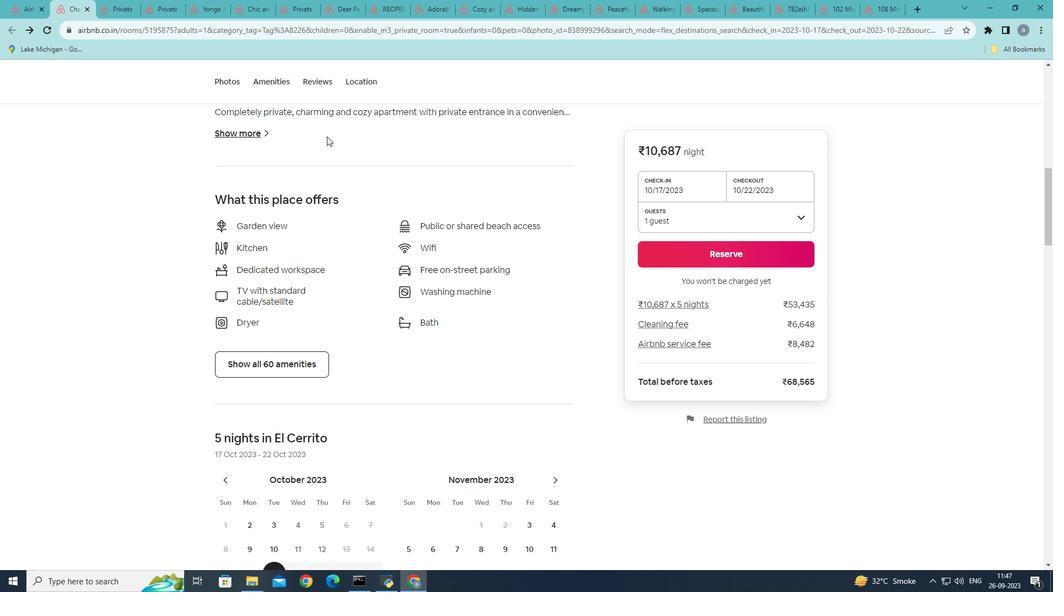 
Action: Mouse scrolled (326, 136) with delta (0, 0)
Screenshot: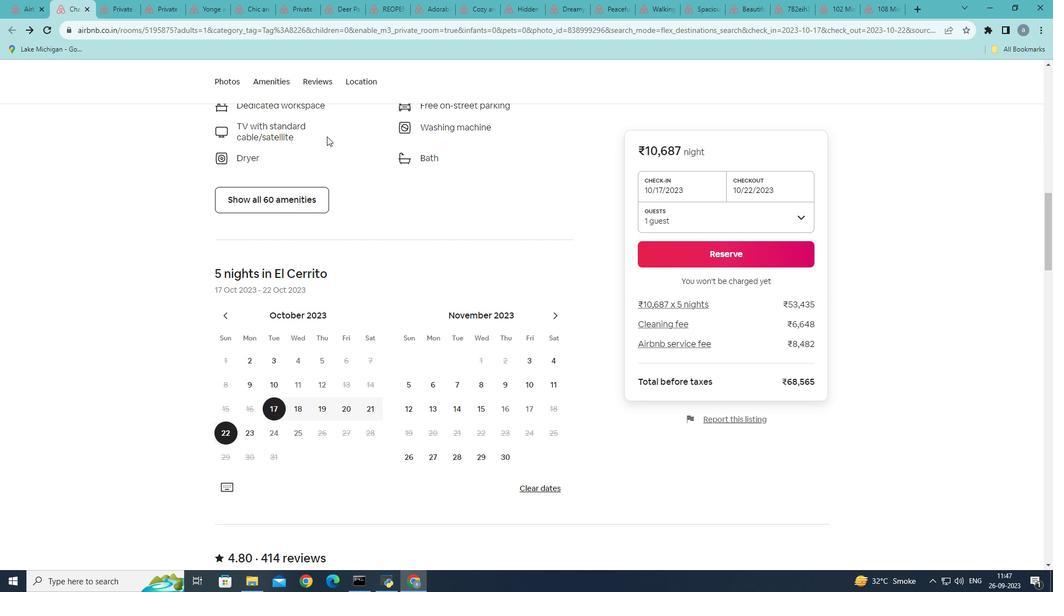 
Action: Mouse scrolled (326, 136) with delta (0, 0)
Screenshot: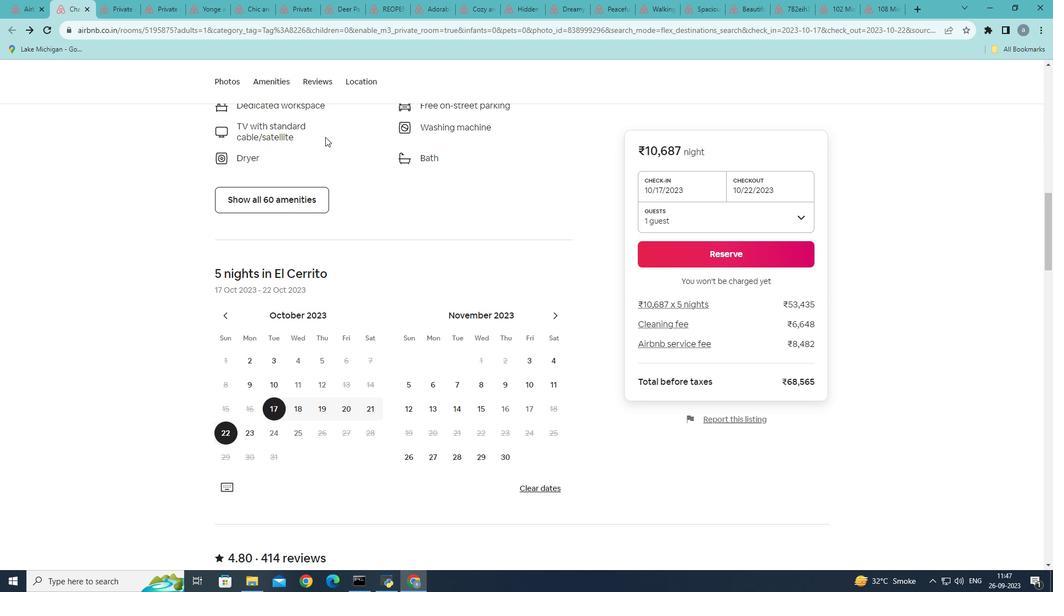 
Action: Mouse scrolled (326, 136) with delta (0, 0)
Screenshot: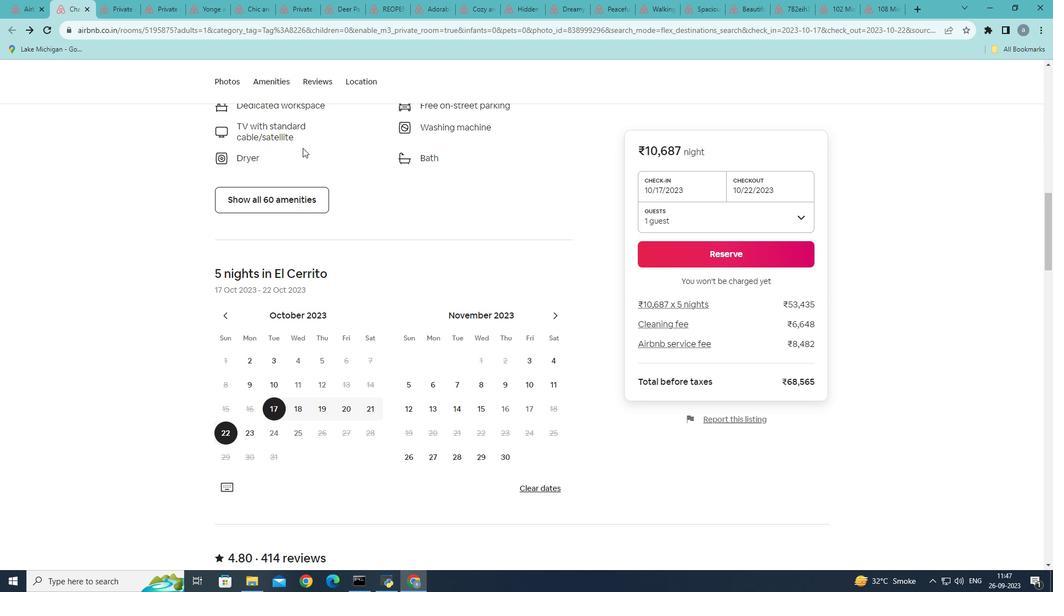 
Action: Mouse moved to (242, 200)
Screenshot: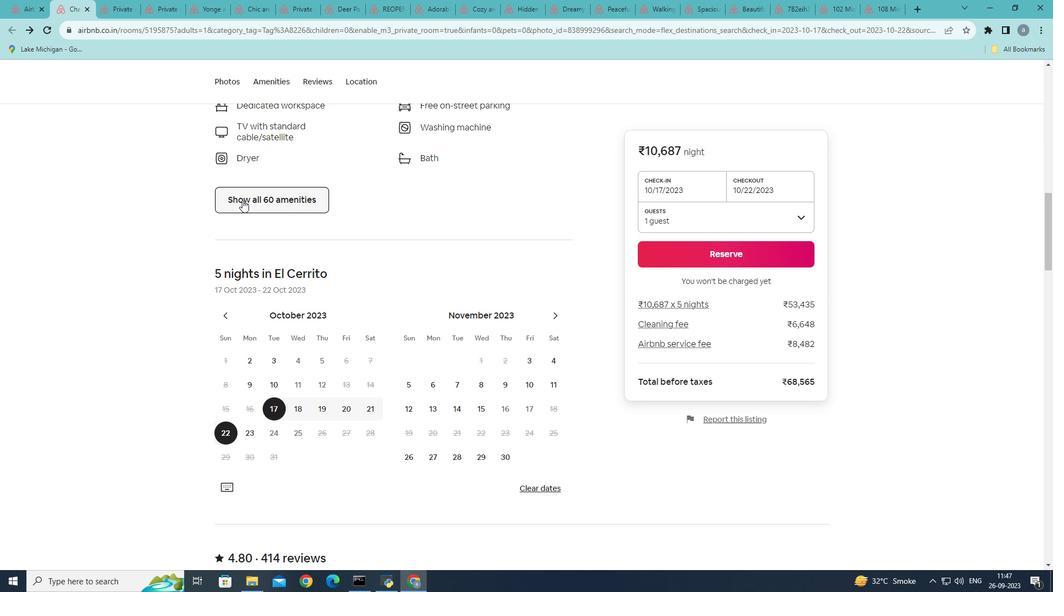 
Action: Mouse pressed left at (242, 200)
Screenshot: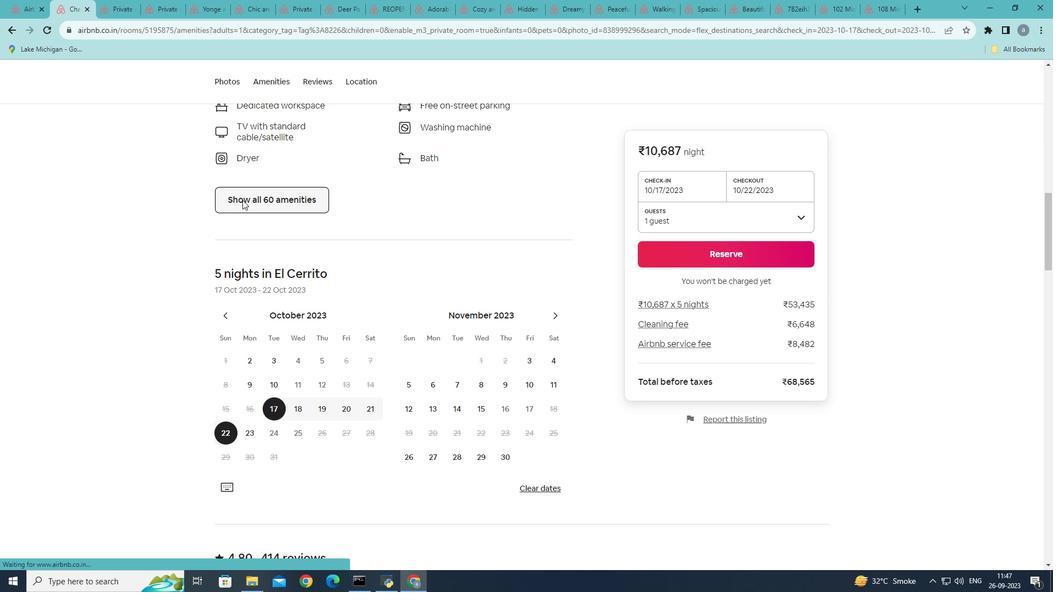 
Action: Mouse moved to (407, 159)
Screenshot: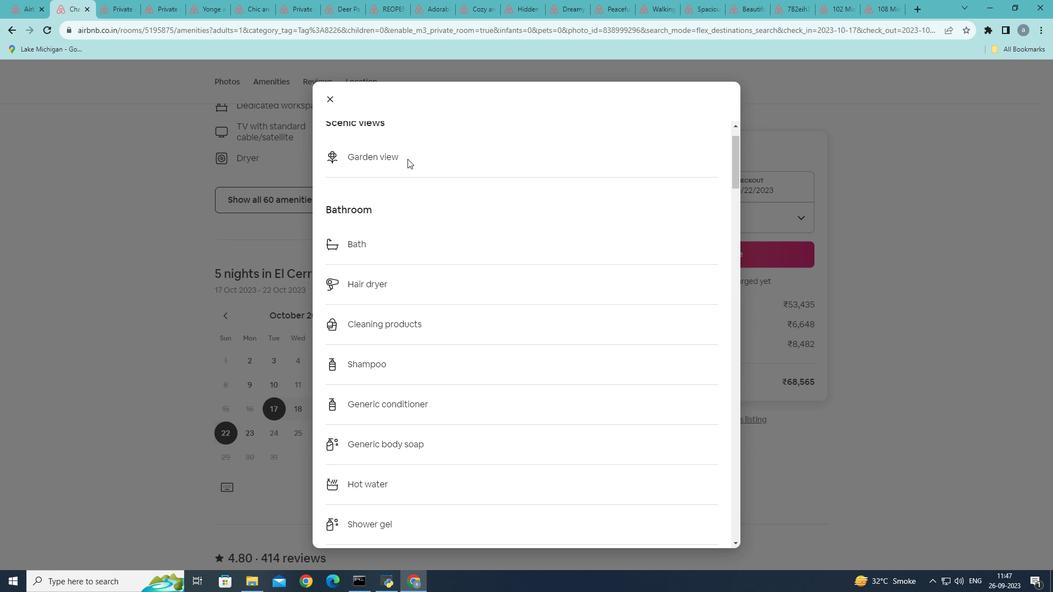 
Action: Mouse scrolled (407, 158) with delta (0, 0)
Screenshot: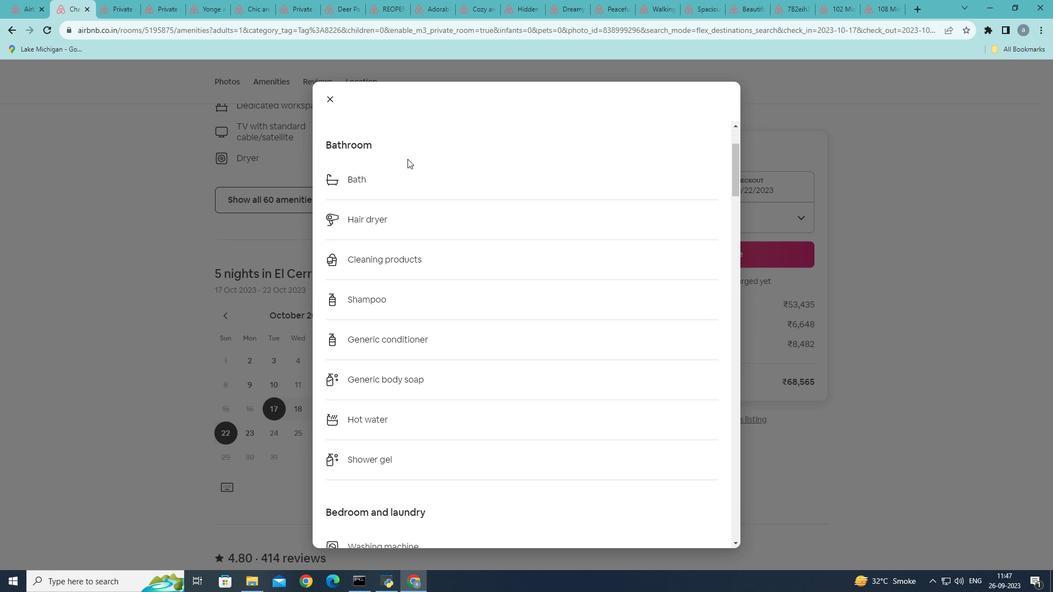 
Action: Mouse scrolled (407, 158) with delta (0, 0)
Screenshot: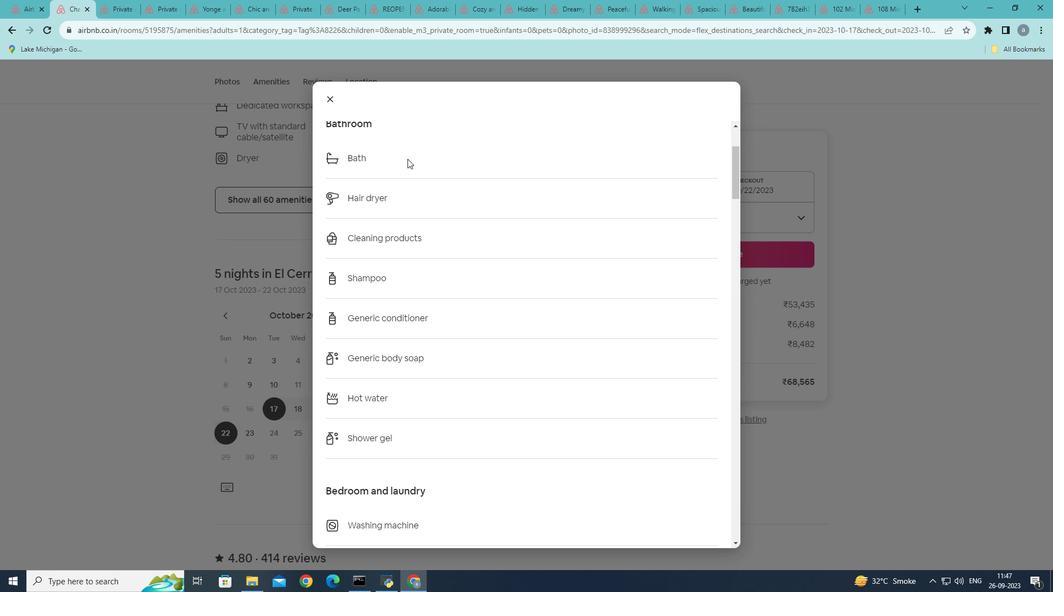 
Action: Mouse scrolled (407, 158) with delta (0, 0)
Screenshot: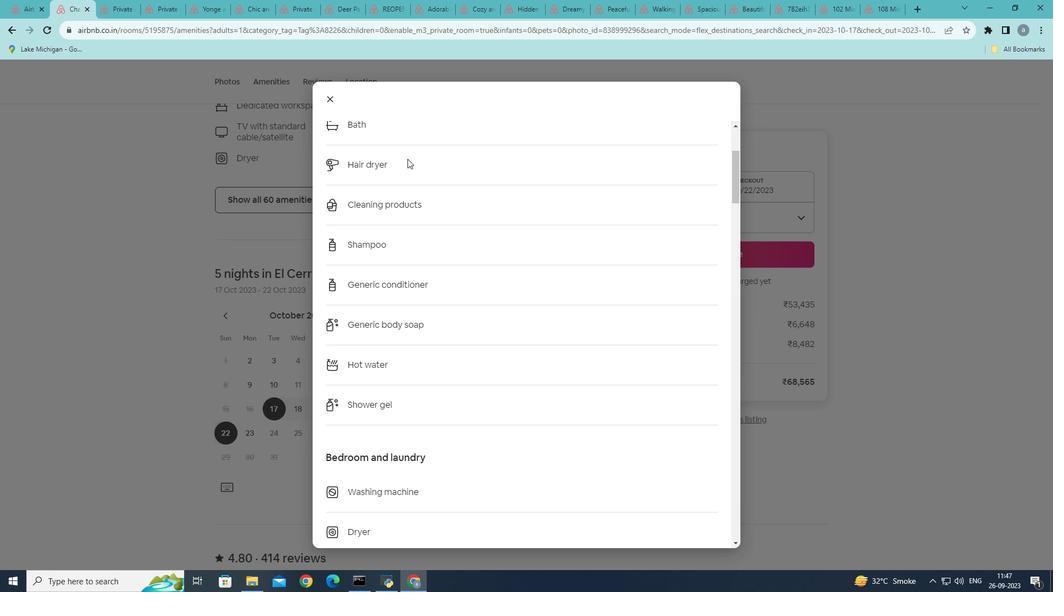
Action: Mouse moved to (439, 163)
Screenshot: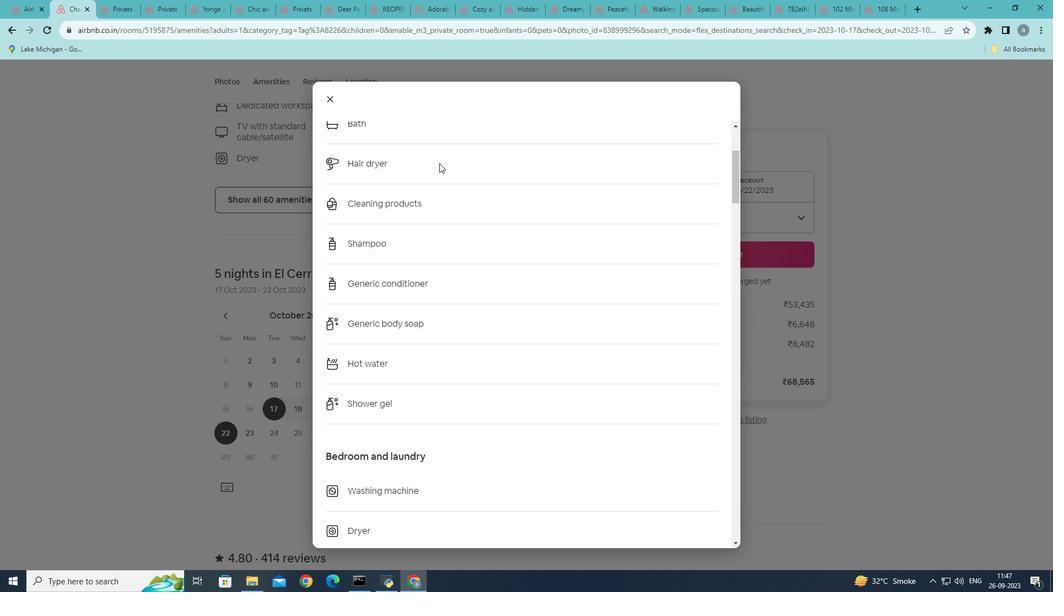 
Action: Mouse scrolled (439, 162) with delta (0, 0)
Screenshot: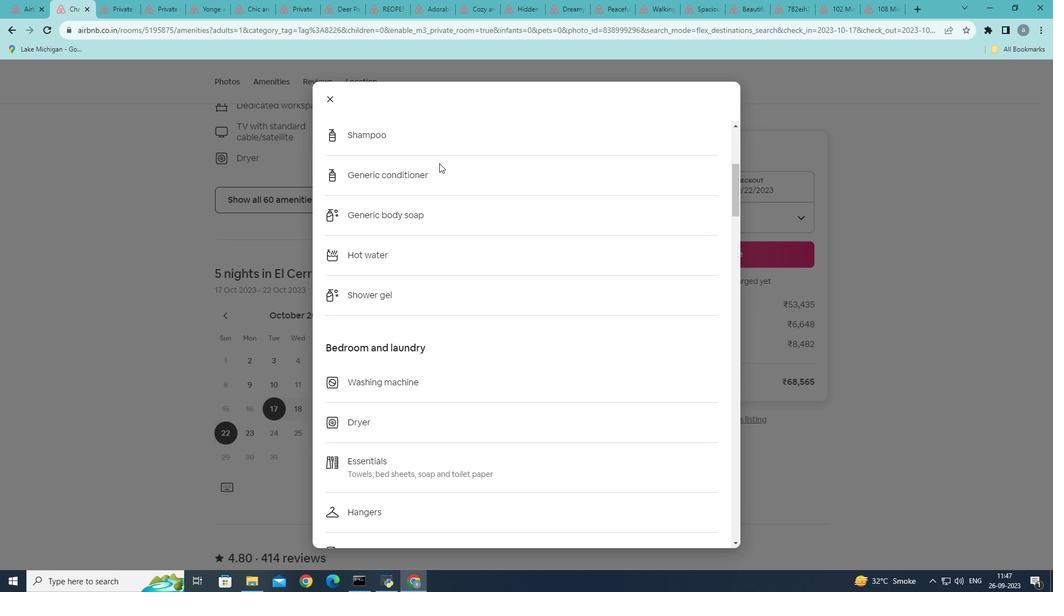 
Action: Mouse scrolled (439, 162) with delta (0, 0)
Screenshot: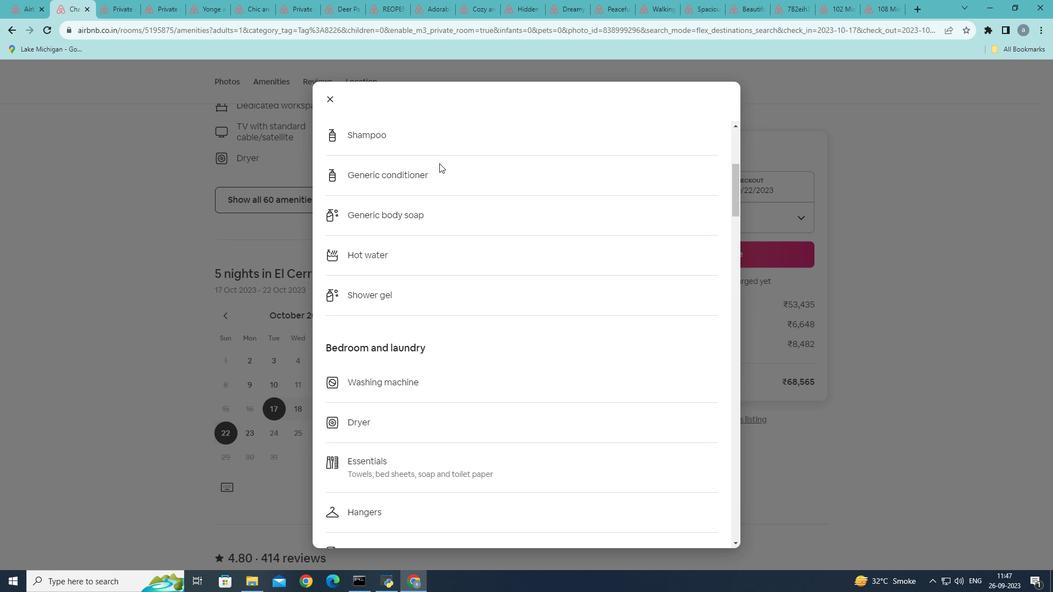 
Action: Mouse moved to (439, 163)
Screenshot: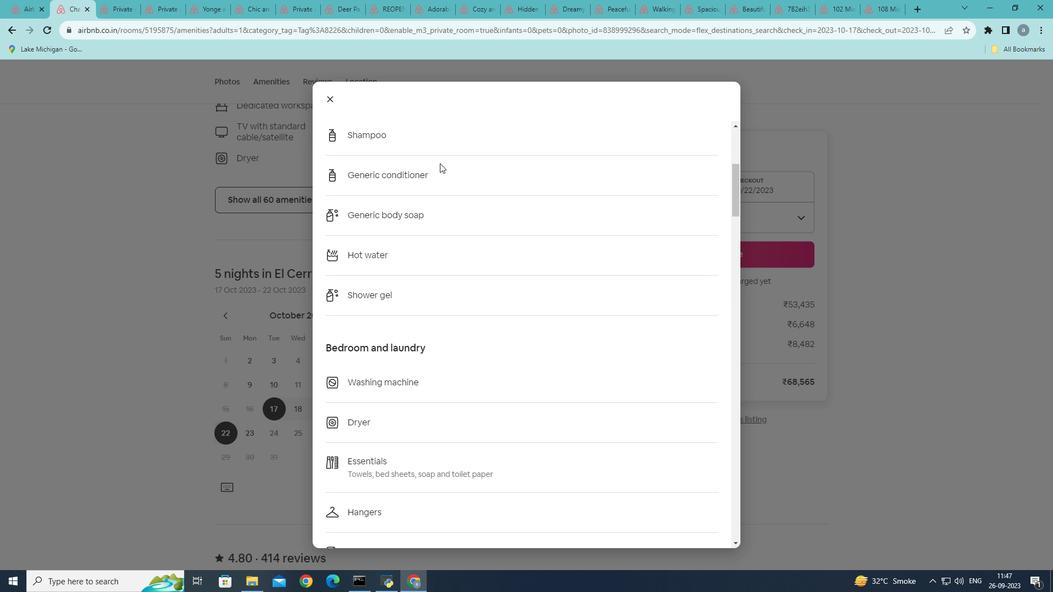 
Action: Mouse scrolled (439, 162) with delta (0, 0)
Screenshot: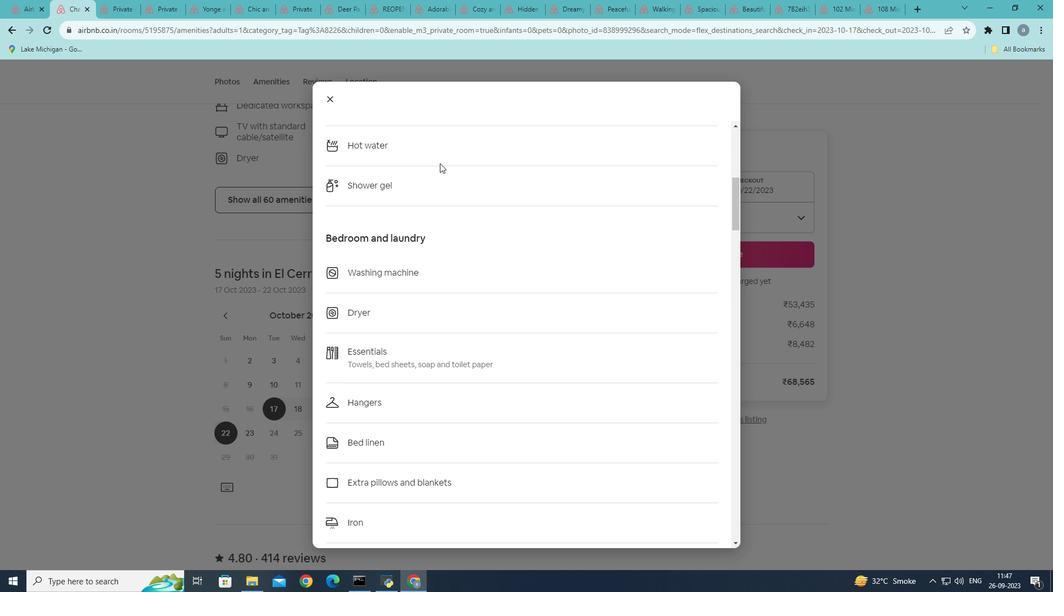 
Action: Mouse scrolled (439, 162) with delta (0, 0)
Screenshot: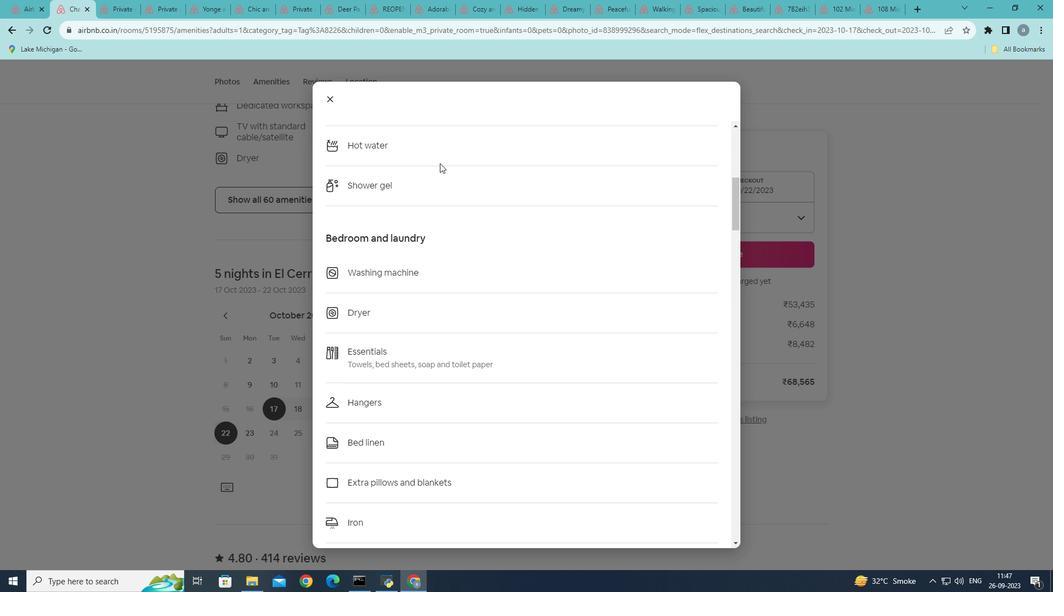 
Action: Mouse moved to (439, 162)
Screenshot: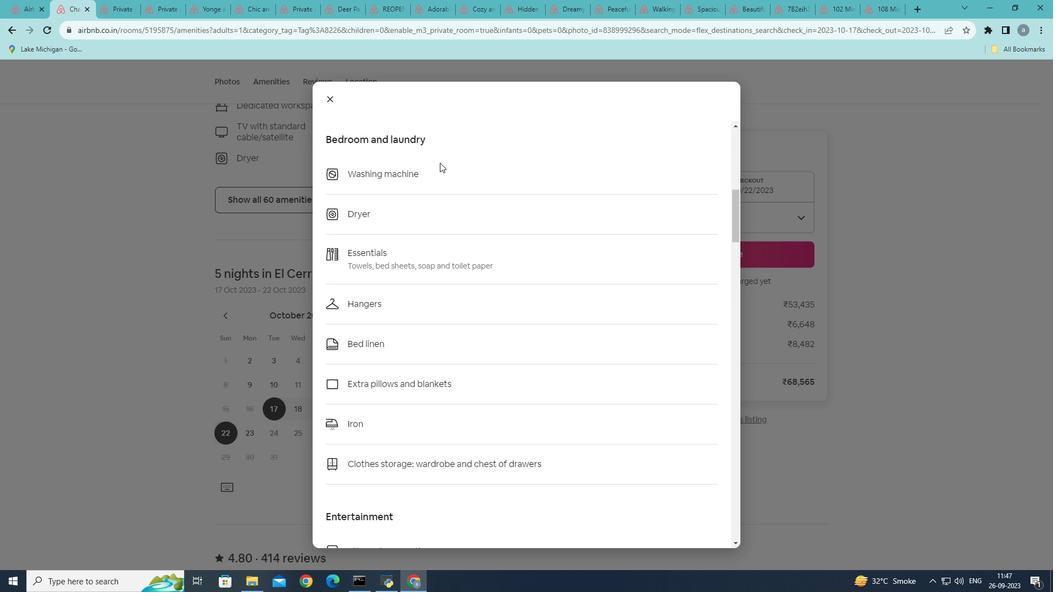 
Action: Mouse scrolled (439, 162) with delta (0, 0)
Screenshot: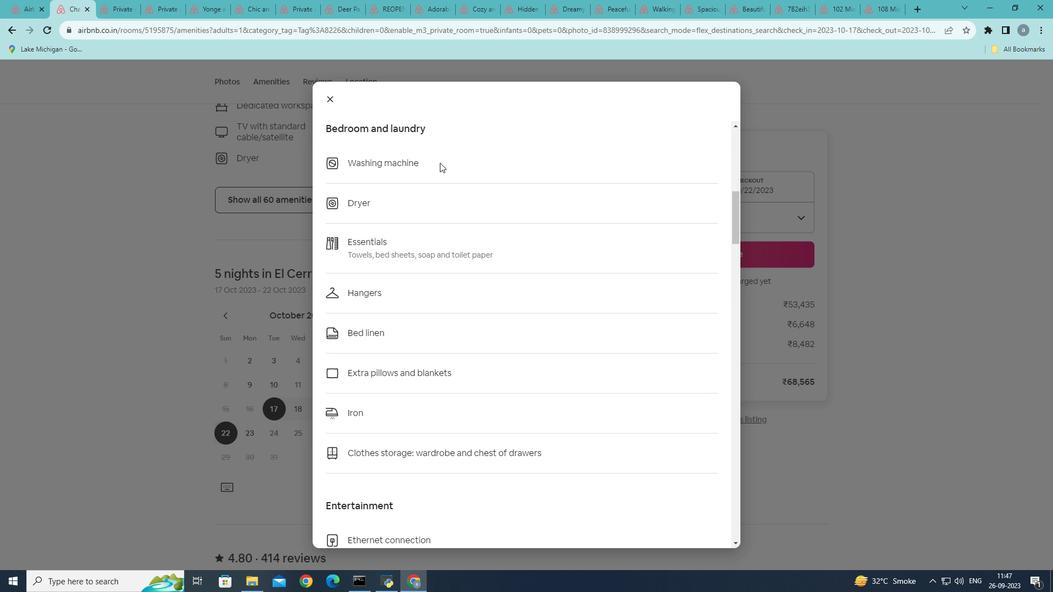 
Action: Mouse scrolled (439, 162) with delta (0, 0)
Screenshot: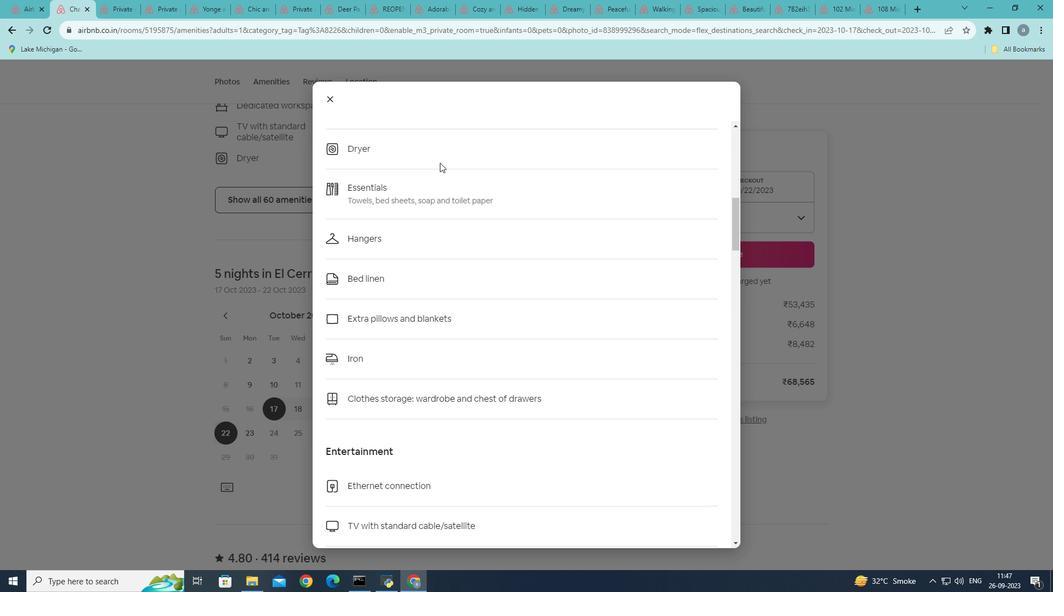 
Action: Mouse scrolled (439, 162) with delta (0, 0)
Screenshot: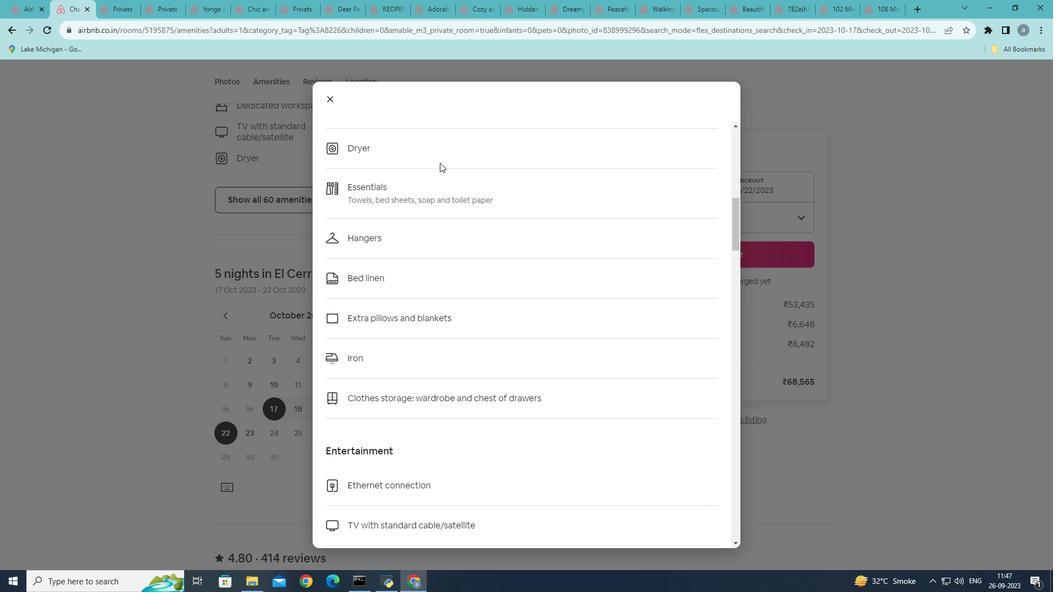 
Action: Mouse moved to (439, 162)
Screenshot: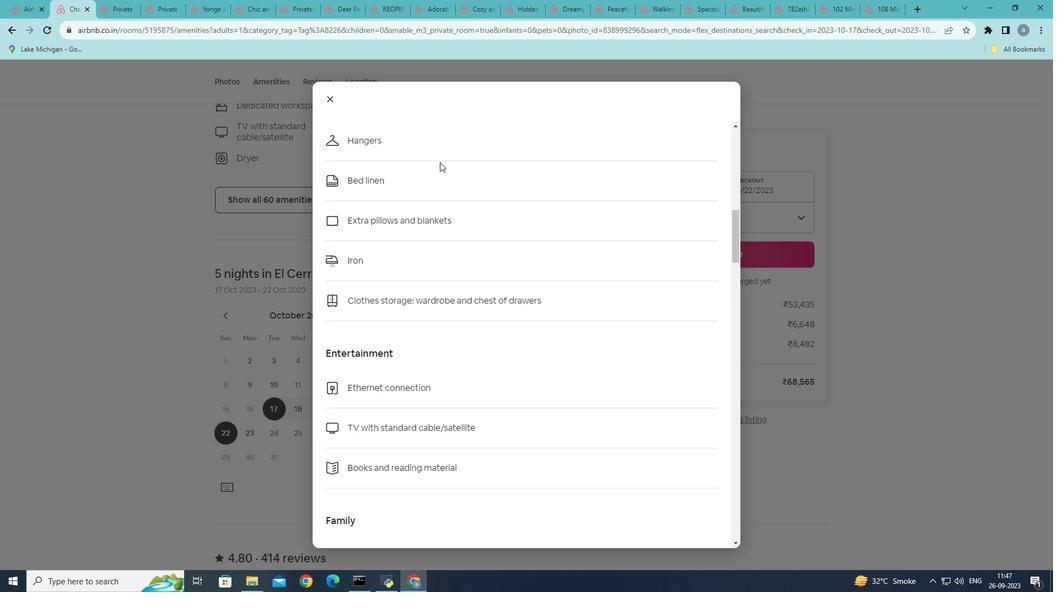
Action: Mouse scrolled (439, 161) with delta (0, 0)
Screenshot: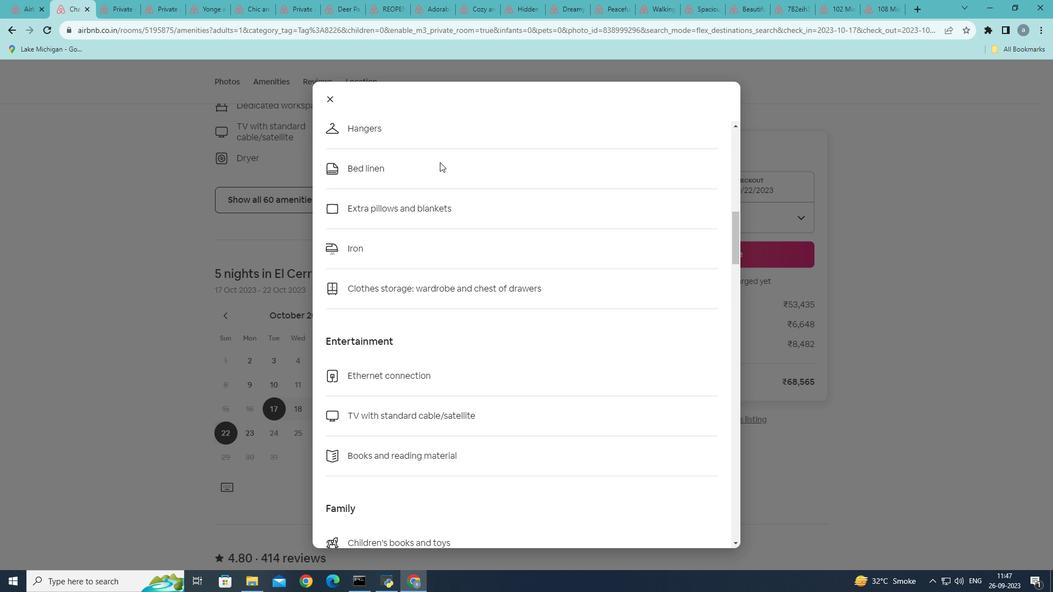 
Action: Mouse scrolled (439, 161) with delta (0, 0)
Screenshot: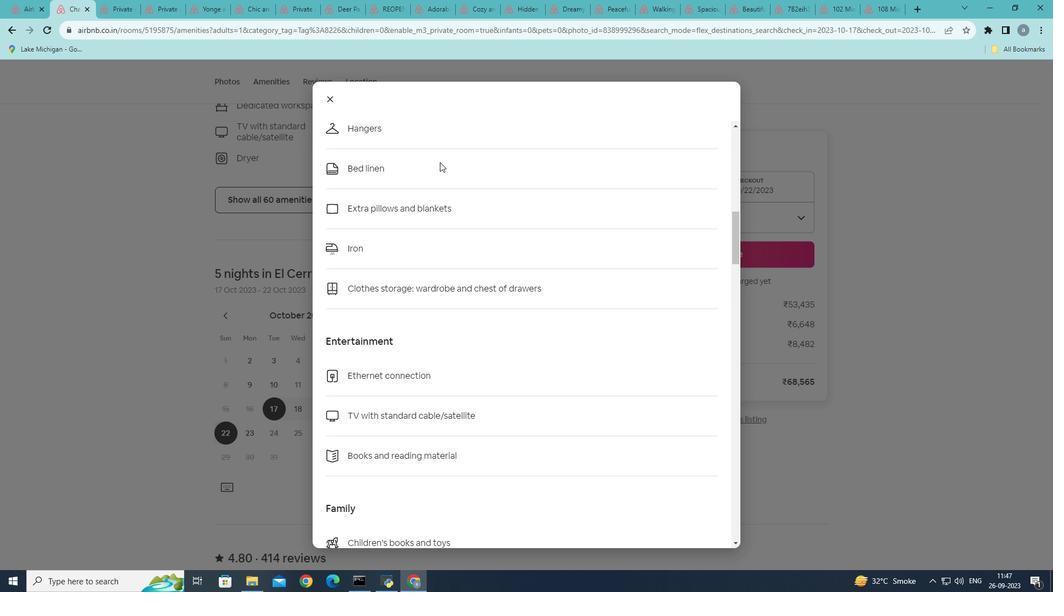 
Action: Mouse scrolled (439, 161) with delta (0, 0)
Screenshot: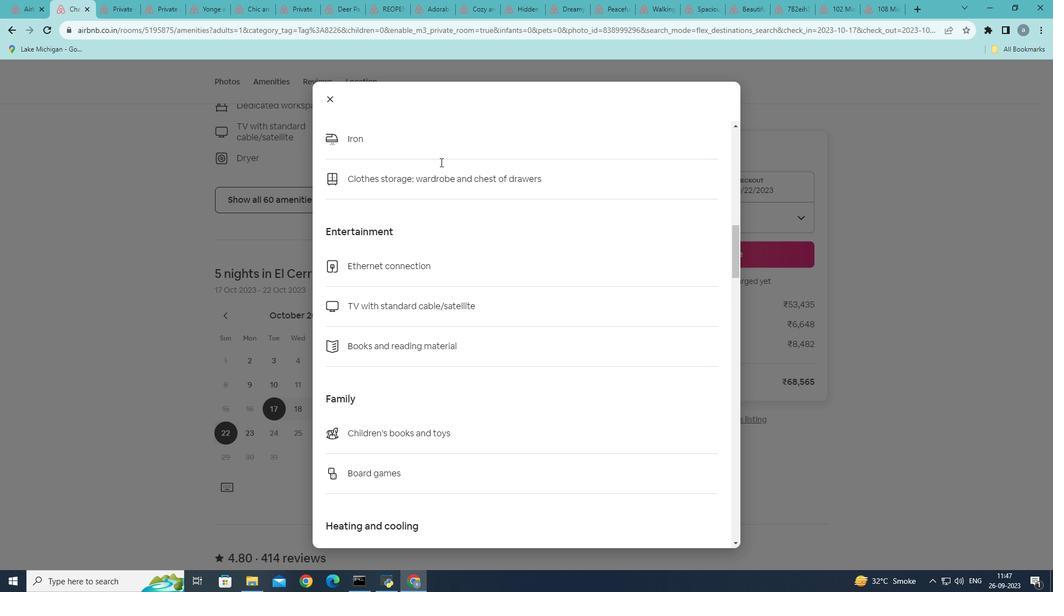 
Action: Mouse moved to (440, 162)
Screenshot: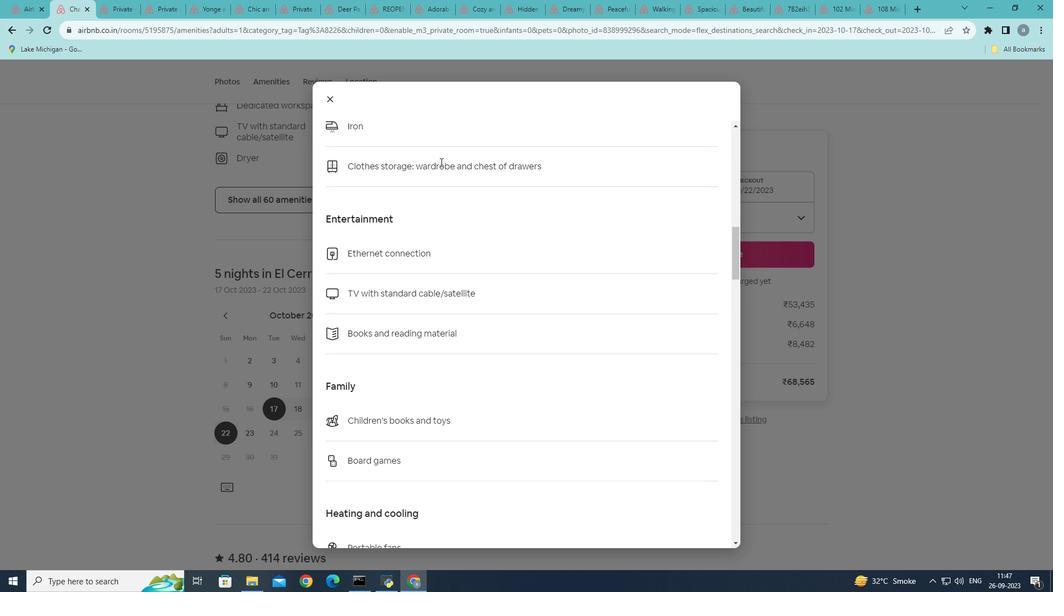 
Action: Mouse scrolled (440, 161) with delta (0, 0)
Screenshot: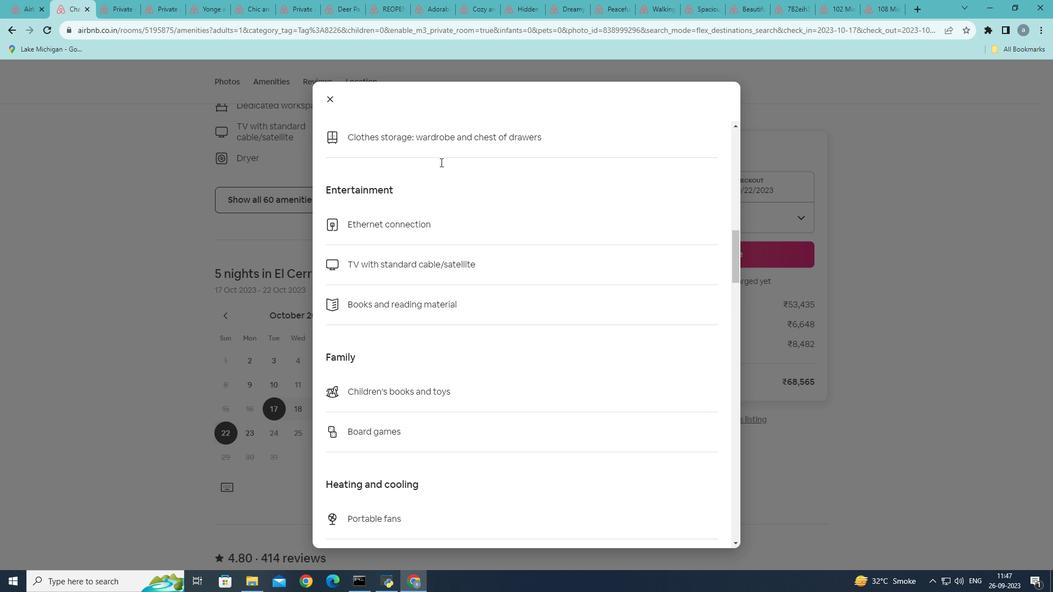 
Action: Mouse scrolled (440, 161) with delta (0, 0)
Screenshot: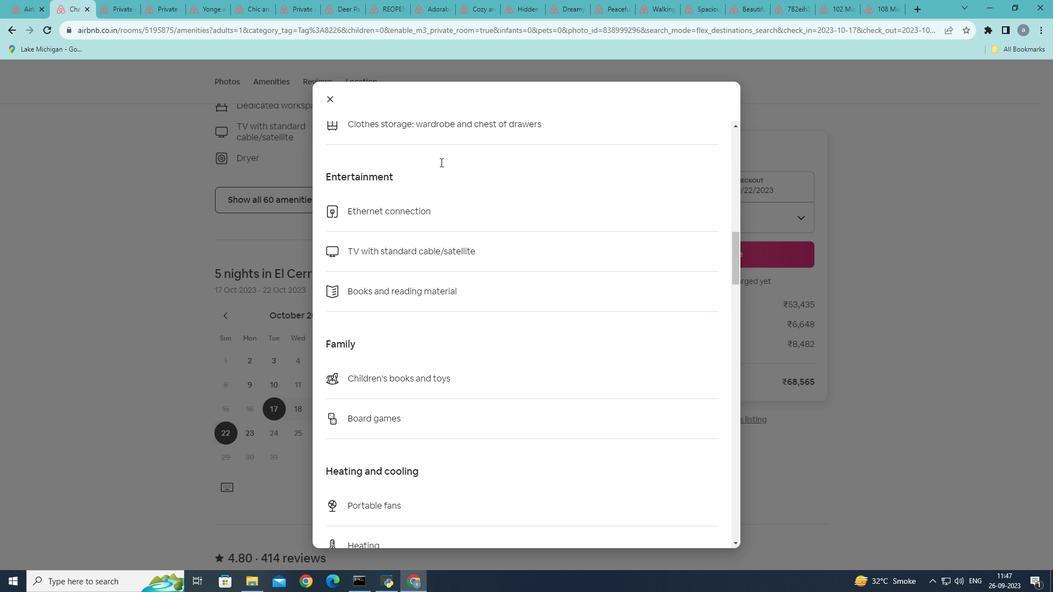 
Action: Mouse moved to (440, 161)
Screenshot: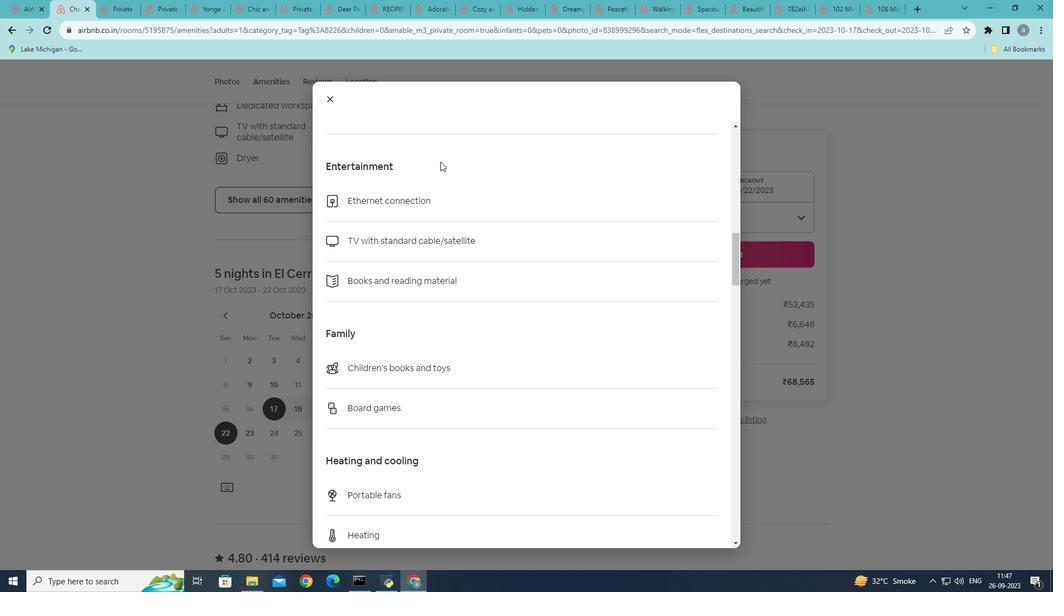 
Action: Mouse scrolled (440, 161) with delta (0, 0)
Screenshot: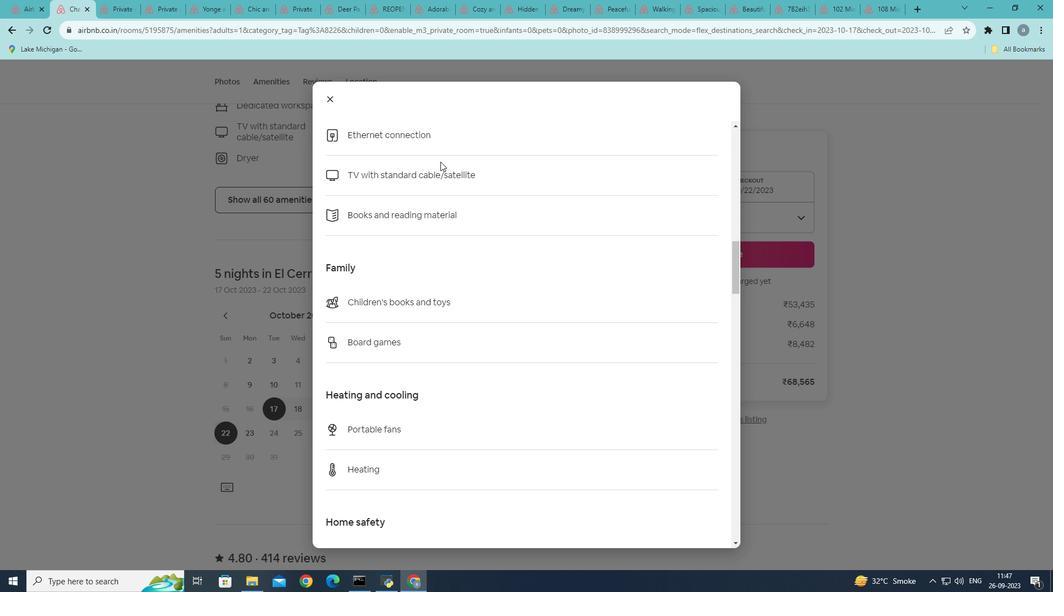 
Action: Mouse scrolled (440, 161) with delta (0, 0)
Screenshot: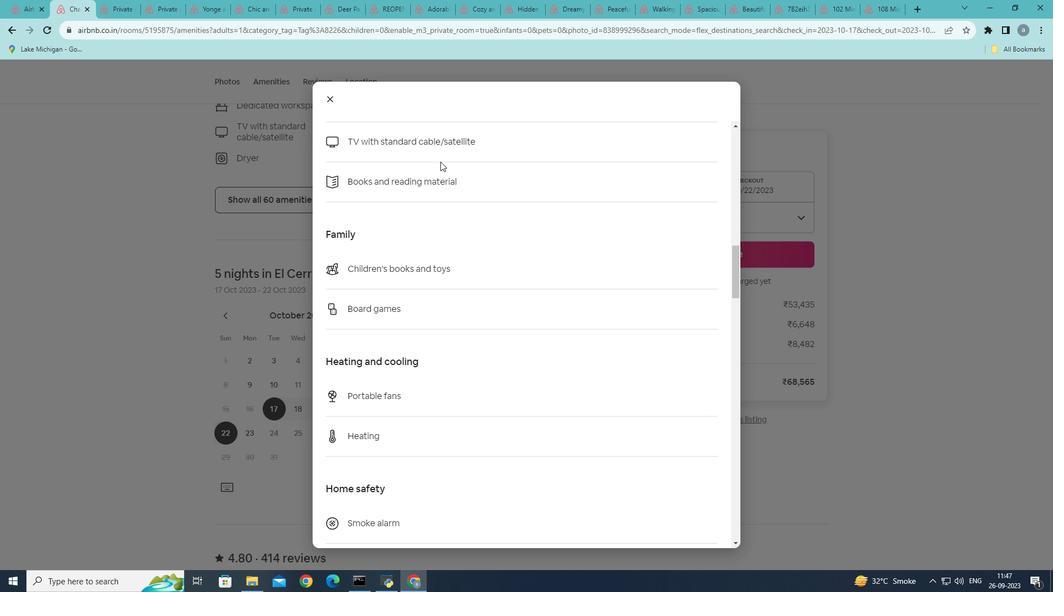 
Action: Mouse scrolled (440, 161) with delta (0, 0)
Screenshot: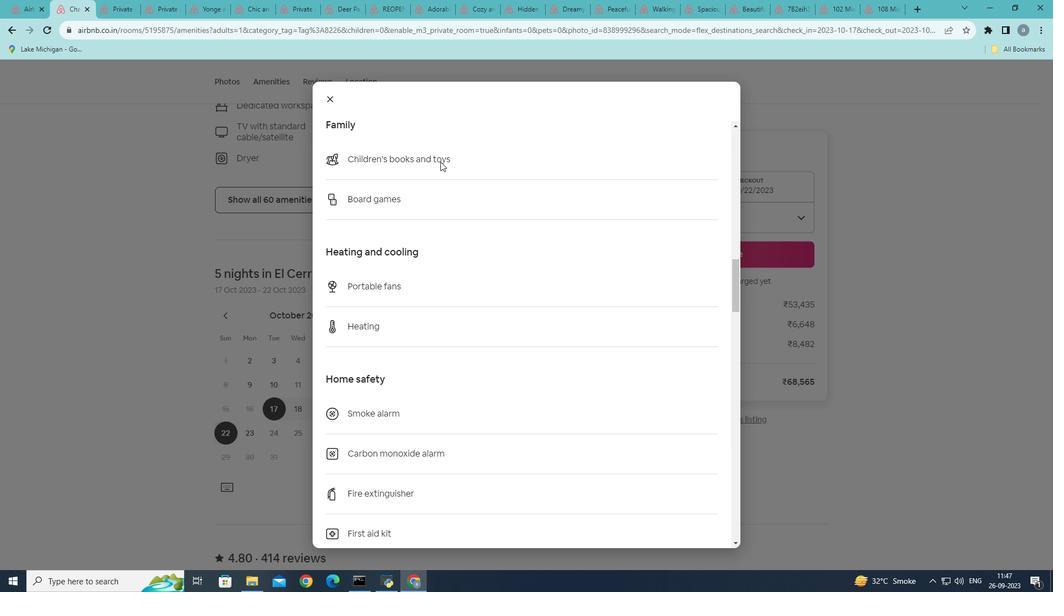 
Action: Mouse scrolled (440, 161) with delta (0, 0)
Screenshot: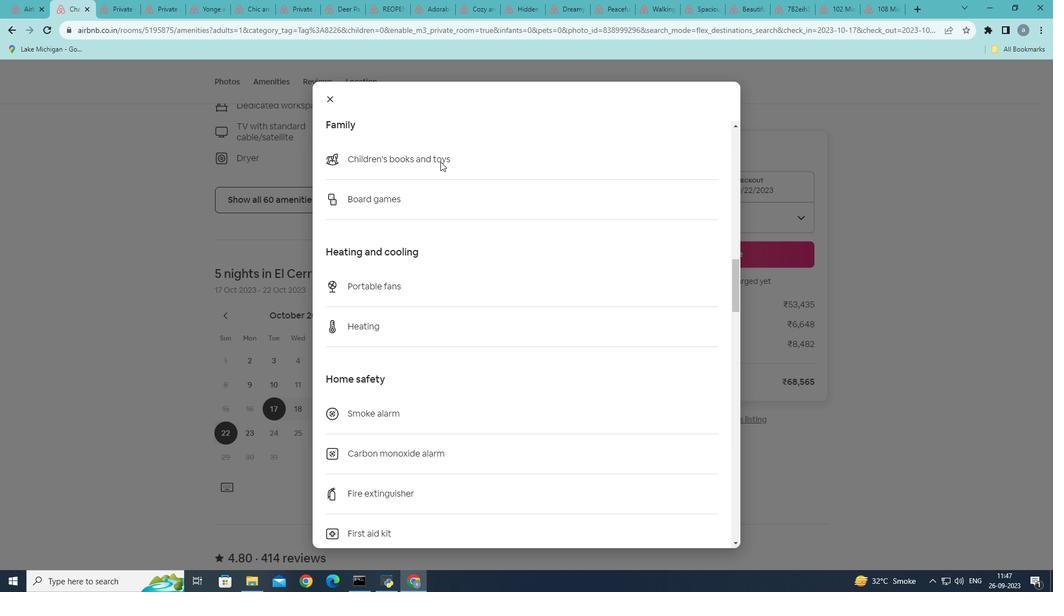 
Action: Mouse moved to (442, 155)
Screenshot: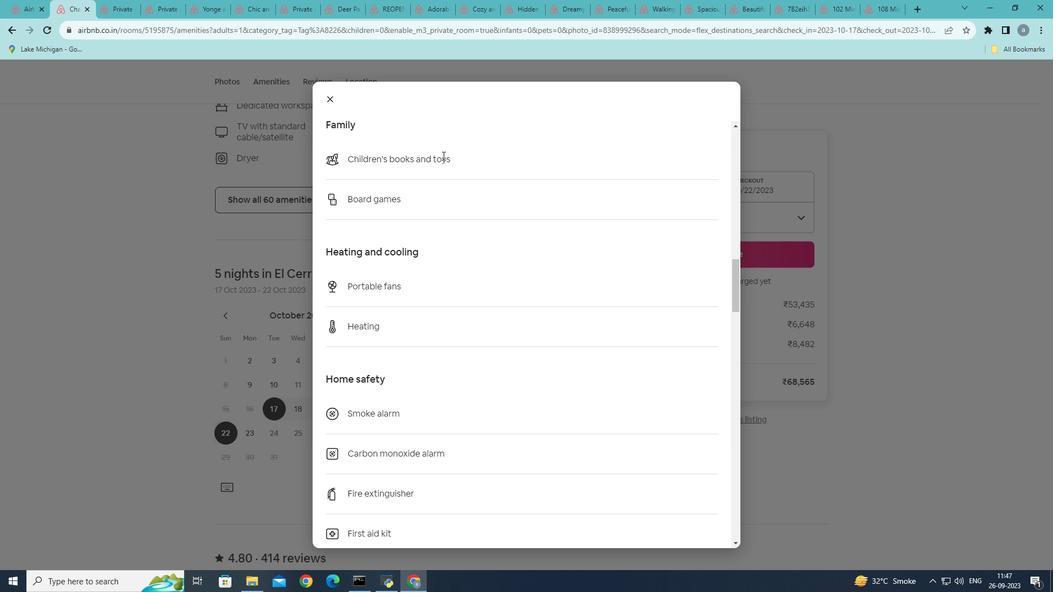 
Action: Mouse scrolled (442, 155) with delta (0, 0)
Screenshot: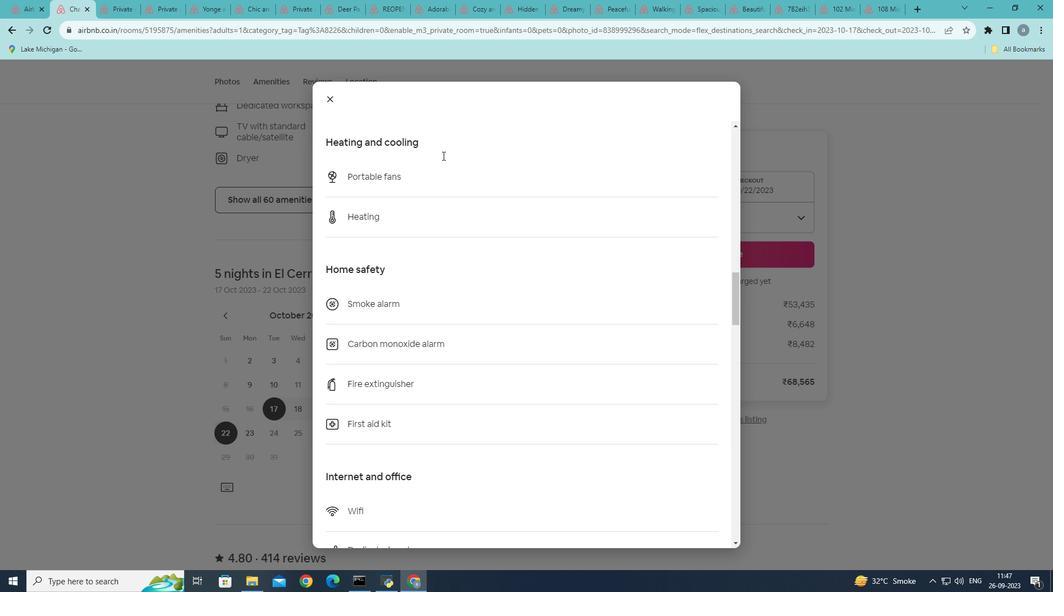 
Action: Mouse scrolled (442, 155) with delta (0, 0)
Screenshot: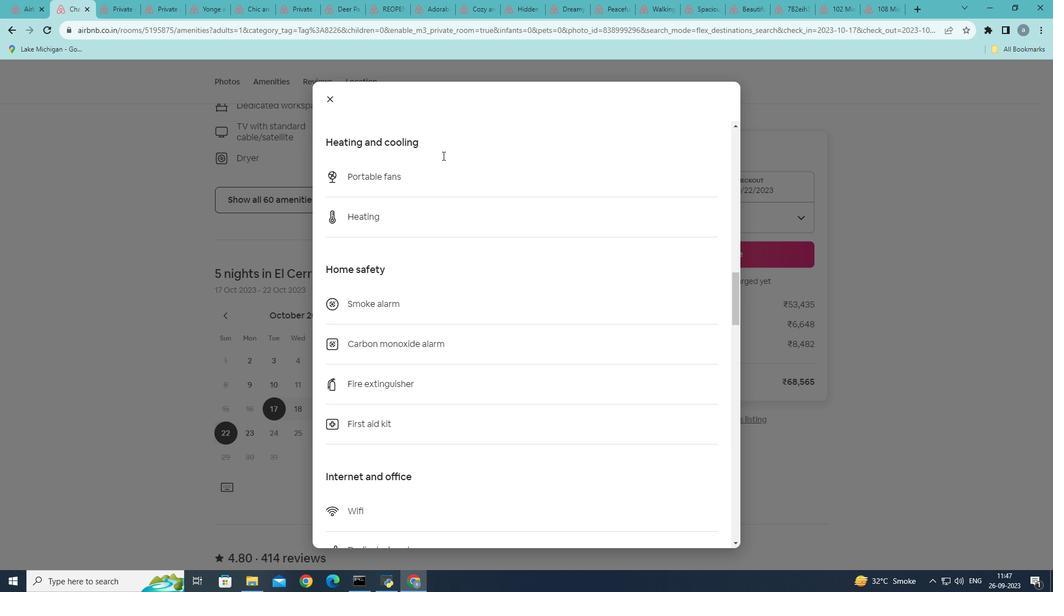 
Action: Mouse moved to (445, 149)
Screenshot: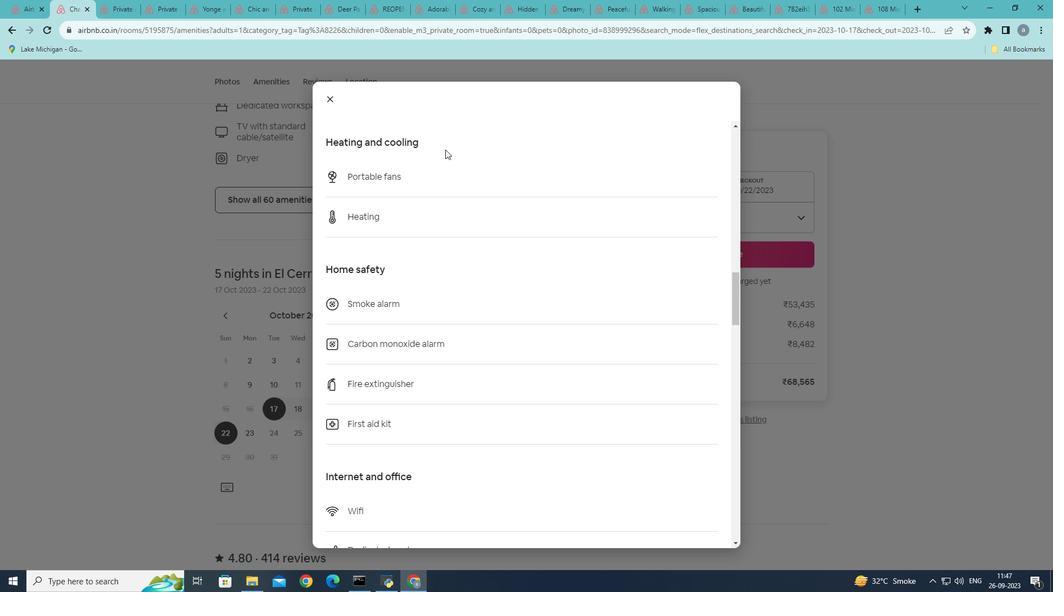 
Action: Mouse scrolled (445, 149) with delta (0, 0)
Screenshot: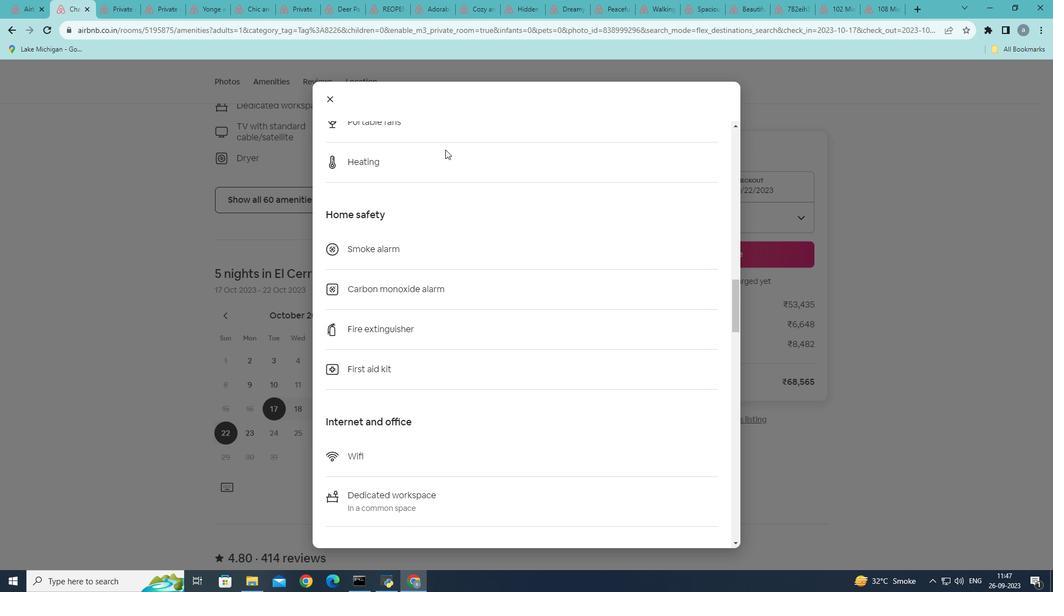 
Action: Mouse moved to (445, 149)
Screenshot: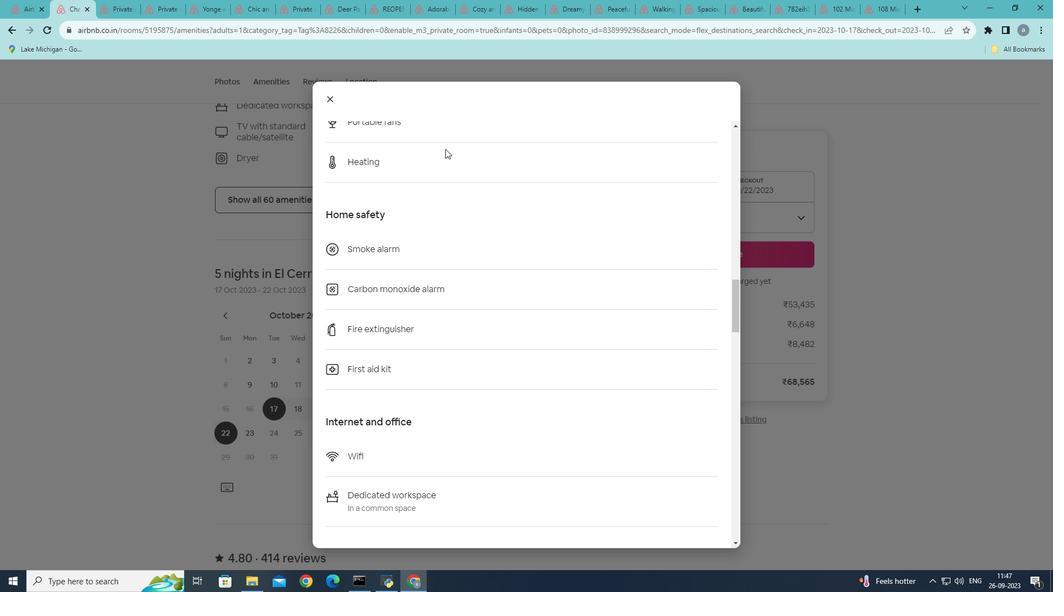 
Action: Mouse scrolled (445, 148) with delta (0, 0)
Screenshot: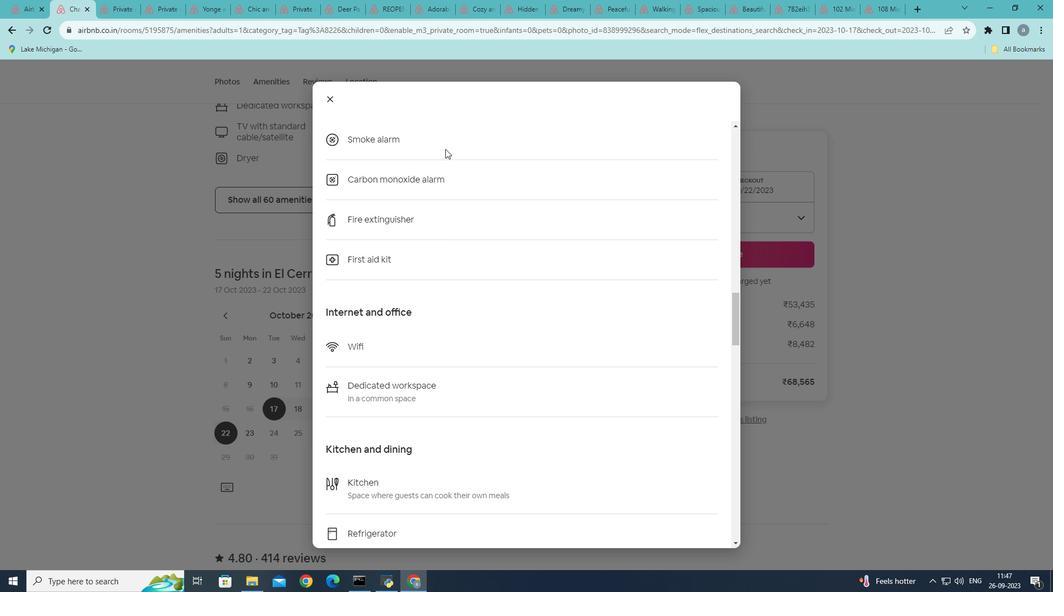 
Action: Mouse scrolled (445, 148) with delta (0, 0)
Screenshot: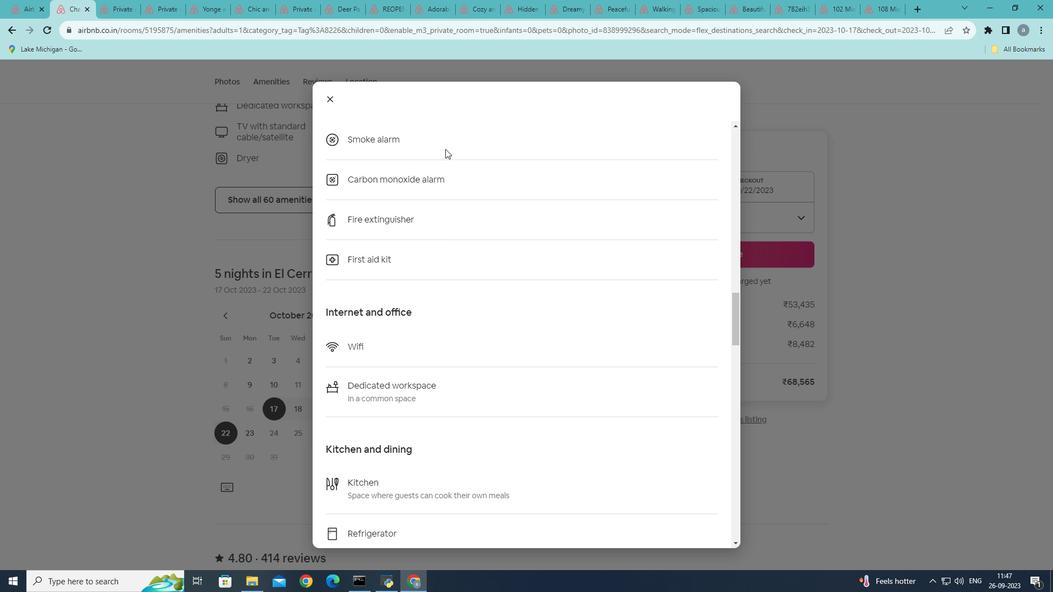 
Action: Mouse moved to (445, 148)
Screenshot: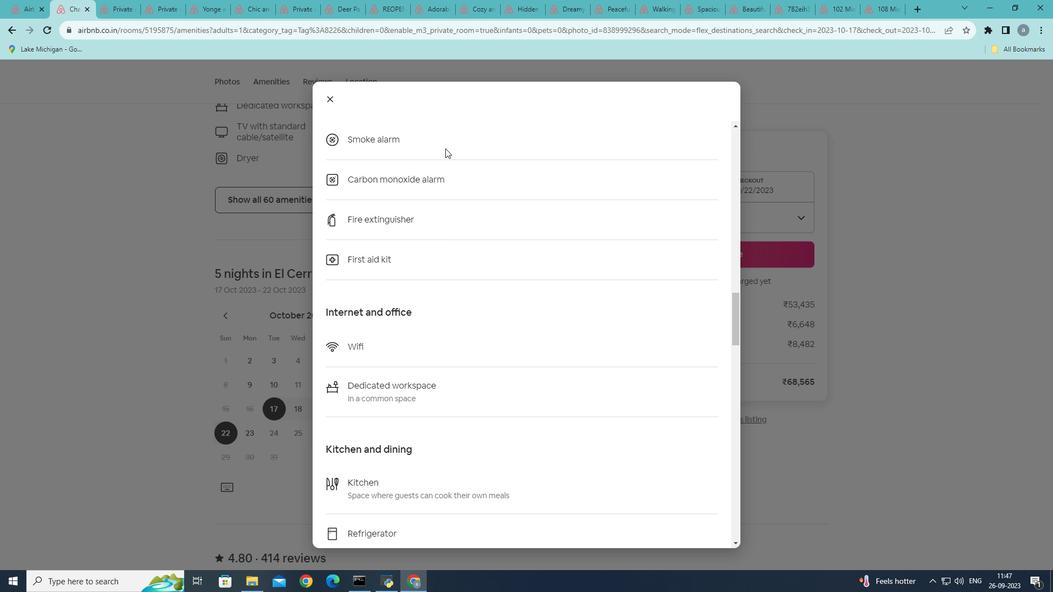 
Action: Mouse scrolled (445, 148) with delta (0, 0)
Screenshot: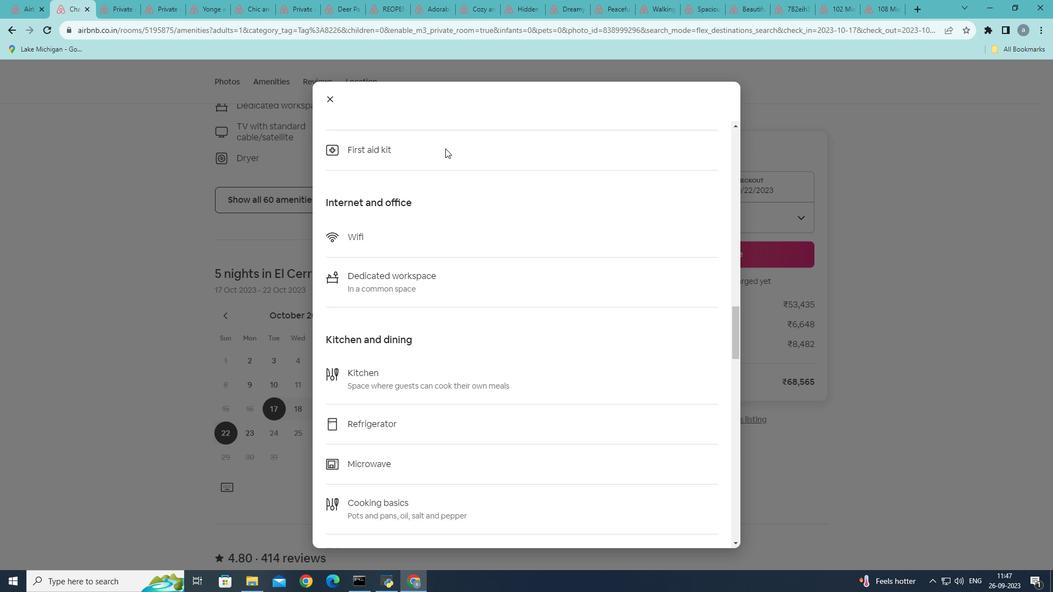 
Action: Mouse scrolled (445, 148) with delta (0, 0)
Screenshot: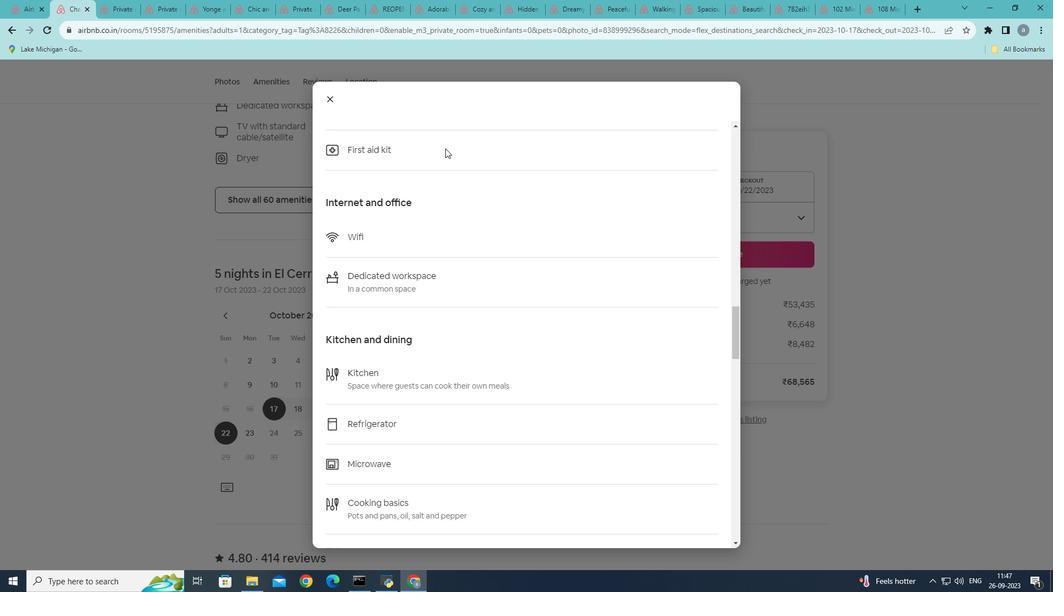
Action: Mouse moved to (445, 147)
Screenshot: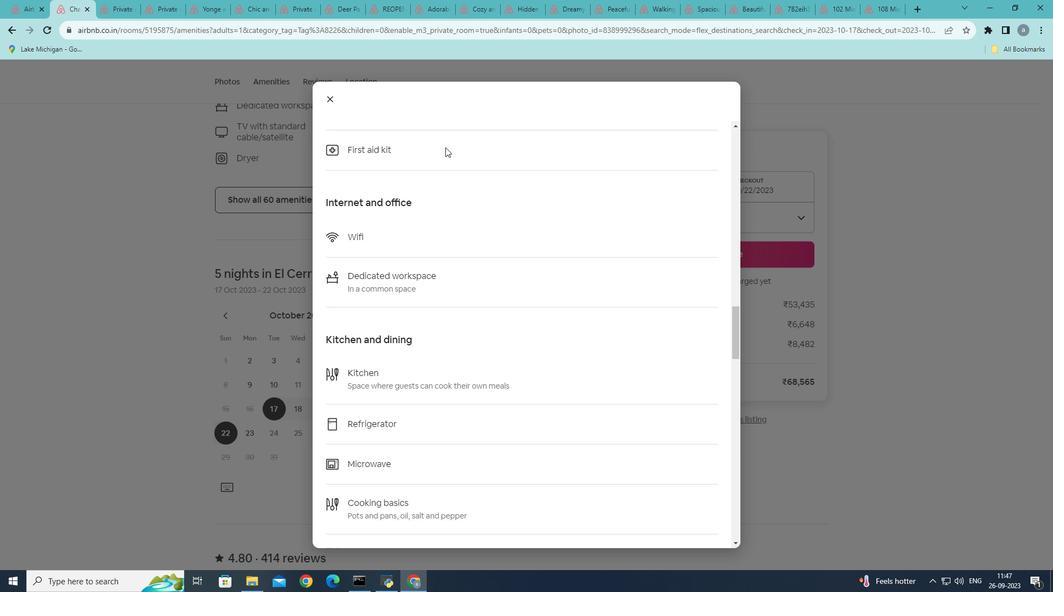 
Action: Mouse scrolled (445, 147) with delta (0, 0)
Screenshot: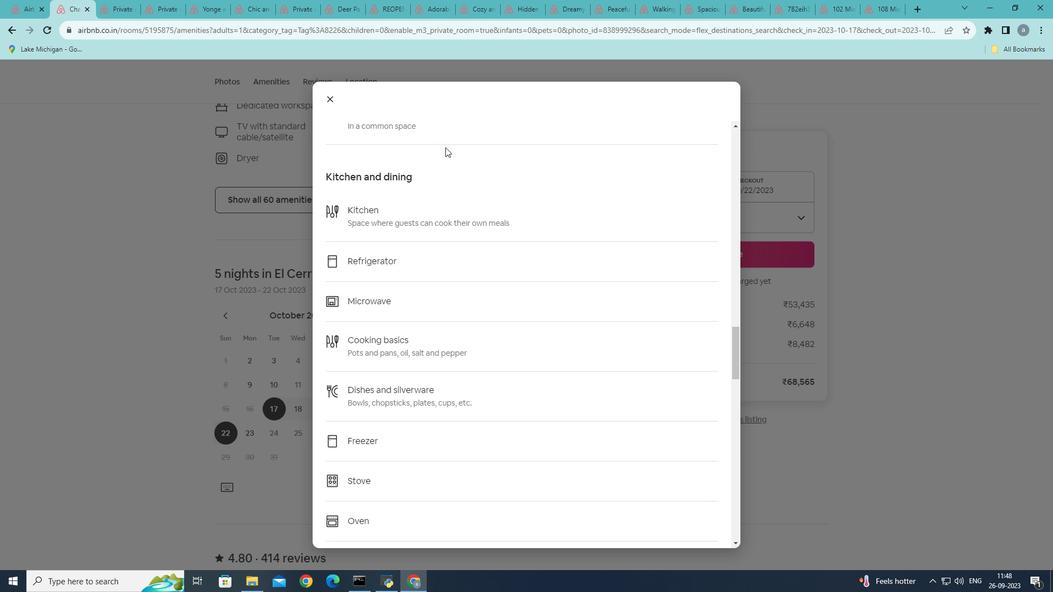 
Action: Mouse scrolled (445, 147) with delta (0, 0)
Screenshot: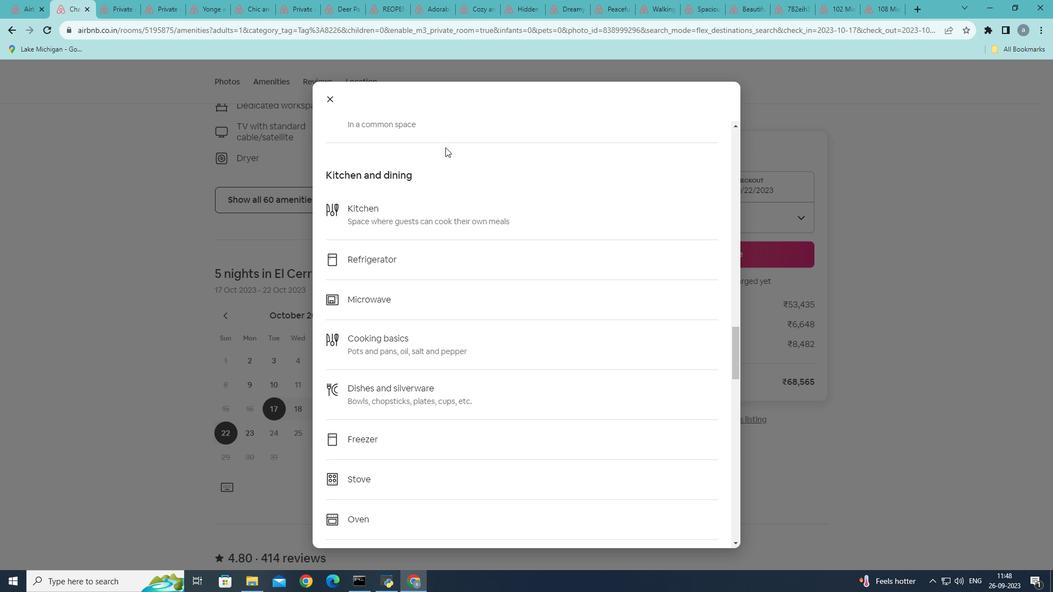 
Action: Mouse scrolled (445, 147) with delta (0, 0)
Screenshot: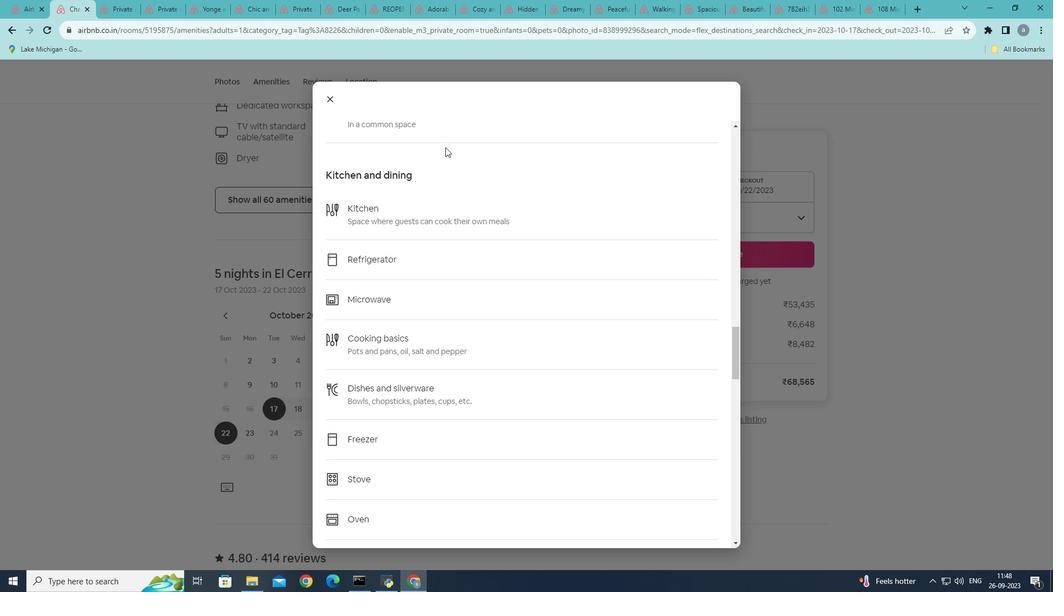 
Action: Mouse moved to (444, 147)
Screenshot: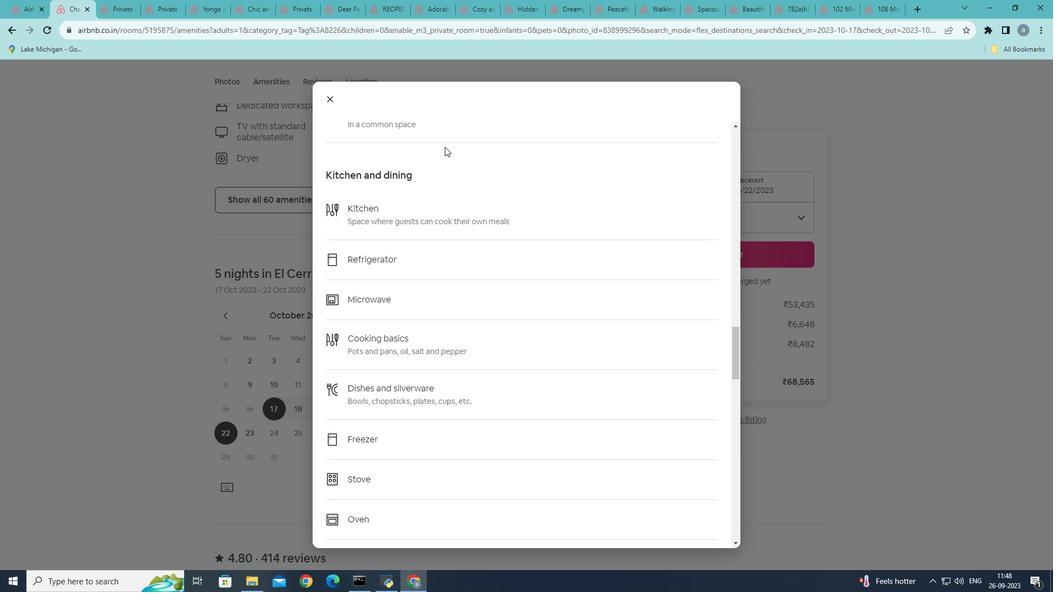 
Action: Mouse scrolled (444, 146) with delta (0, 0)
Screenshot: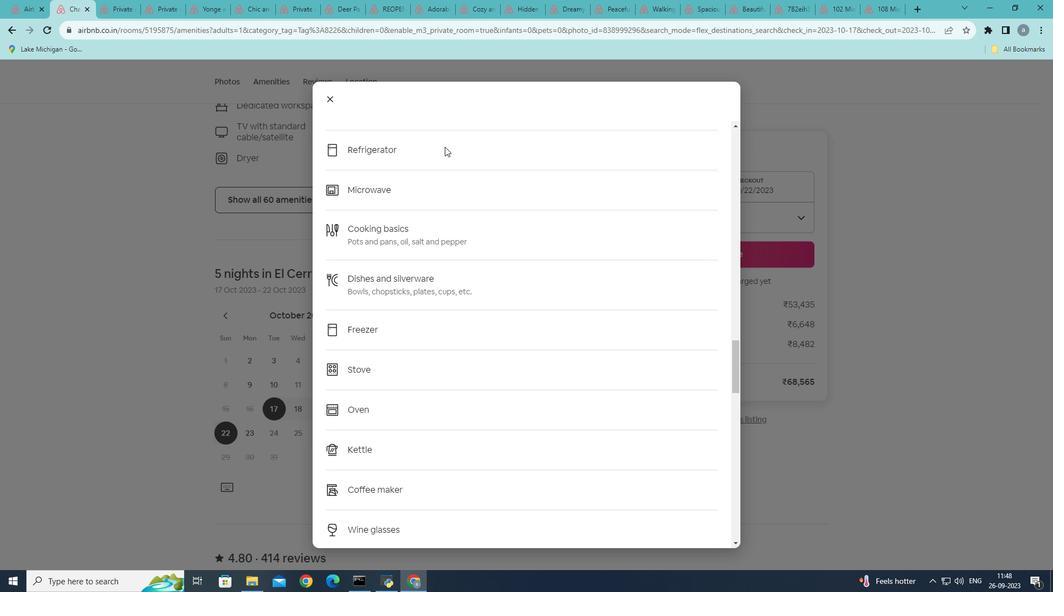 
Action: Mouse scrolled (444, 146) with delta (0, 0)
Screenshot: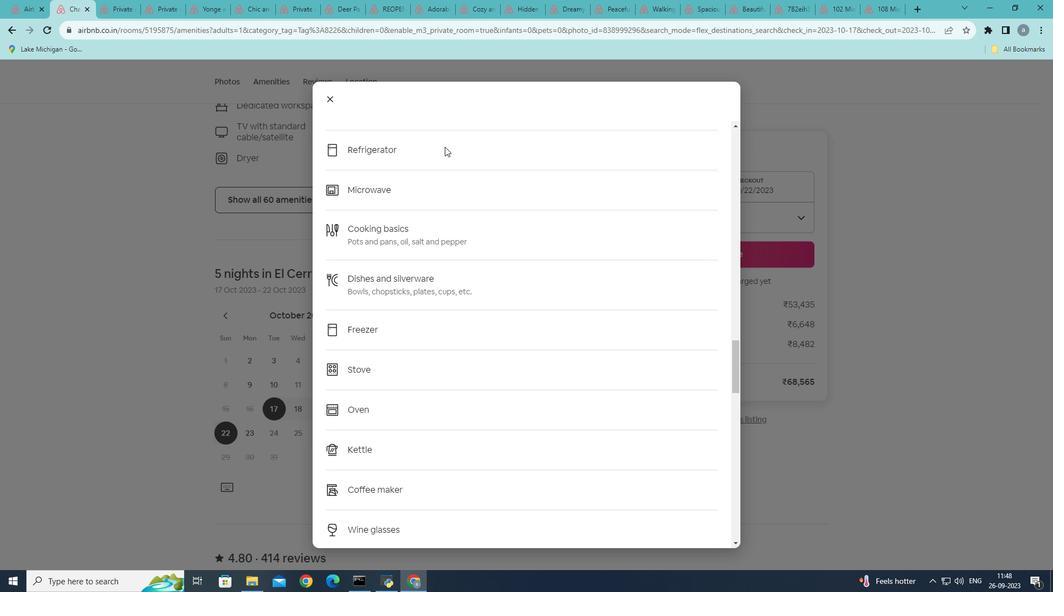 
Action: Mouse scrolled (444, 146) with delta (0, 0)
Screenshot: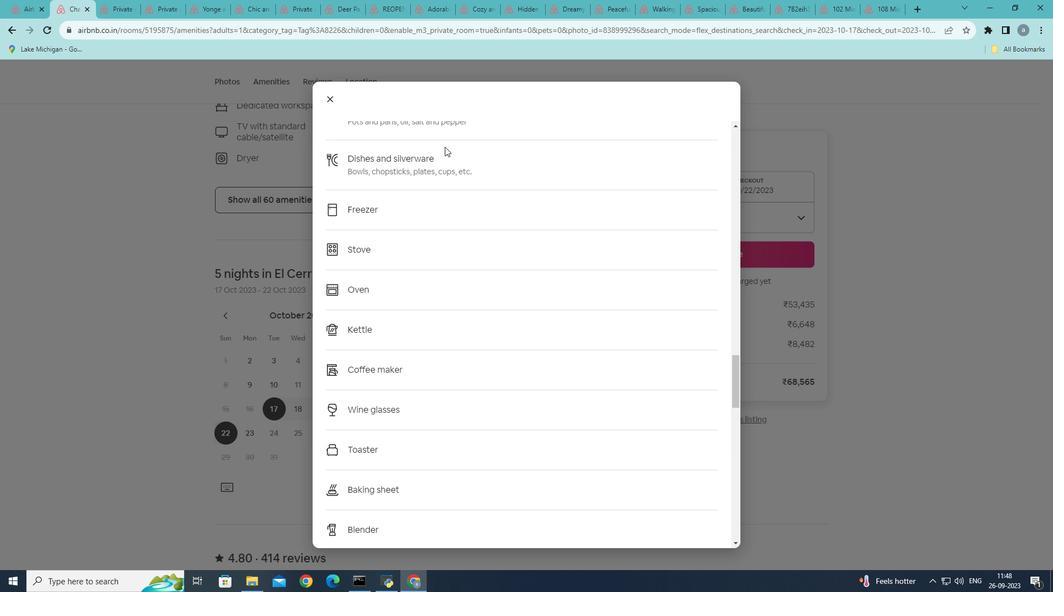 
Action: Mouse scrolled (444, 146) with delta (0, 0)
